 Task: Search for accommodations in Srinagar on Airbnb, select dates from June 15 to June 22, and choose 4 guests.
Action: Mouse moved to (350, 307)
Screenshot: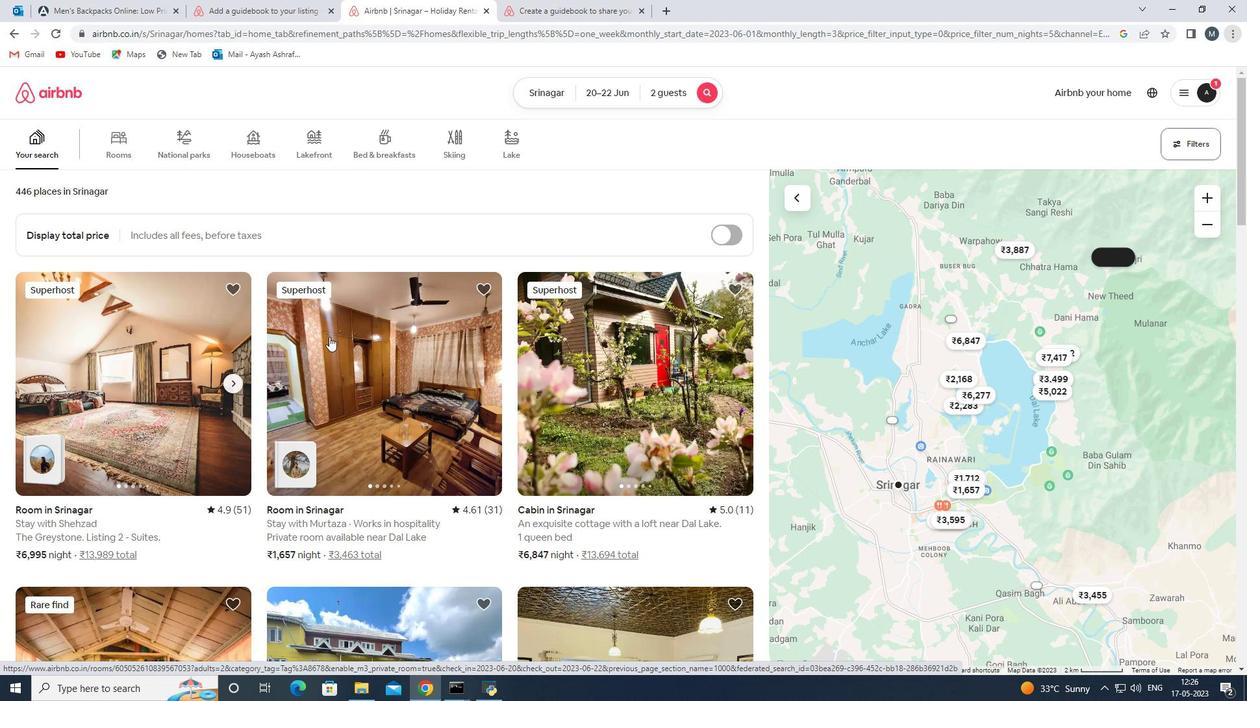 
Action: Mouse scrolled (350, 307) with delta (0, 0)
Screenshot: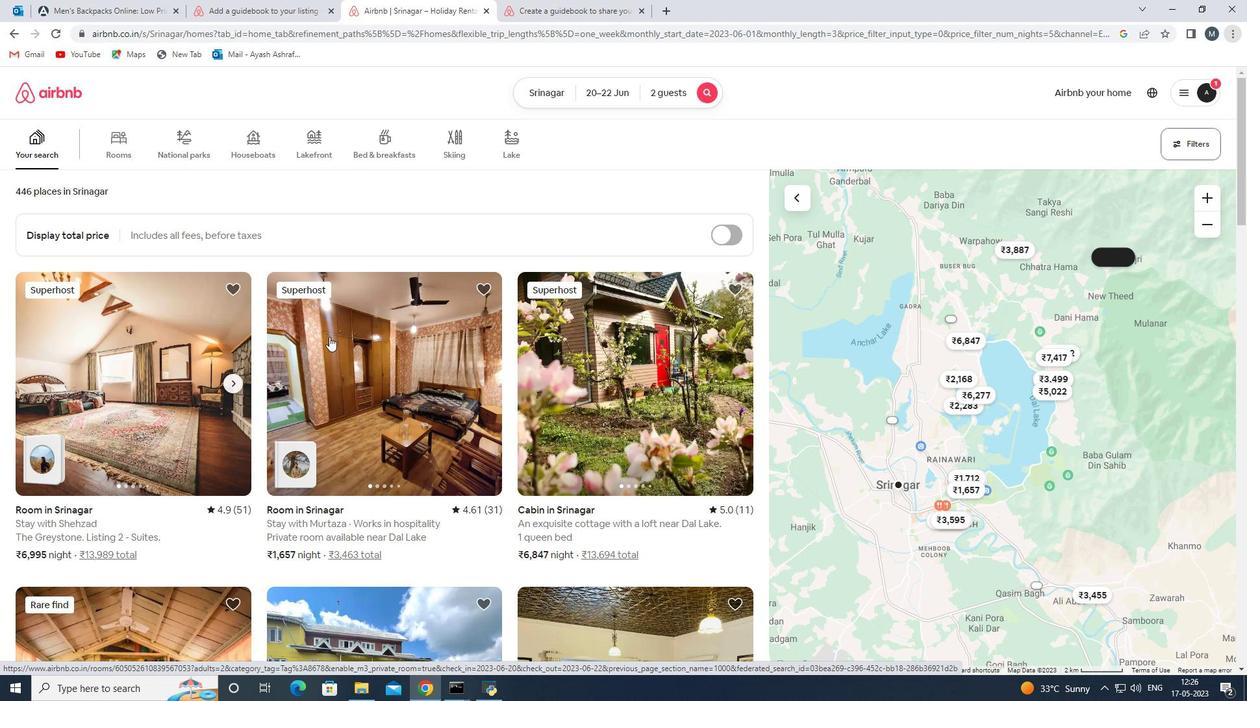 
Action: Mouse moved to (352, 304)
Screenshot: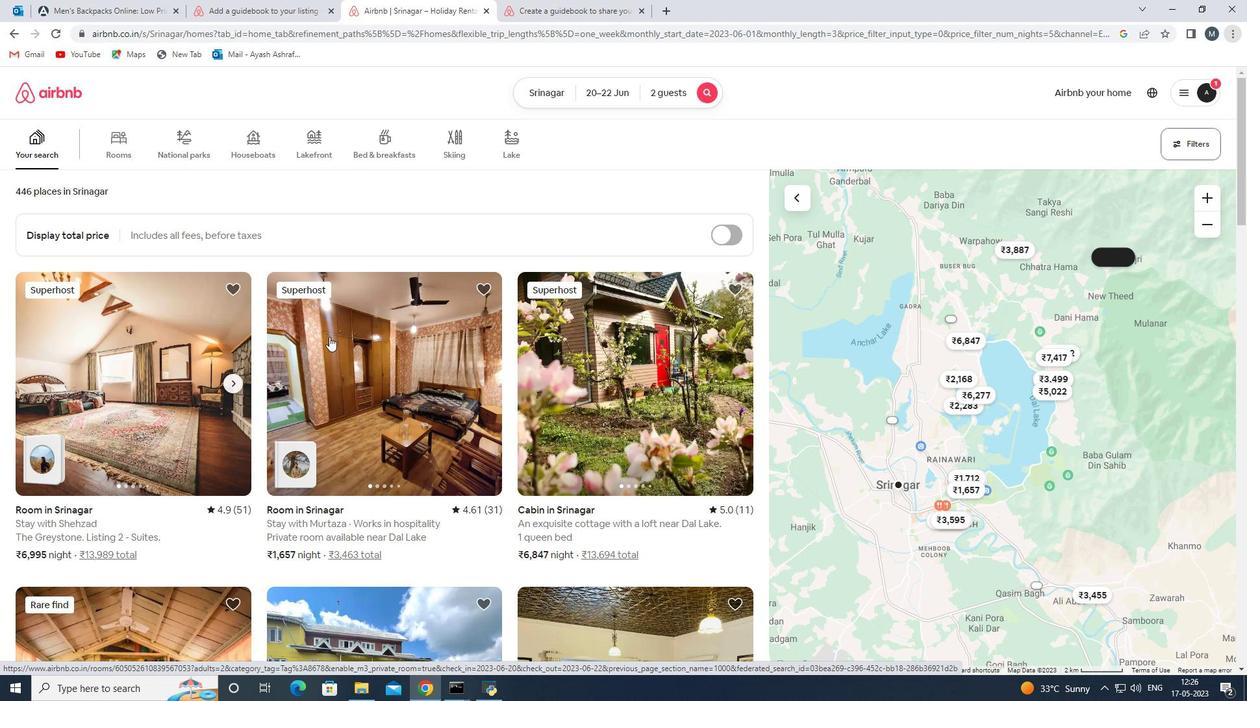 
Action: Mouse scrolled (352, 305) with delta (0, 0)
Screenshot: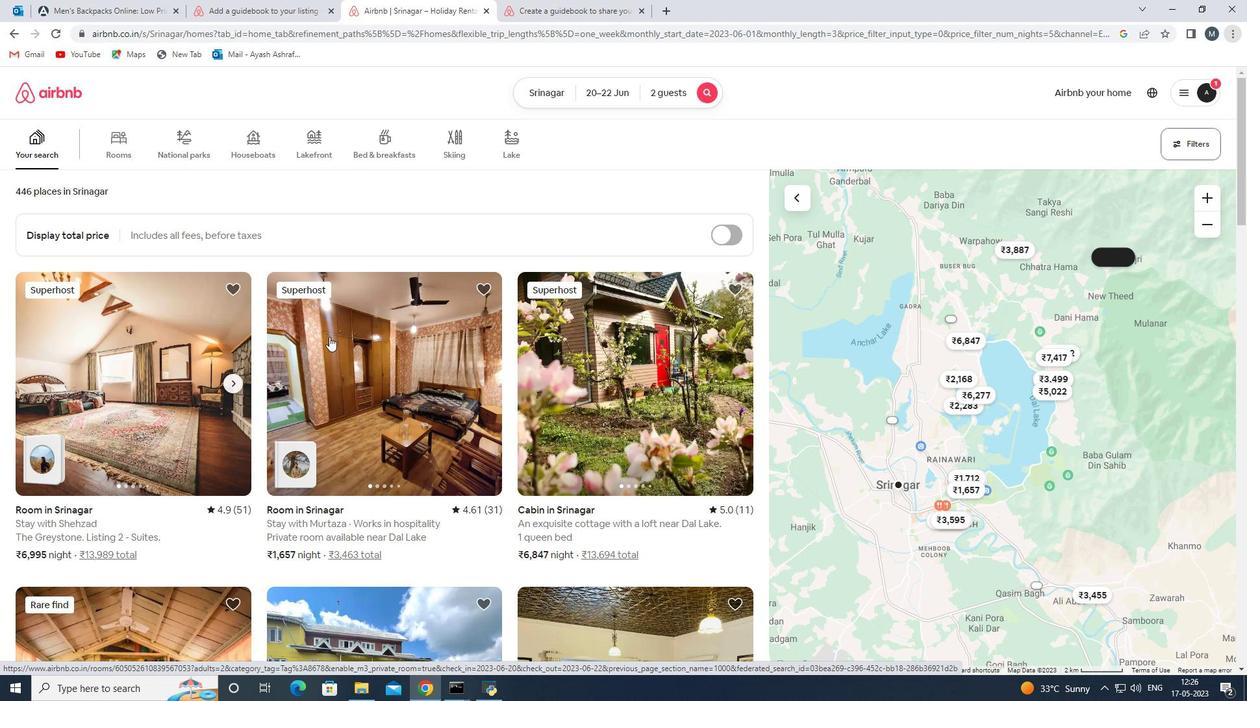 
Action: Mouse moved to (352, 302)
Screenshot: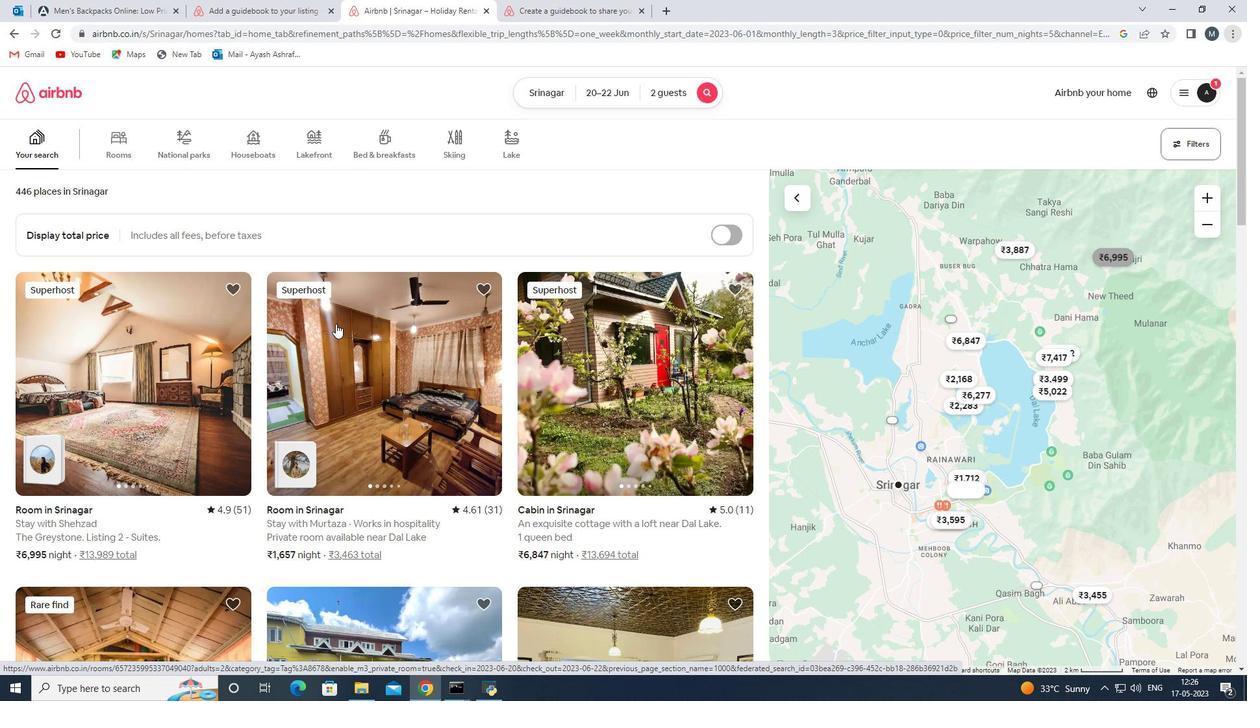
Action: Mouse scrolled (352, 303) with delta (0, 0)
Screenshot: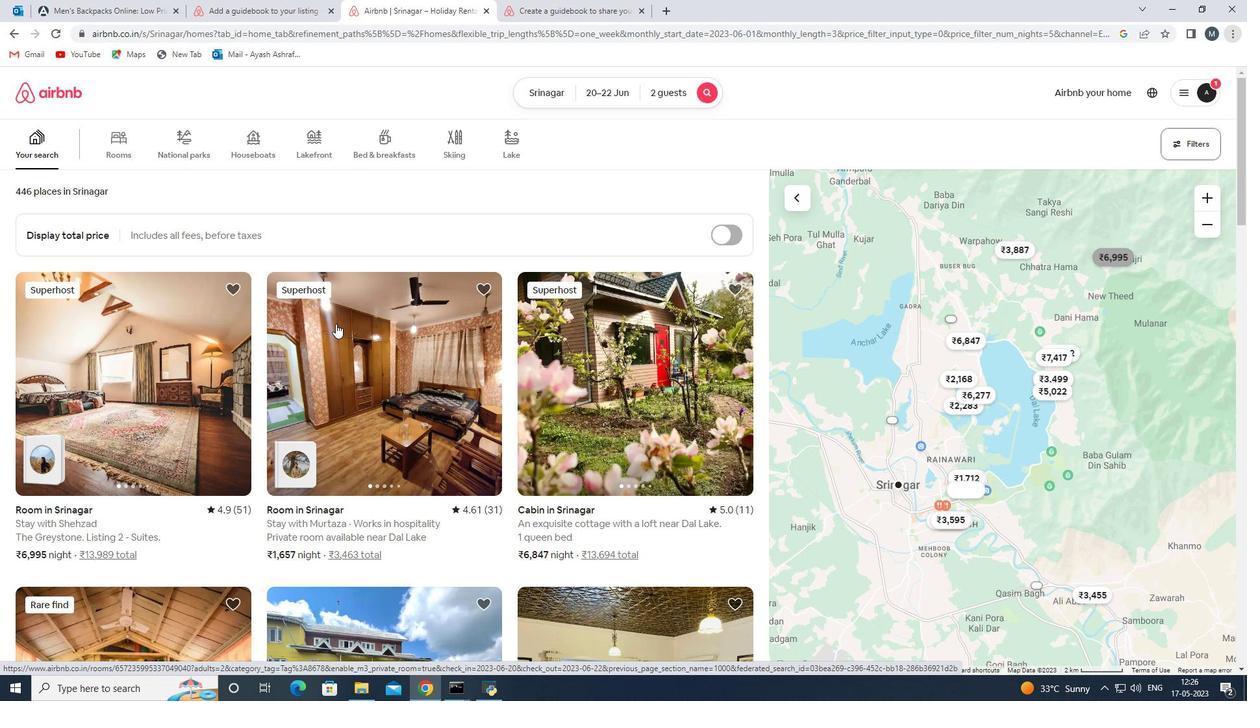 
Action: Mouse moved to (353, 297)
Screenshot: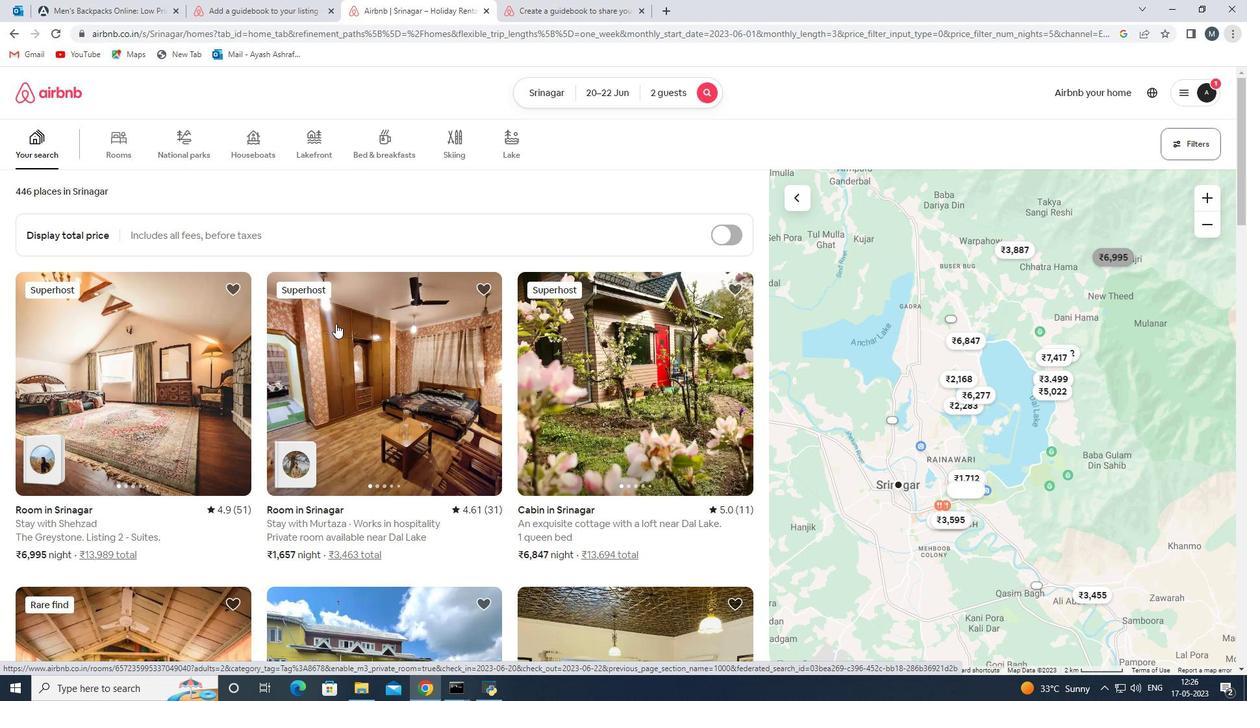 
Action: Mouse scrolled (353, 298) with delta (0, 0)
Screenshot: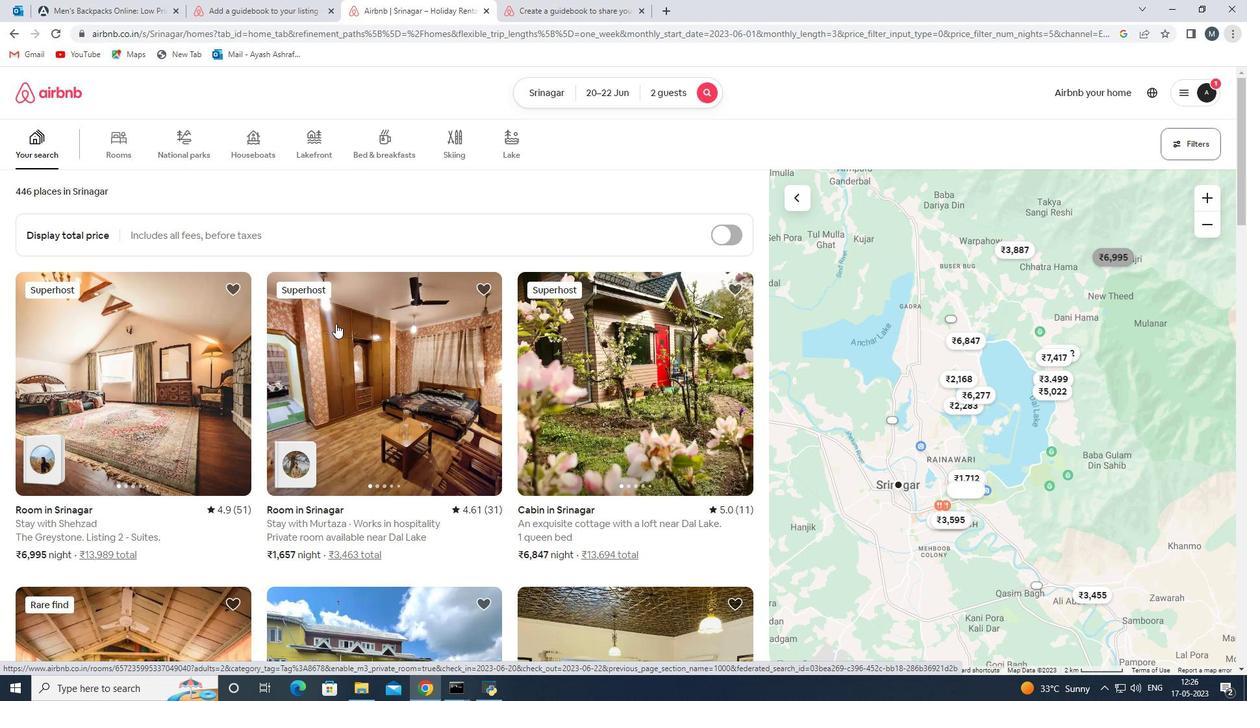 
Action: Mouse moved to (277, 3)
Screenshot: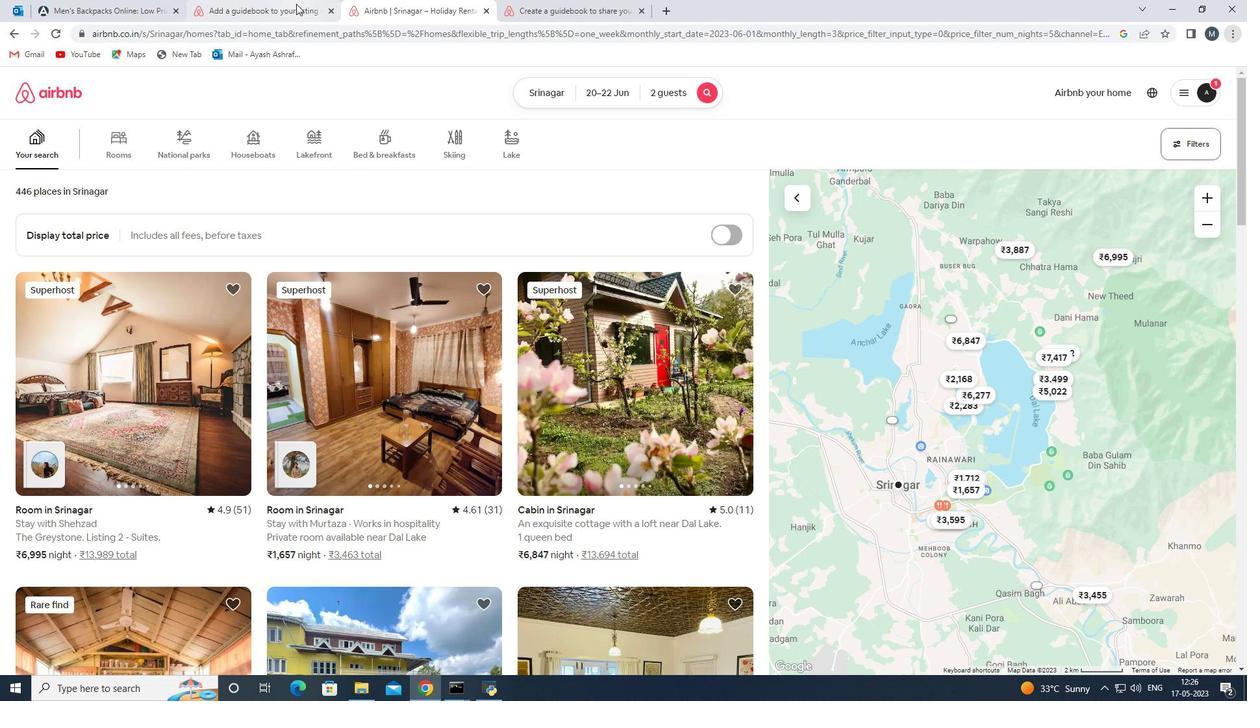 
Action: Mouse pressed left at (277, 3)
Screenshot: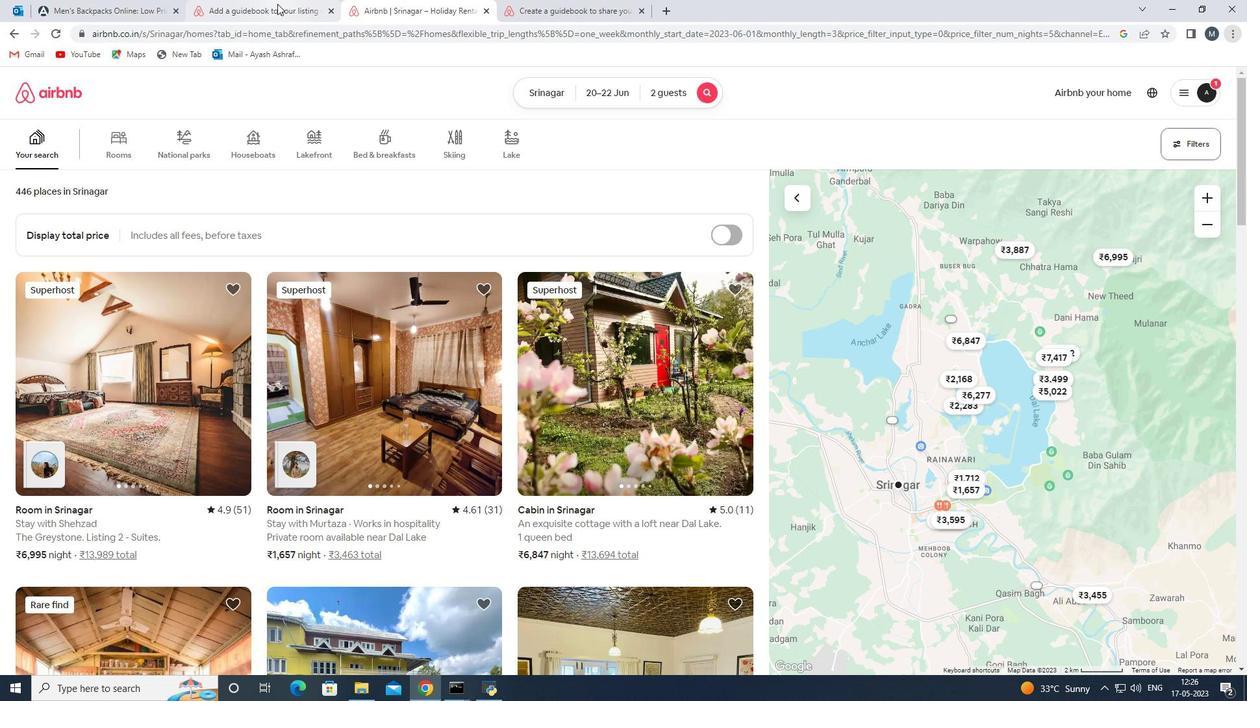 
Action: Mouse moved to (385, 5)
Screenshot: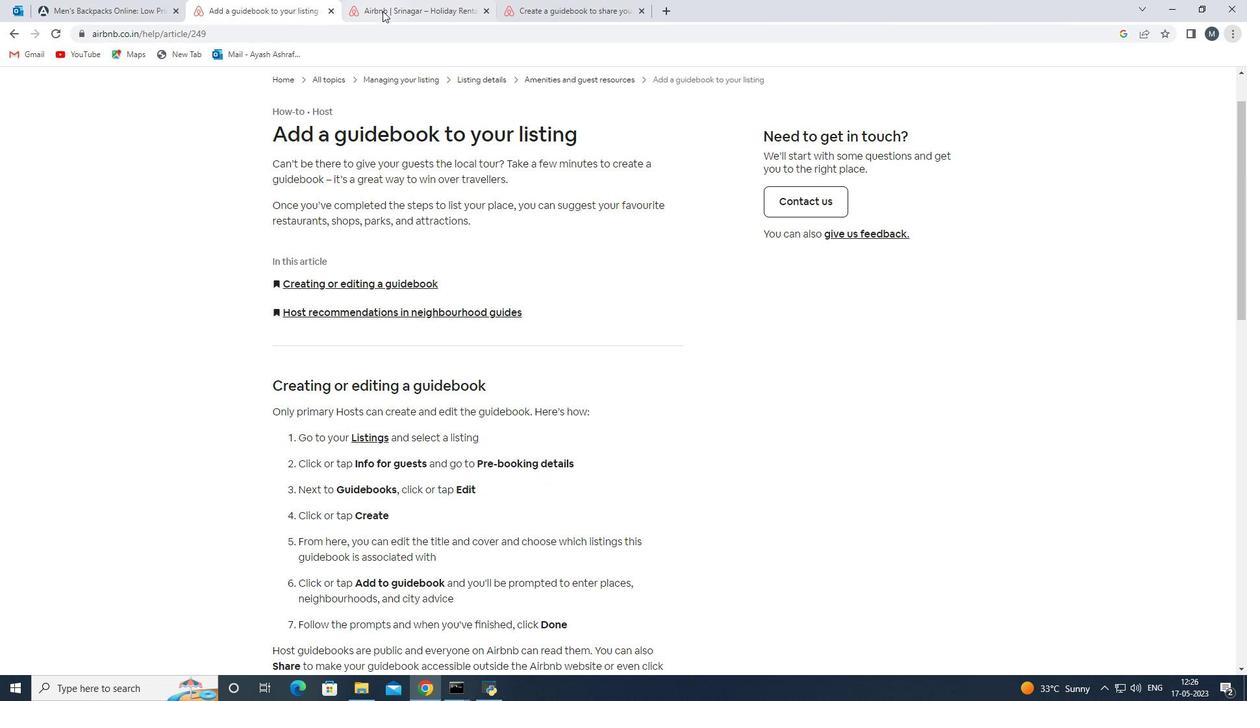 
Action: Mouse pressed left at (385, 5)
Screenshot: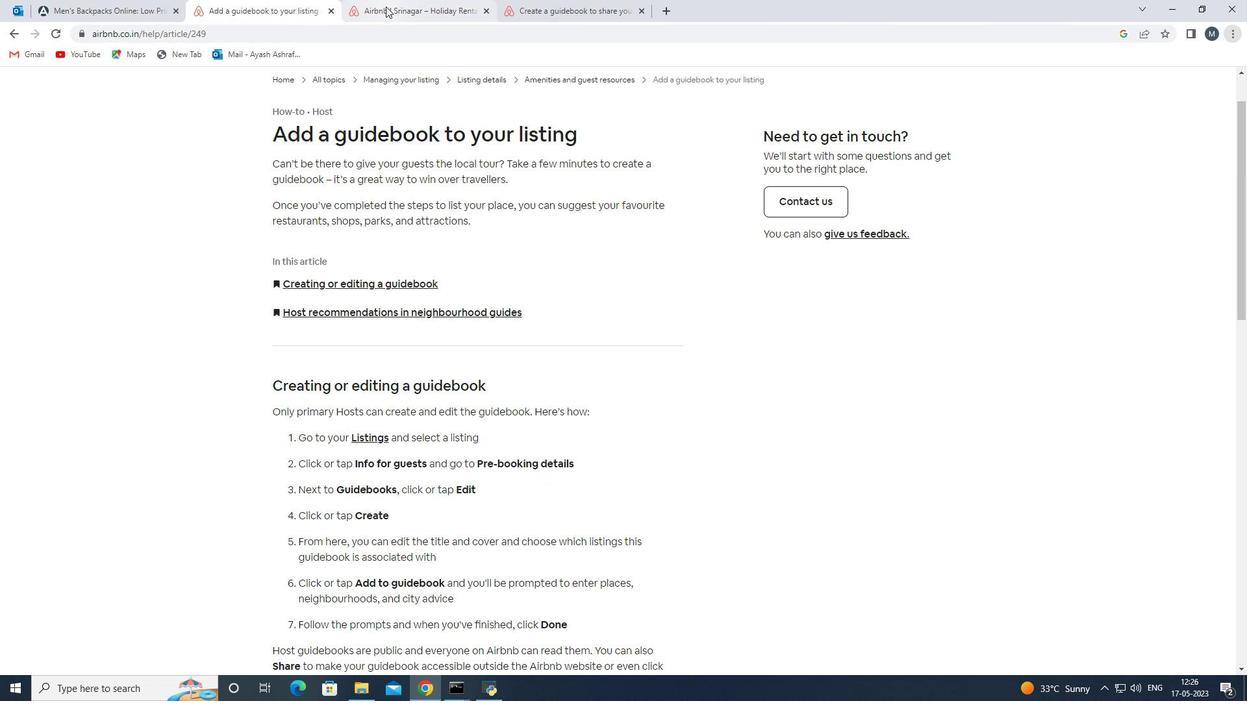 
Action: Mouse moved to (205, 216)
Screenshot: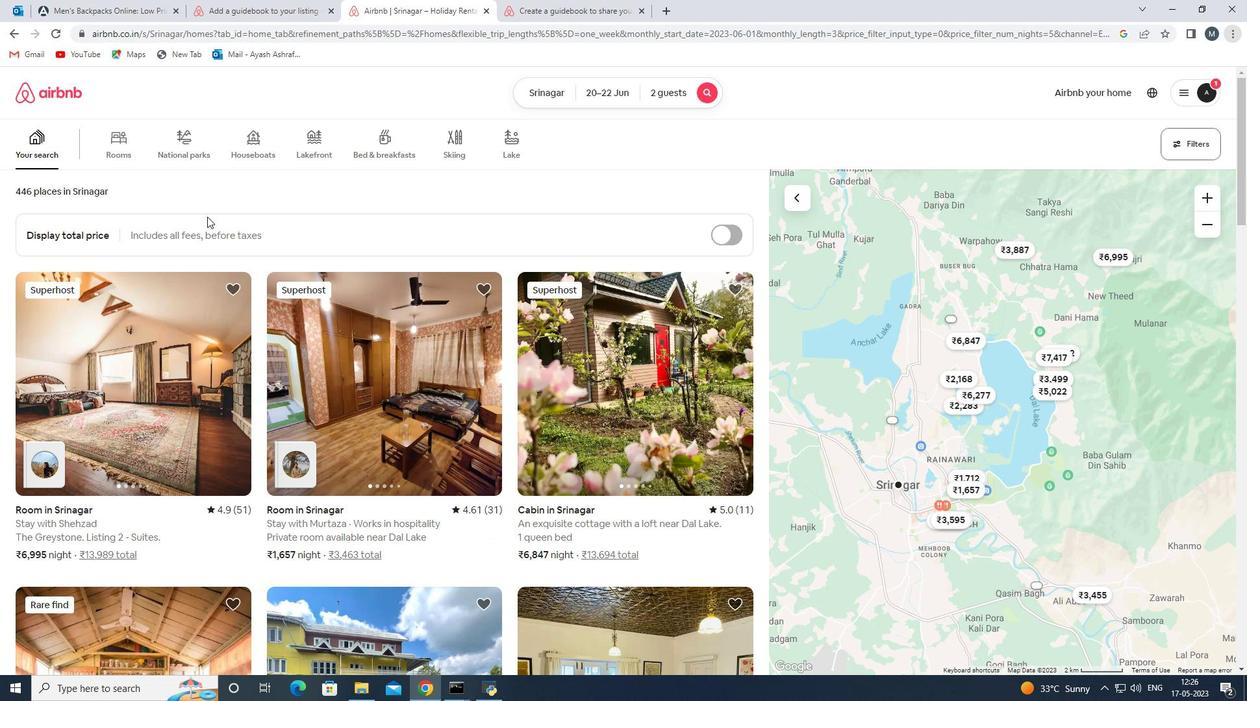 
Action: Mouse scrolled (205, 217) with delta (0, 0)
Screenshot: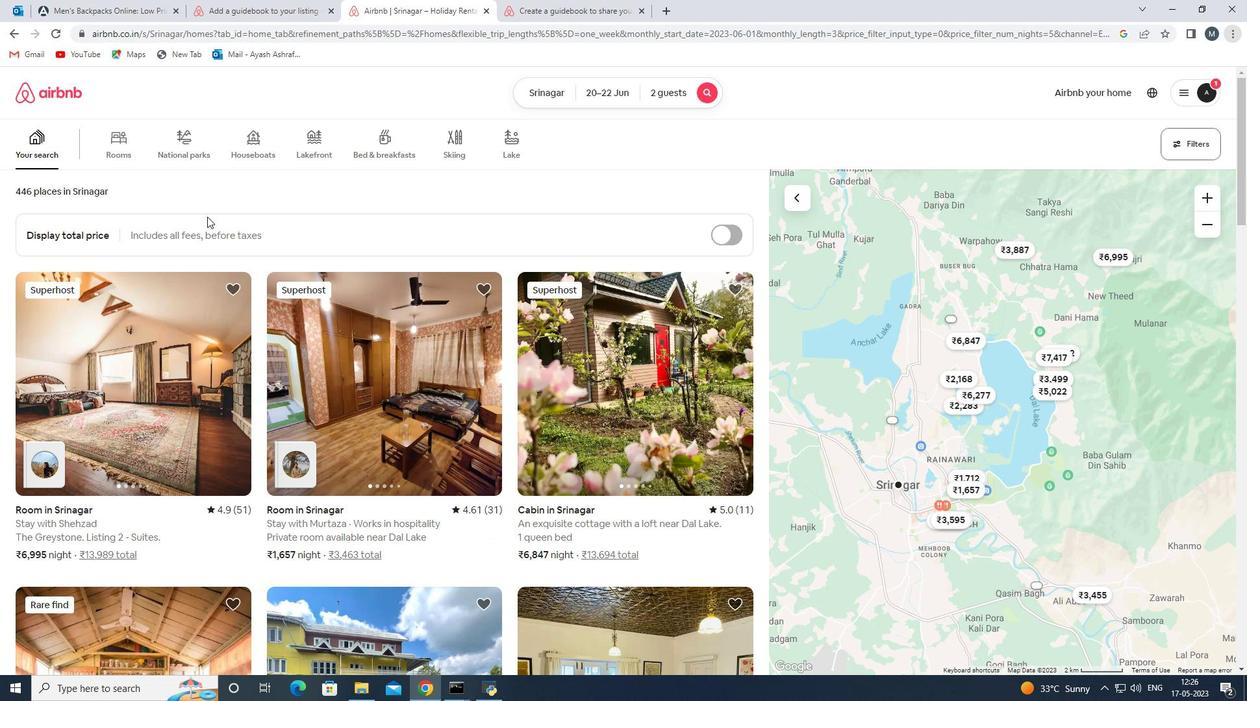 
Action: Mouse scrolled (205, 217) with delta (0, 0)
Screenshot: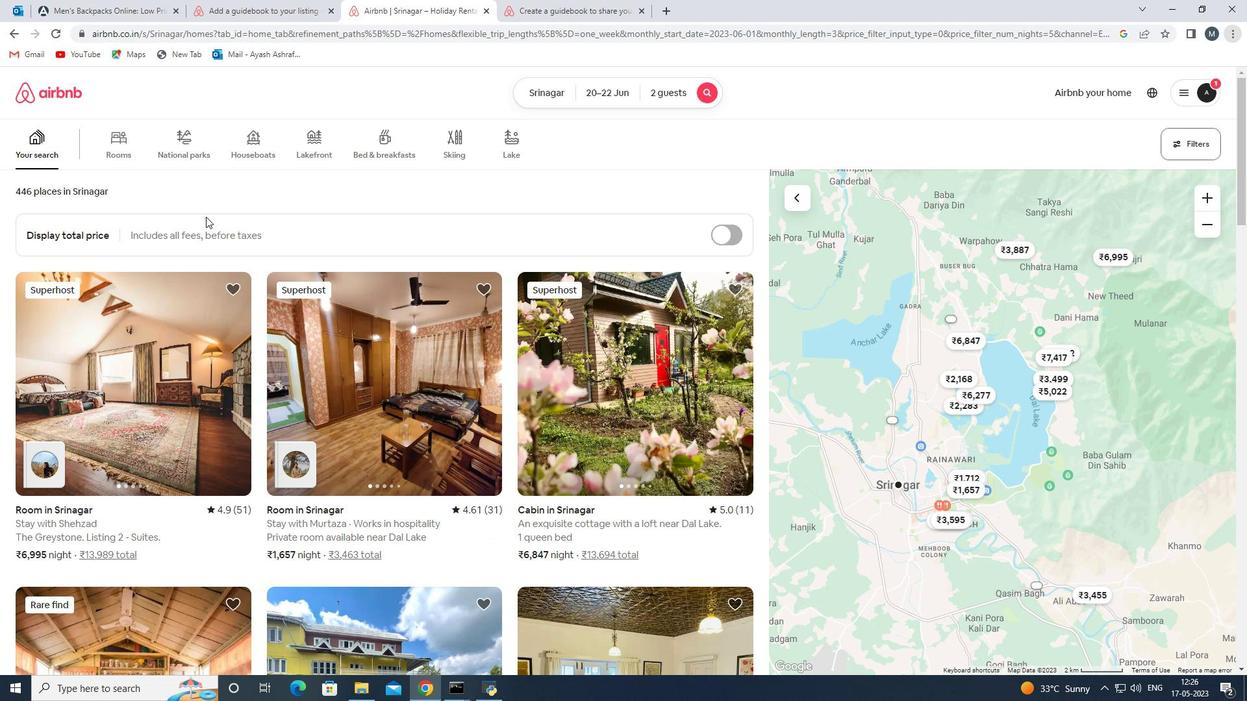 
Action: Mouse scrolled (205, 217) with delta (0, 0)
Screenshot: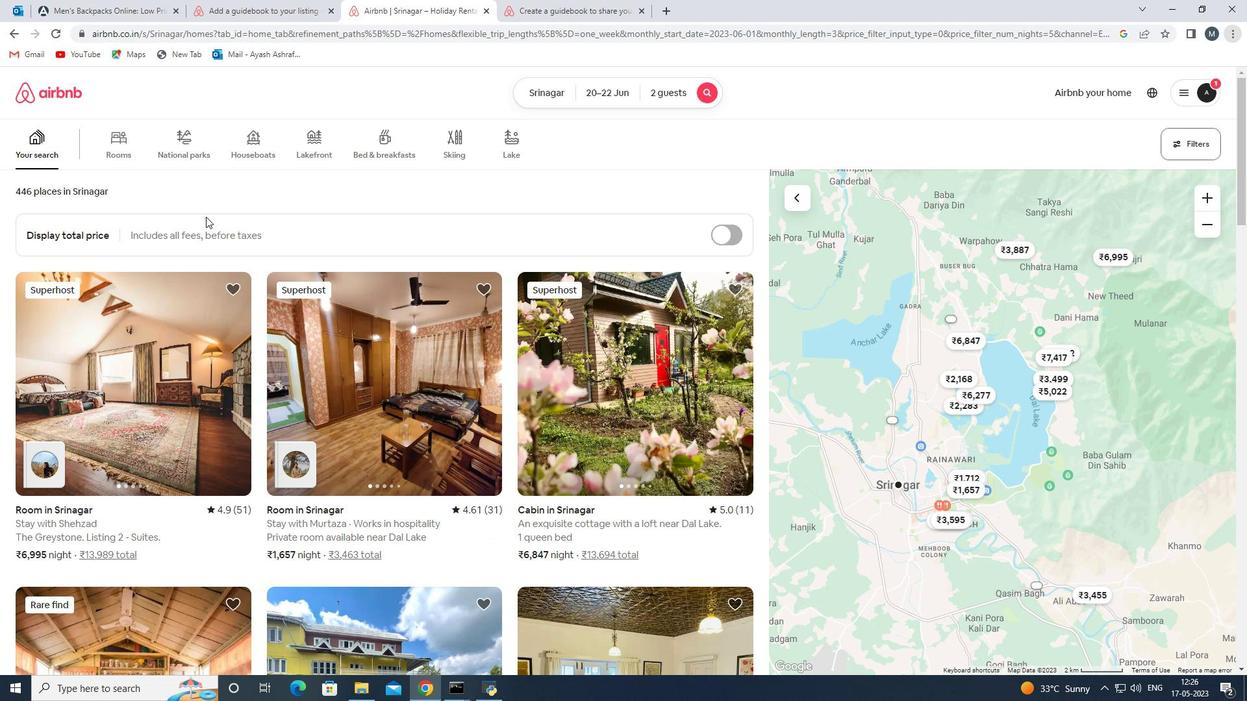 
Action: Mouse scrolled (205, 217) with delta (0, 0)
Screenshot: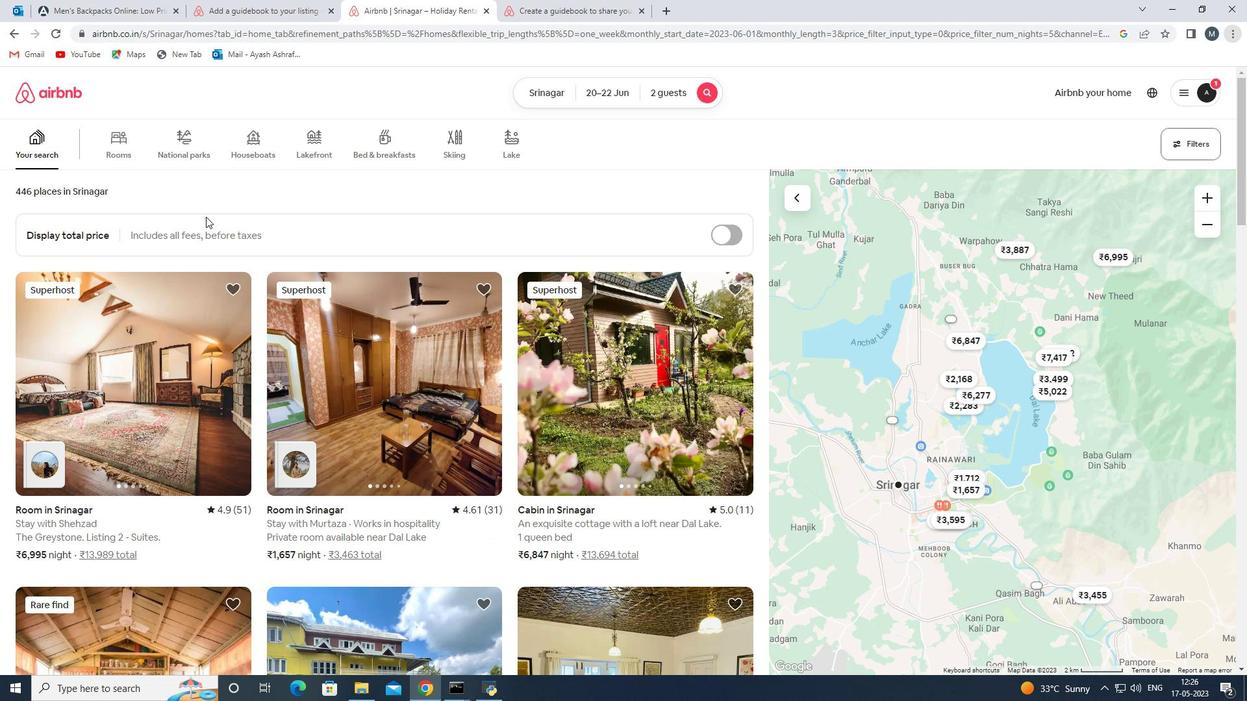 
Action: Mouse moved to (537, 90)
Screenshot: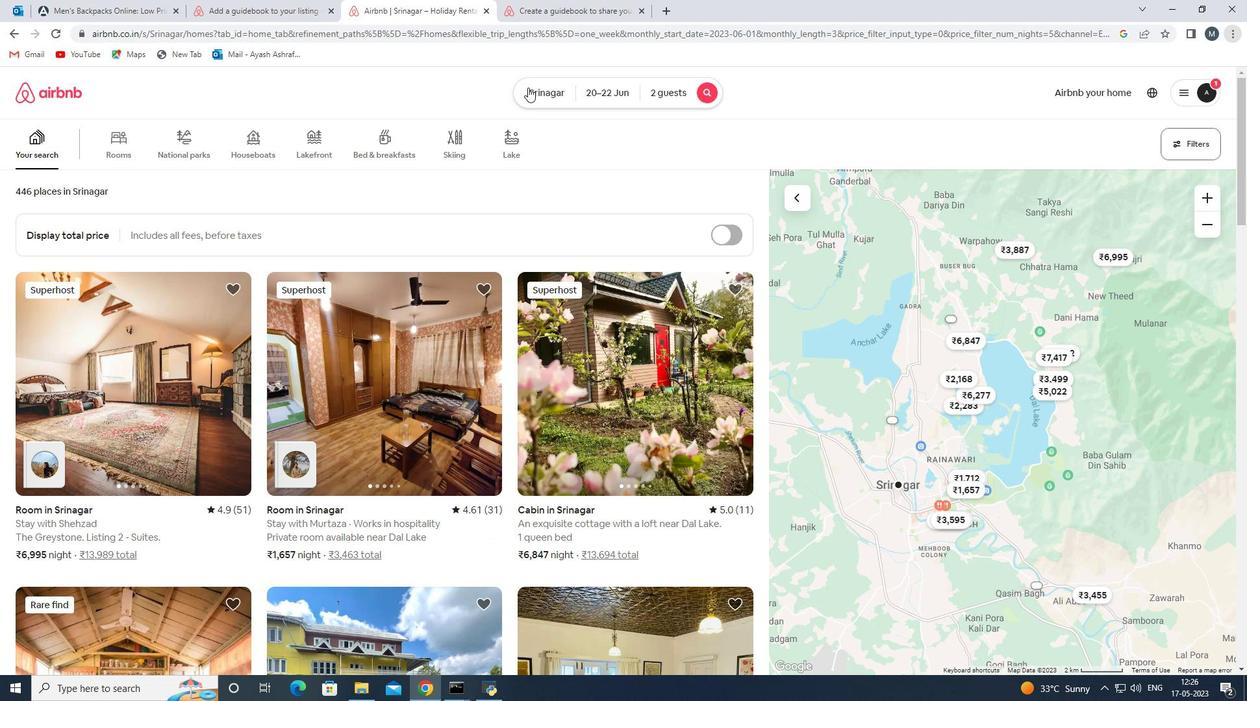 
Action: Mouse pressed left at (537, 90)
Screenshot: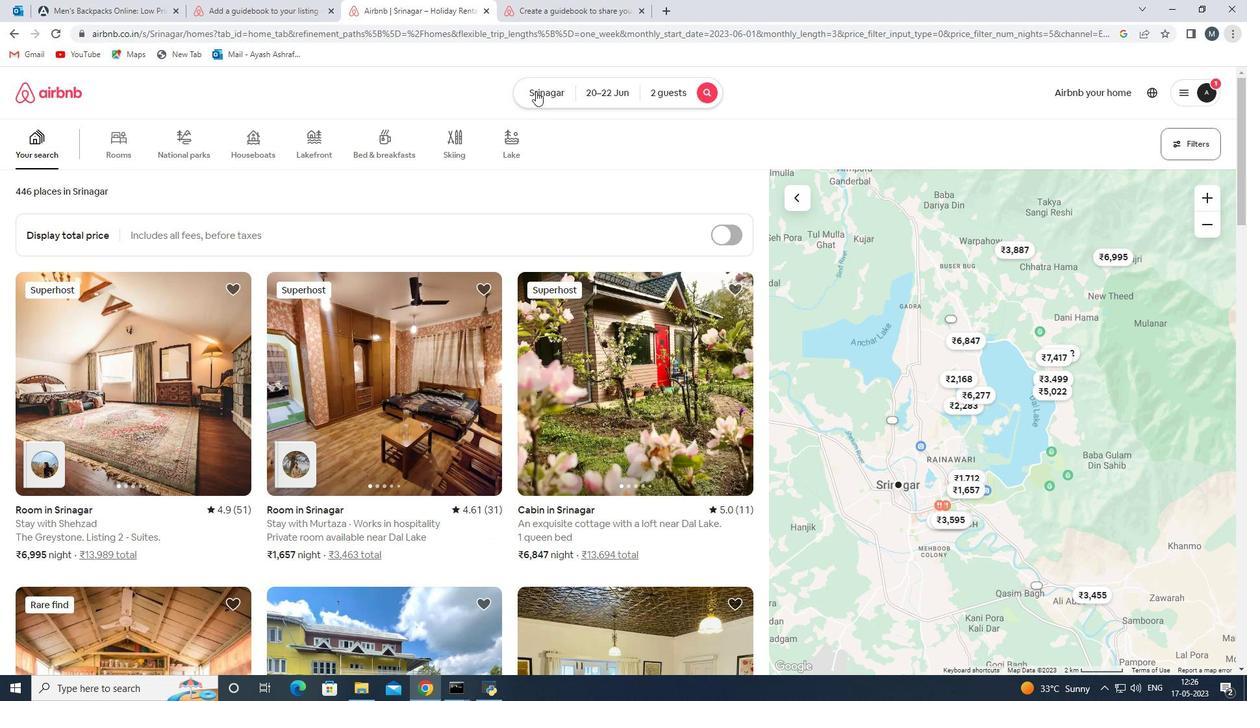 
Action: Mouse moved to (435, 148)
Screenshot: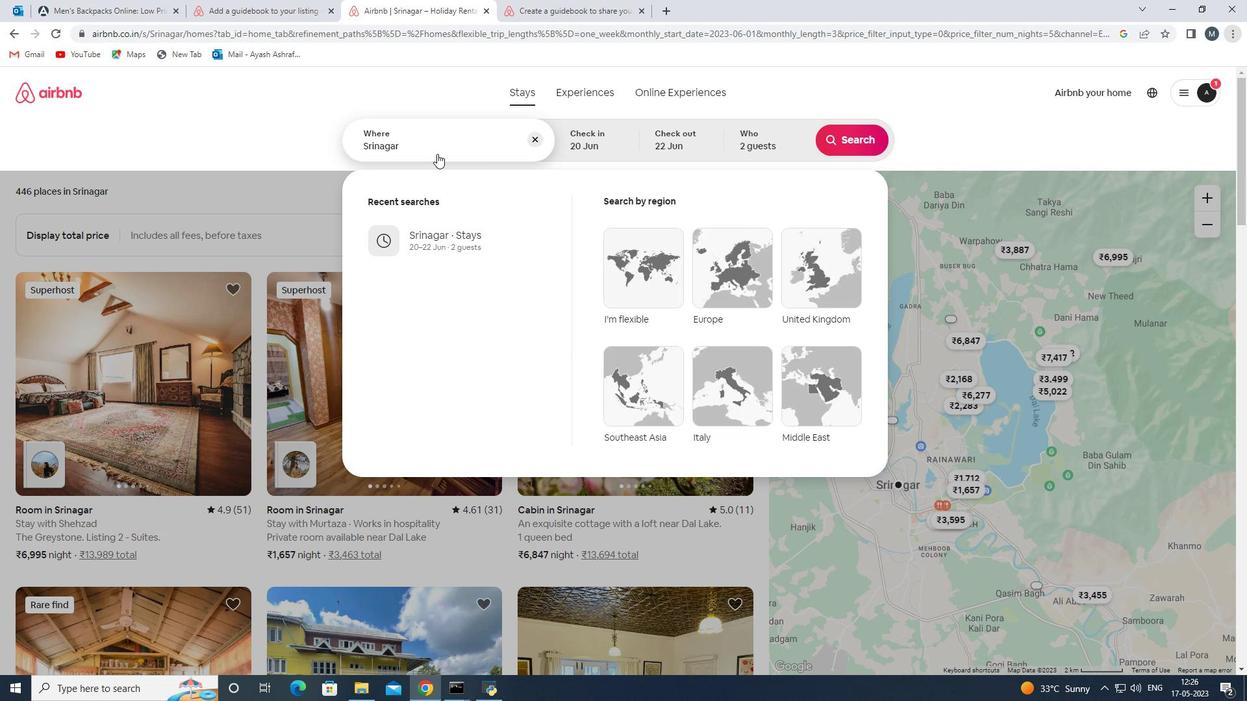 
Action: Mouse pressed left at (435, 148)
Screenshot: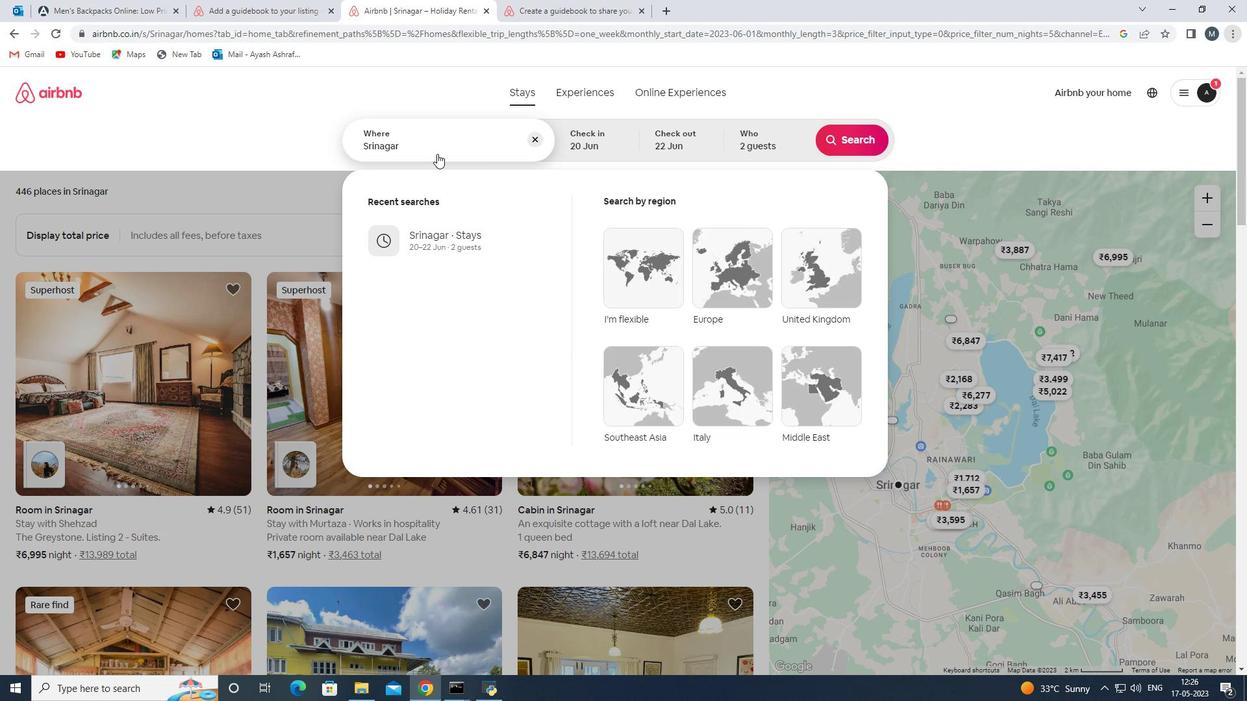 
Action: Key pressed <Key.backspace><Key.backspace><Key.backspace><Key.backspace><Key.backspace><Key.backspace><Key.backspace><Key.backspace><Key.backspace><Key.backspace><Key.backspace><Key.backspace>
Screenshot: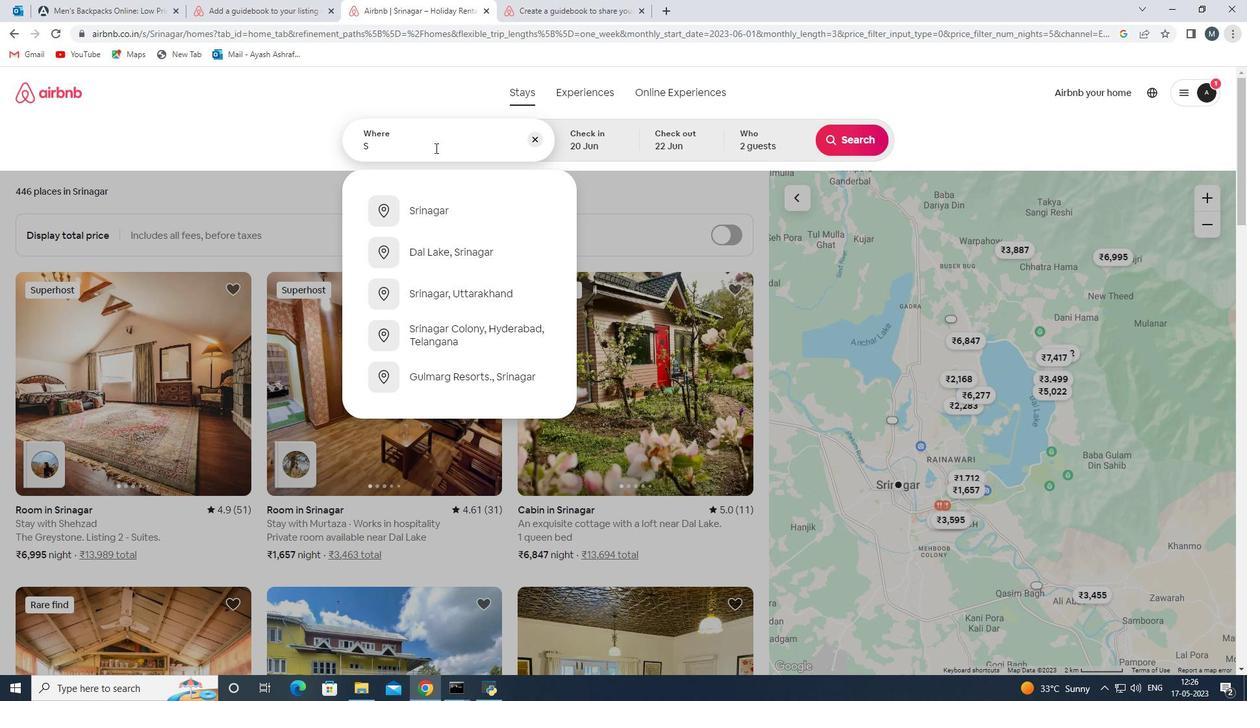 
Action: Mouse moved to (435, 151)
Screenshot: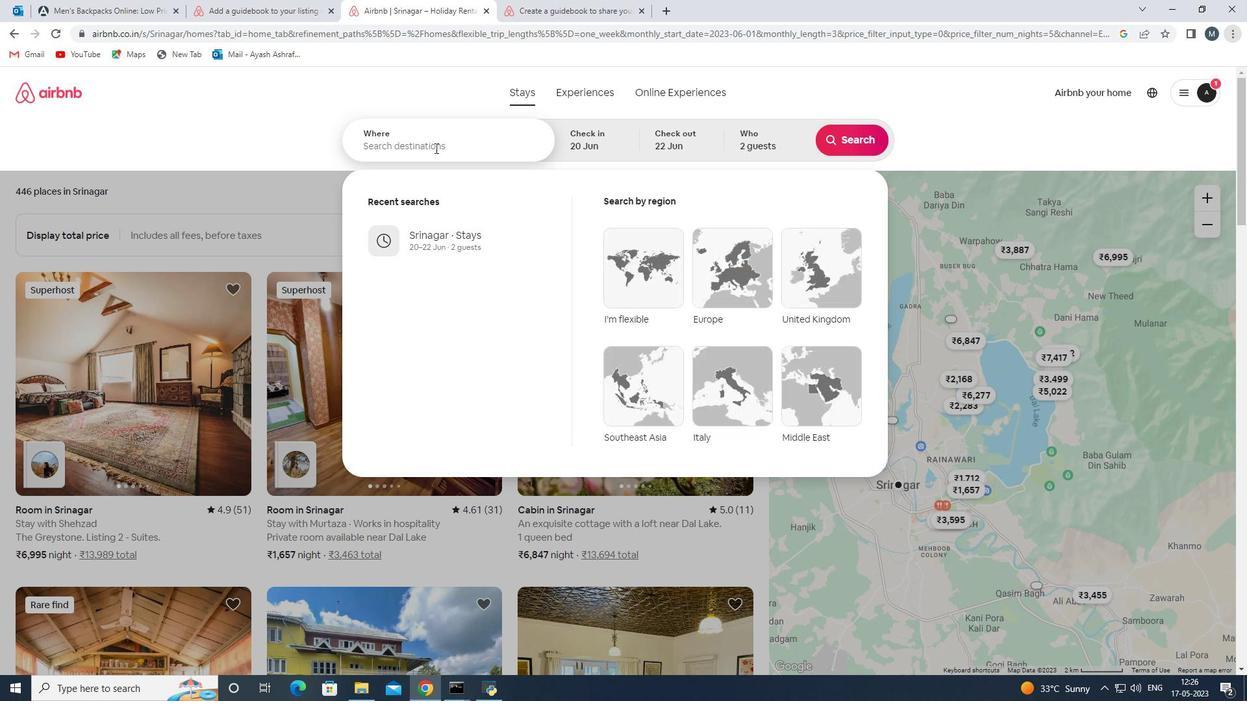 
Action: Key pressed srx
Screenshot: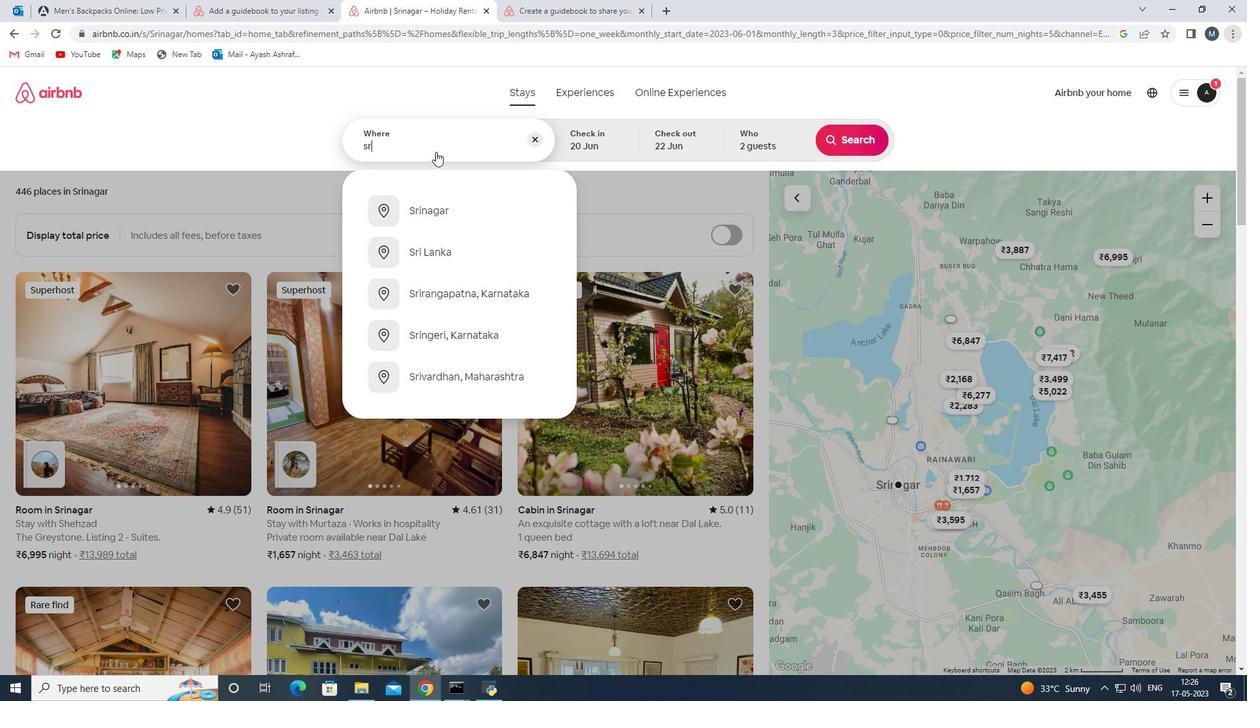 
Action: Mouse moved to (444, 219)
Screenshot: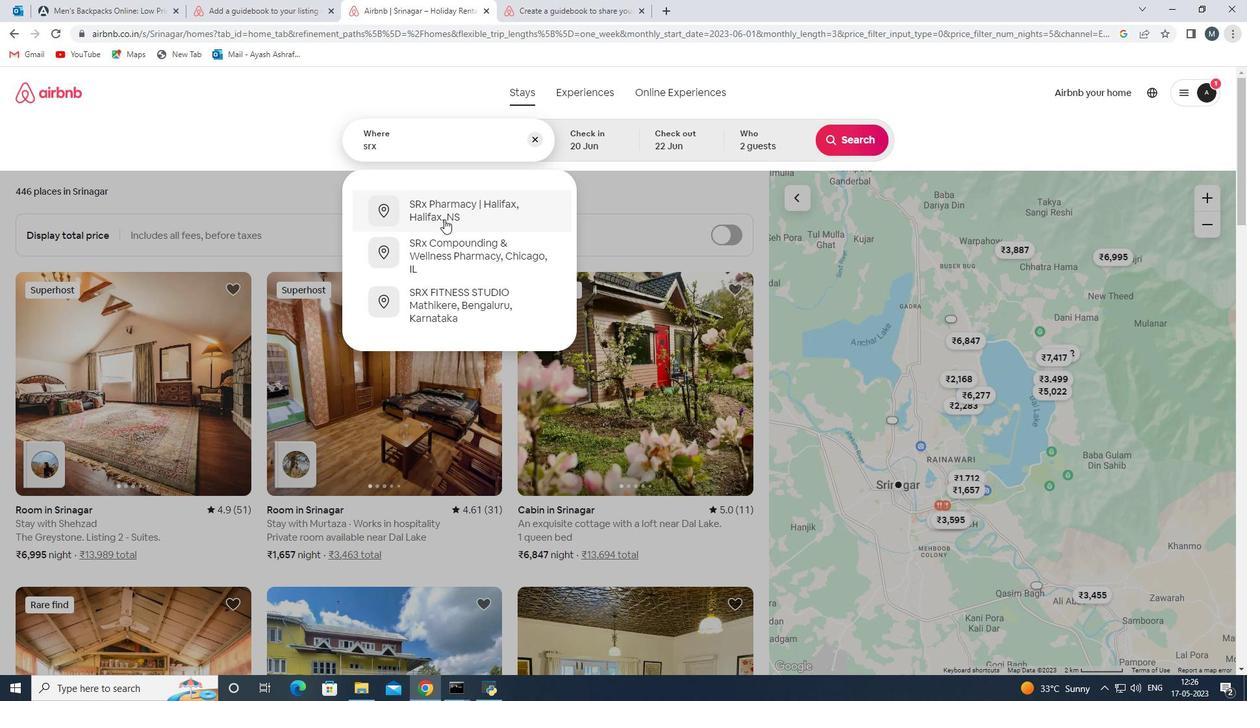 
Action: Key pressed <Key.backspace>
Screenshot: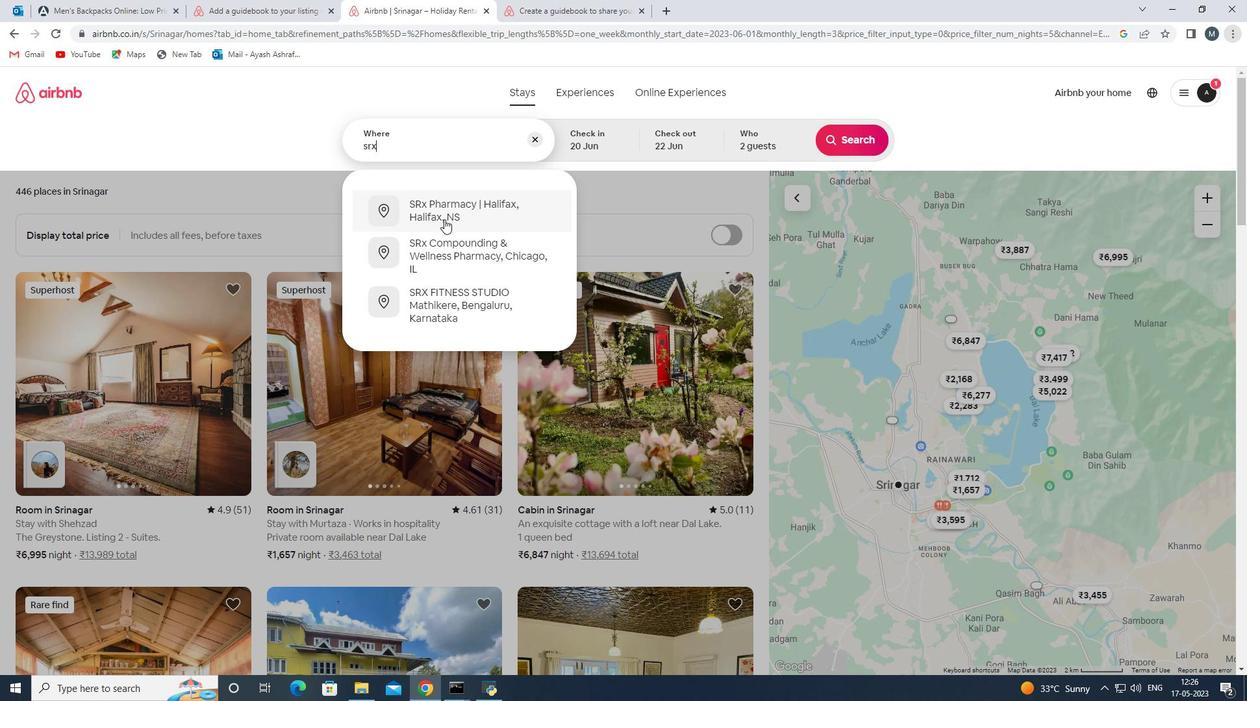 
Action: Mouse pressed left at (444, 219)
Screenshot: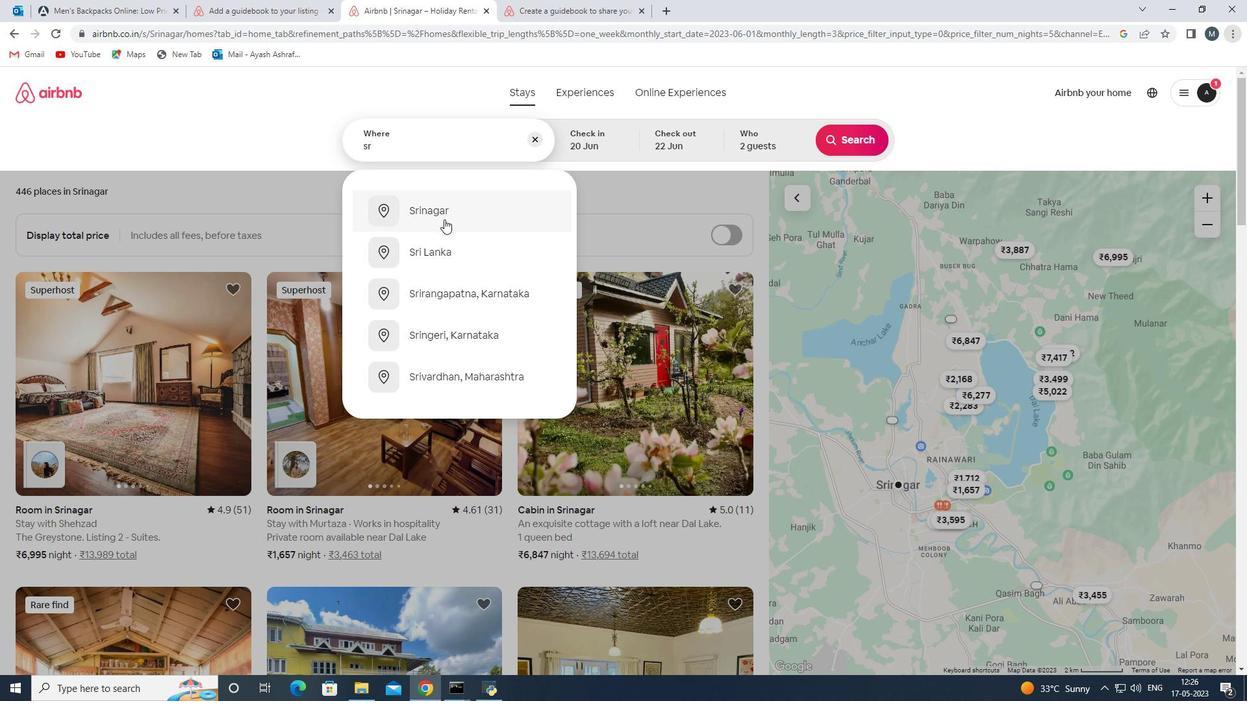 
Action: Mouse moved to (626, 279)
Screenshot: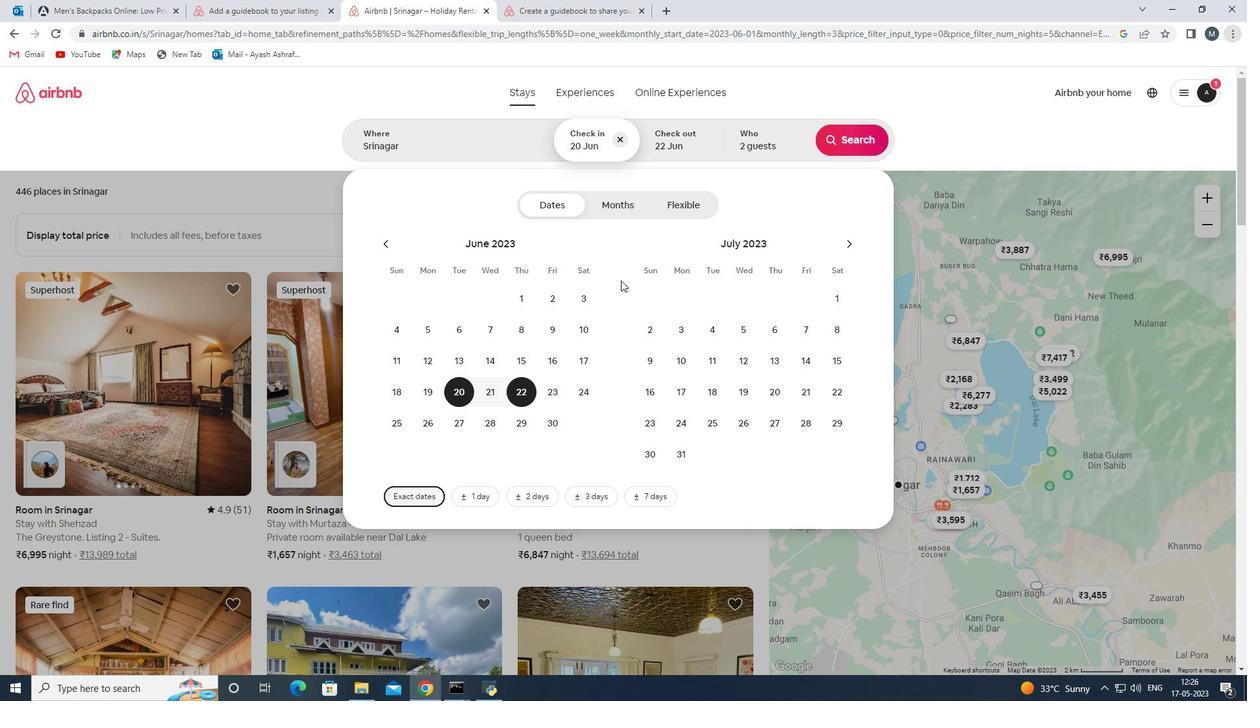 
Action: Mouse scrolled (626, 278) with delta (0, 0)
Screenshot: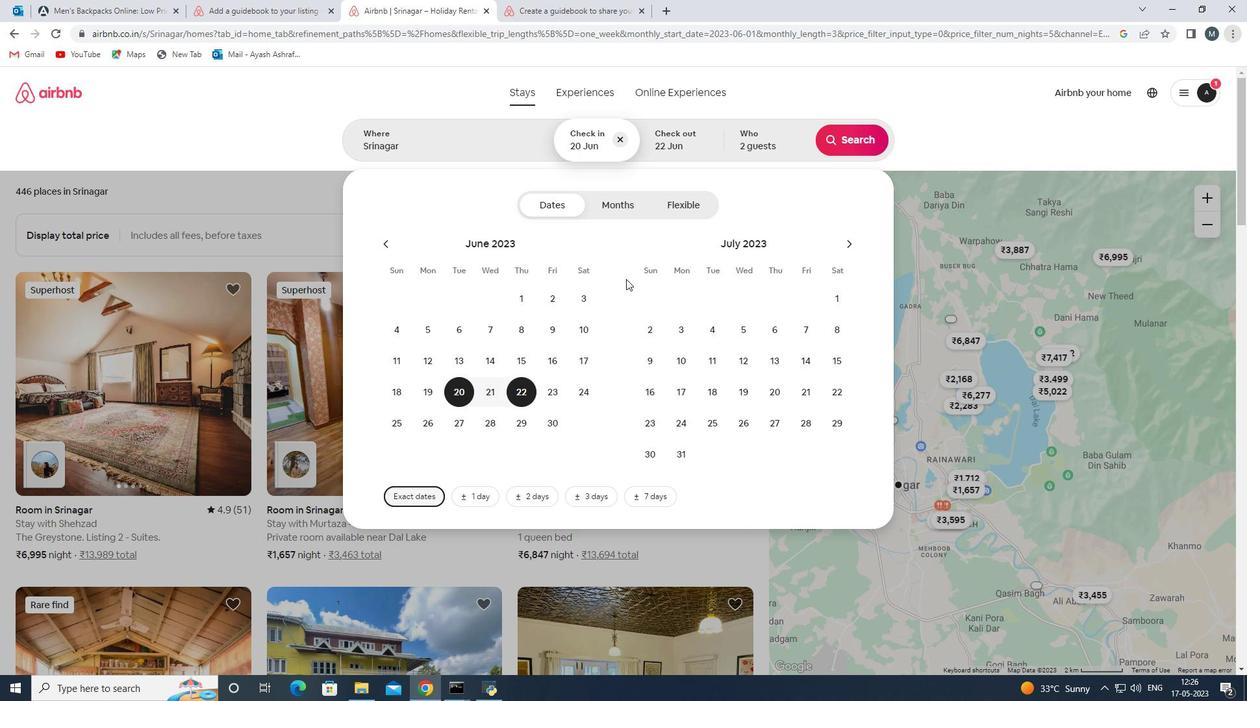 
Action: Mouse moved to (521, 362)
Screenshot: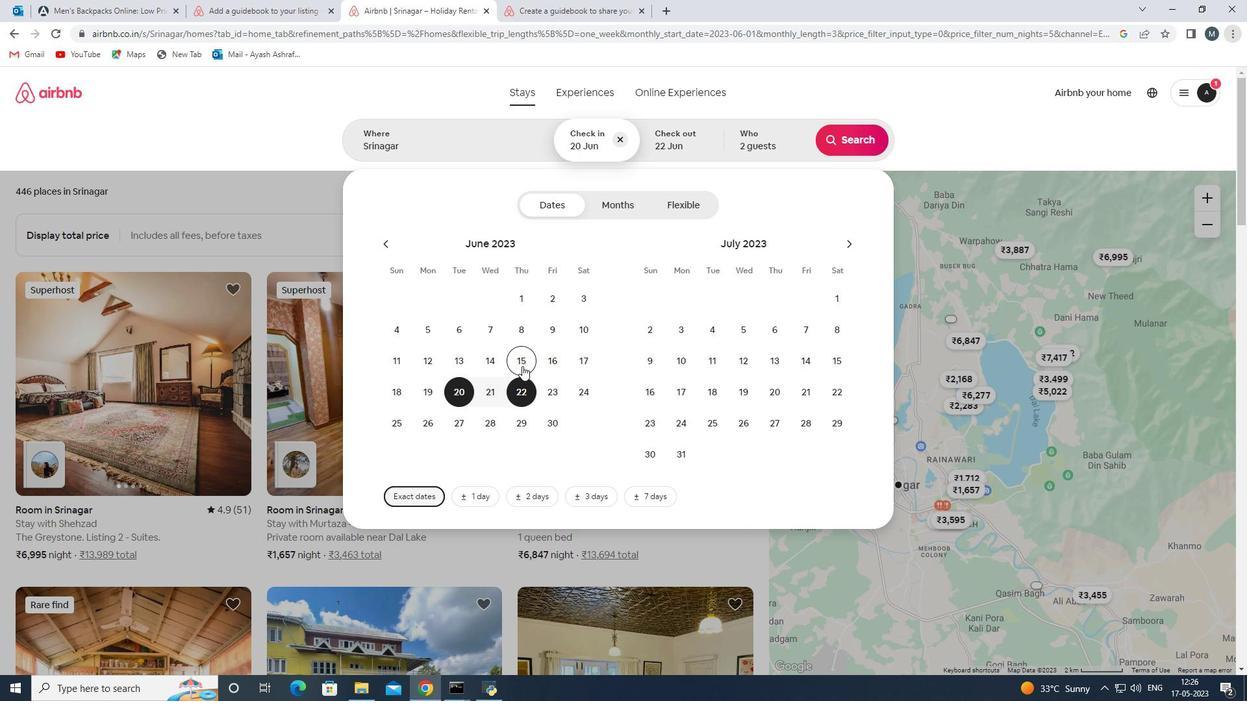 
Action: Mouse pressed left at (521, 362)
Screenshot: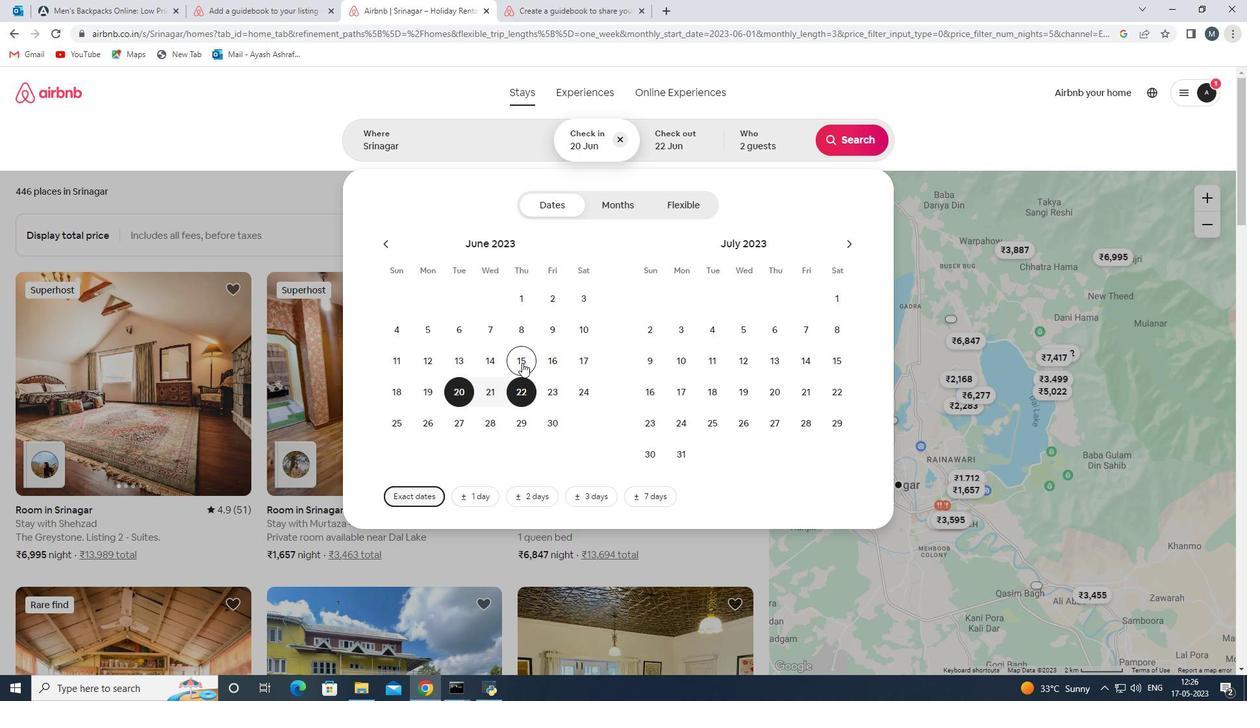
Action: Mouse moved to (516, 396)
Screenshot: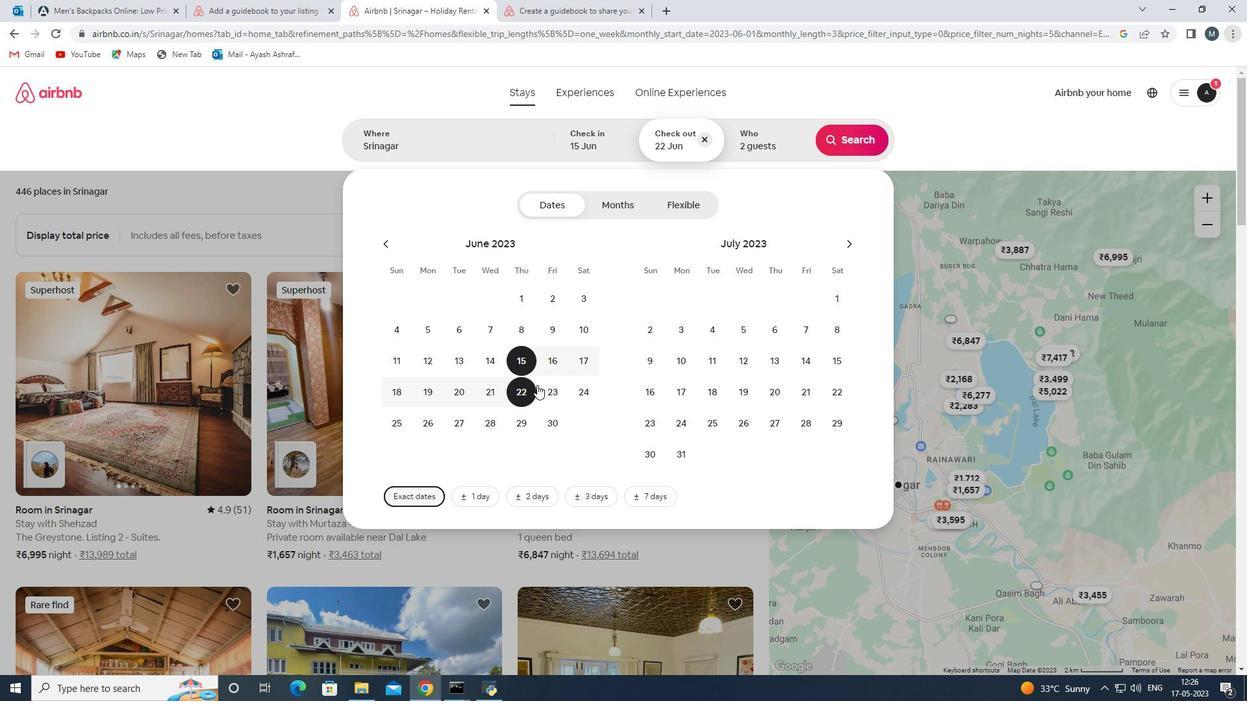 
Action: Mouse pressed left at (516, 396)
Screenshot: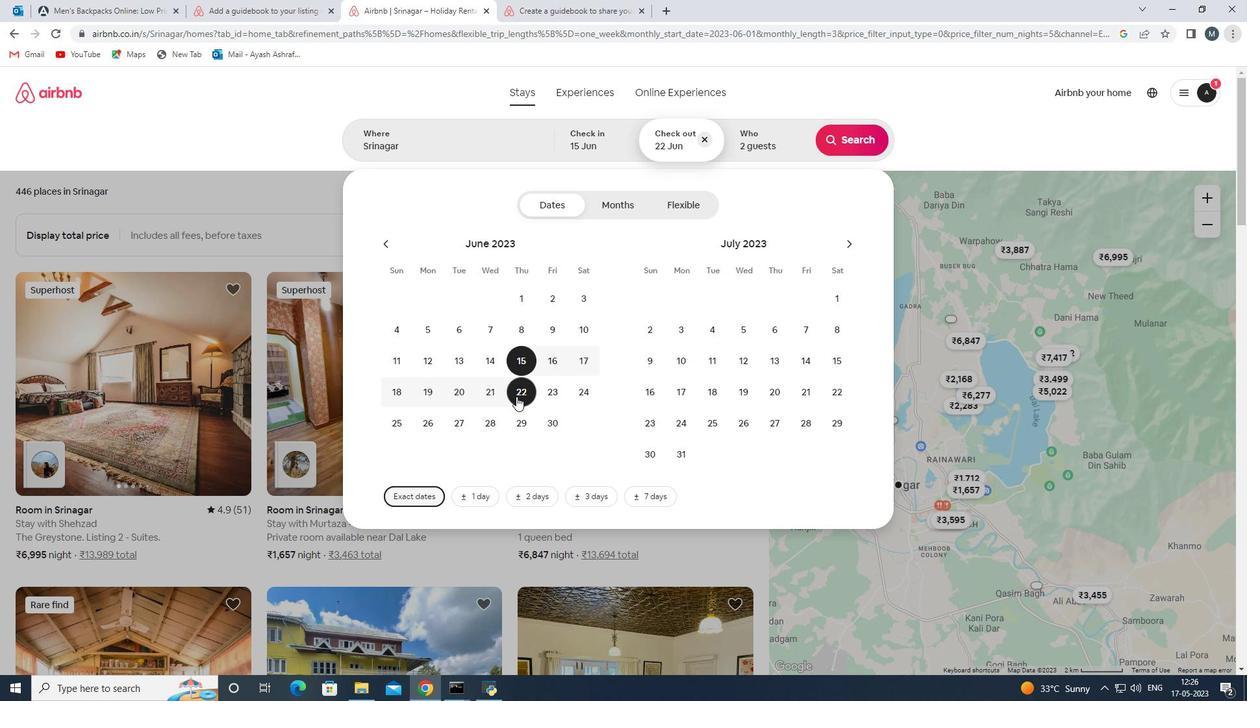 
Action: Mouse moved to (758, 145)
Screenshot: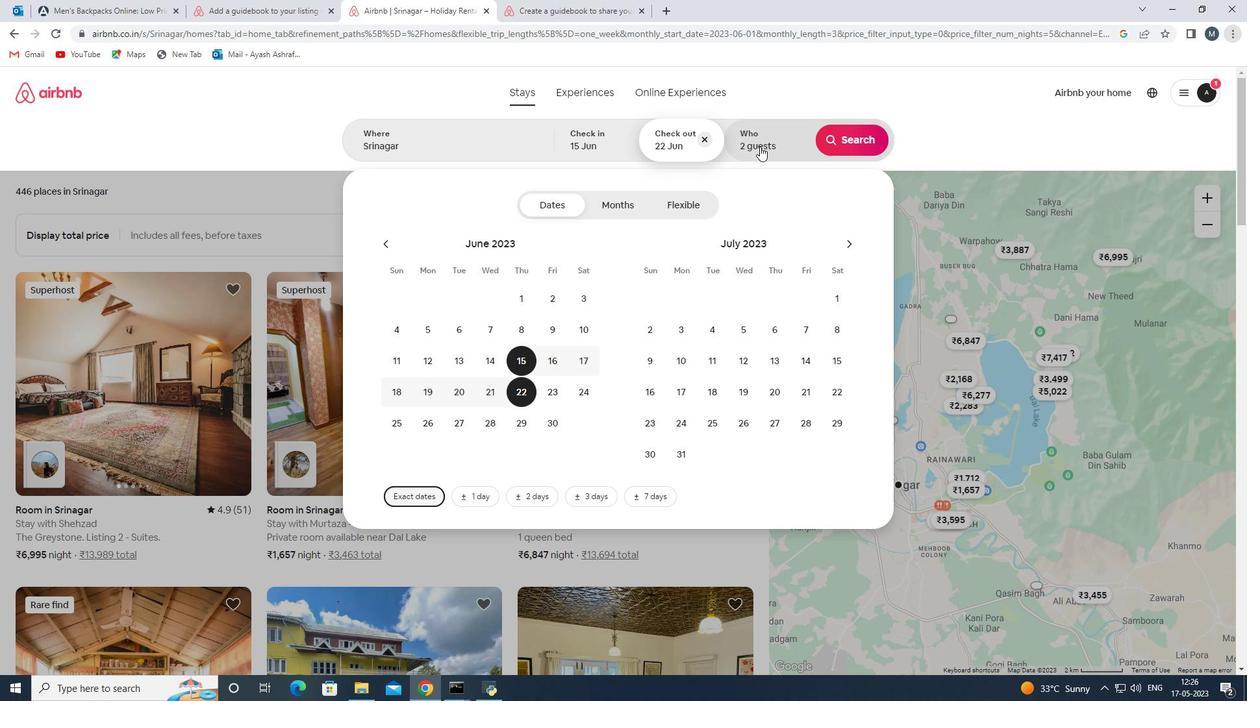 
Action: Mouse pressed left at (758, 145)
Screenshot: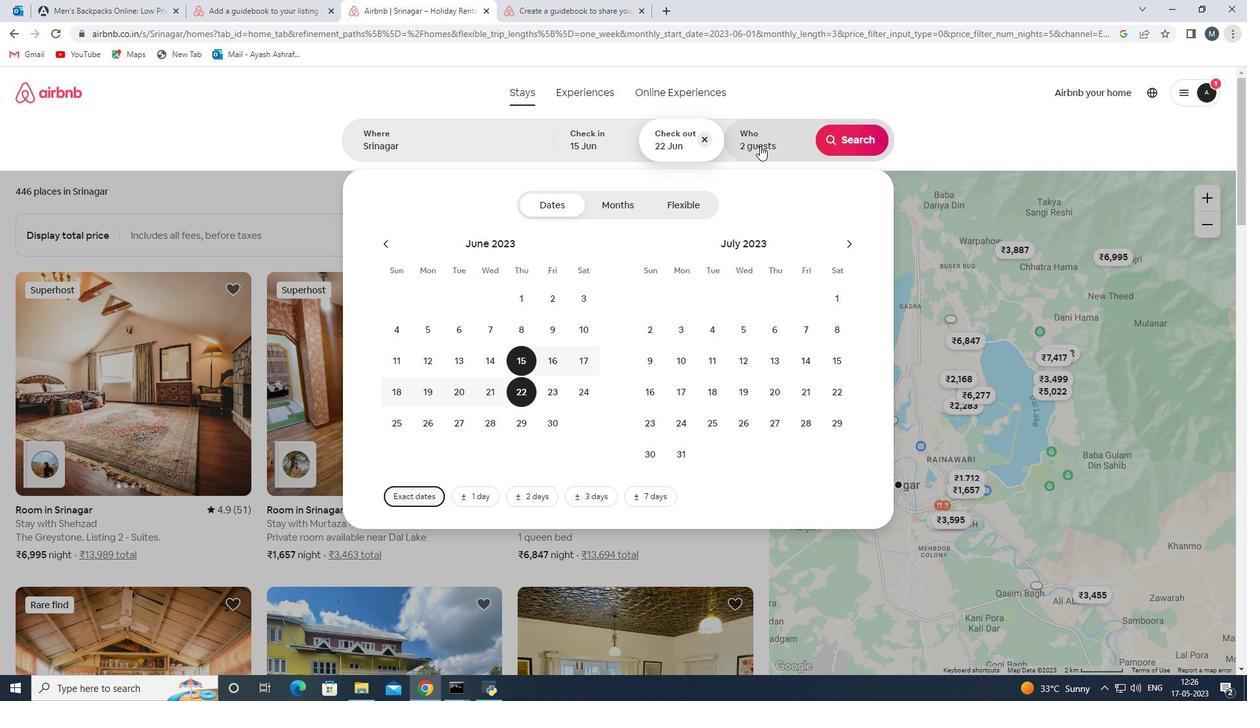 
Action: Mouse moved to (856, 209)
Screenshot: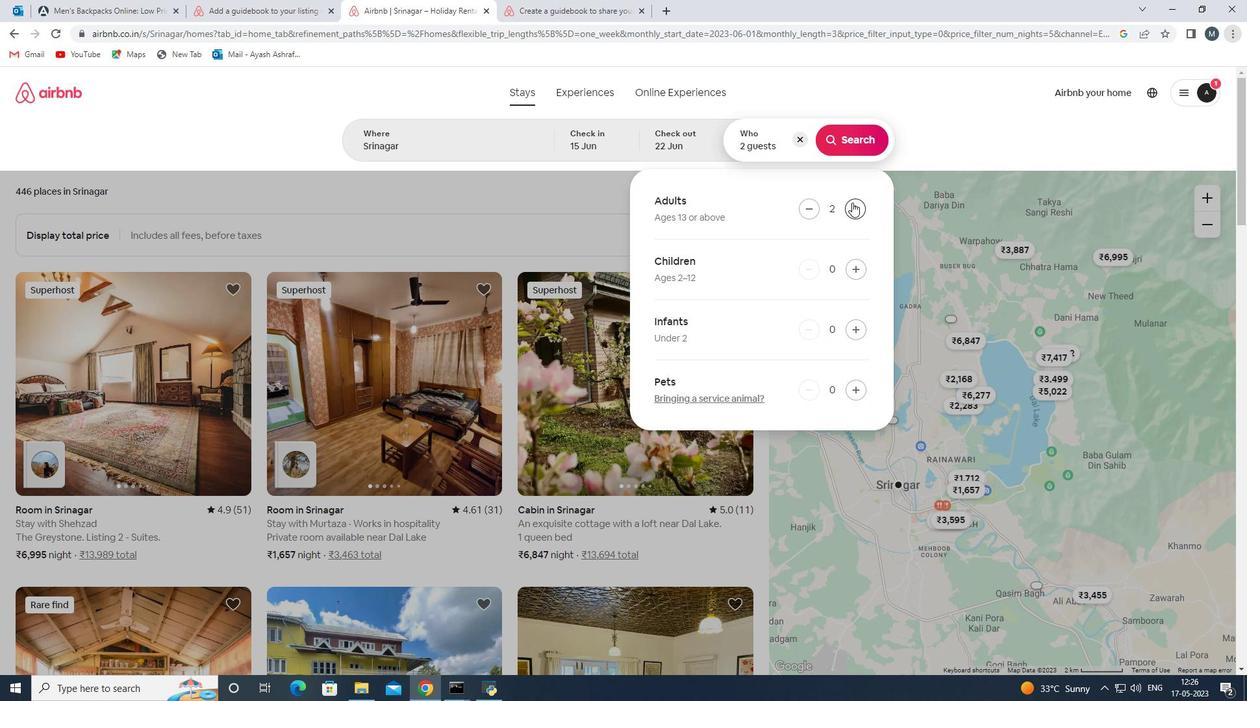 
Action: Mouse pressed left at (856, 209)
Screenshot: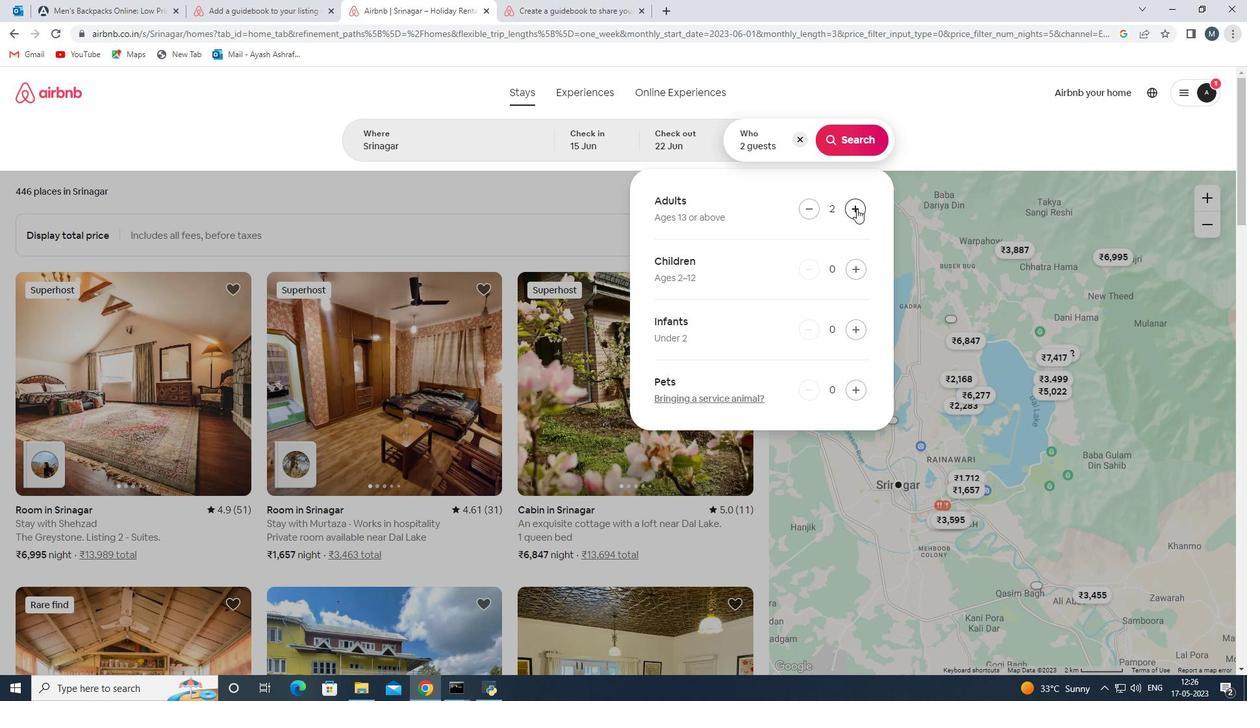
Action: Mouse moved to (850, 269)
Screenshot: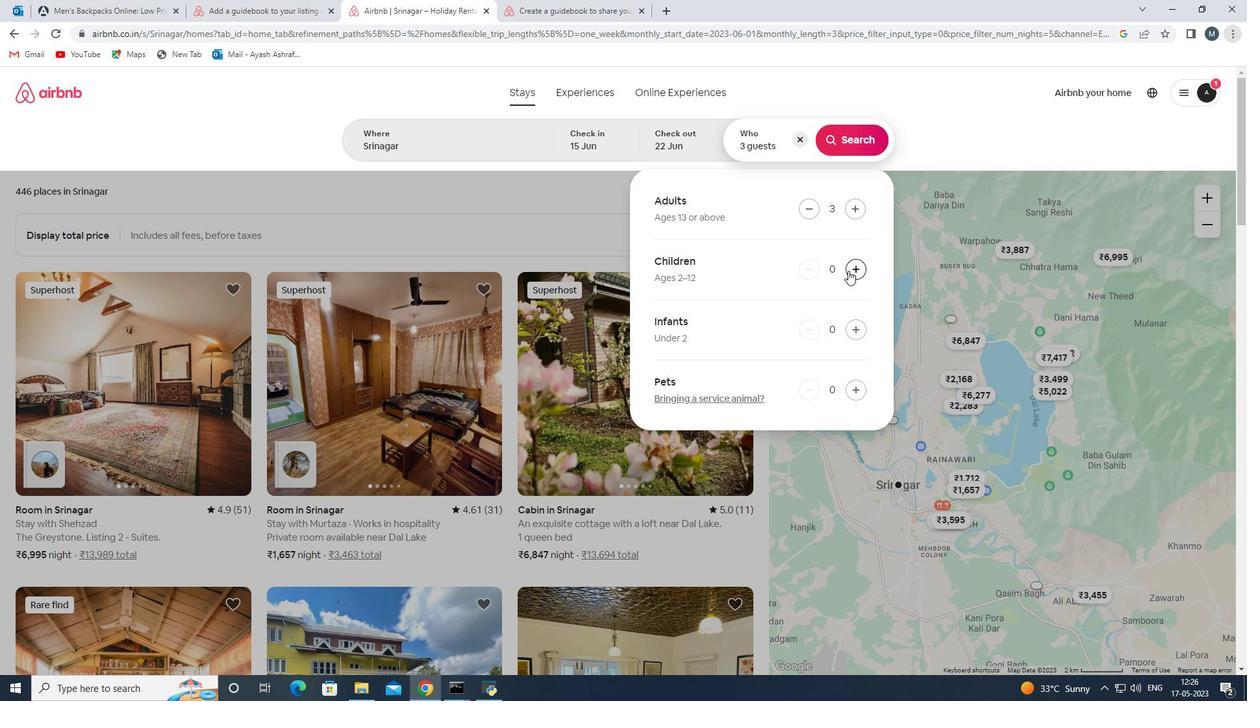 
Action: Mouse pressed left at (850, 269)
Screenshot: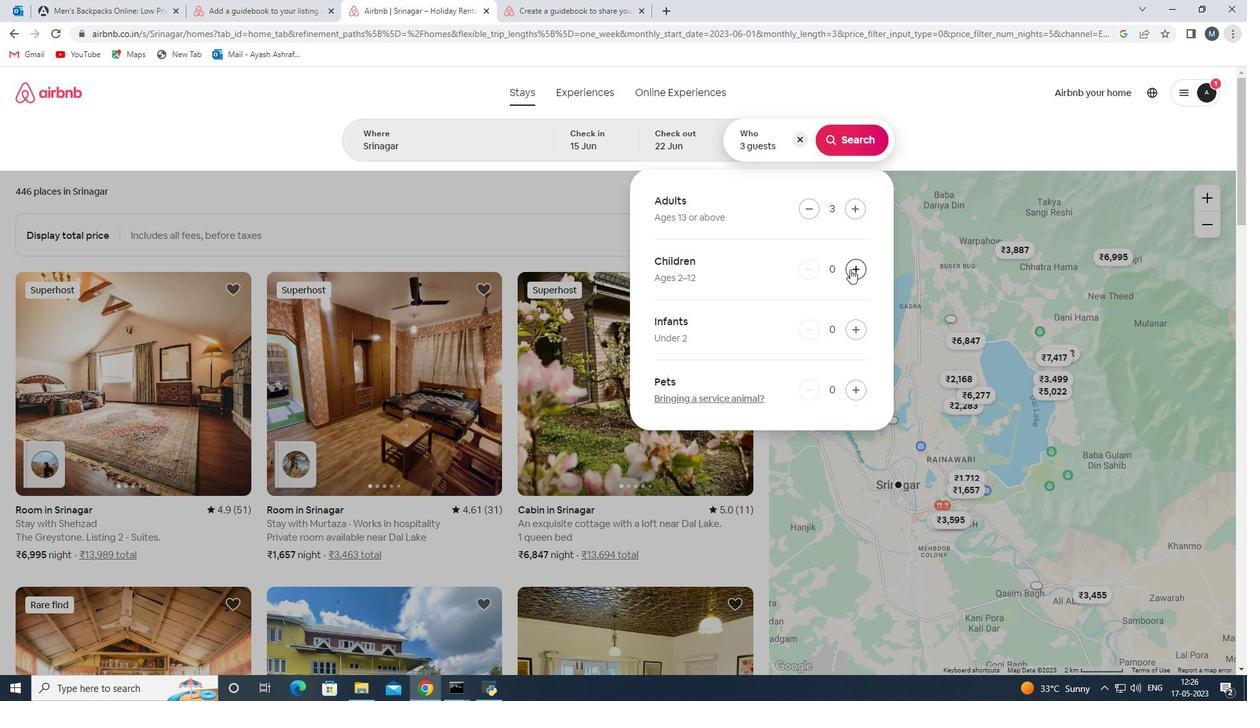 
Action: Mouse moved to (854, 140)
Screenshot: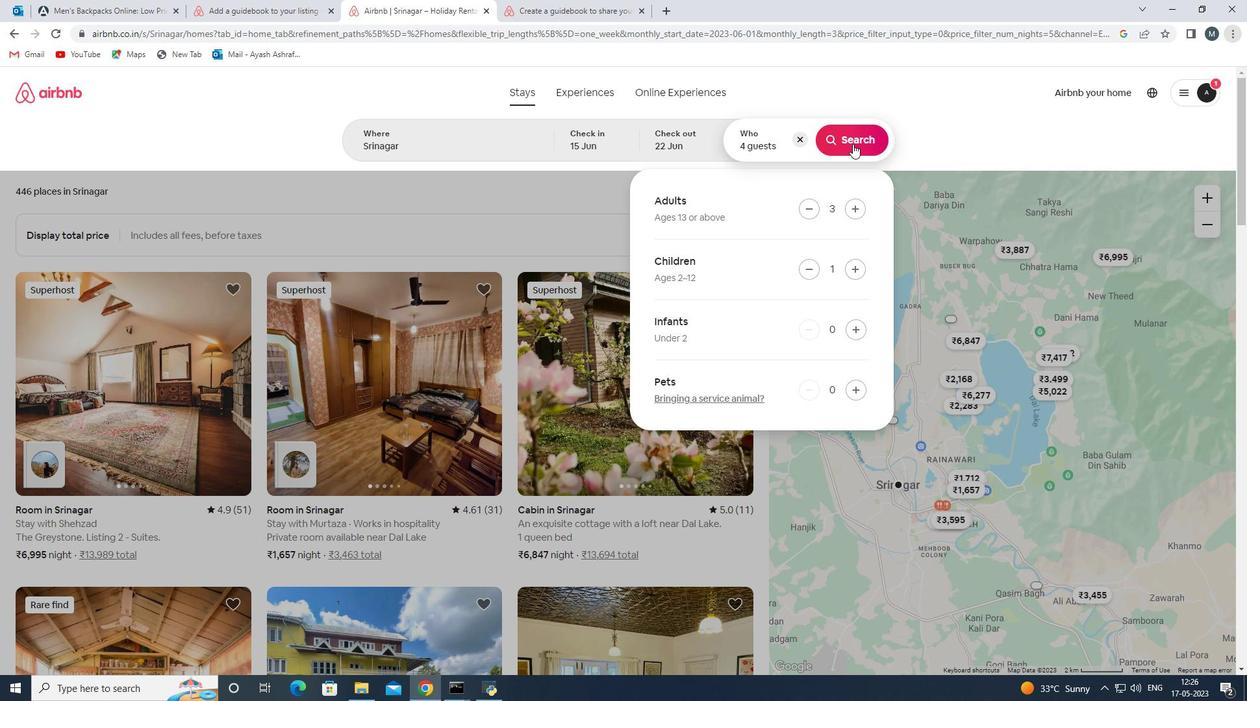 
Action: Mouse pressed left at (854, 140)
Screenshot: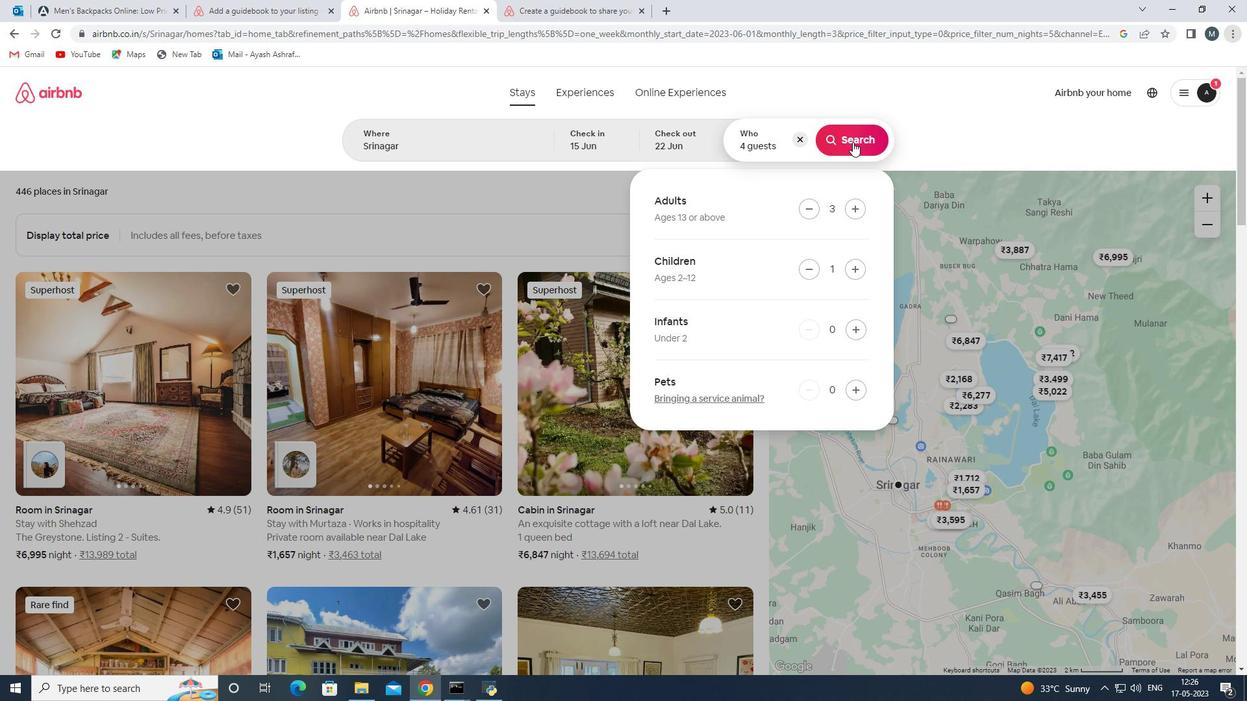 
Action: Mouse moved to (61, 415)
Screenshot: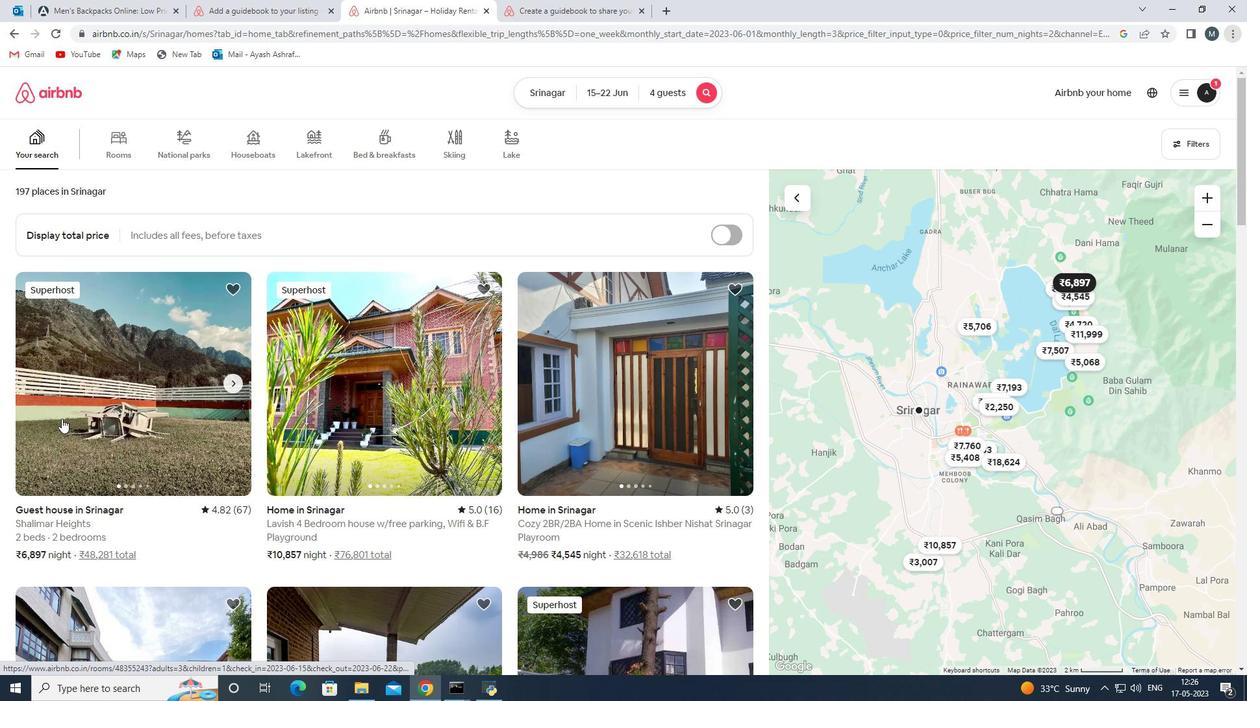 
Action: Mouse pressed left at (61, 415)
Screenshot: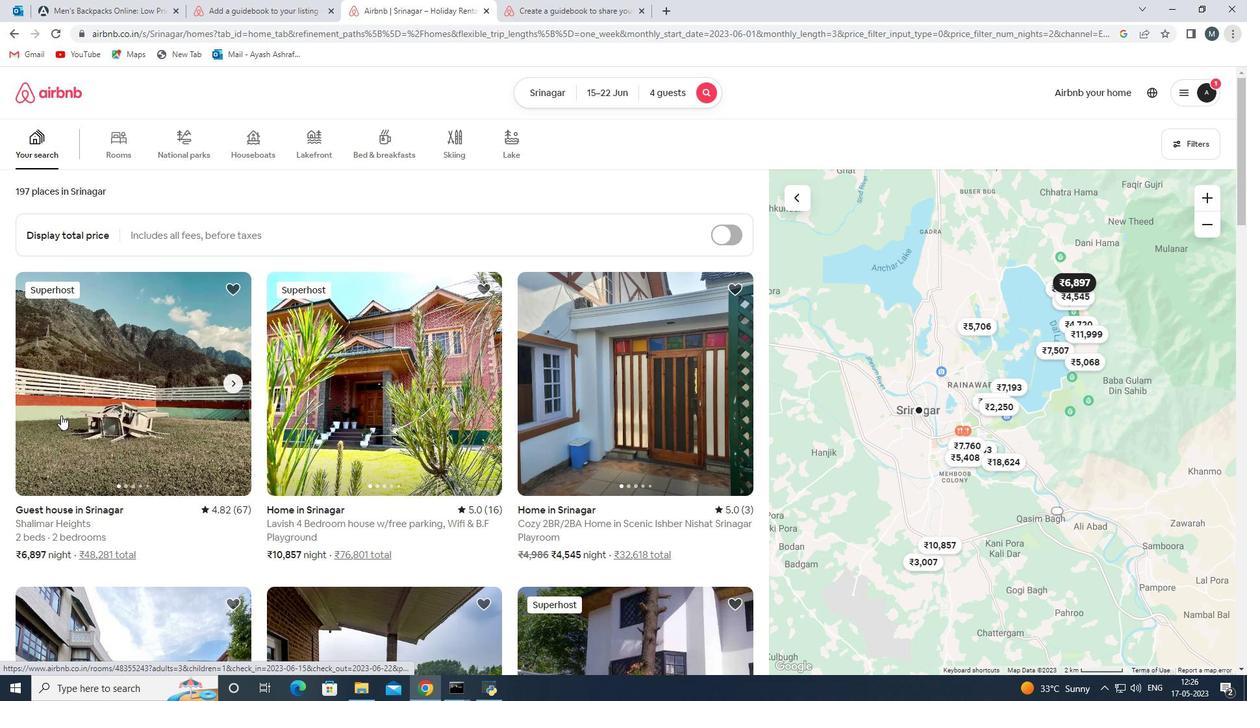 
Action: Mouse moved to (470, 421)
Screenshot: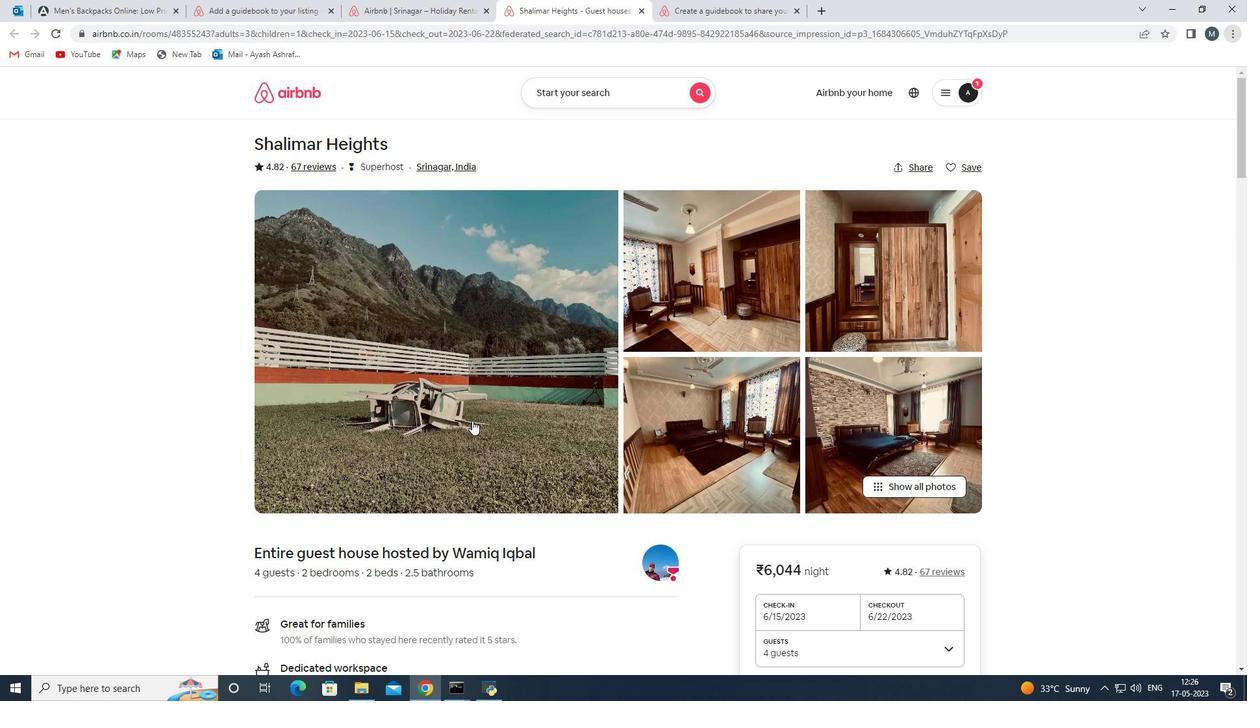 
Action: Mouse scrolled (470, 420) with delta (0, 0)
Screenshot: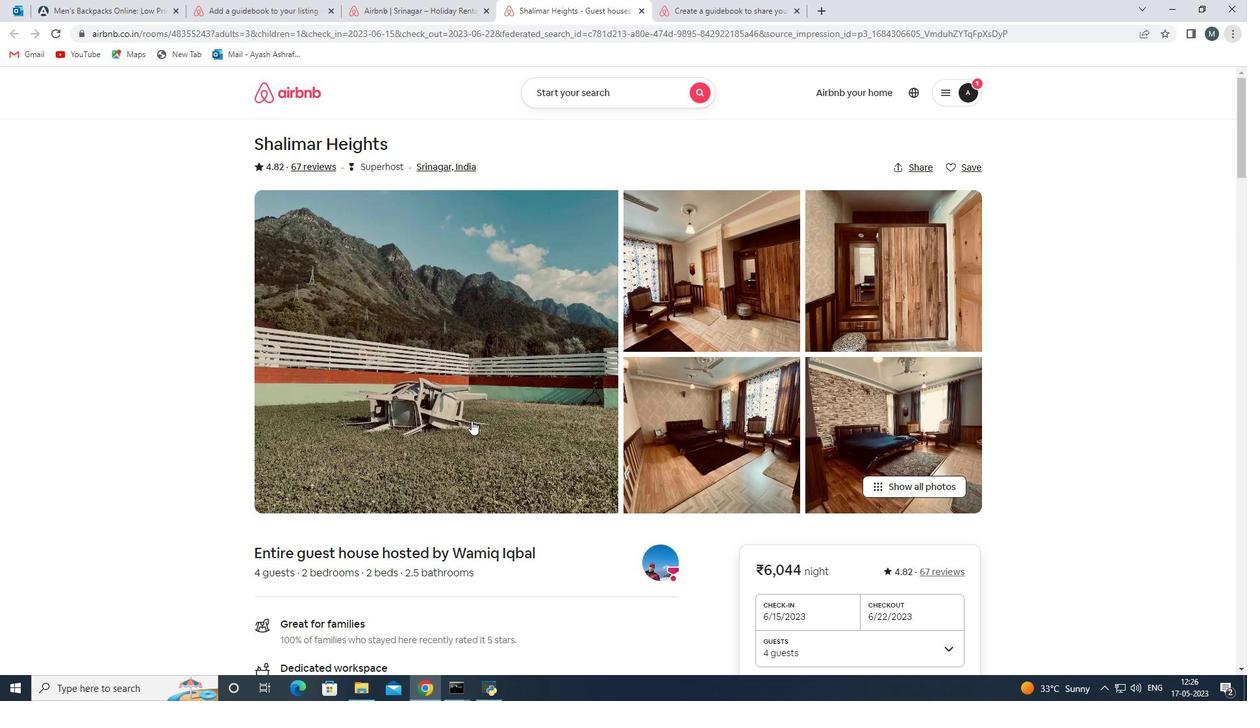 
Action: Mouse moved to (469, 421)
Screenshot: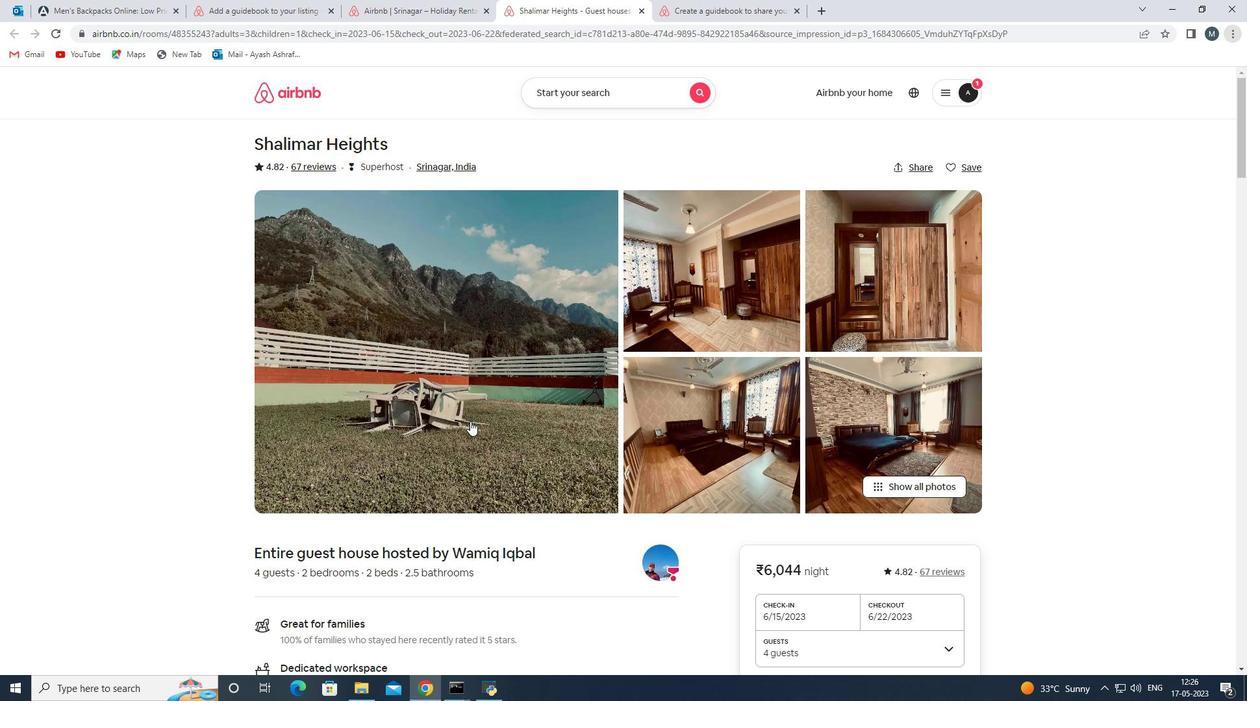 
Action: Mouse scrolled (469, 420) with delta (0, 0)
Screenshot: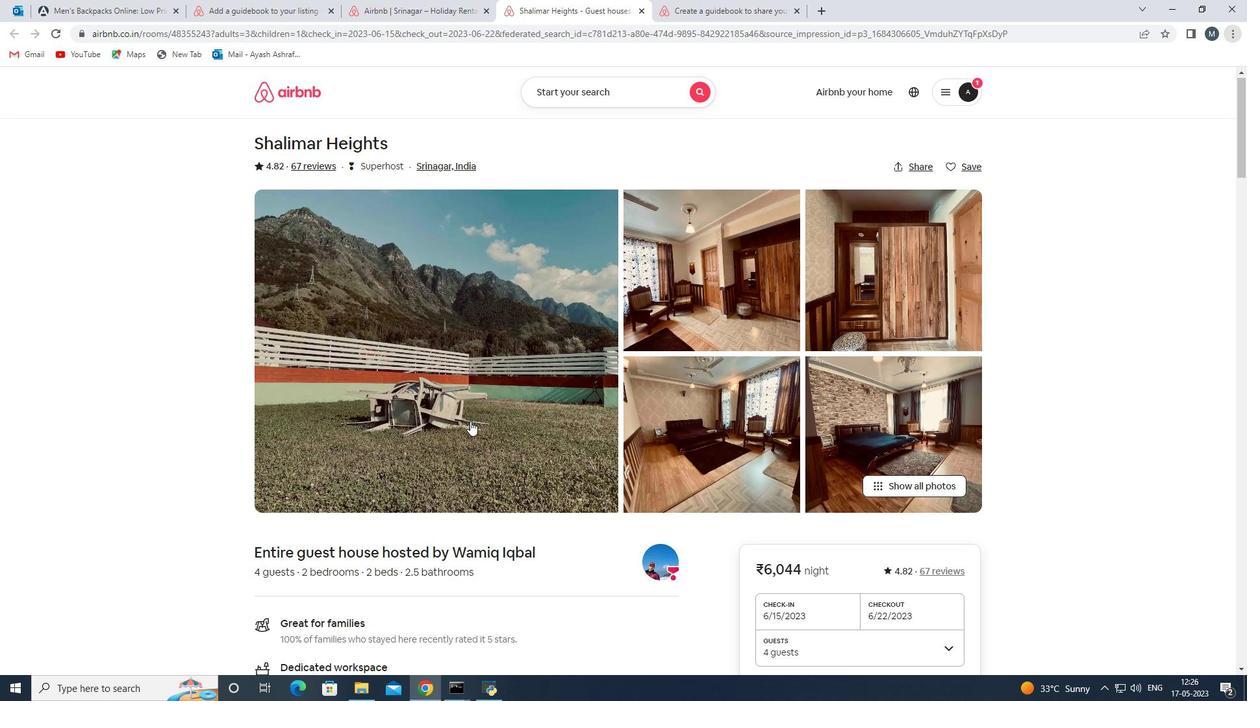 
Action: Mouse moved to (467, 418)
Screenshot: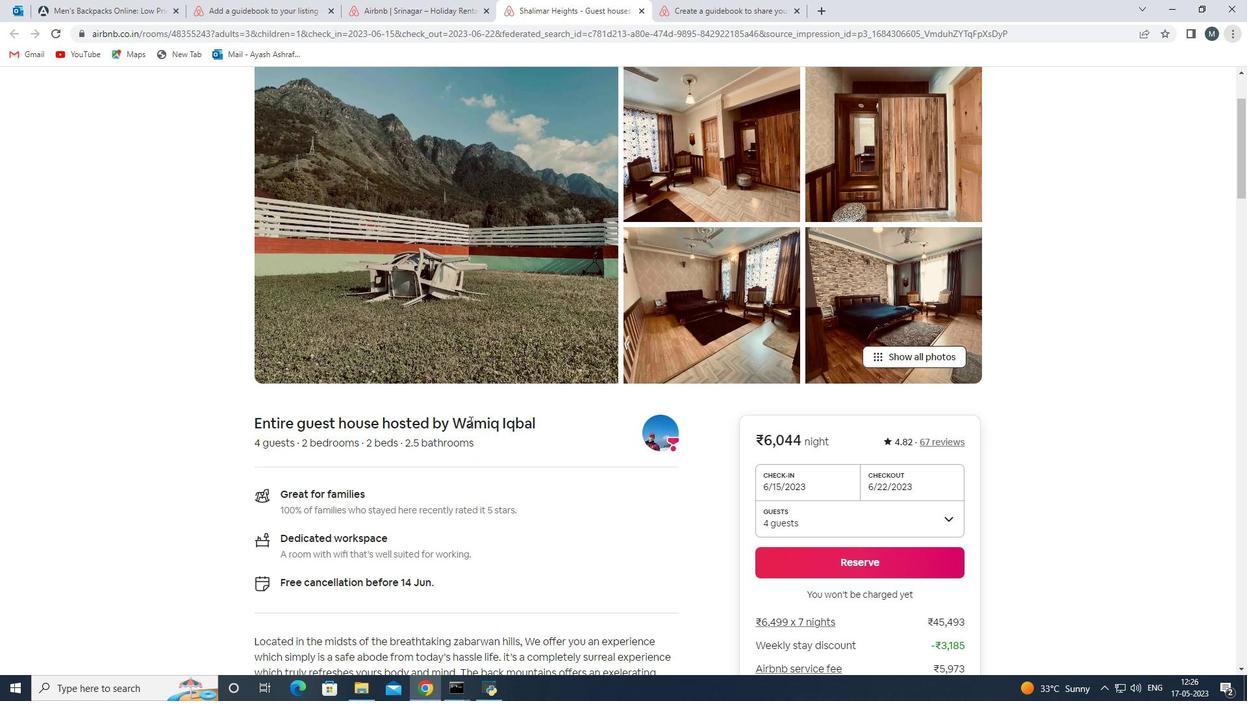 
Action: Mouse scrolled (467, 417) with delta (0, 0)
Screenshot: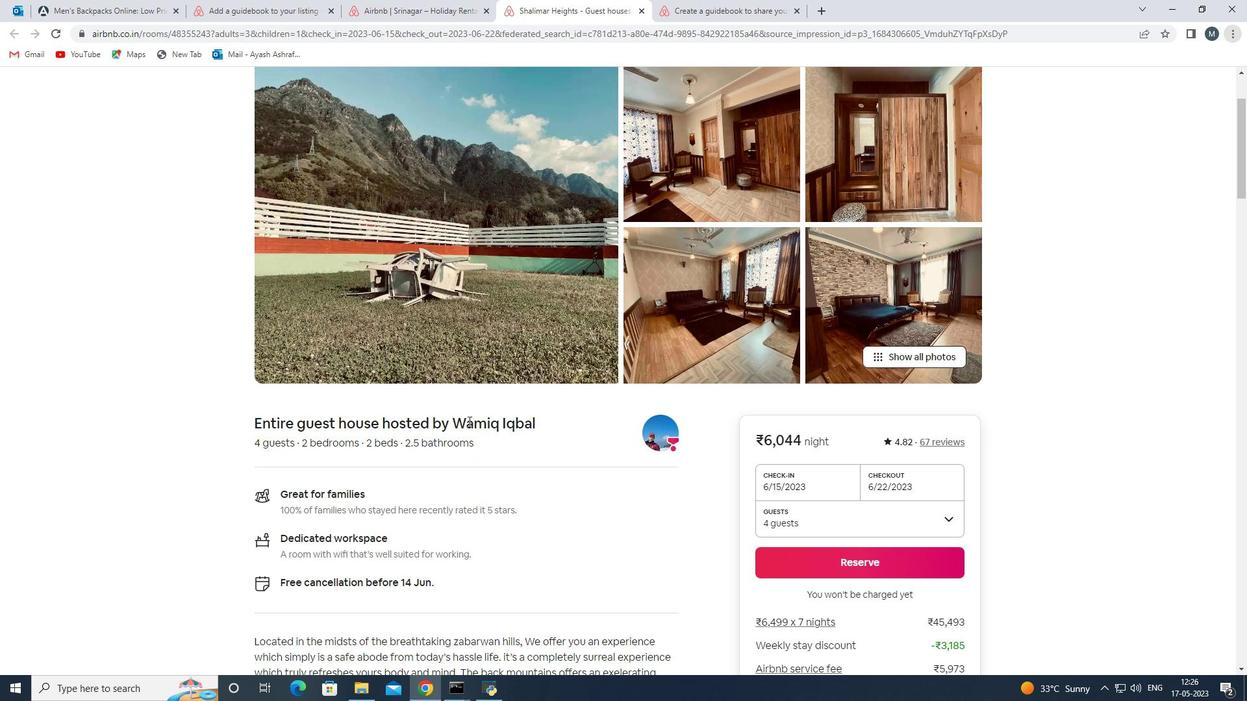 
Action: Mouse moved to (389, 466)
Screenshot: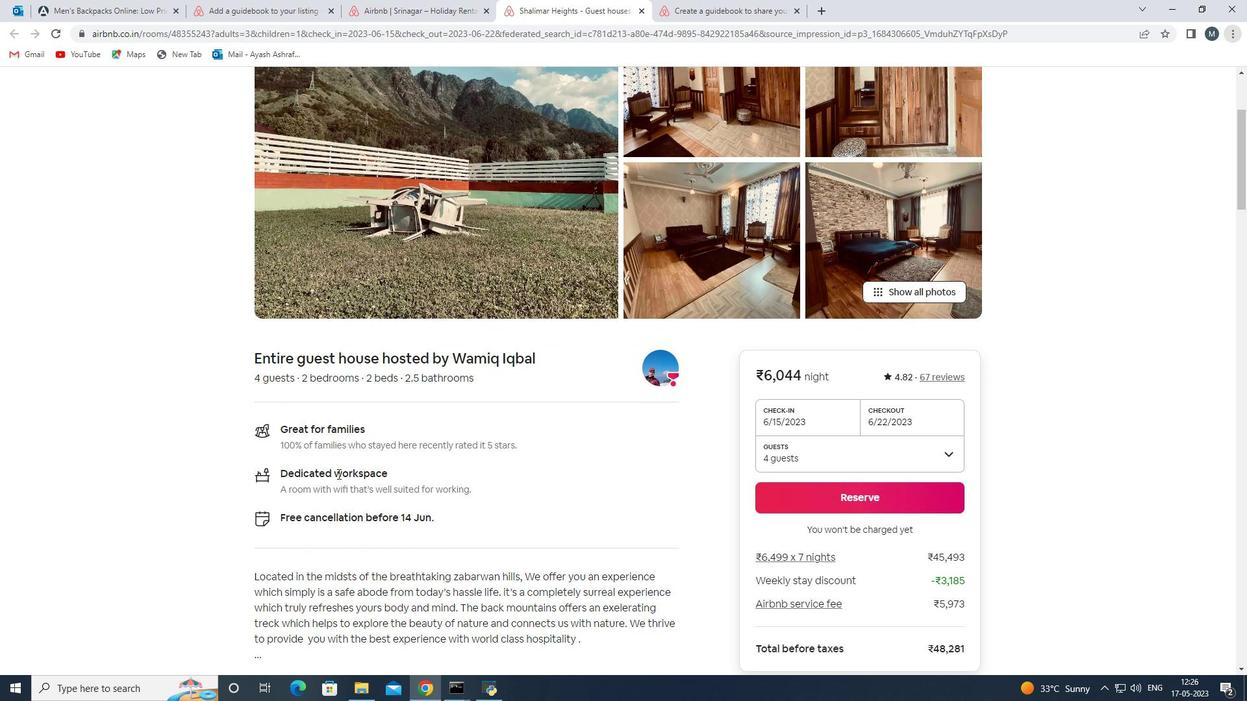 
Action: Mouse scrolled (389, 465) with delta (0, 0)
Screenshot: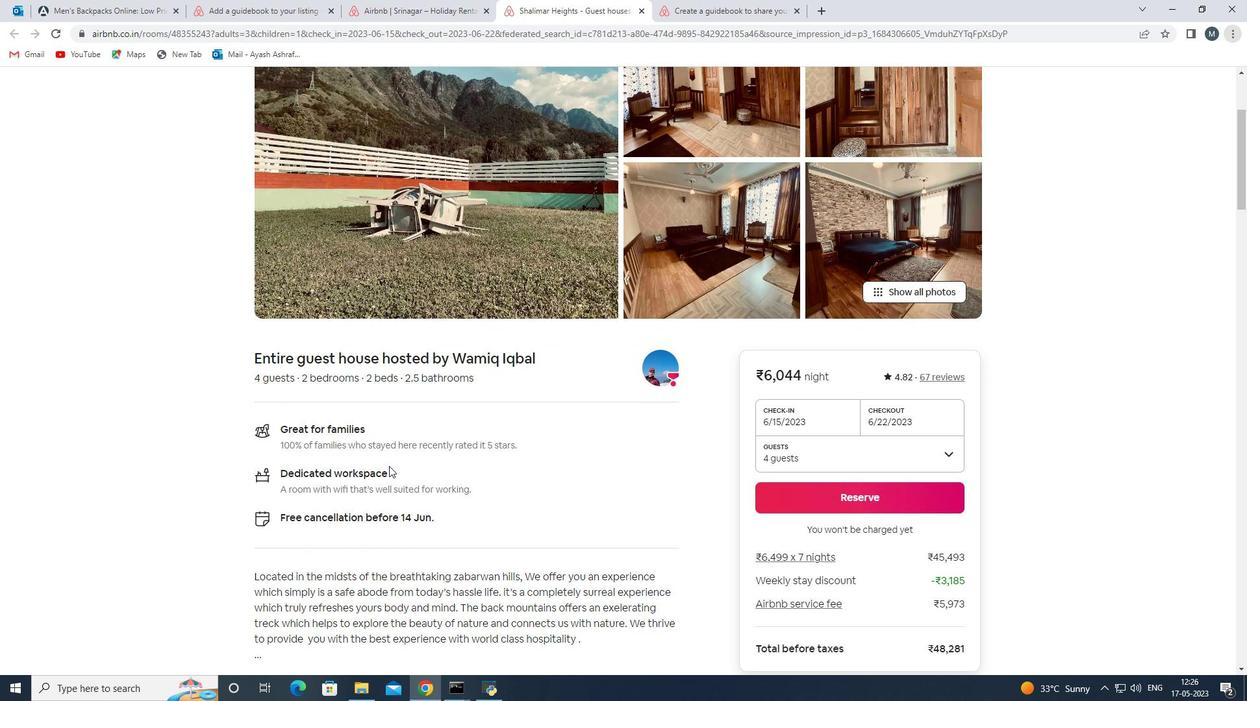 
Action: Mouse moved to (320, 476)
Screenshot: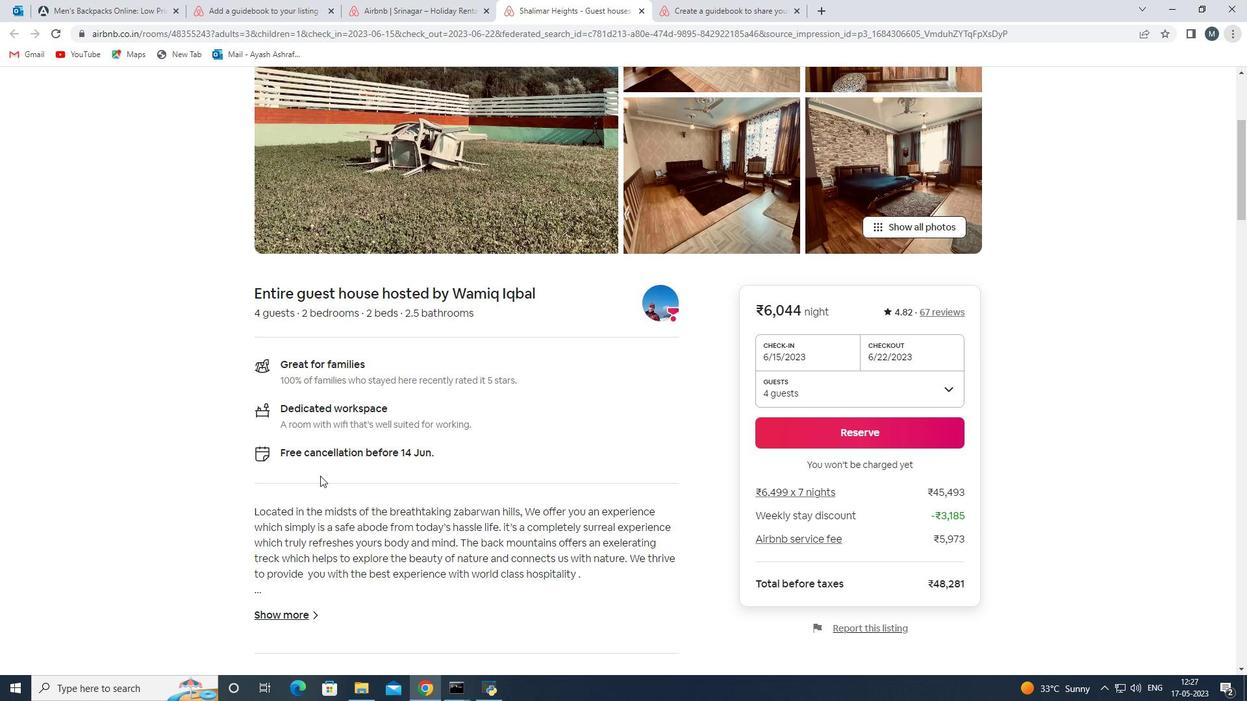 
Action: Mouse scrolled (320, 475) with delta (0, 0)
Screenshot: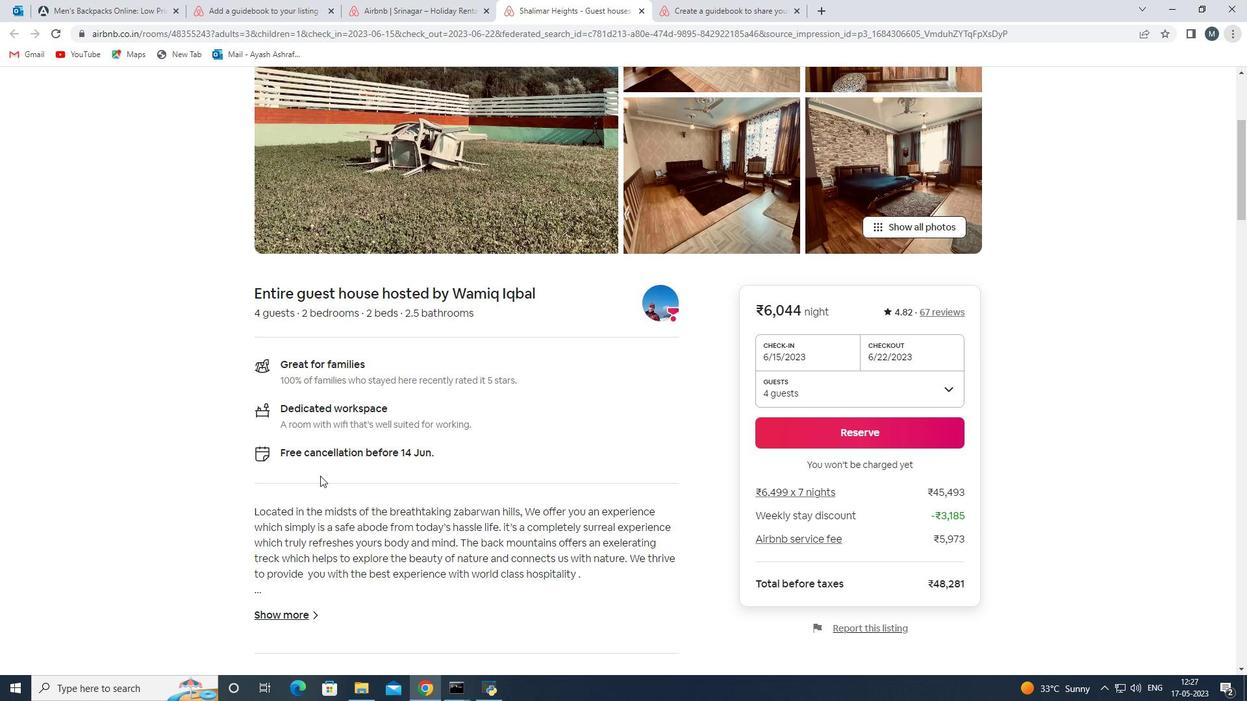 
Action: Mouse moved to (371, 496)
Screenshot: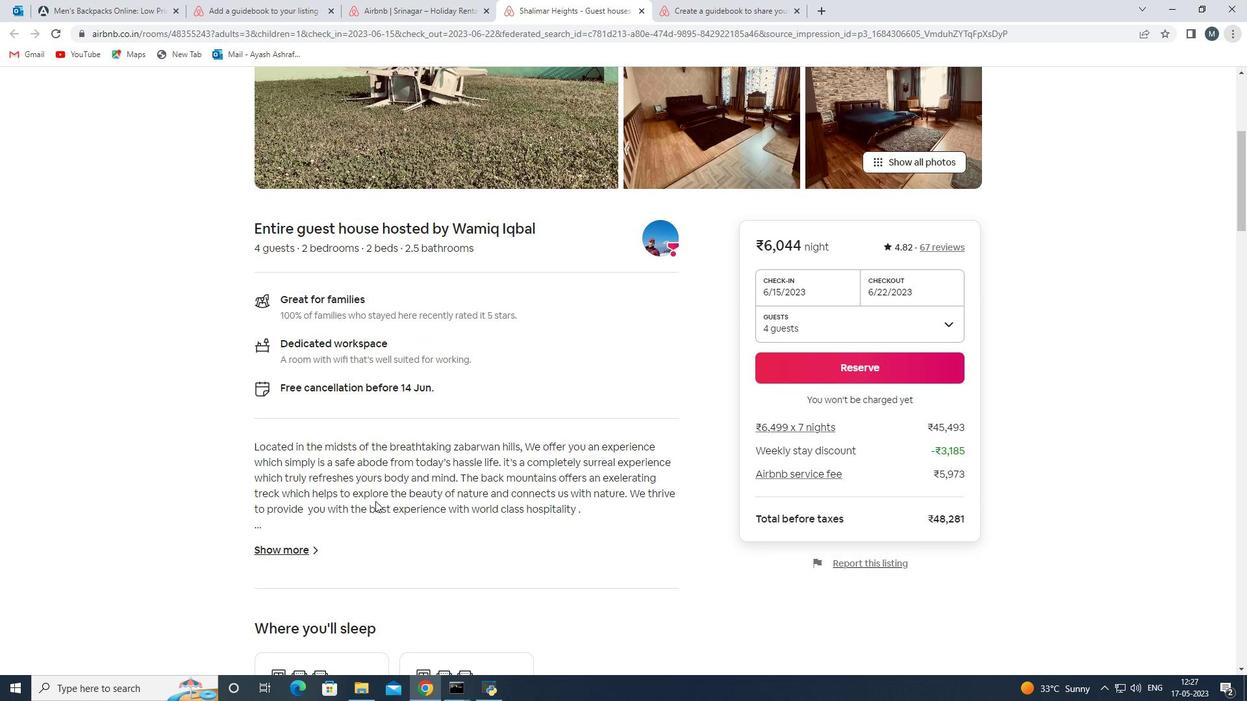 
Action: Mouse scrolled (371, 495) with delta (0, 0)
Screenshot: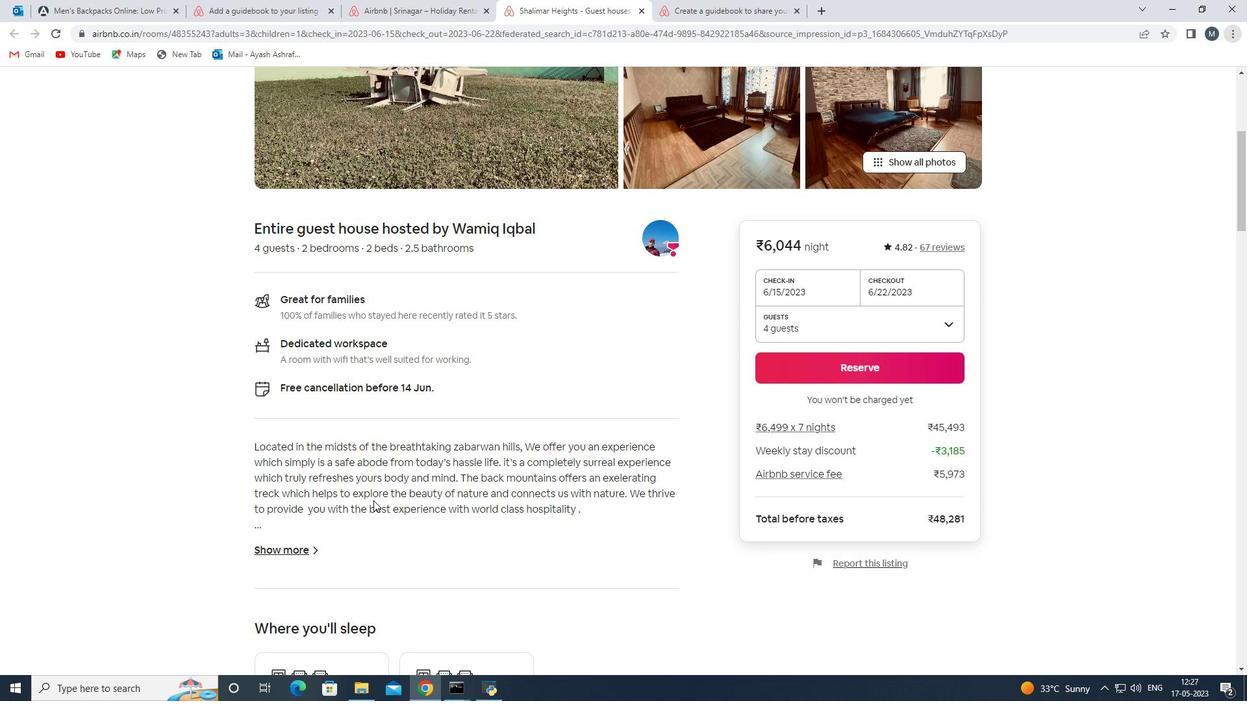 
Action: Mouse moved to (370, 492)
Screenshot: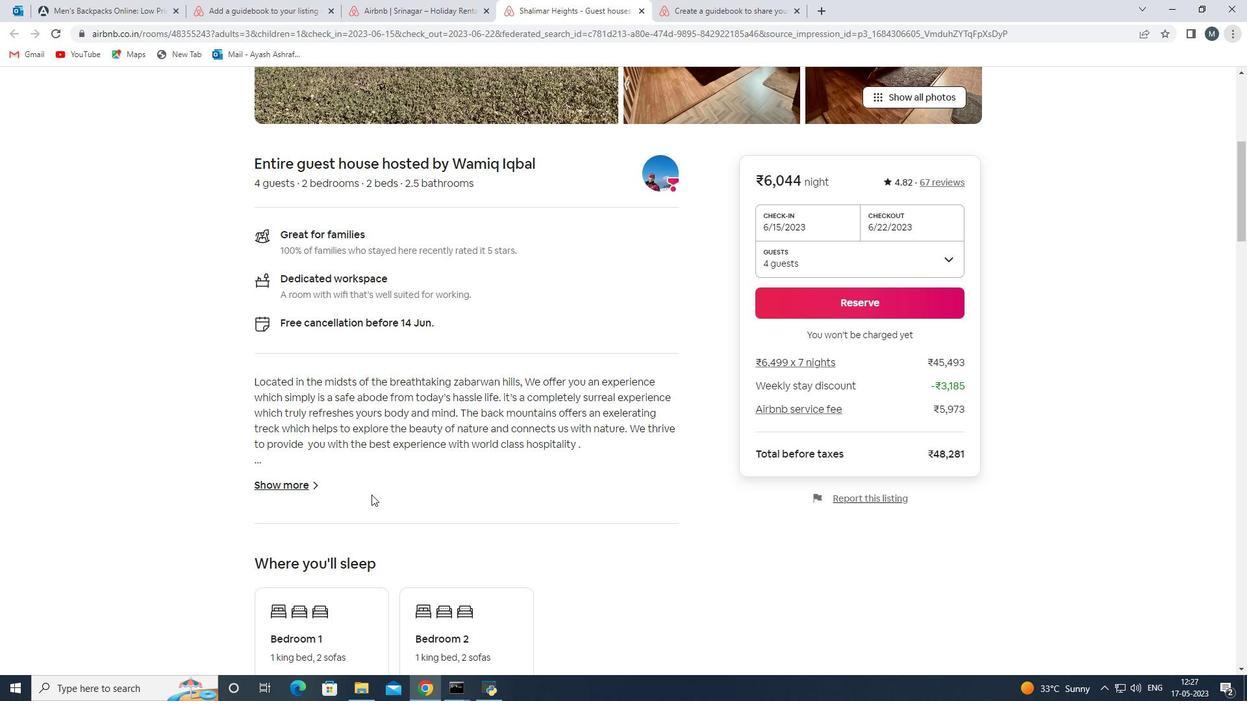 
Action: Mouse scrolled (370, 492) with delta (0, 0)
Screenshot: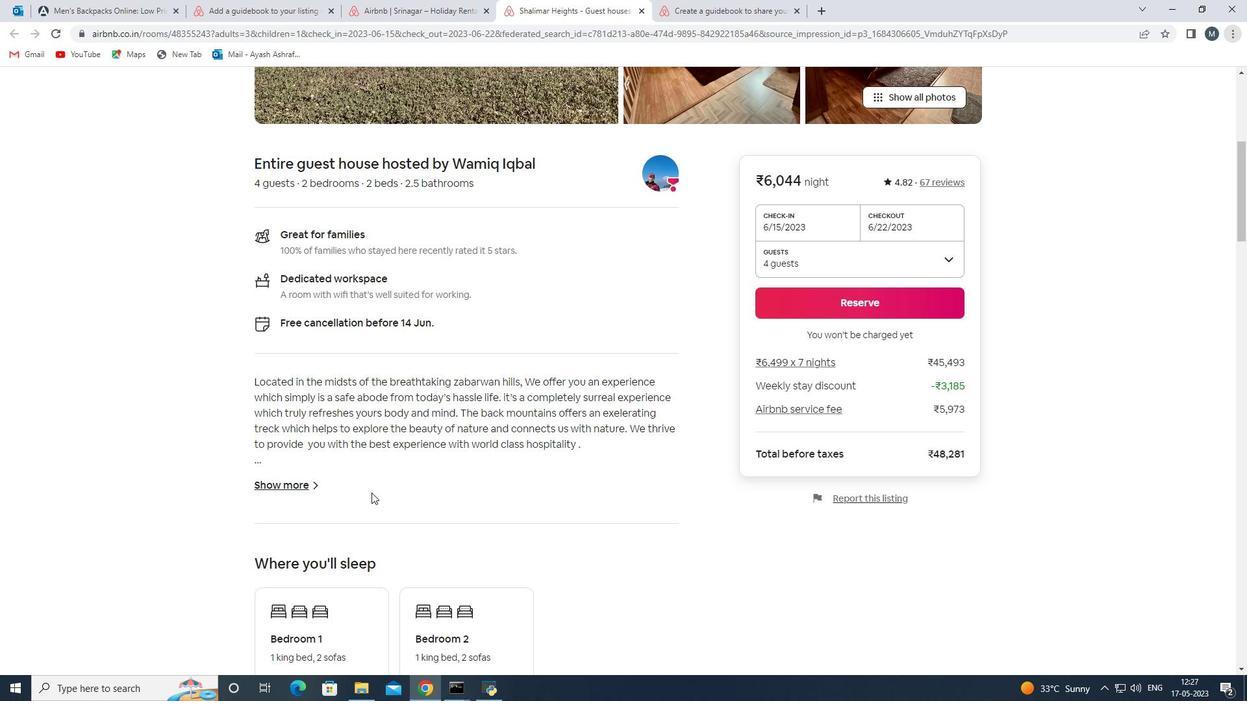 
Action: Mouse moved to (365, 492)
Screenshot: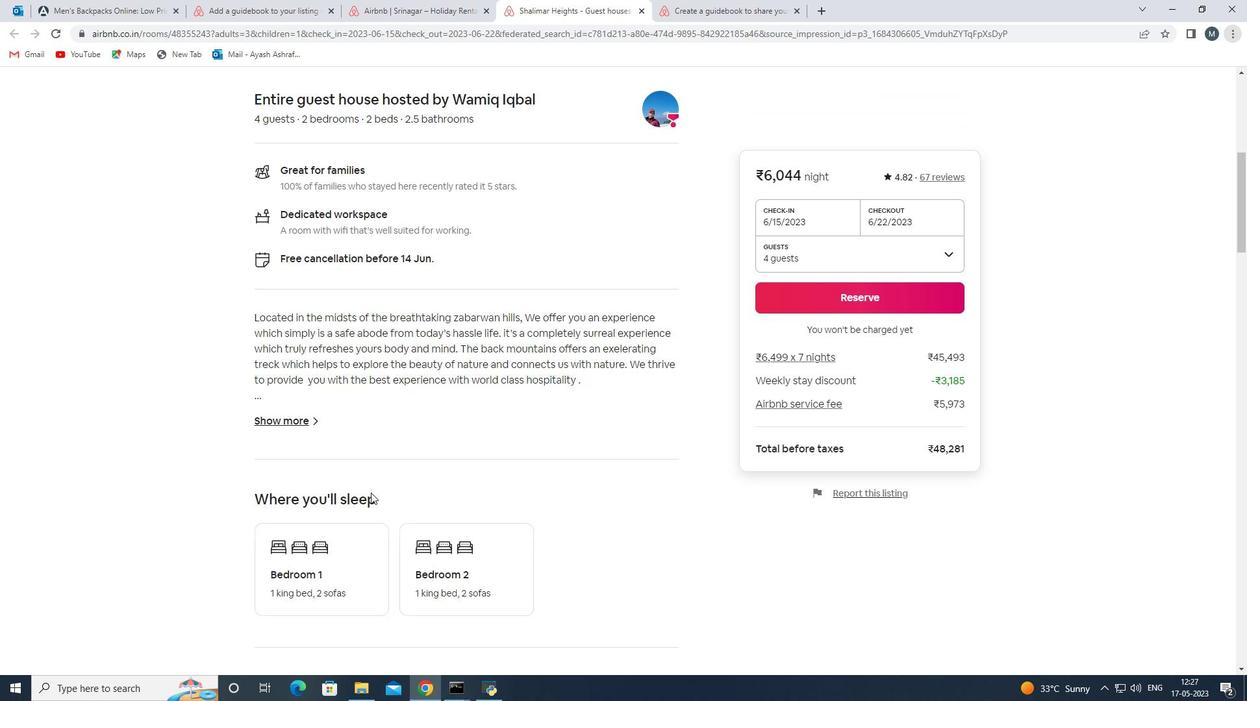 
Action: Mouse scrolled (365, 492) with delta (0, 0)
Screenshot: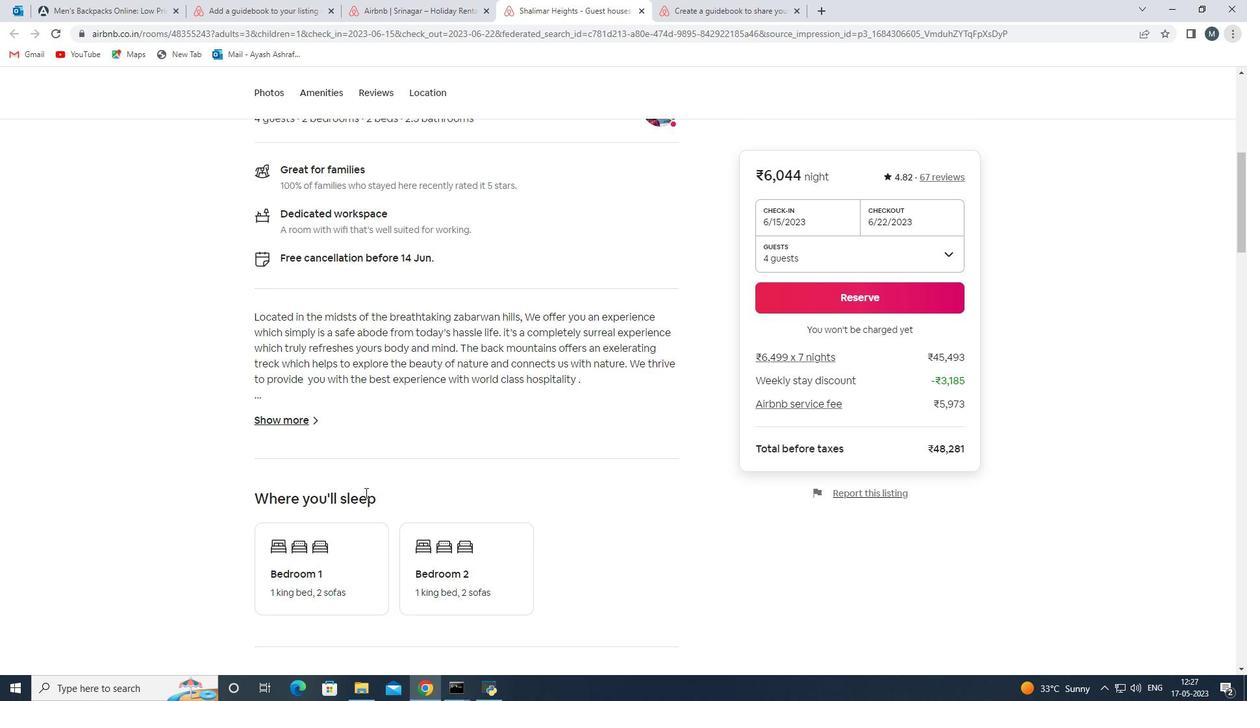 
Action: Mouse moved to (428, 523)
Screenshot: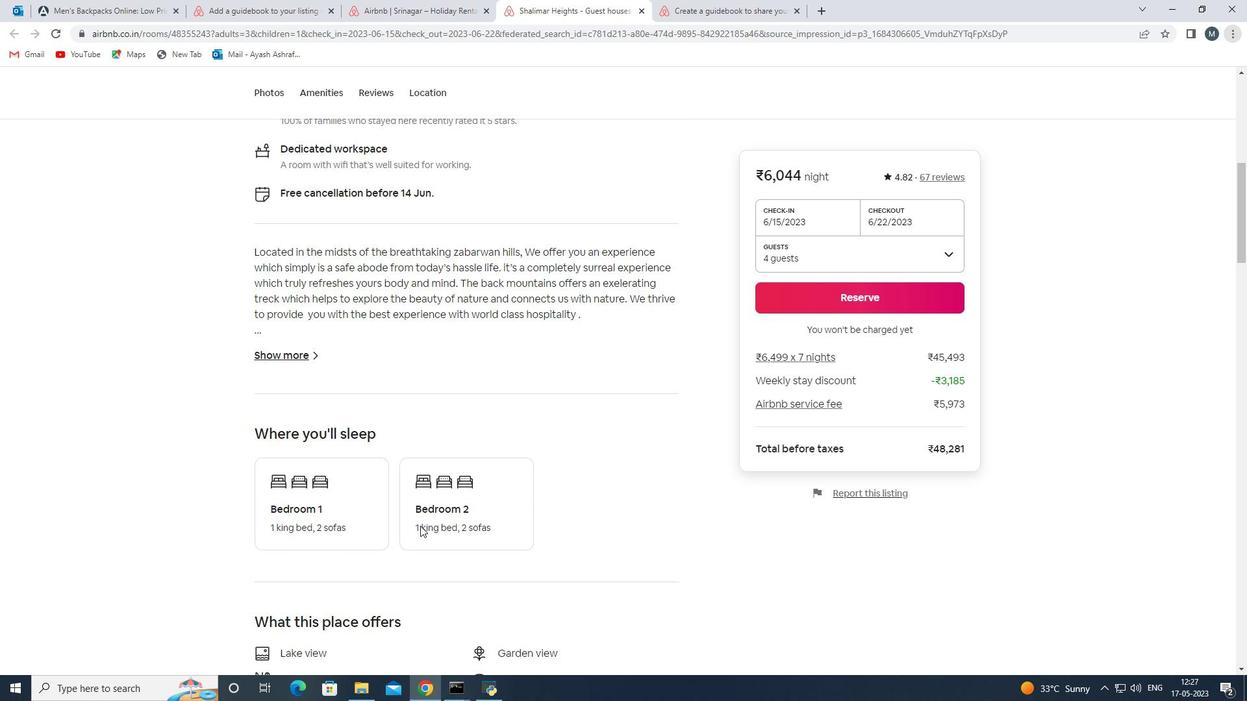 
Action: Mouse scrolled (428, 522) with delta (0, 0)
Screenshot: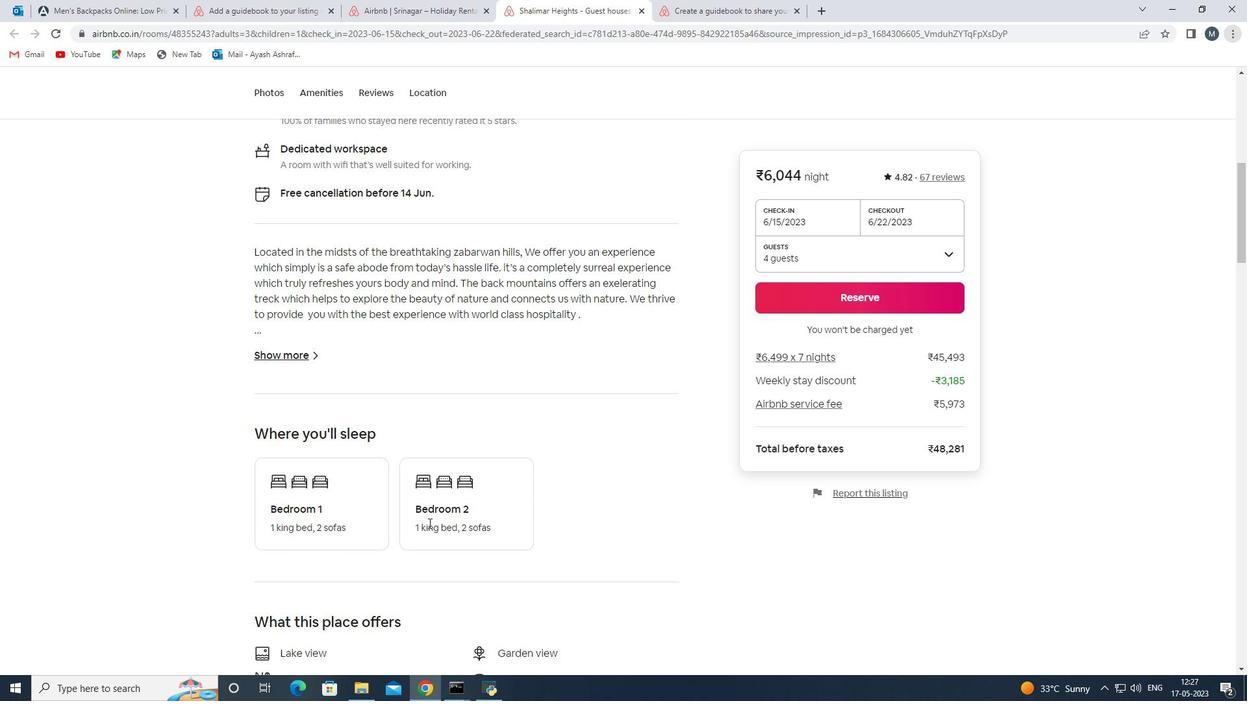 
Action: Mouse moved to (426, 523)
Screenshot: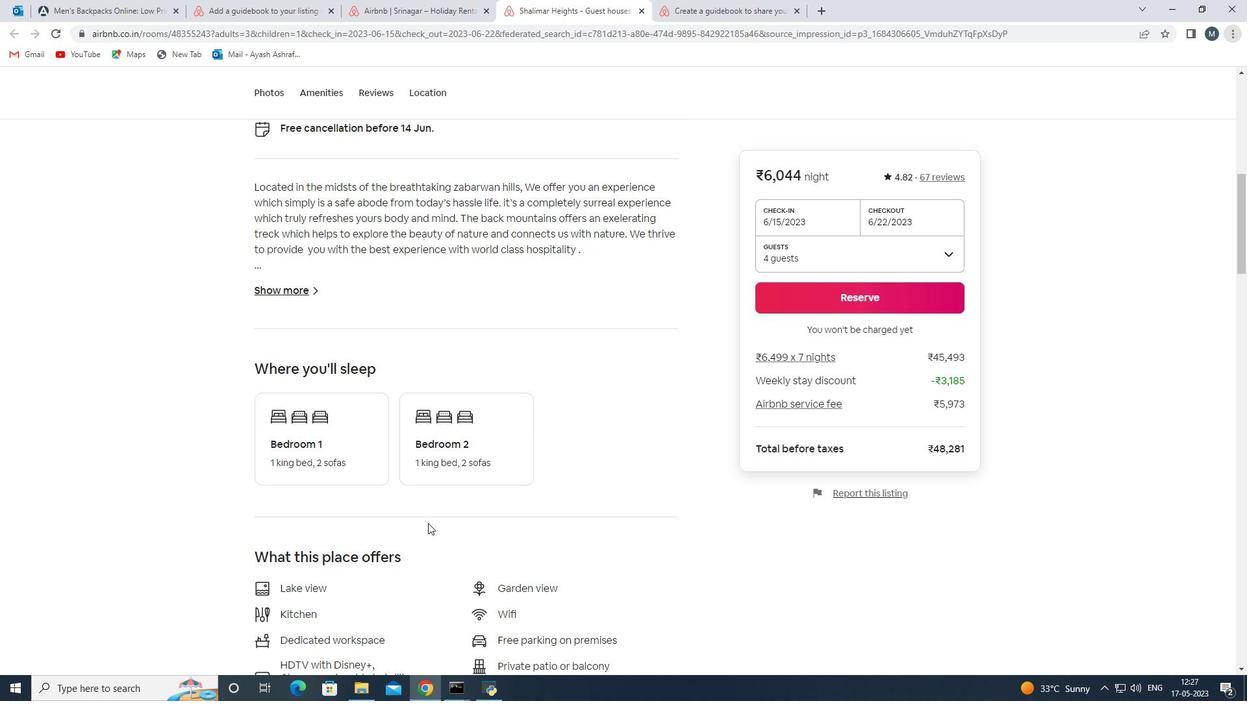
Action: Mouse scrolled (426, 522) with delta (0, 0)
Screenshot: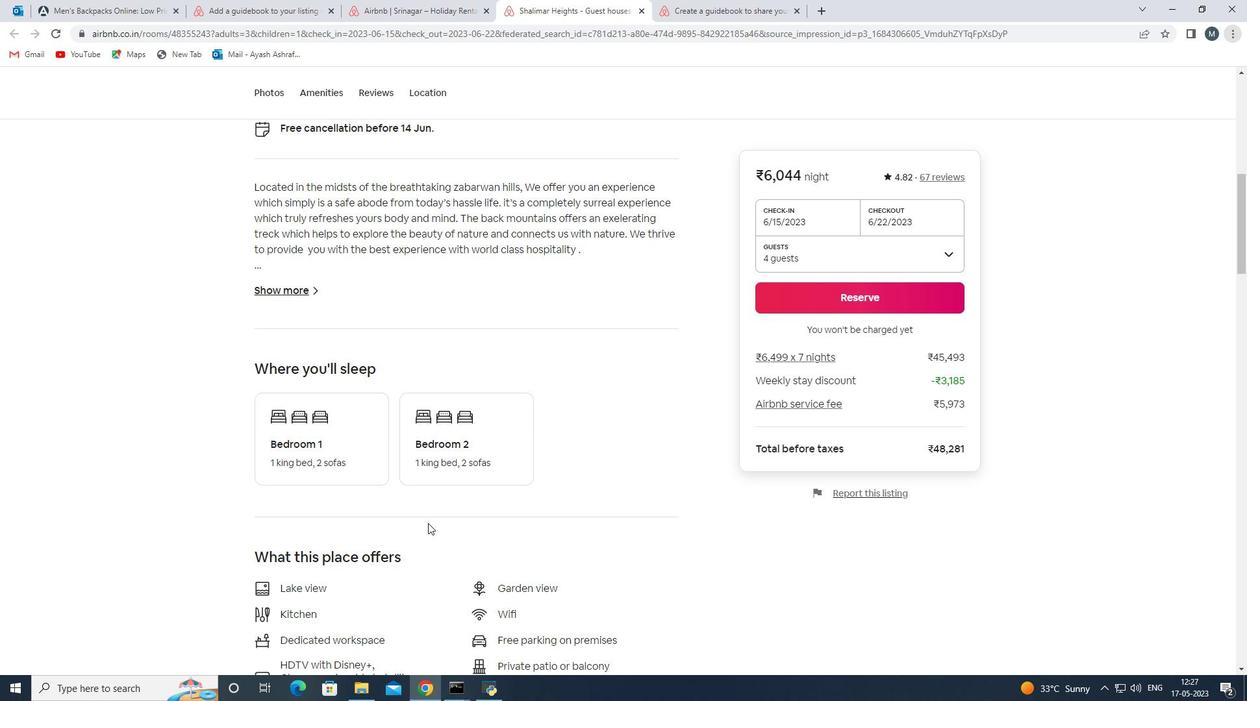 
Action: Mouse moved to (290, 495)
Screenshot: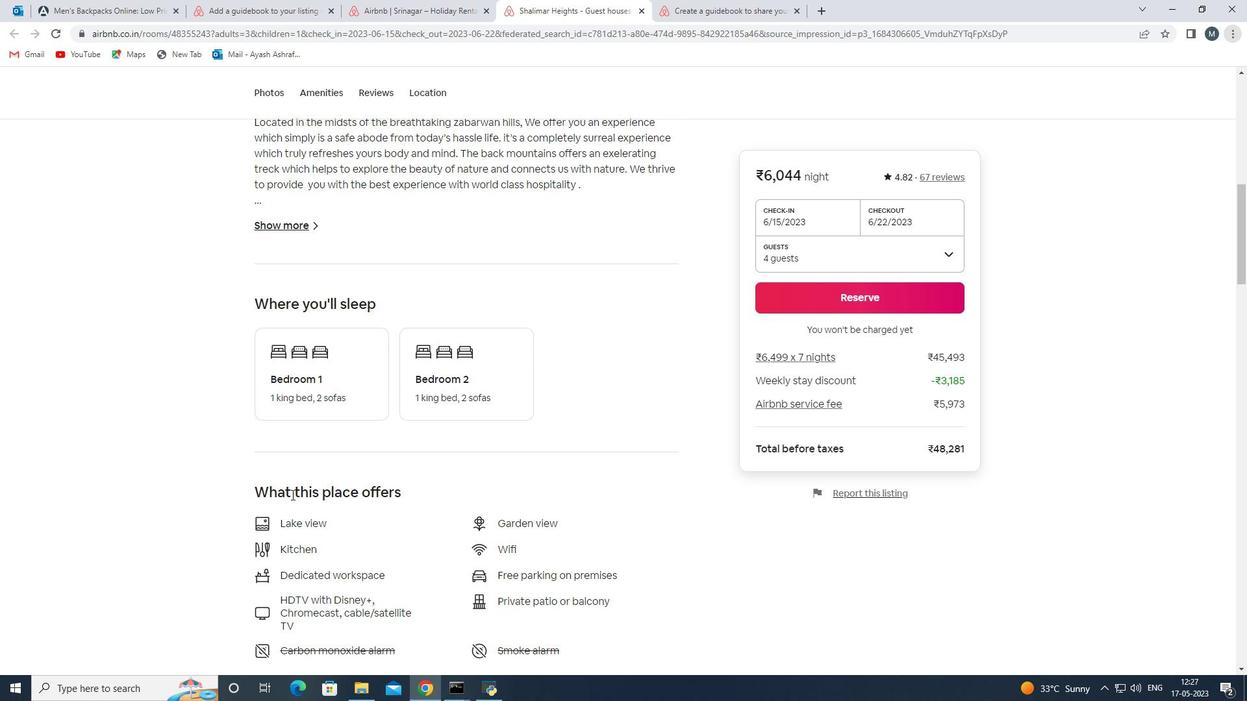 
Action: Mouse scrolled (290, 494) with delta (0, 0)
Screenshot: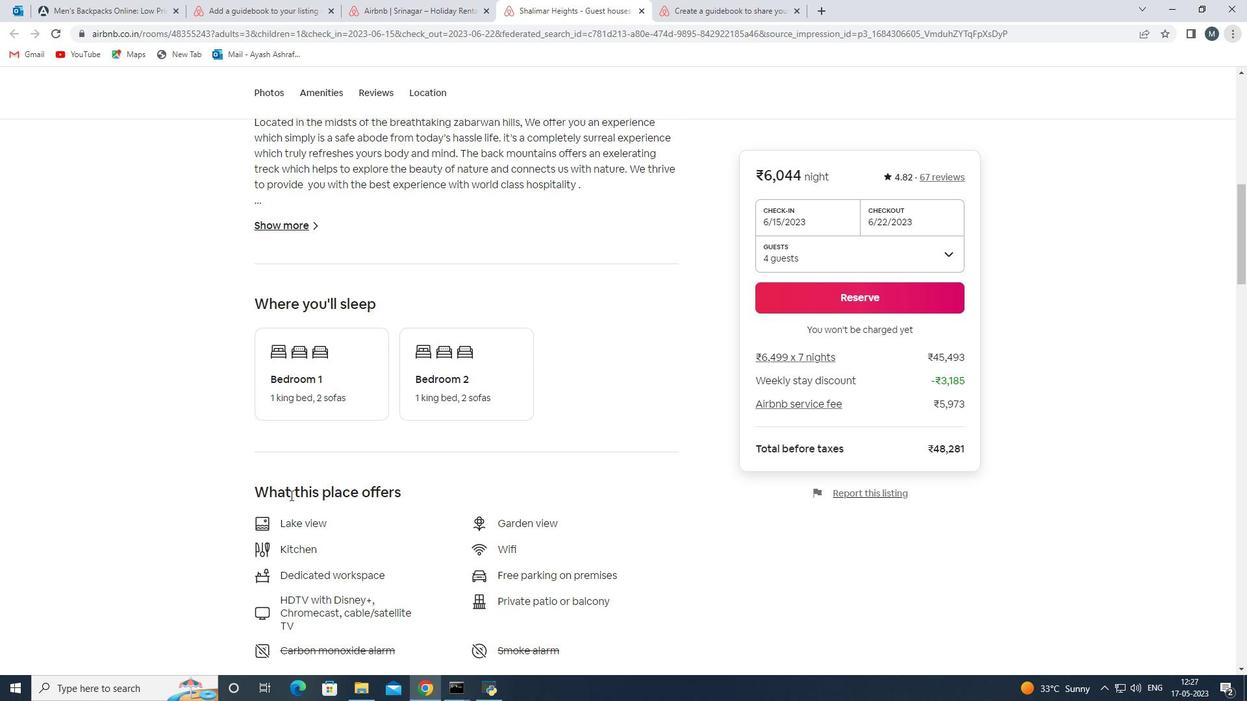 
Action: Mouse scrolled (290, 494) with delta (0, 0)
Screenshot: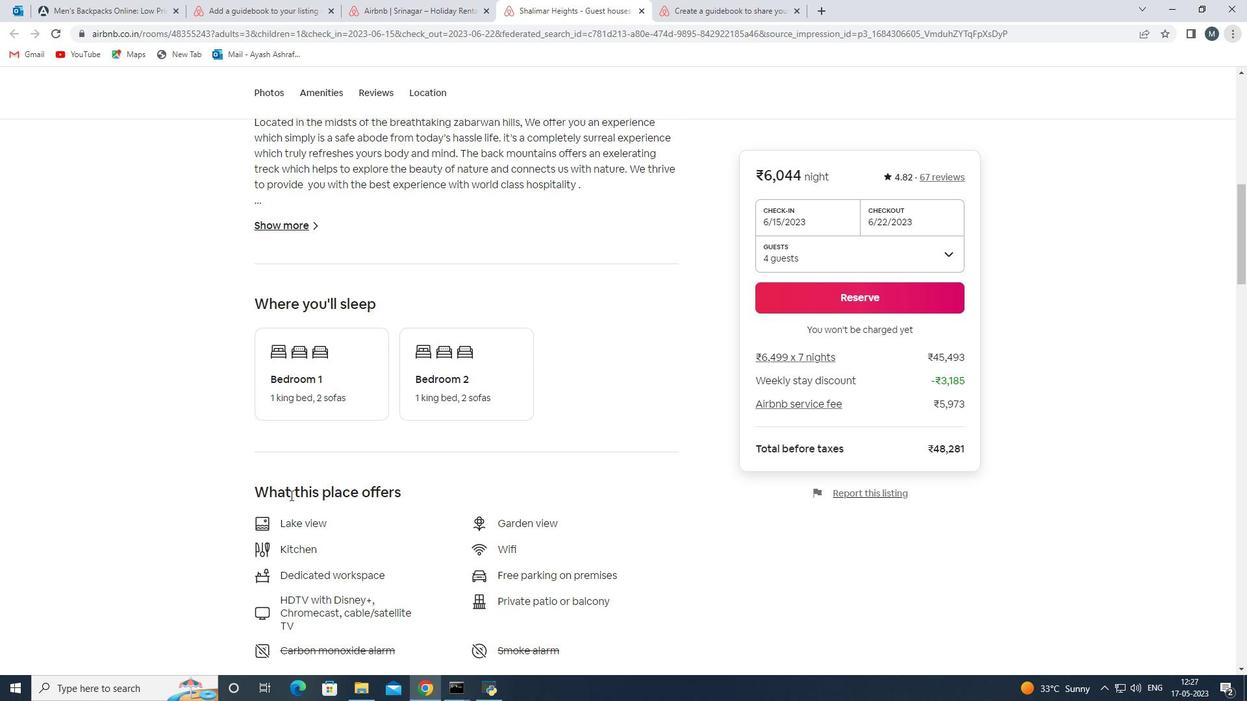 
Action: Mouse moved to (309, 577)
Screenshot: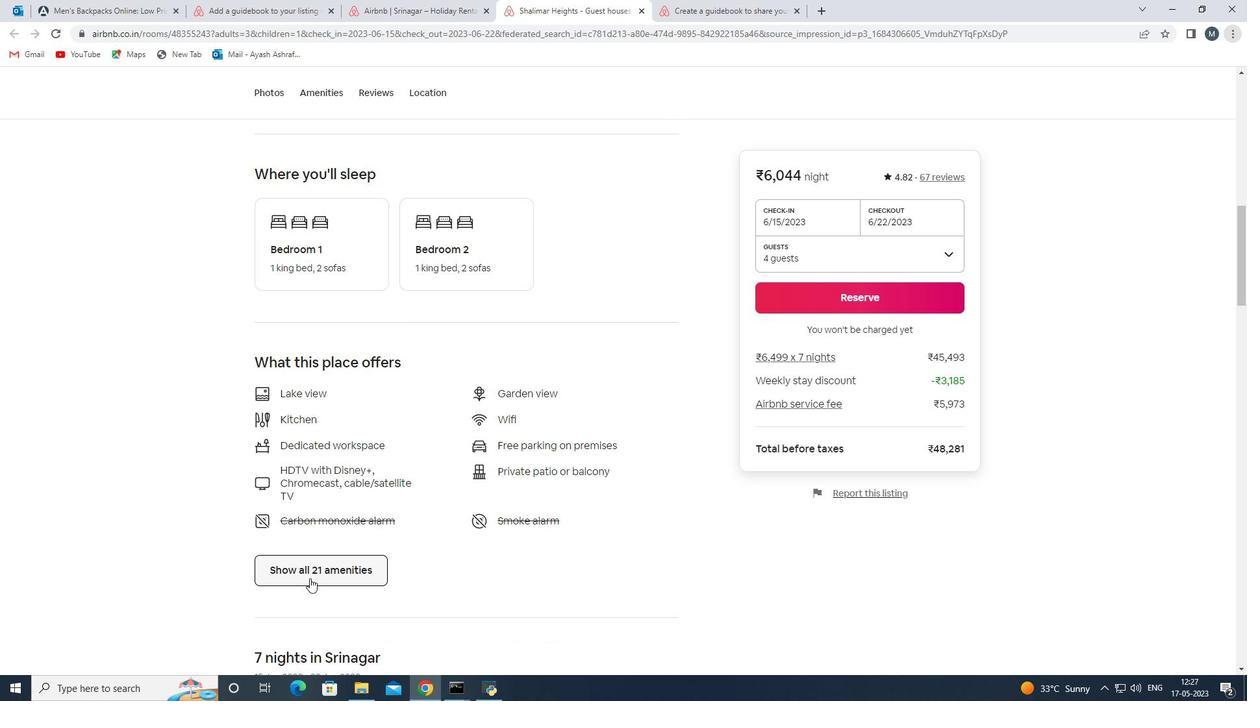 
Action: Mouse pressed left at (309, 577)
Screenshot: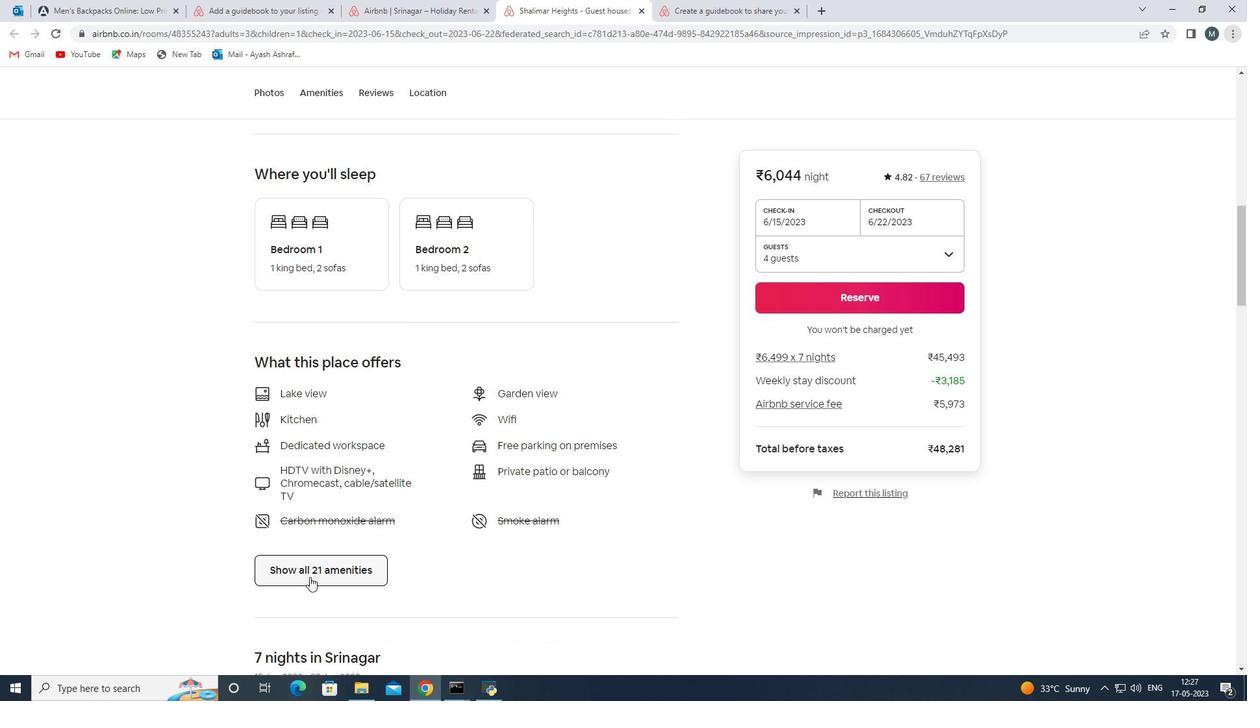 
Action: Mouse moved to (459, 244)
Screenshot: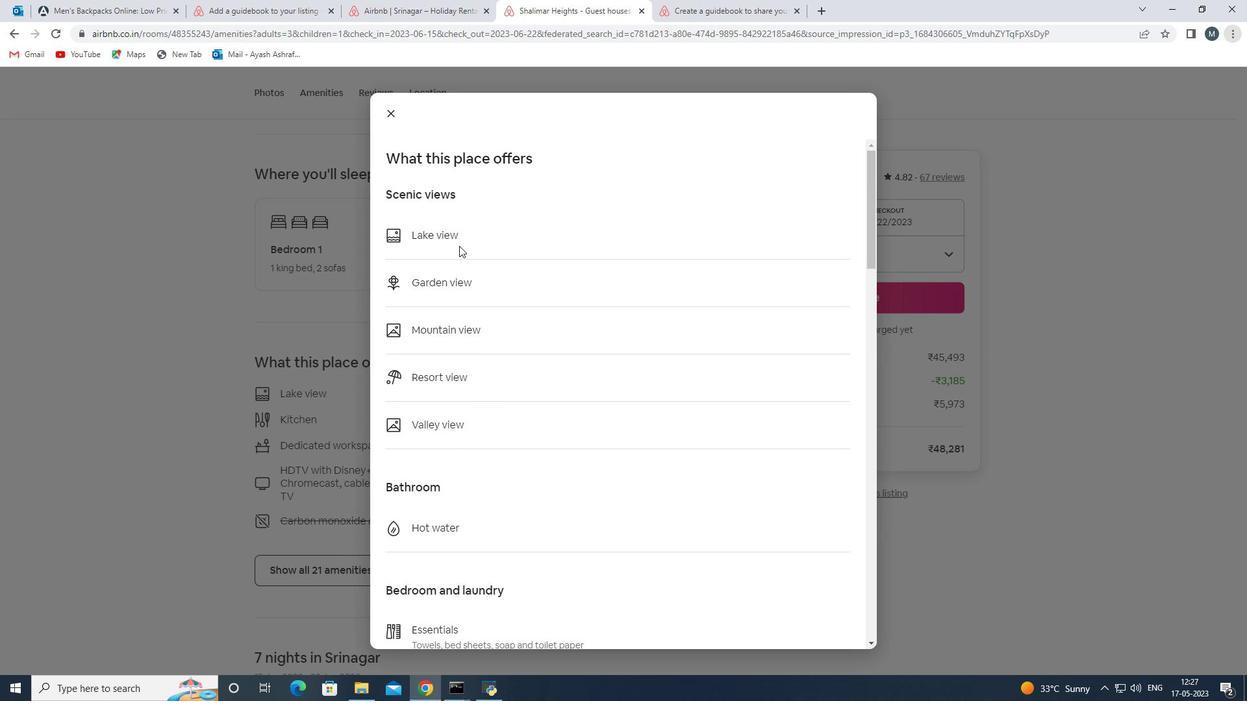 
Action: Mouse pressed left at (459, 244)
Screenshot: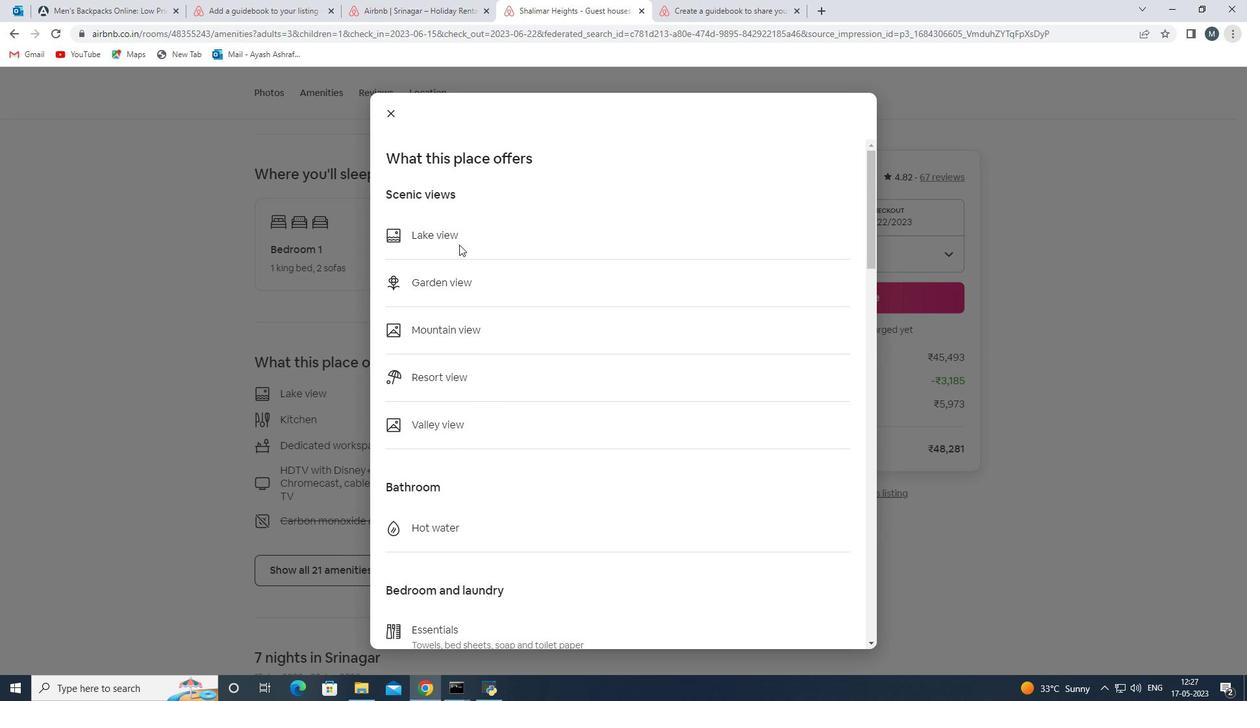 
Action: Mouse moved to (433, 233)
Screenshot: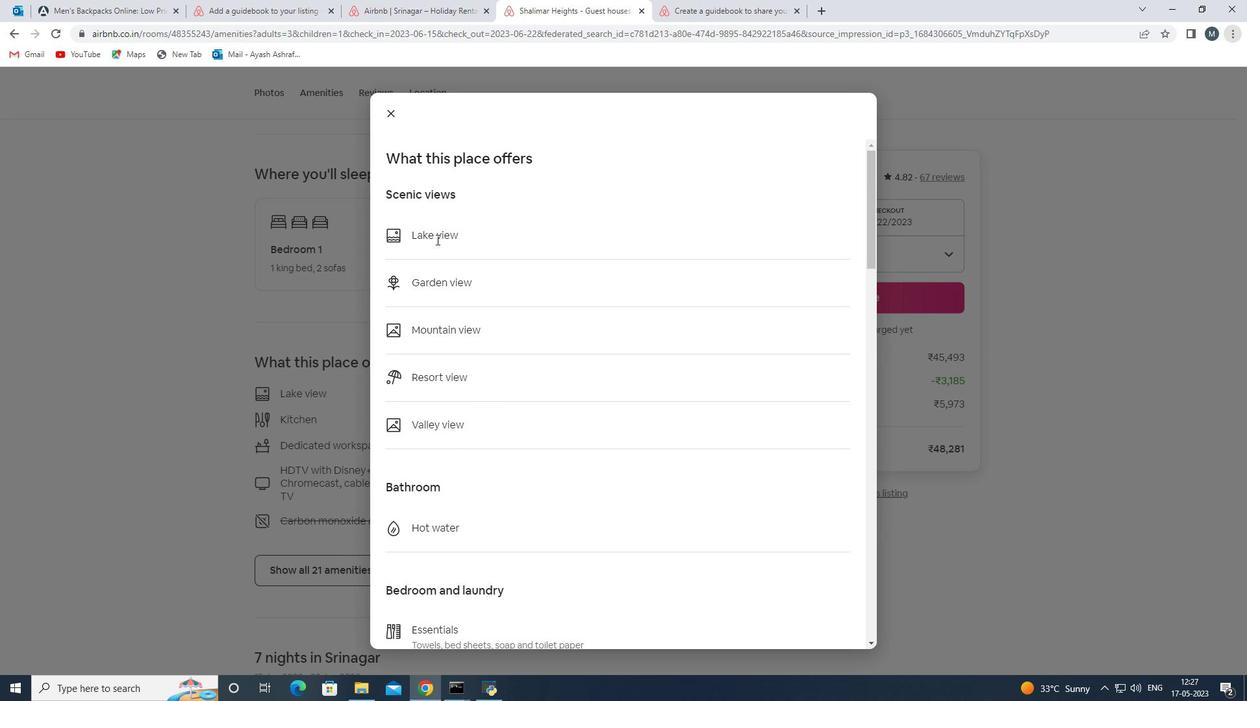 
Action: Mouse pressed left at (433, 233)
Screenshot: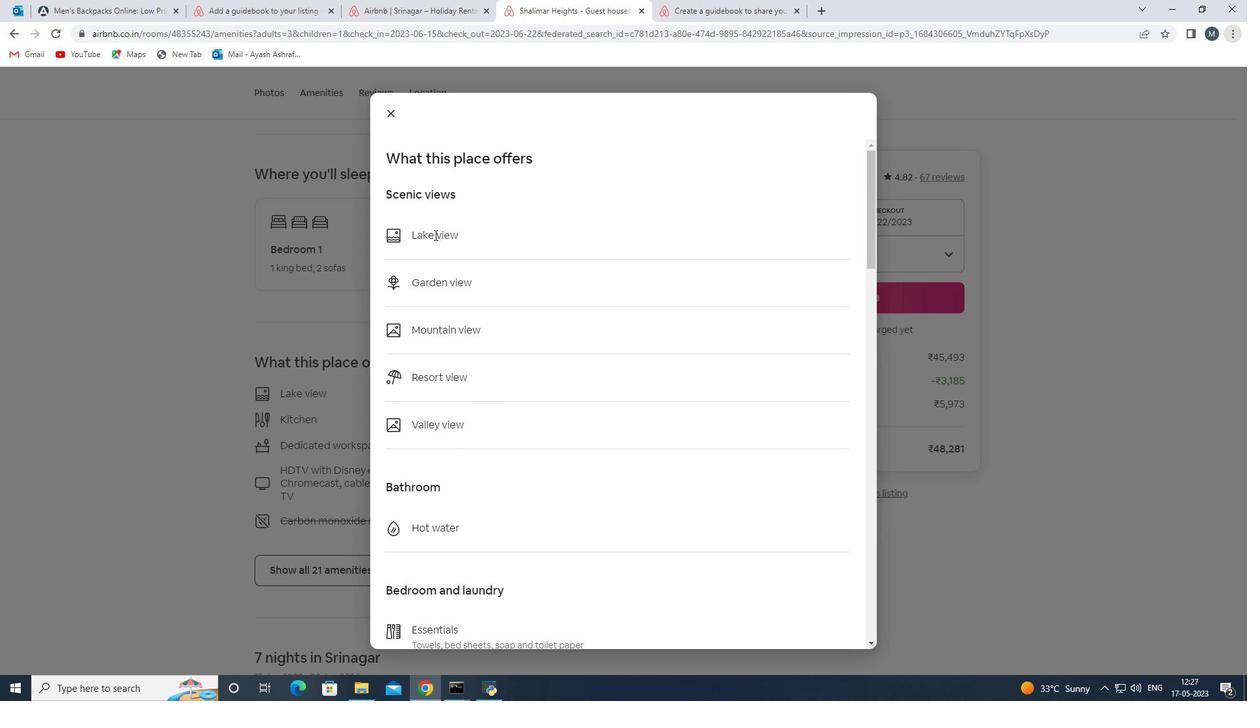 
Action: Mouse moved to (423, 428)
Screenshot: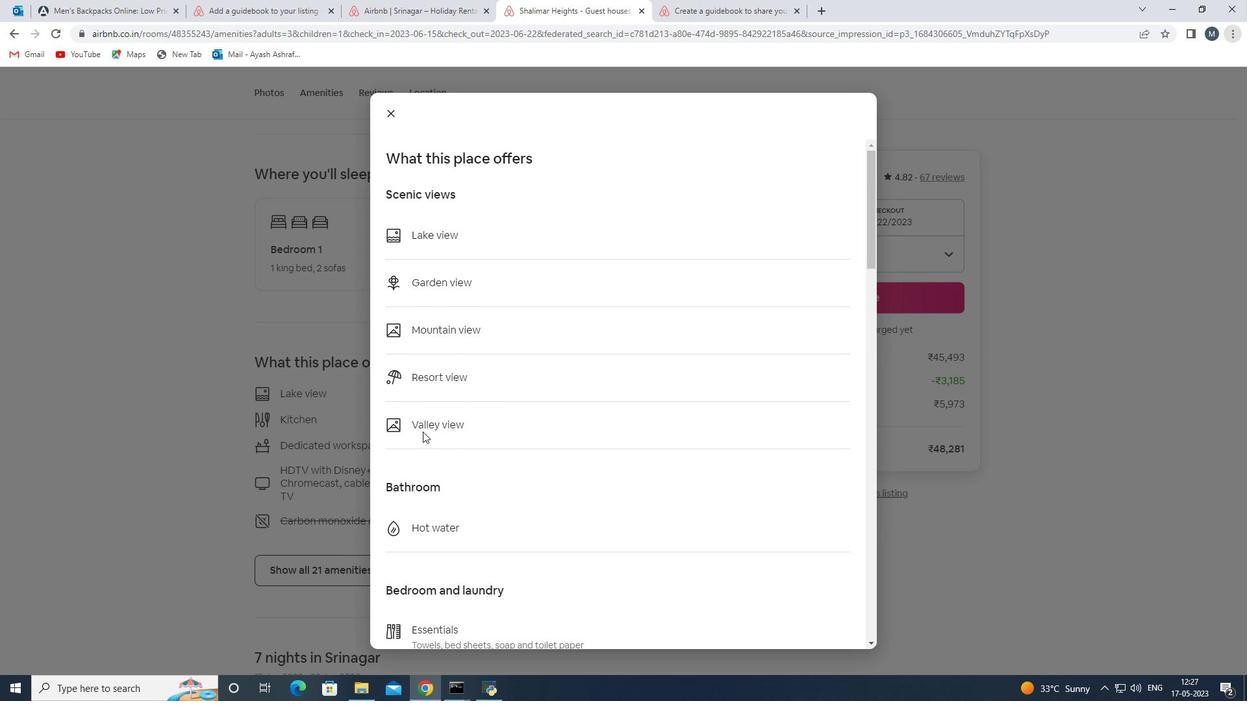 
Action: Mouse pressed left at (423, 428)
Screenshot: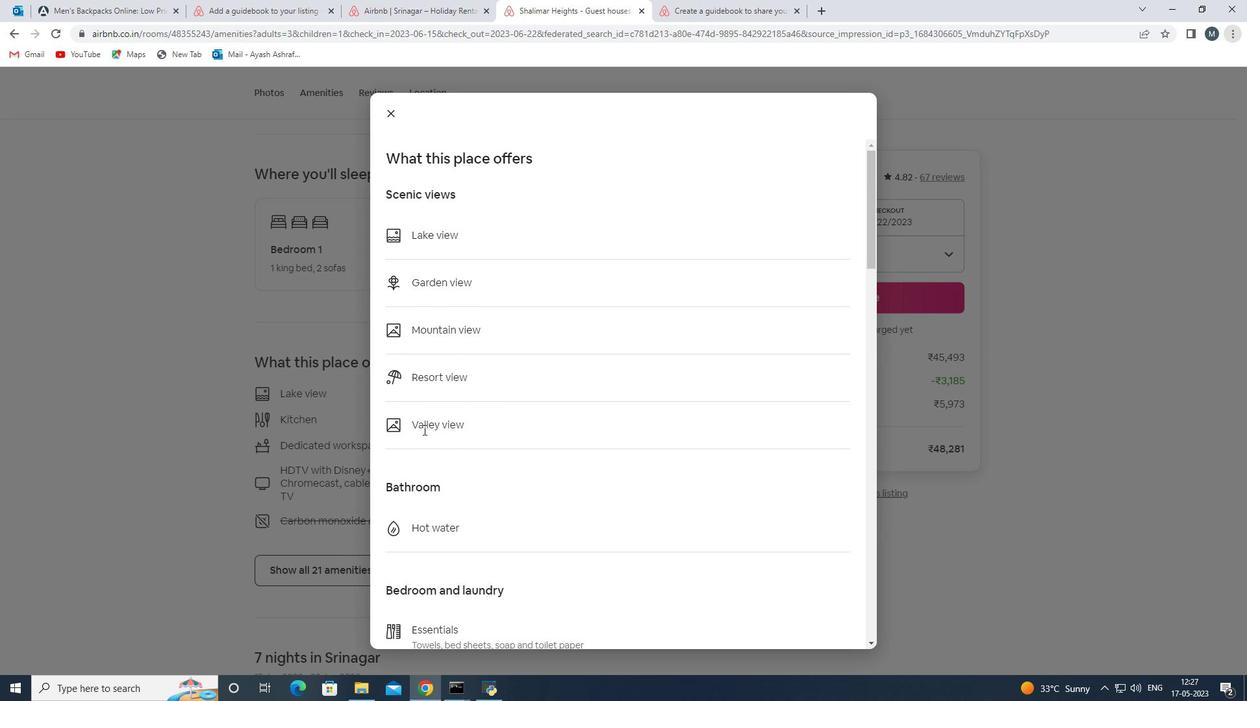 
Action: Mouse moved to (416, 540)
Screenshot: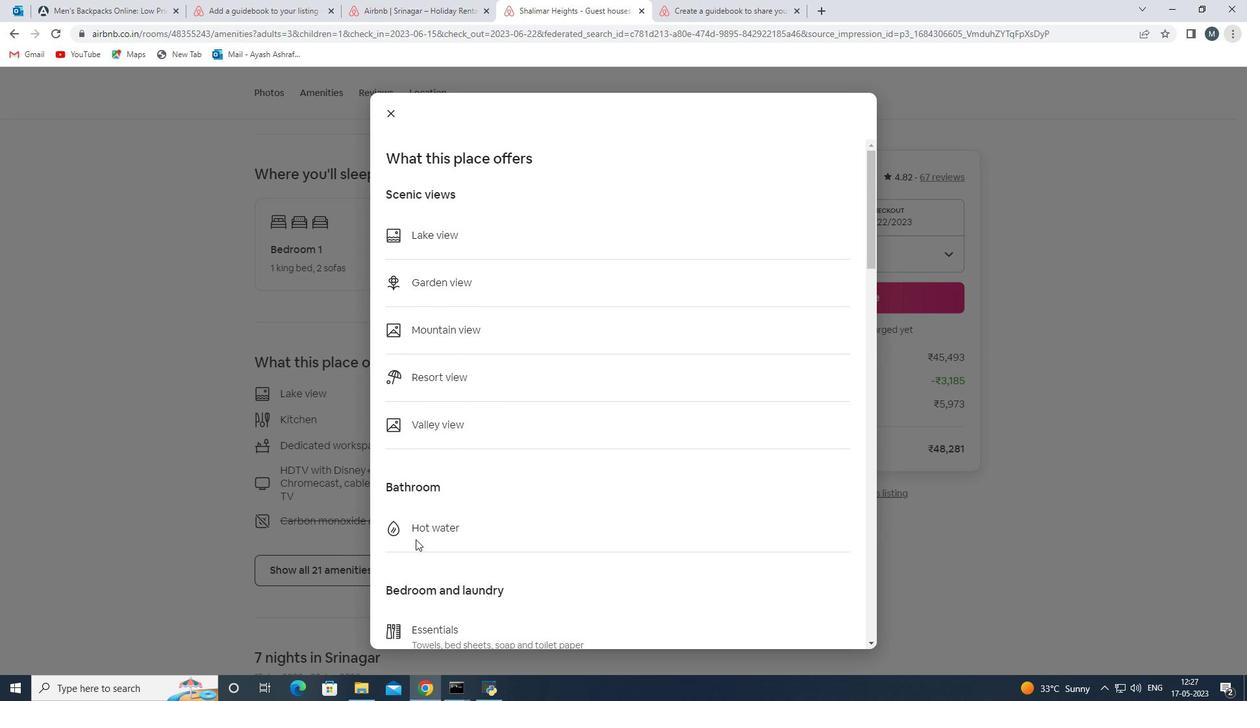 
Action: Mouse pressed left at (416, 540)
Screenshot: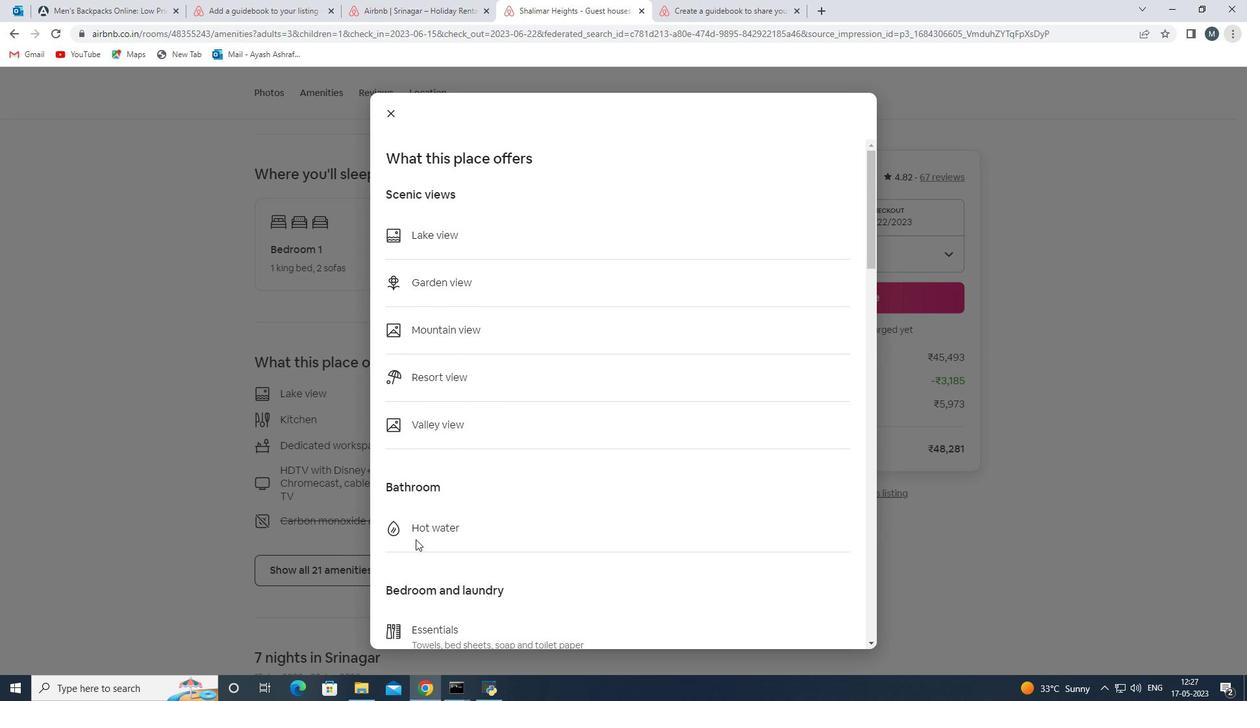 
Action: Mouse moved to (481, 492)
Screenshot: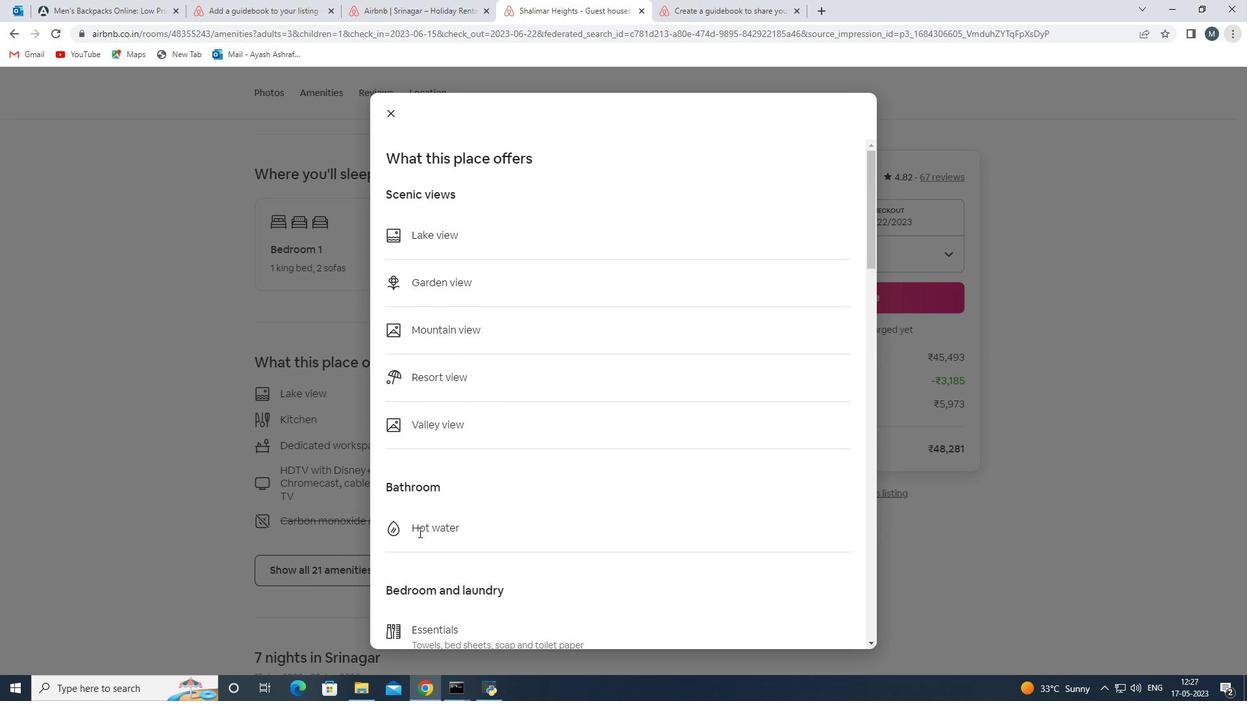 
Action: Mouse scrolled (481, 491) with delta (0, 0)
Screenshot: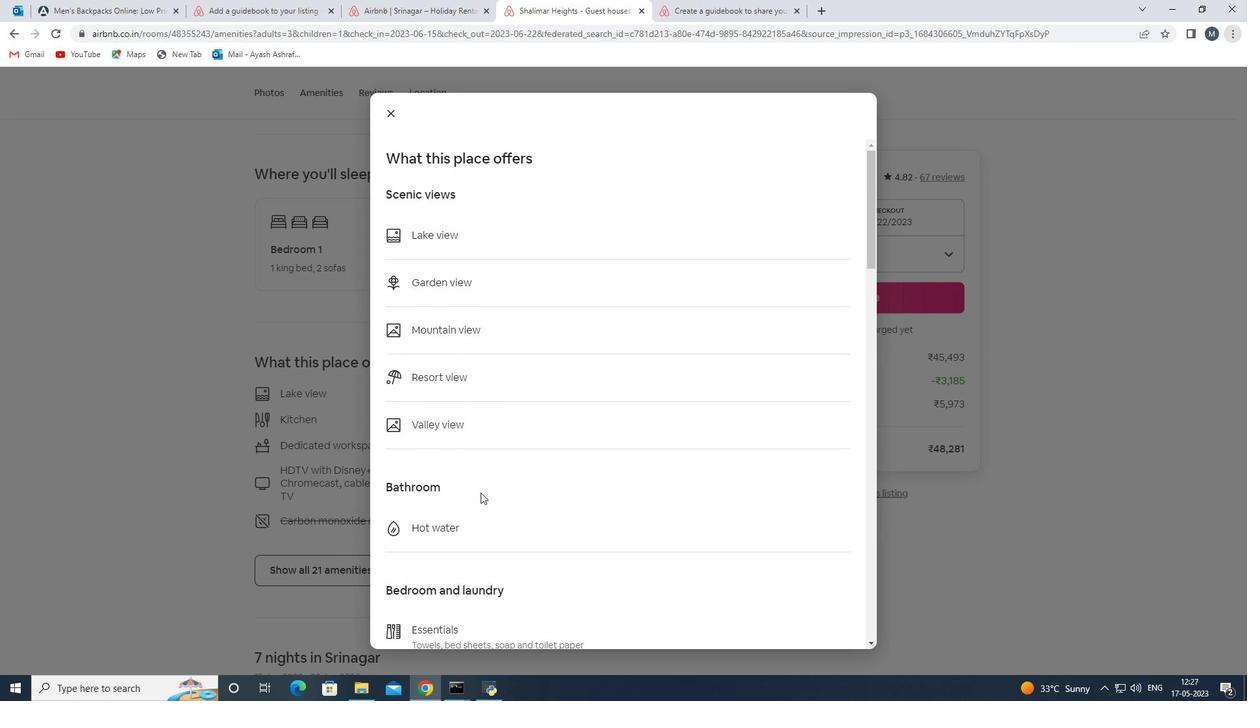 
Action: Mouse scrolled (481, 491) with delta (0, 0)
Screenshot: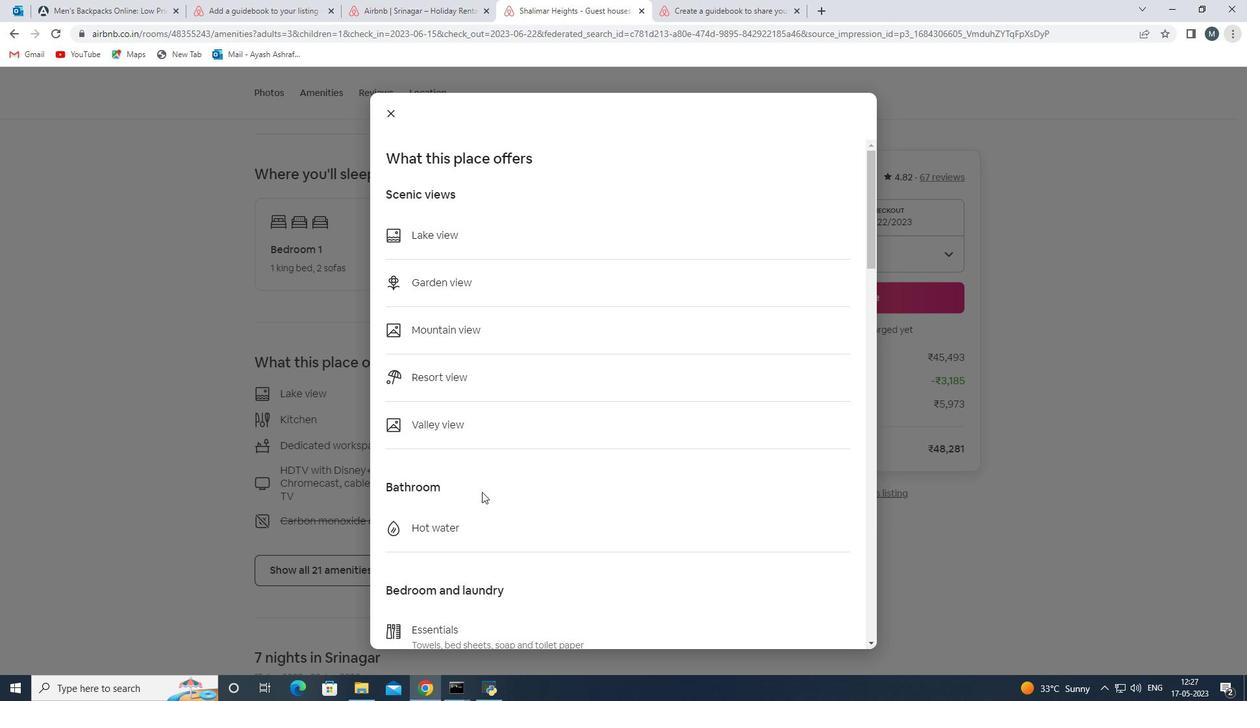 
Action: Mouse moved to (463, 496)
Screenshot: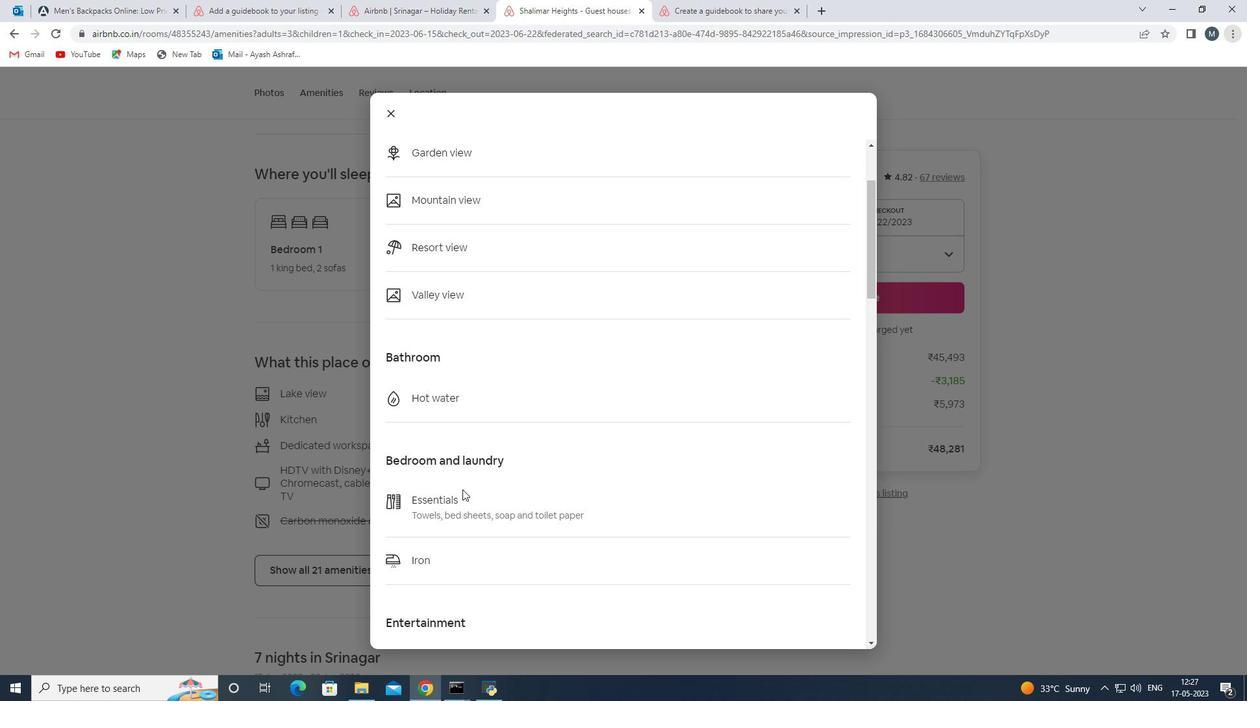 
Action: Mouse scrolled (463, 495) with delta (0, 0)
Screenshot: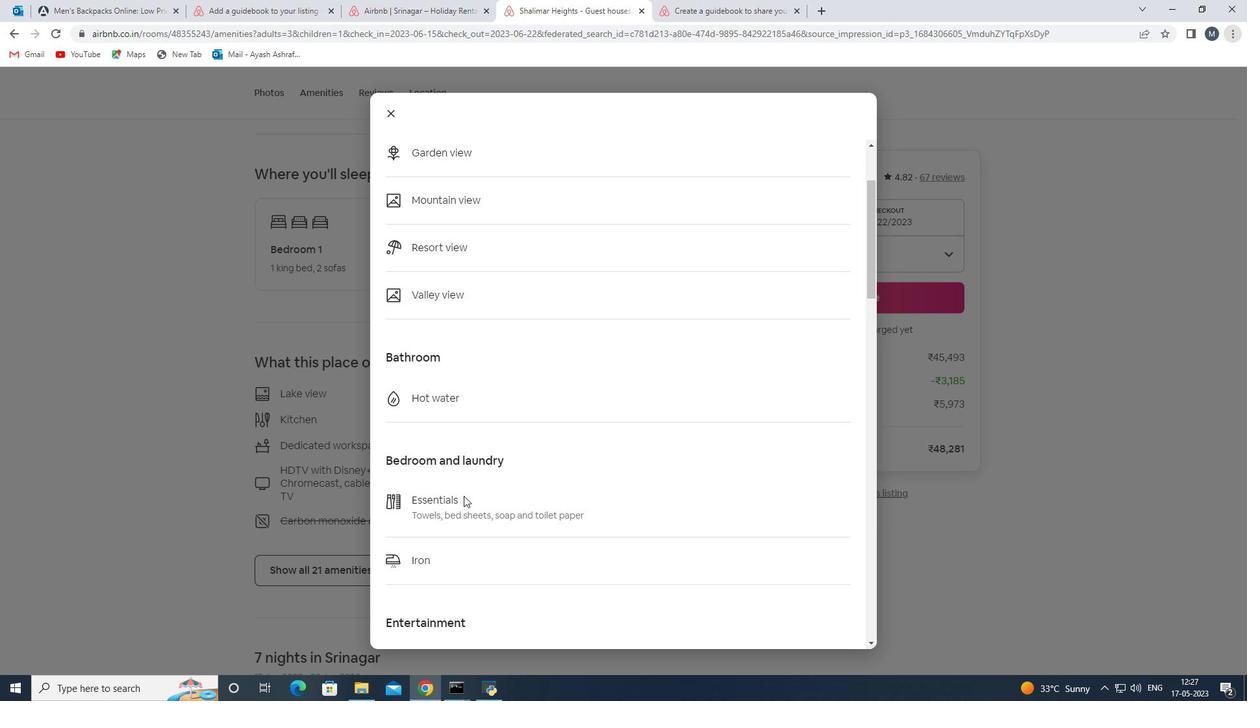 
Action: Mouse moved to (463, 496)
Screenshot: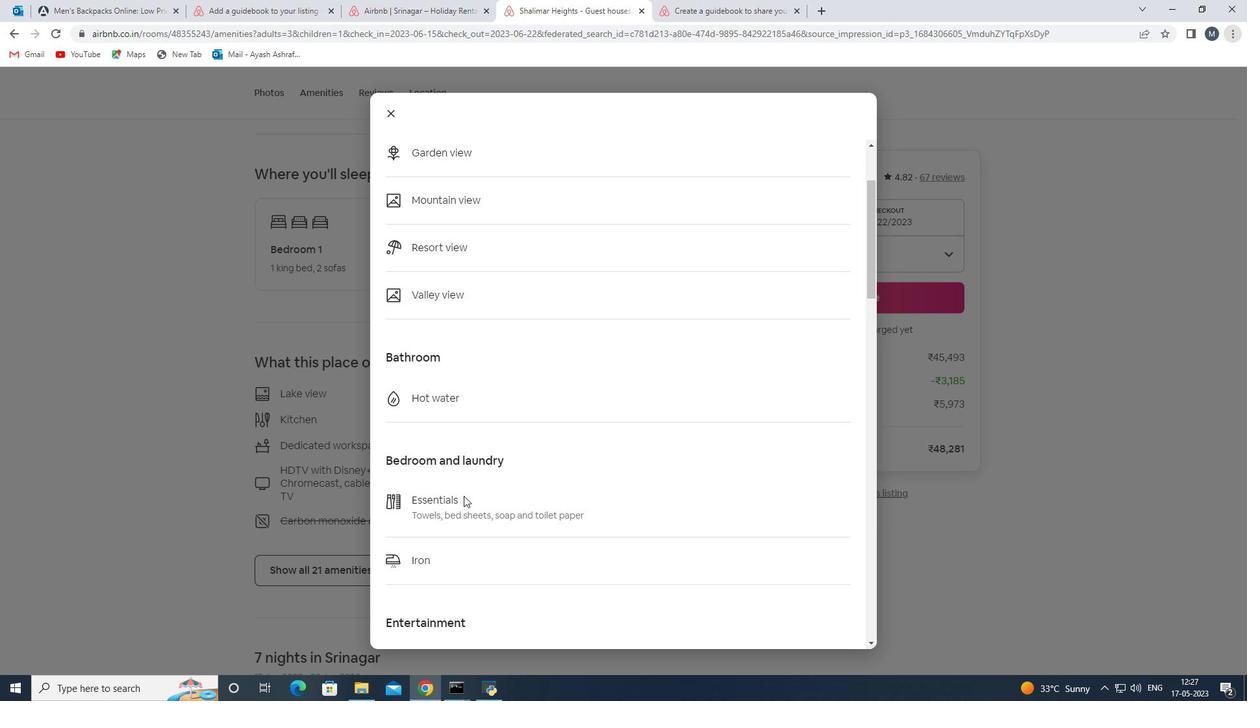 
Action: Mouse scrolled (463, 496) with delta (0, 0)
Screenshot: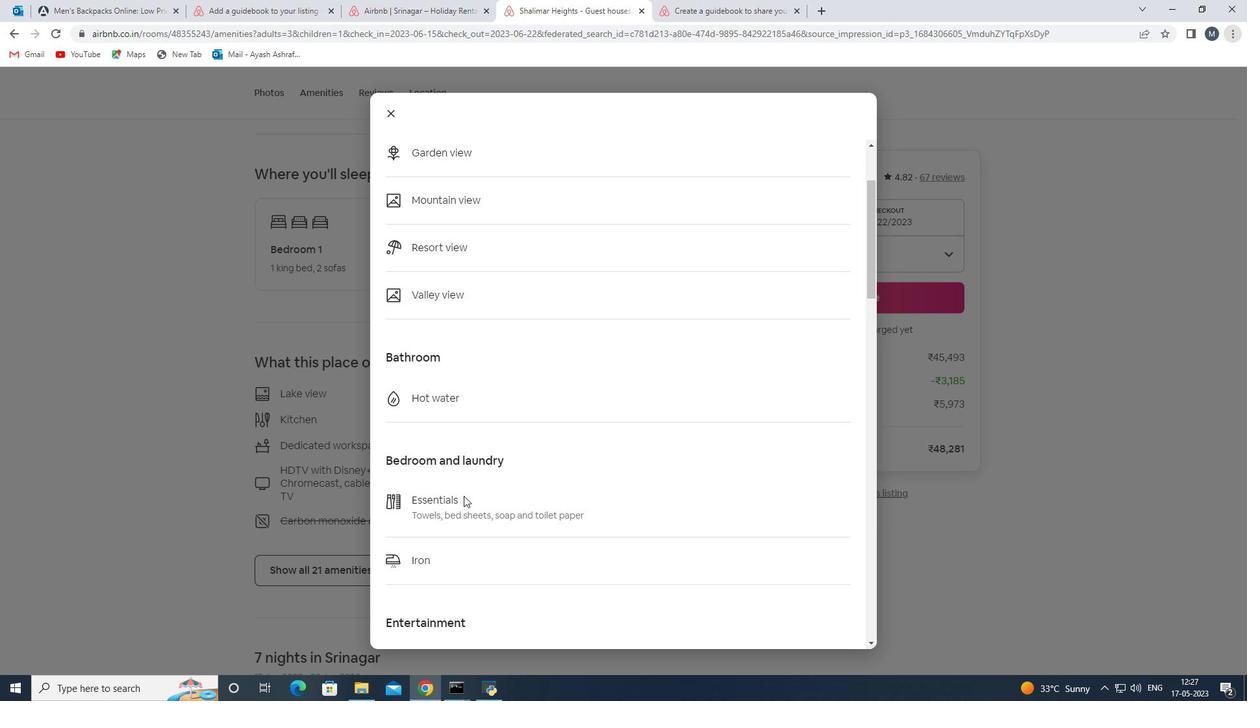 
Action: Mouse moved to (444, 503)
Screenshot: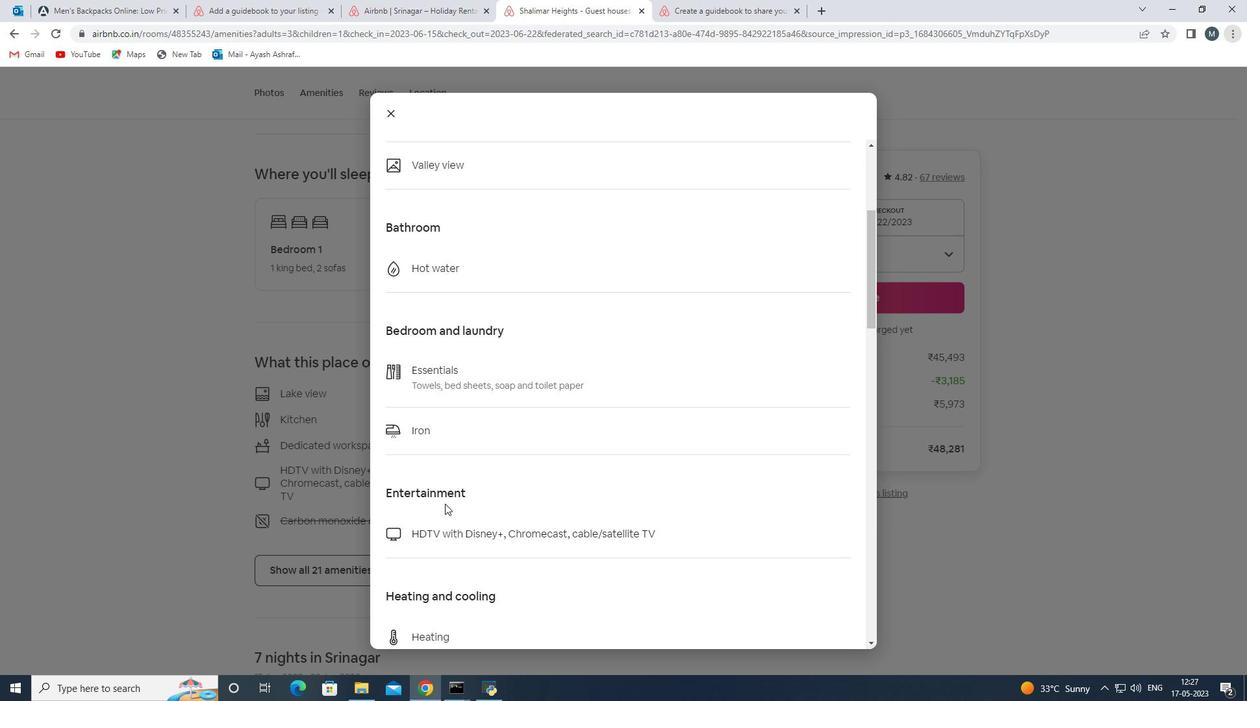 
Action: Mouse scrolled (444, 502) with delta (0, 0)
Screenshot: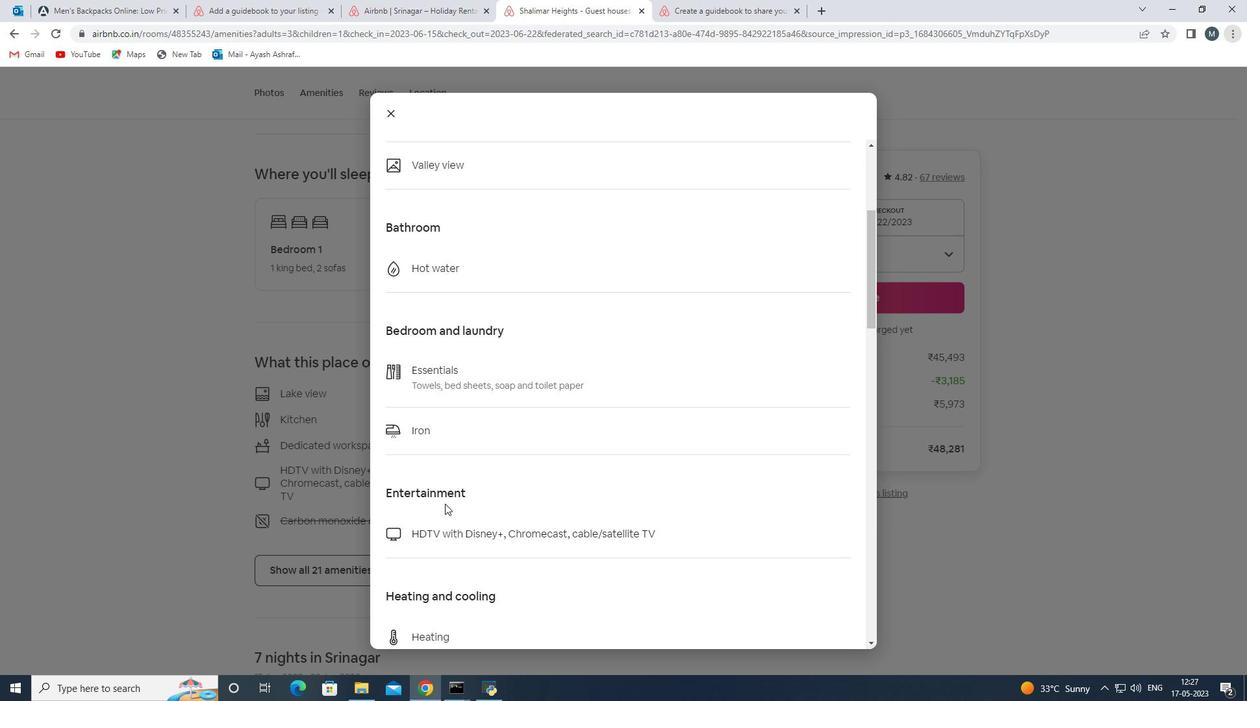 
Action: Mouse scrolled (444, 502) with delta (0, 0)
Screenshot: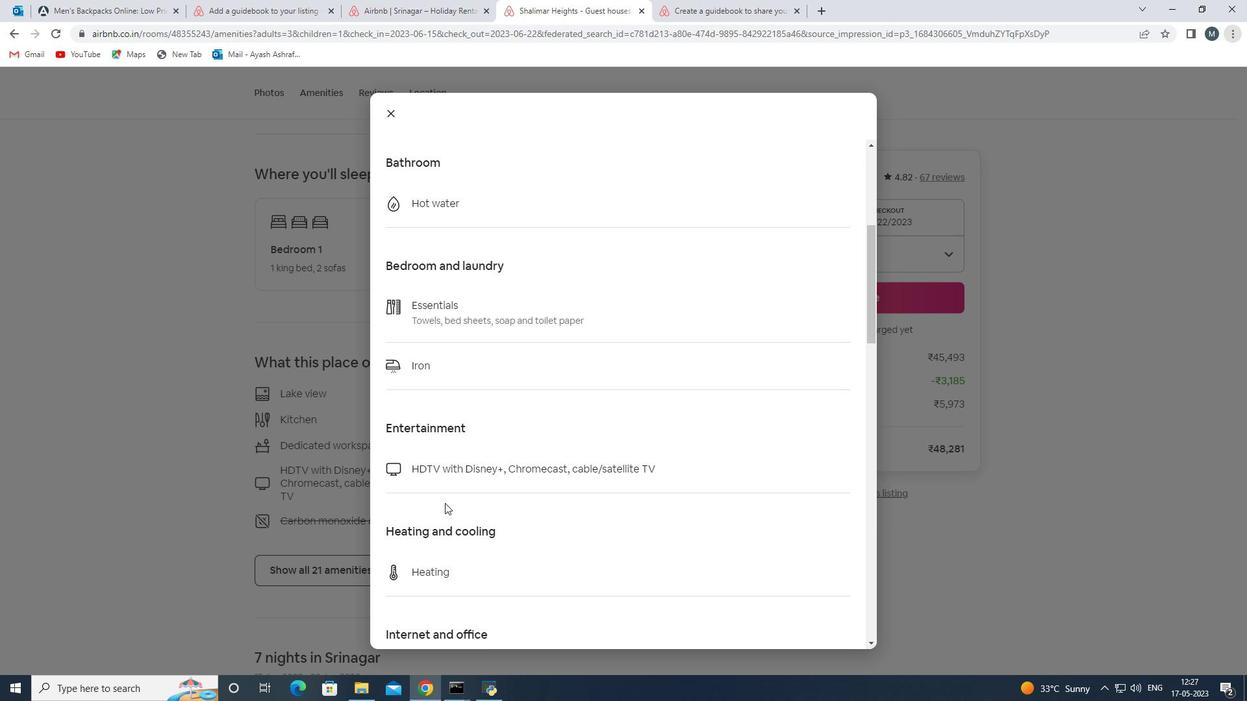
Action: Mouse scrolled (444, 502) with delta (0, 0)
Screenshot: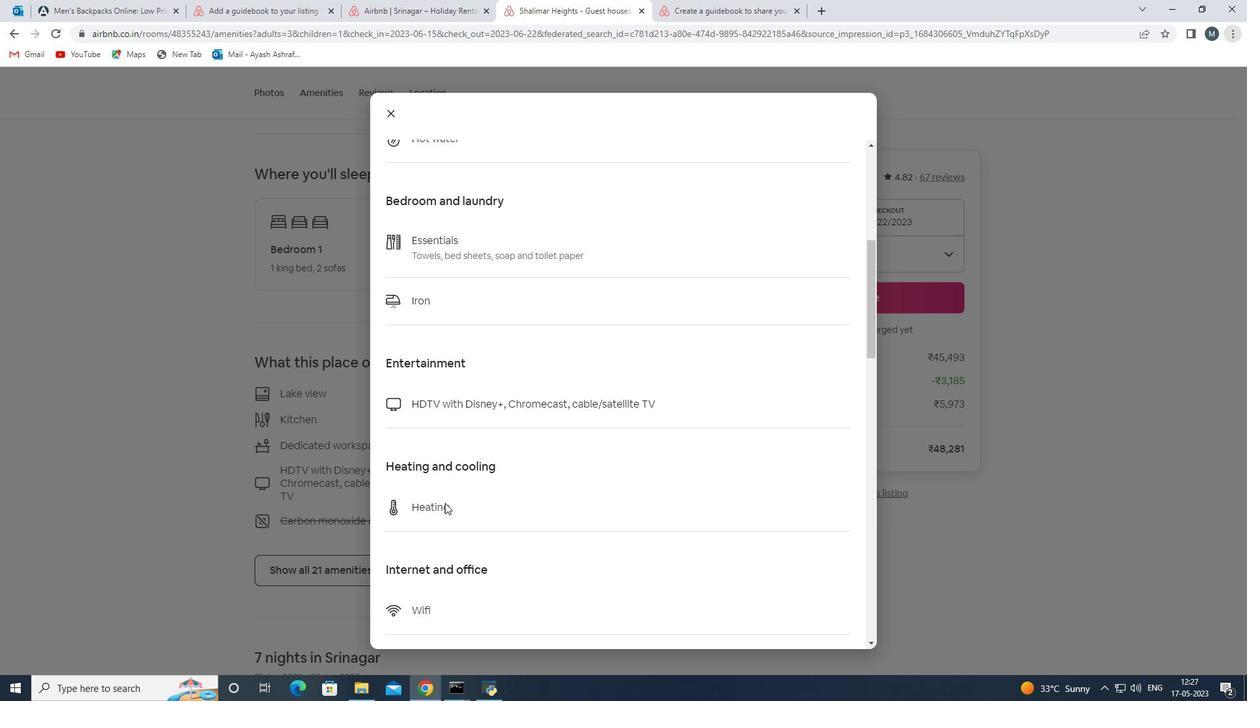 
Action: Mouse moved to (442, 504)
Screenshot: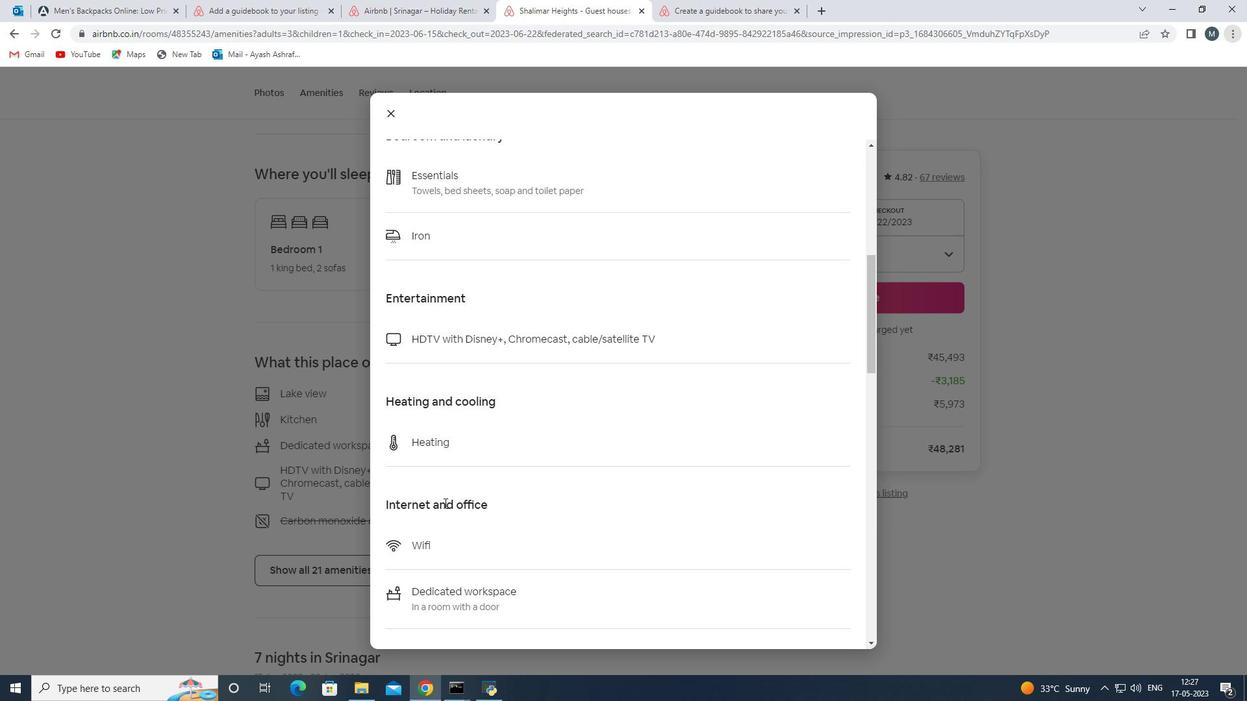 
Action: Mouse scrolled (442, 503) with delta (0, 0)
Screenshot: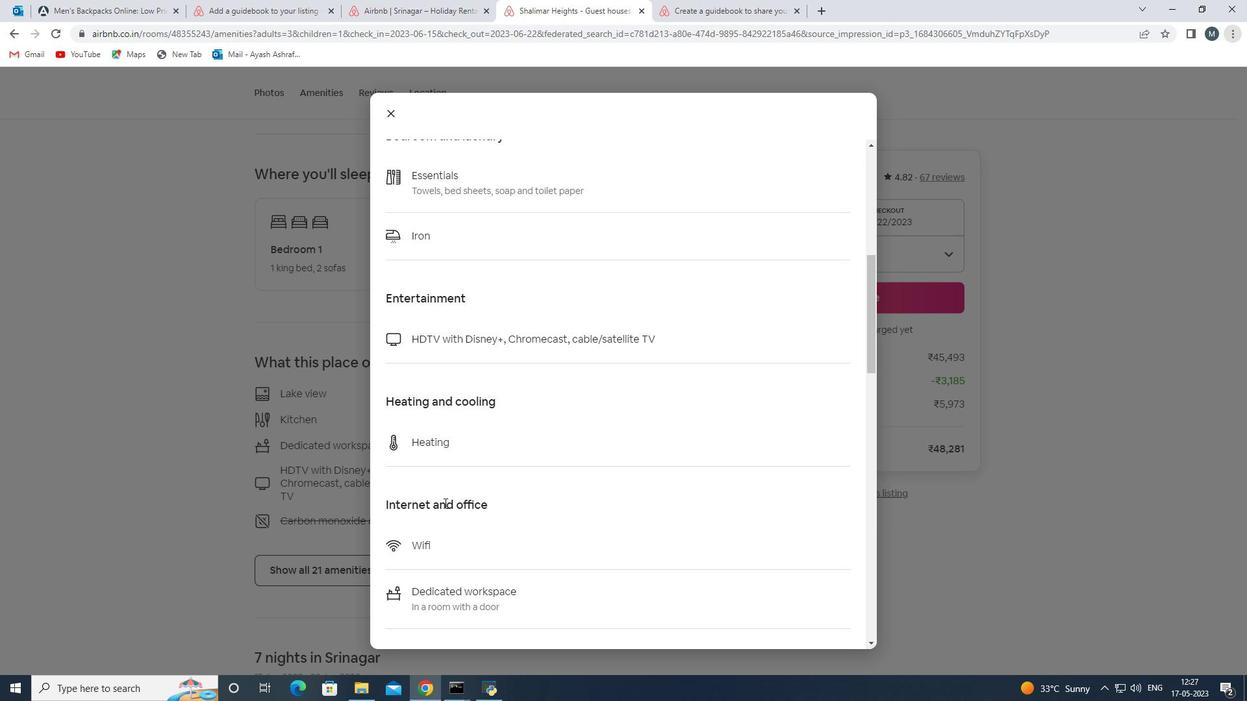 
Action: Mouse moved to (442, 511)
Screenshot: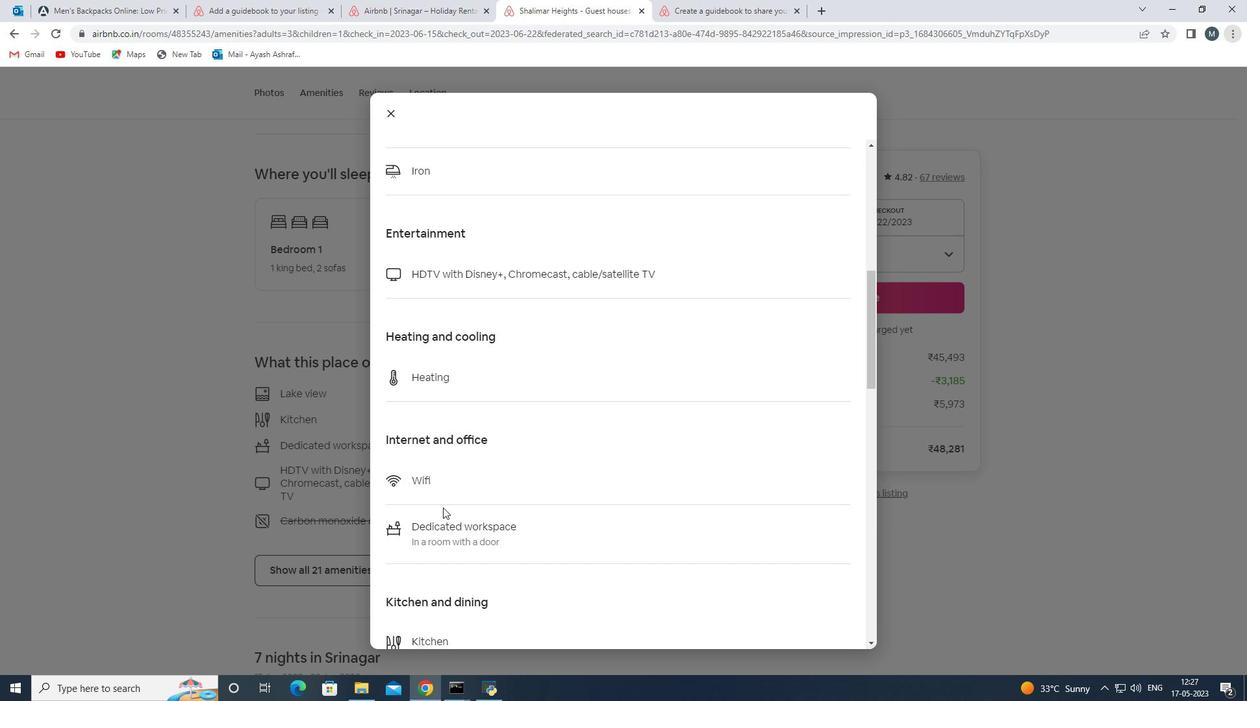 
Action: Mouse scrolled (442, 510) with delta (0, 0)
Screenshot: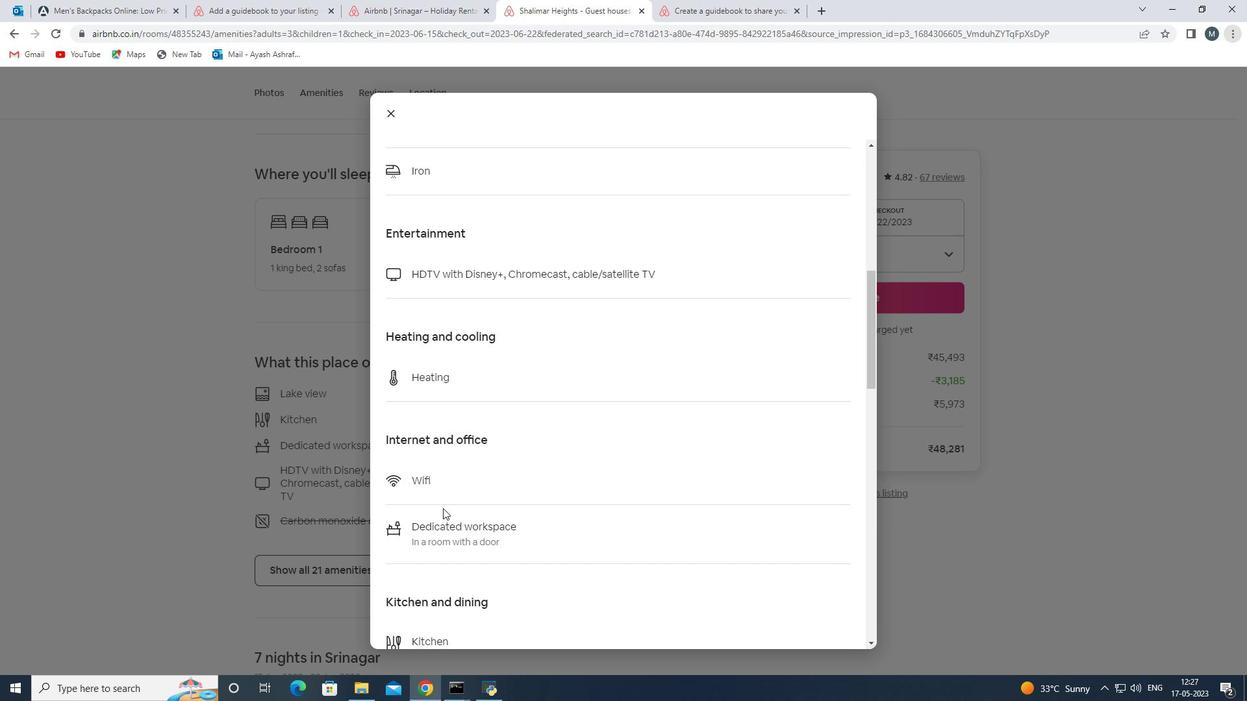 
Action: Mouse moved to (442, 512)
Screenshot: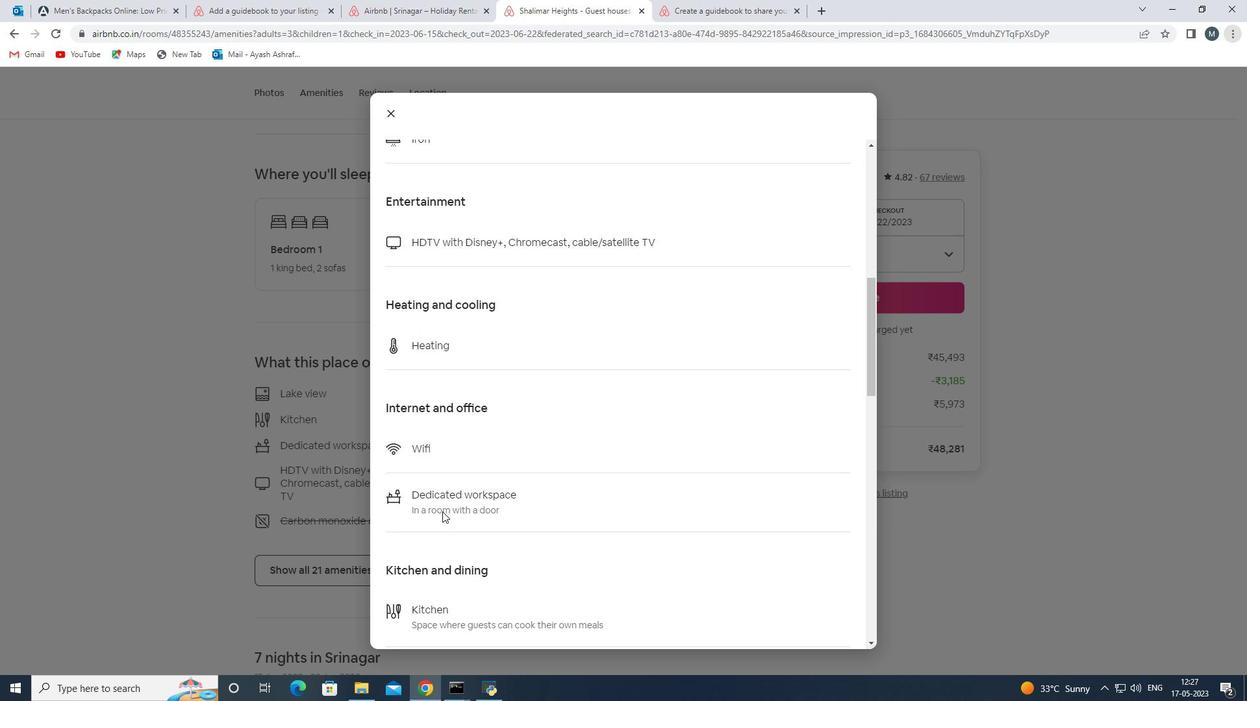 
Action: Mouse scrolled (442, 511) with delta (0, 0)
Screenshot: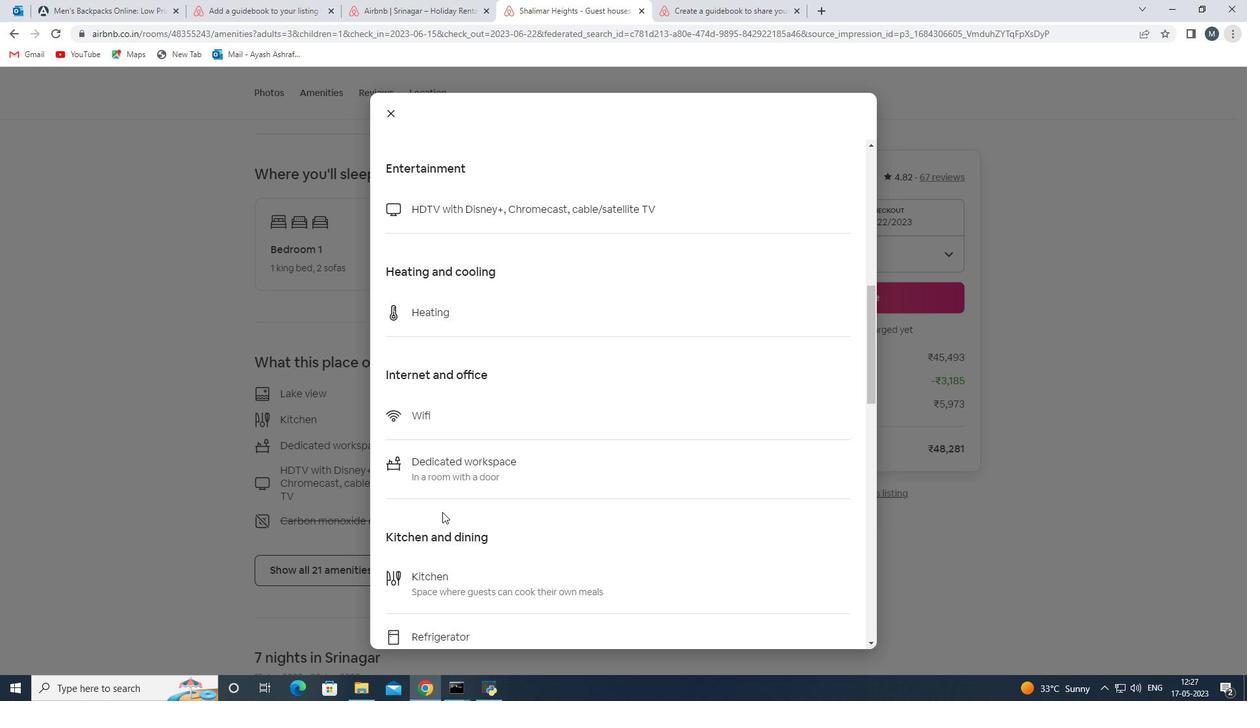 
Action: Mouse scrolled (442, 511) with delta (0, 0)
Screenshot: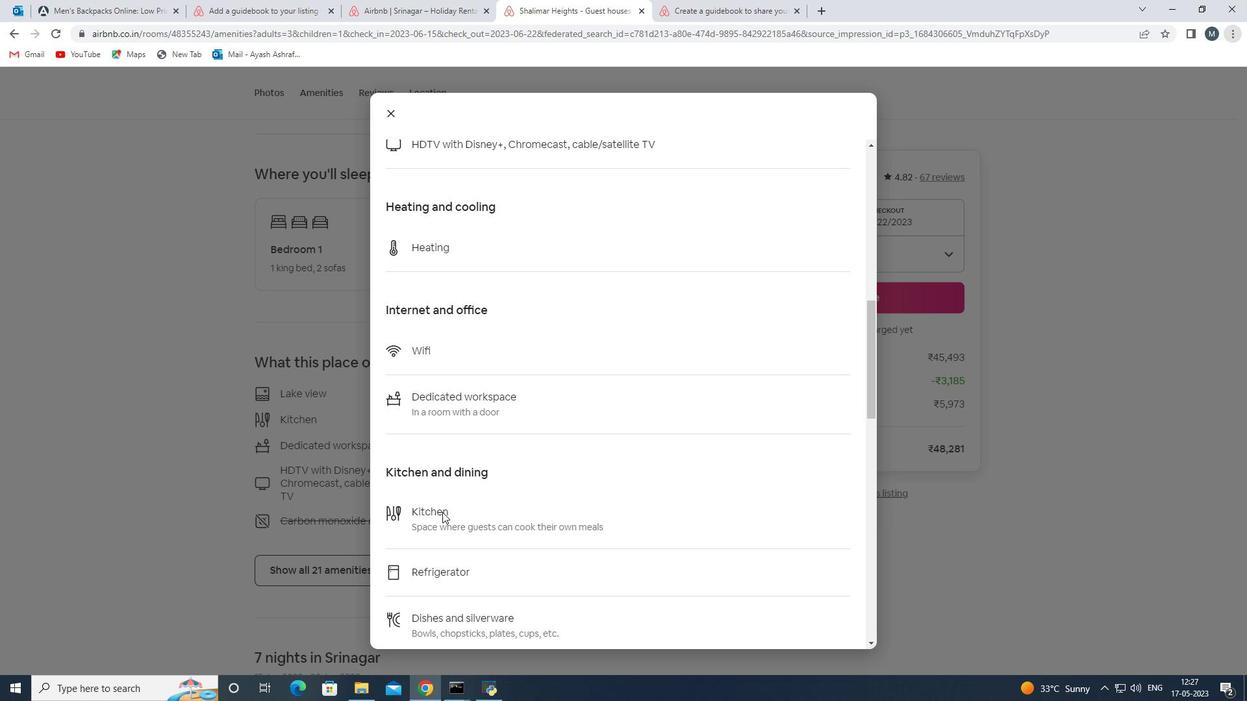 
Action: Mouse scrolled (442, 511) with delta (0, 0)
Screenshot: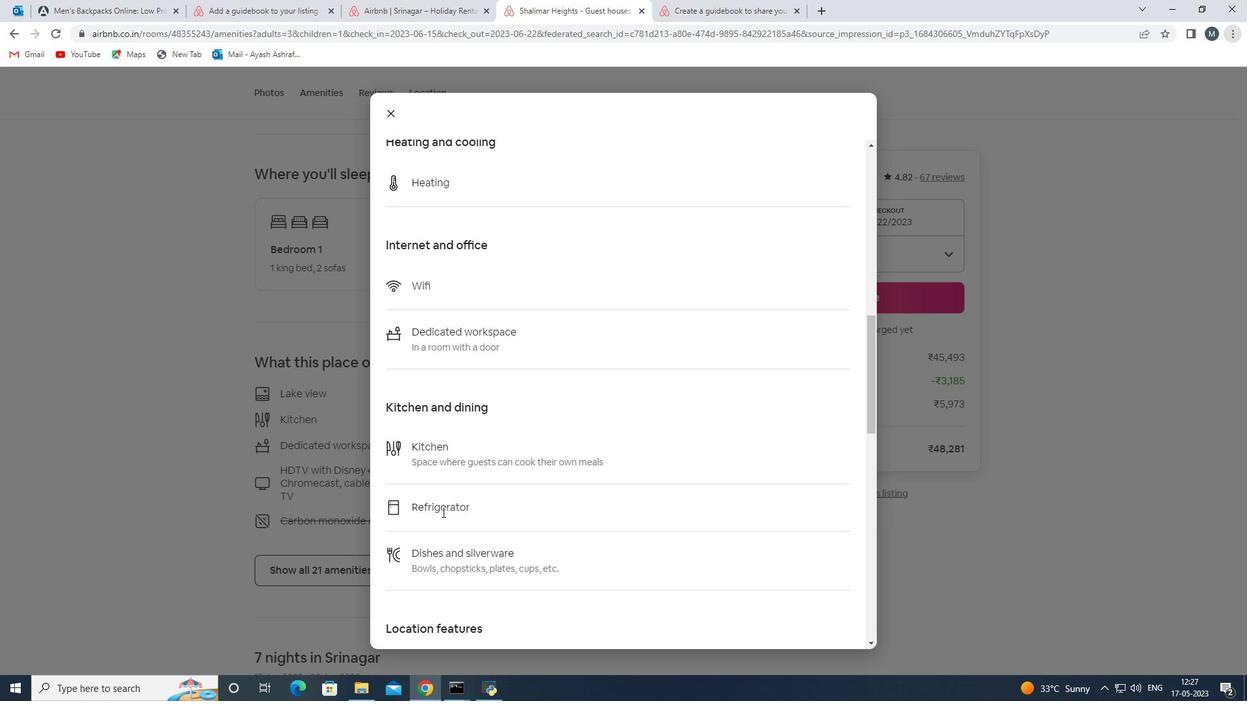 
Action: Mouse moved to (441, 513)
Screenshot: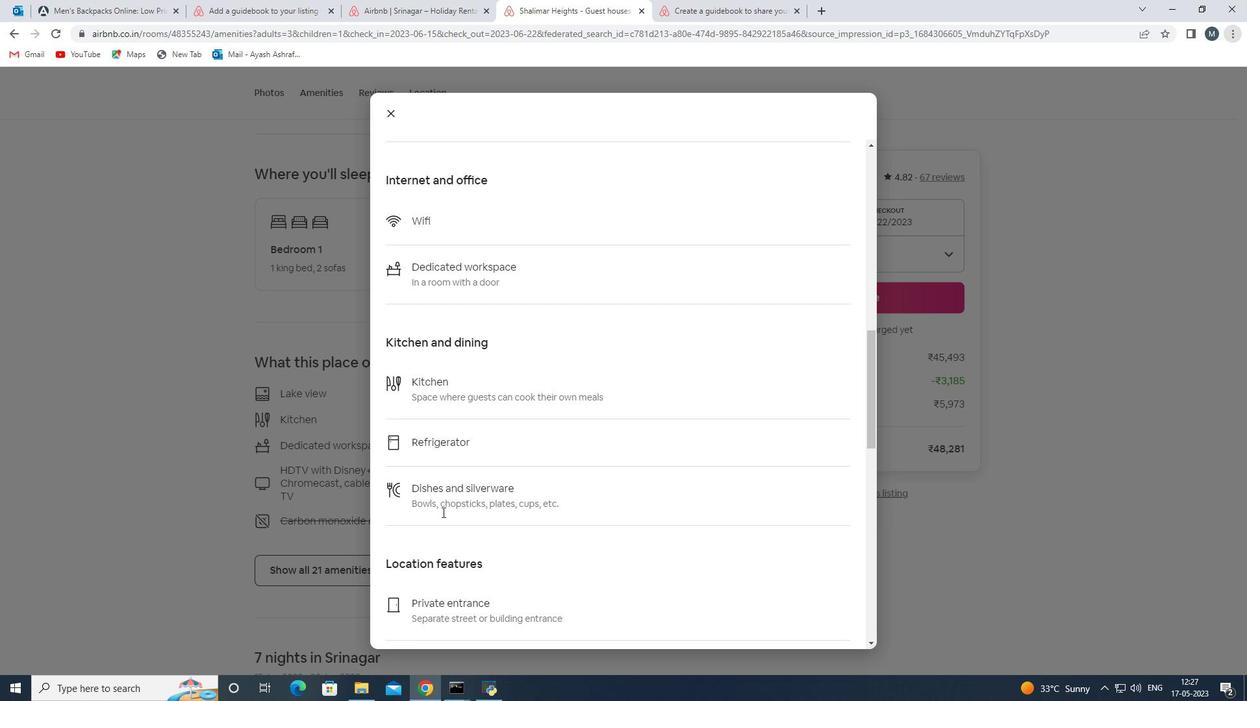 
Action: Mouse scrolled (441, 512) with delta (0, 0)
Screenshot: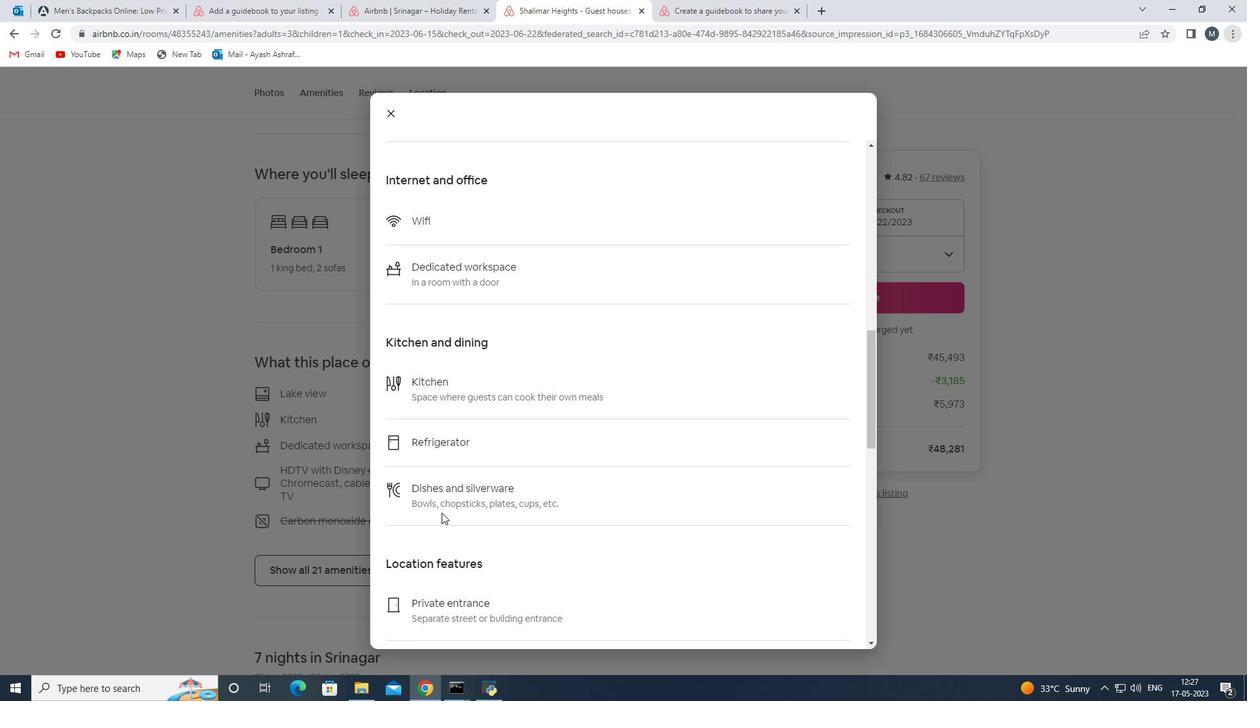 
Action: Mouse moved to (487, 483)
Screenshot: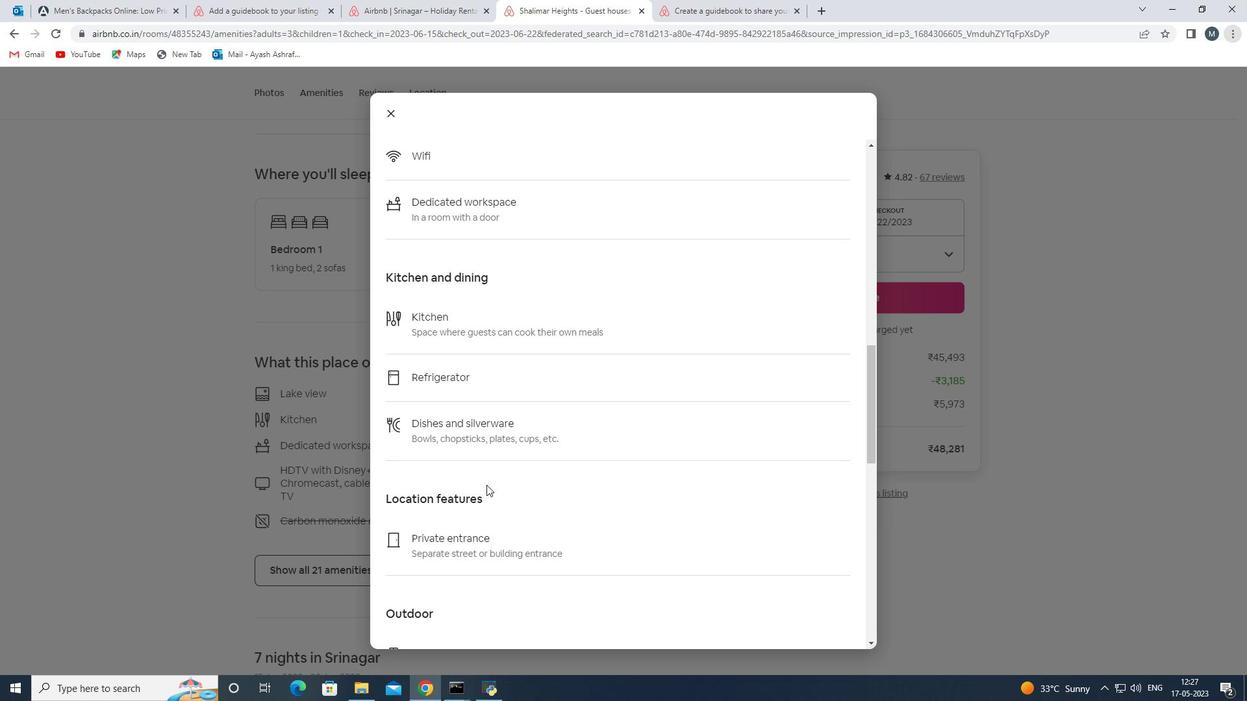 
Action: Mouse scrolled (487, 483) with delta (0, 0)
Screenshot: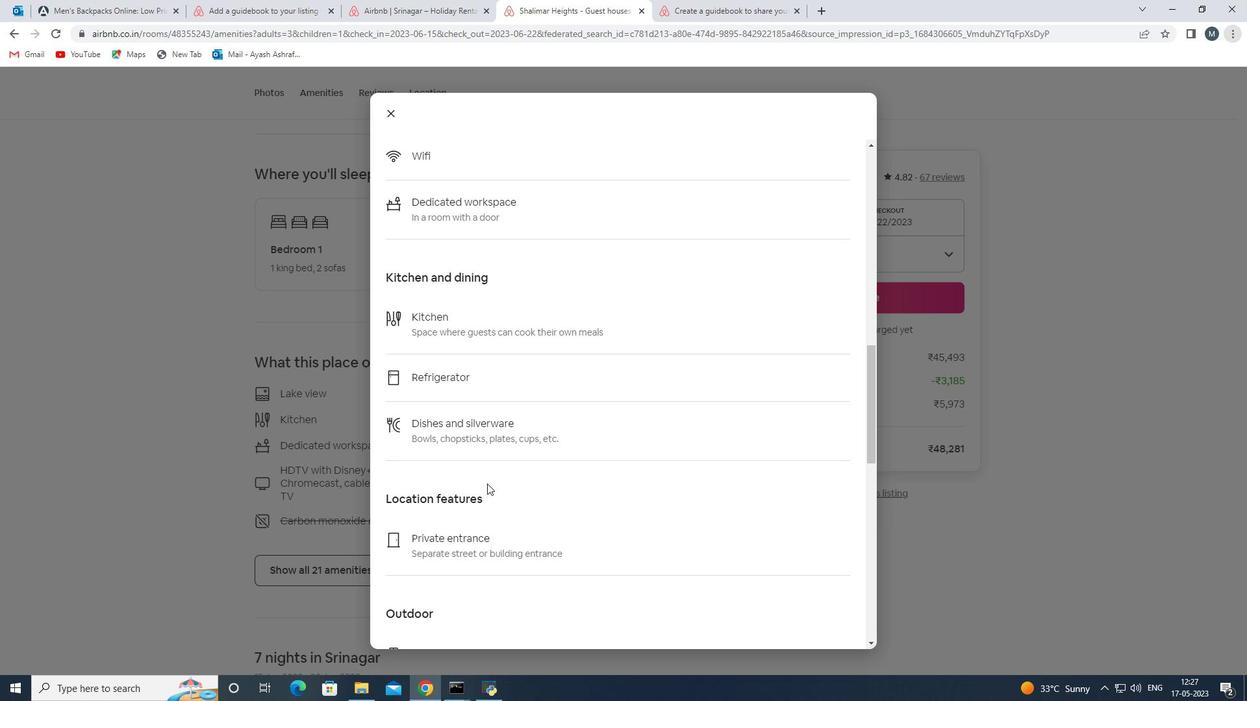 
Action: Mouse moved to (485, 483)
Screenshot: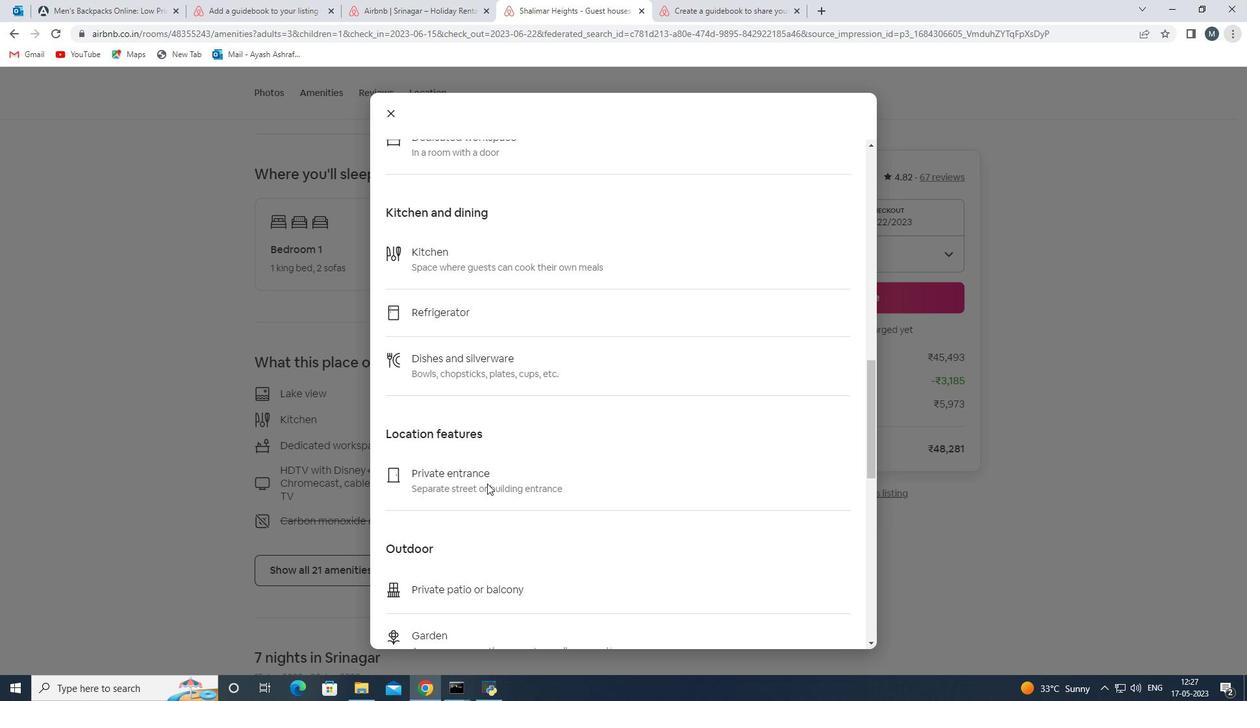
Action: Mouse scrolled (485, 483) with delta (0, 0)
Screenshot: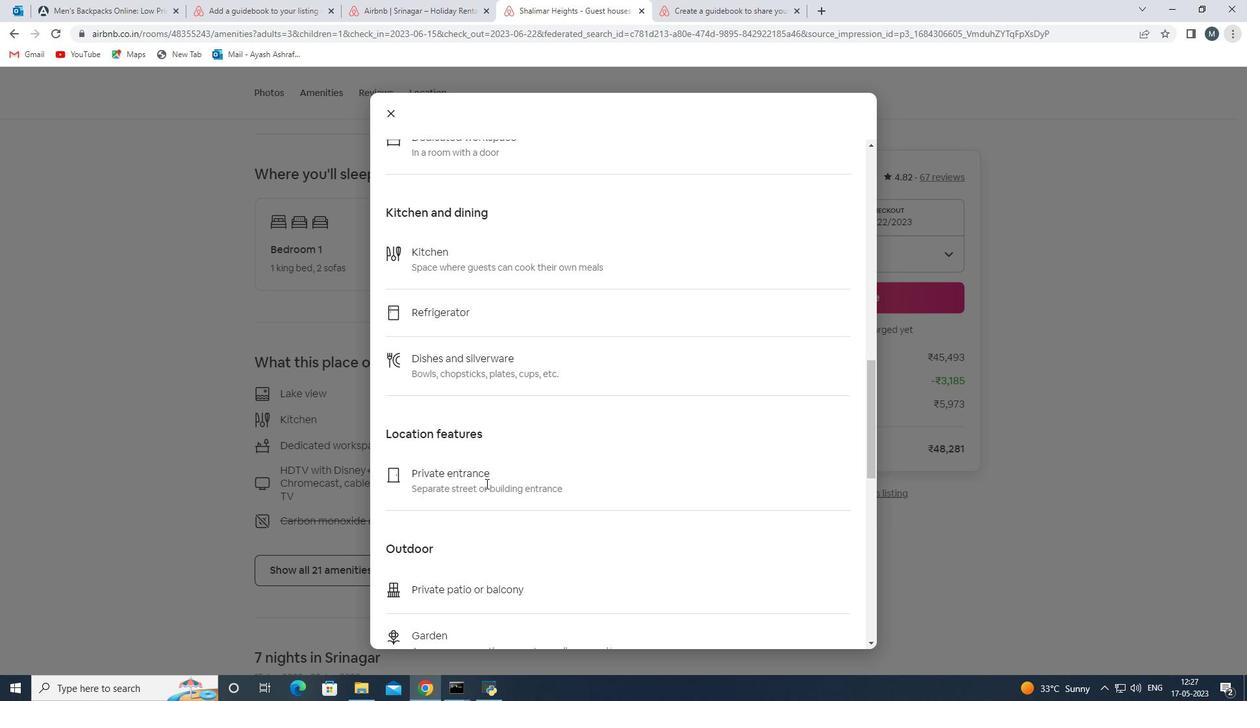 
Action: Mouse moved to (484, 483)
Screenshot: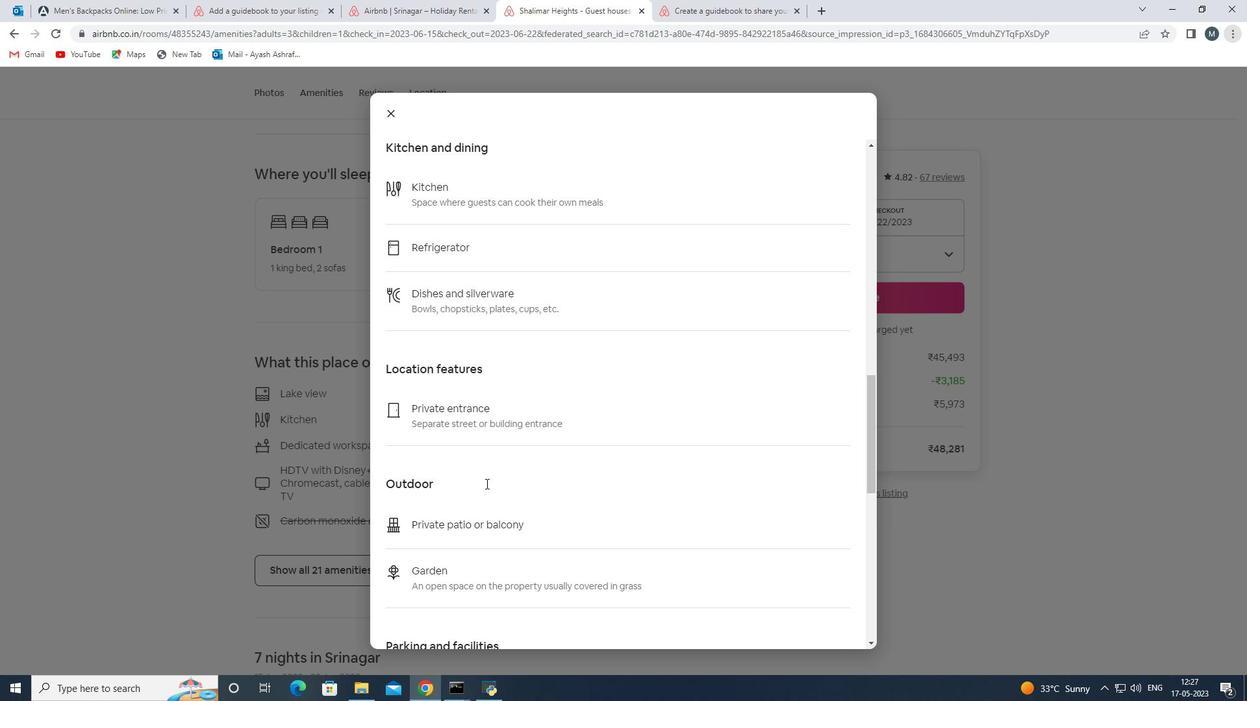 
Action: Mouse scrolled (484, 483) with delta (0, 0)
Screenshot: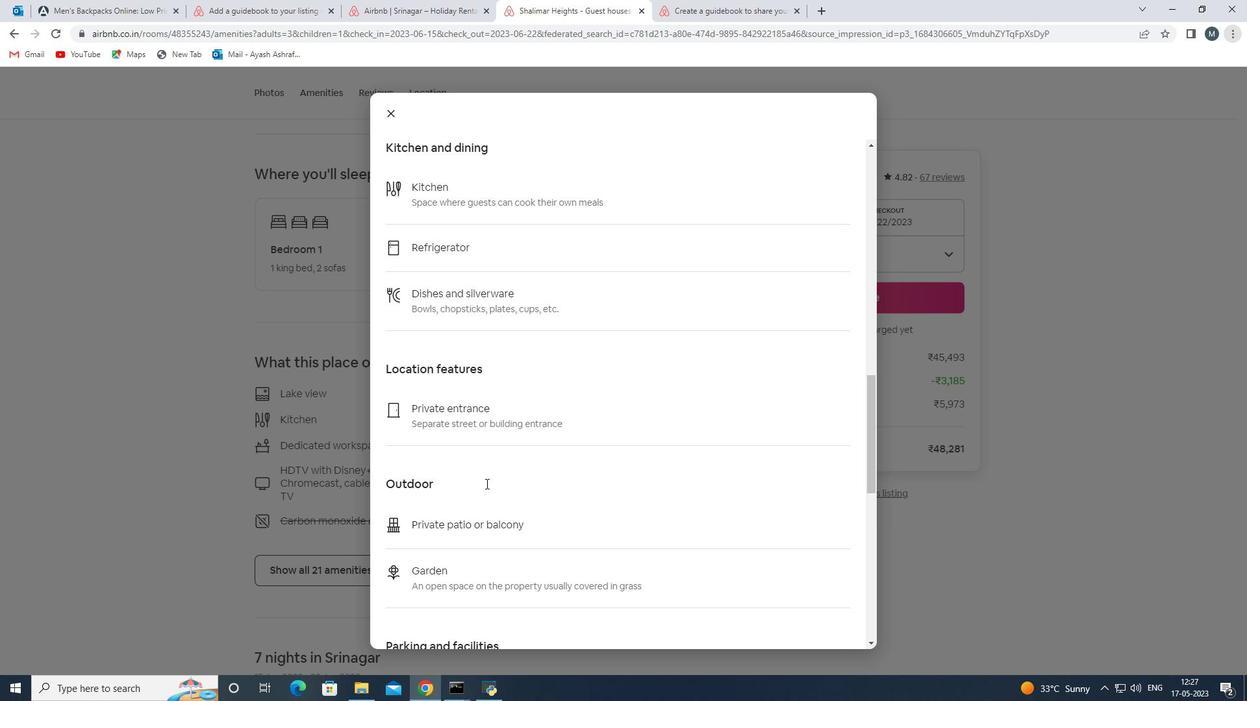 
Action: Mouse moved to (483, 485)
Screenshot: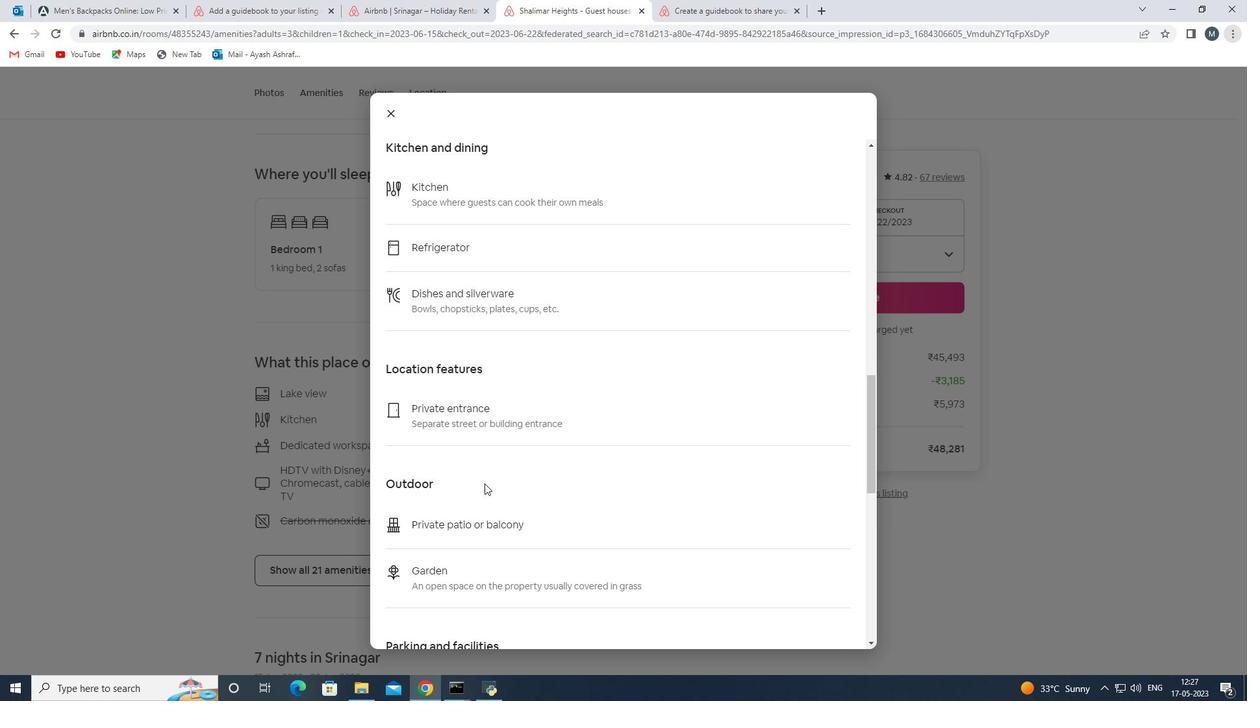 
Action: Mouse scrolled (483, 484) with delta (0, 0)
Screenshot: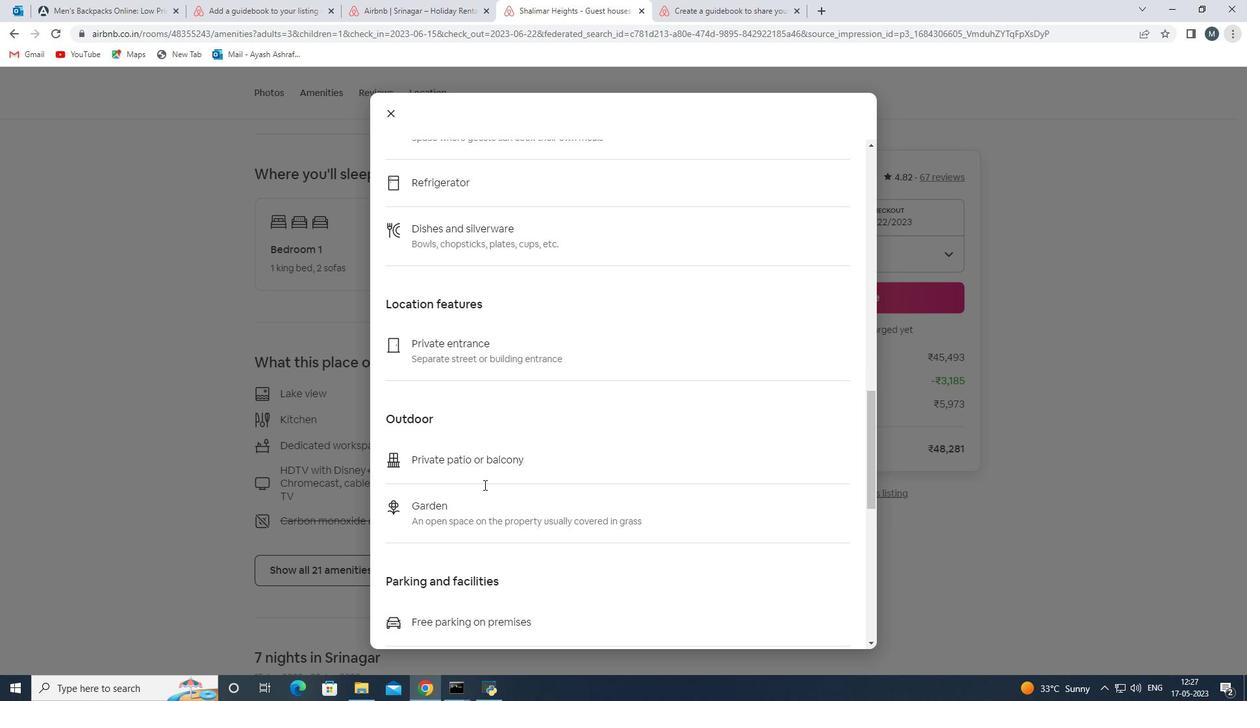 
Action: Mouse scrolled (483, 484) with delta (0, 0)
Screenshot: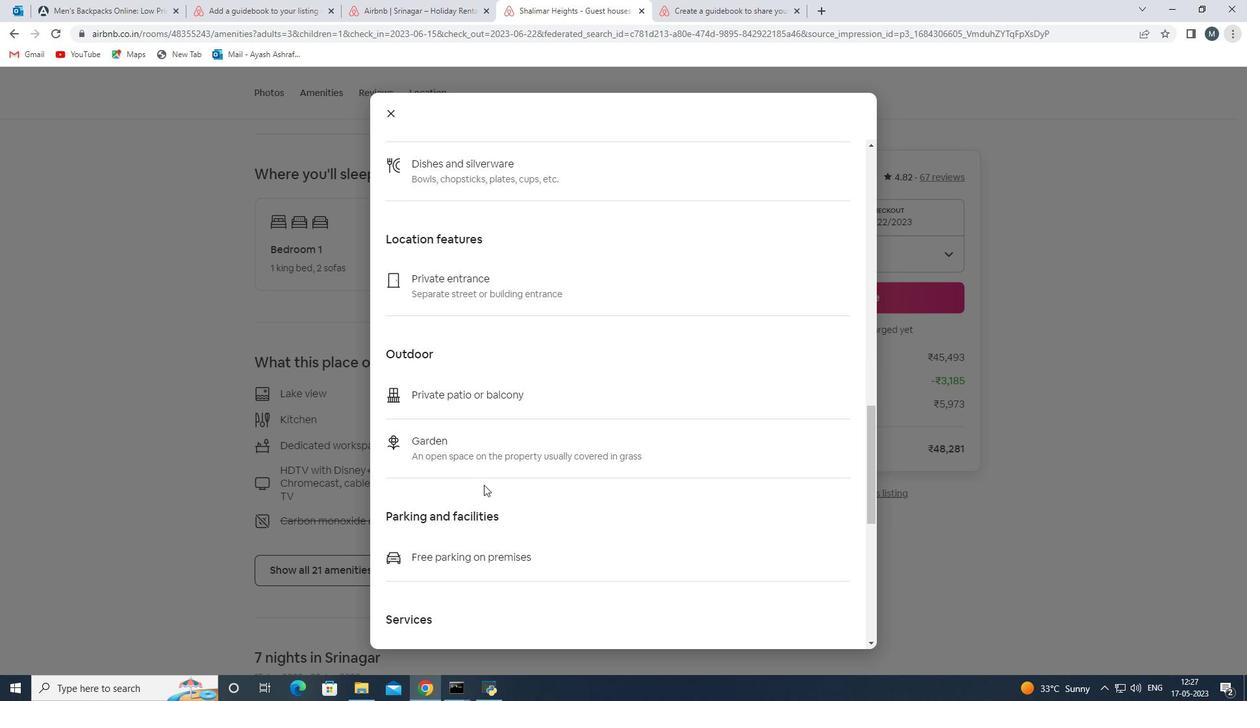 
Action: Mouse scrolled (483, 484) with delta (0, 0)
Screenshot: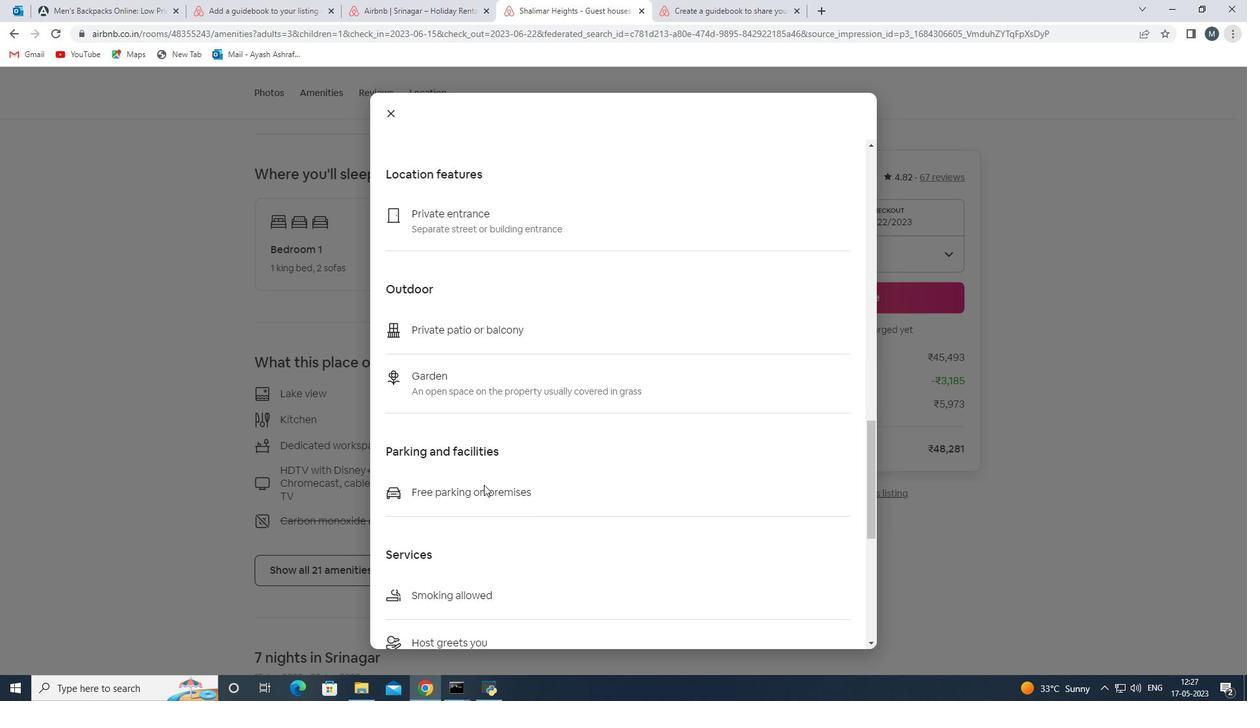 
Action: Mouse scrolled (483, 484) with delta (0, 0)
Screenshot: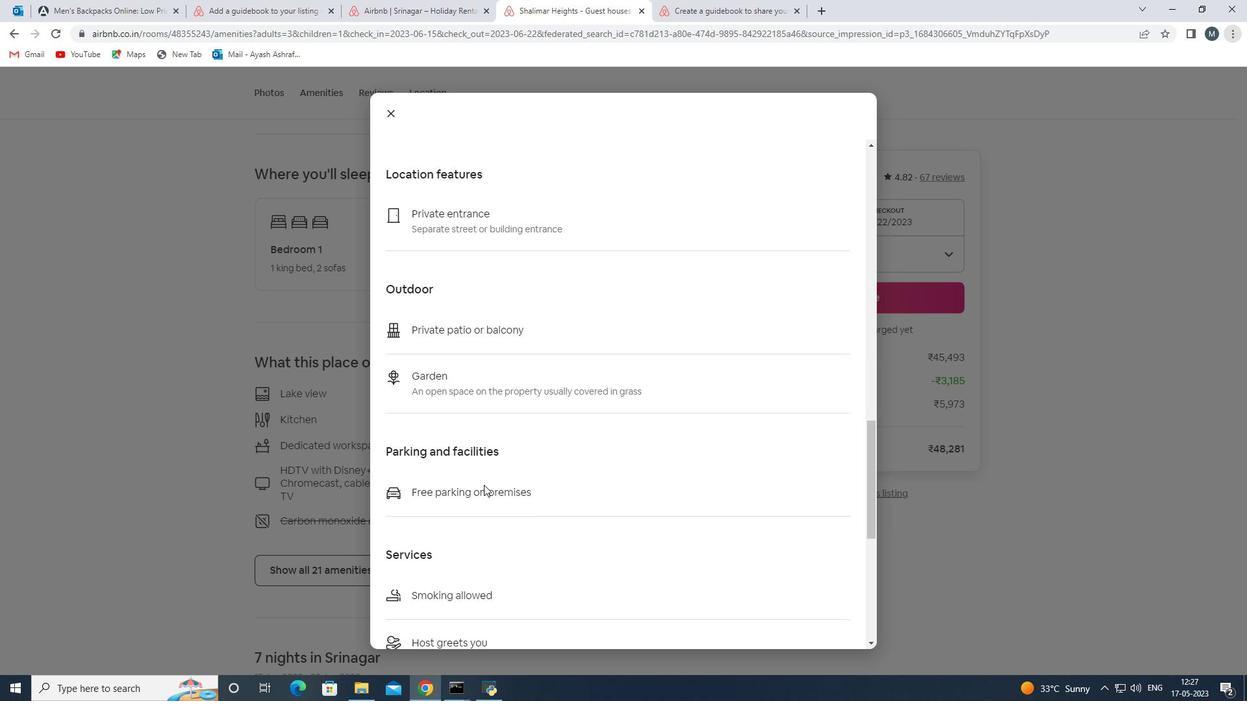 
Action: Mouse scrolled (483, 484) with delta (0, 0)
Screenshot: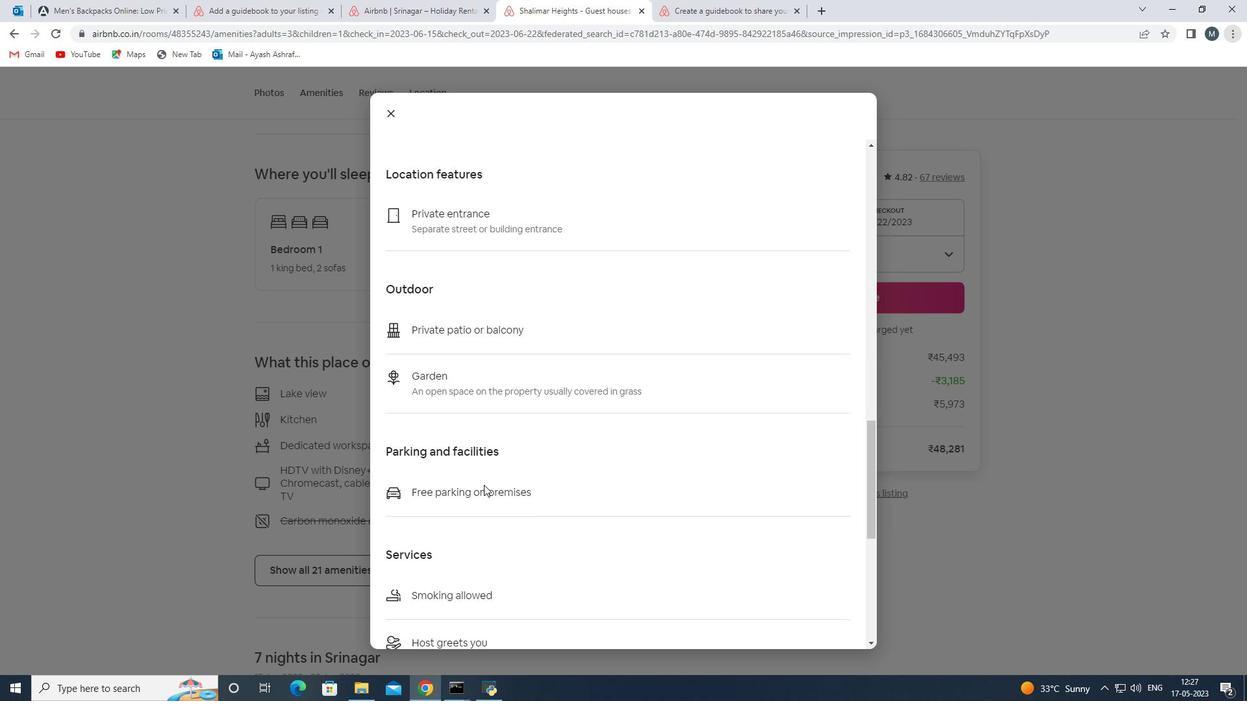 
Action: Mouse moved to (483, 485)
Screenshot: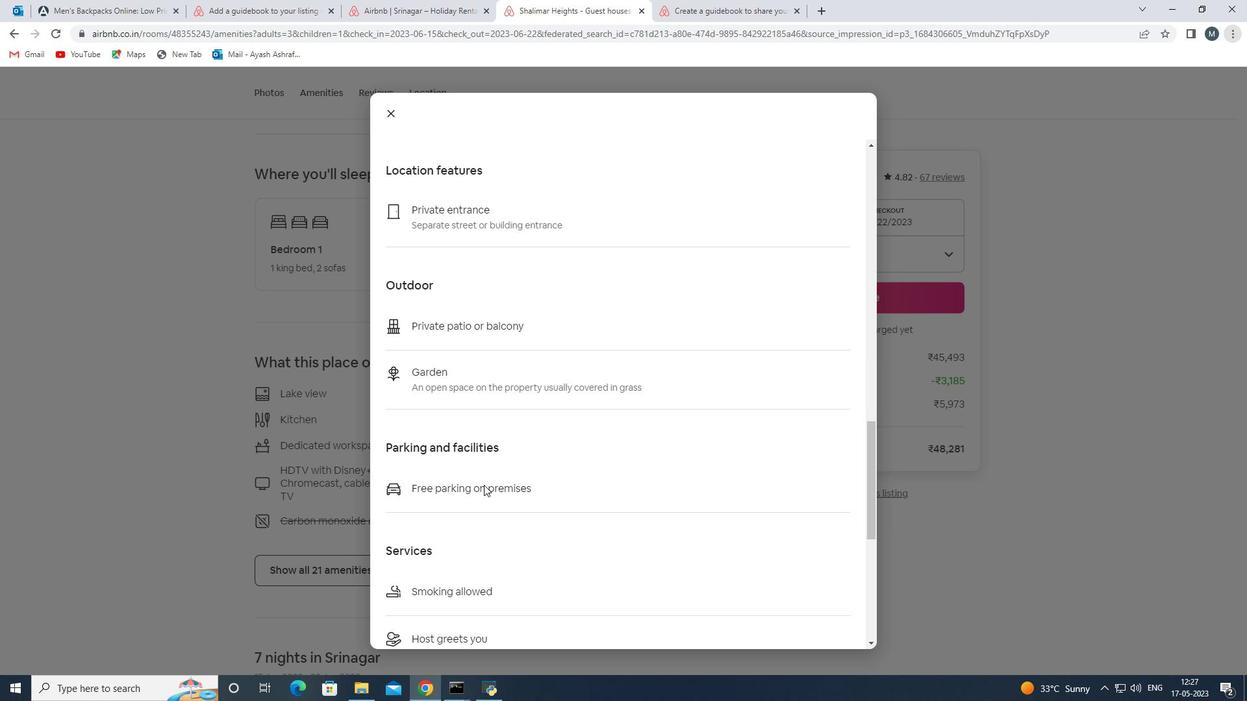 
Action: Mouse scrolled (483, 485) with delta (0, 0)
Screenshot: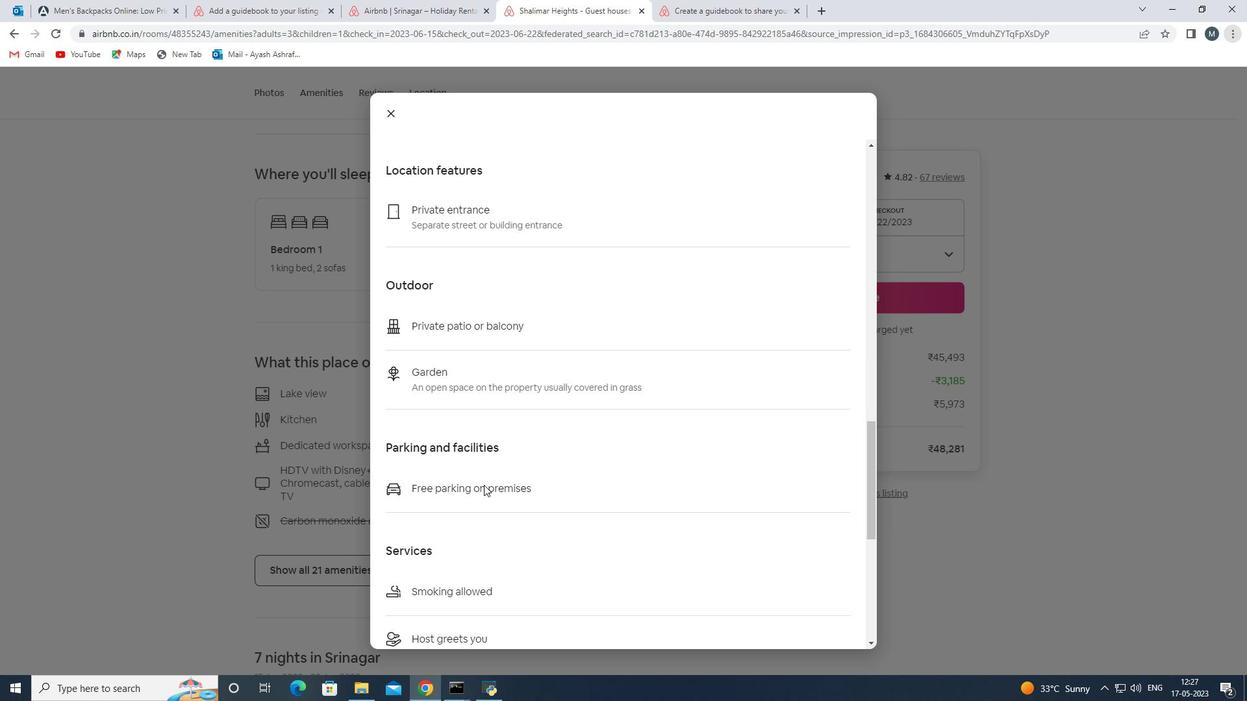 
Action: Mouse moved to (393, 118)
Screenshot: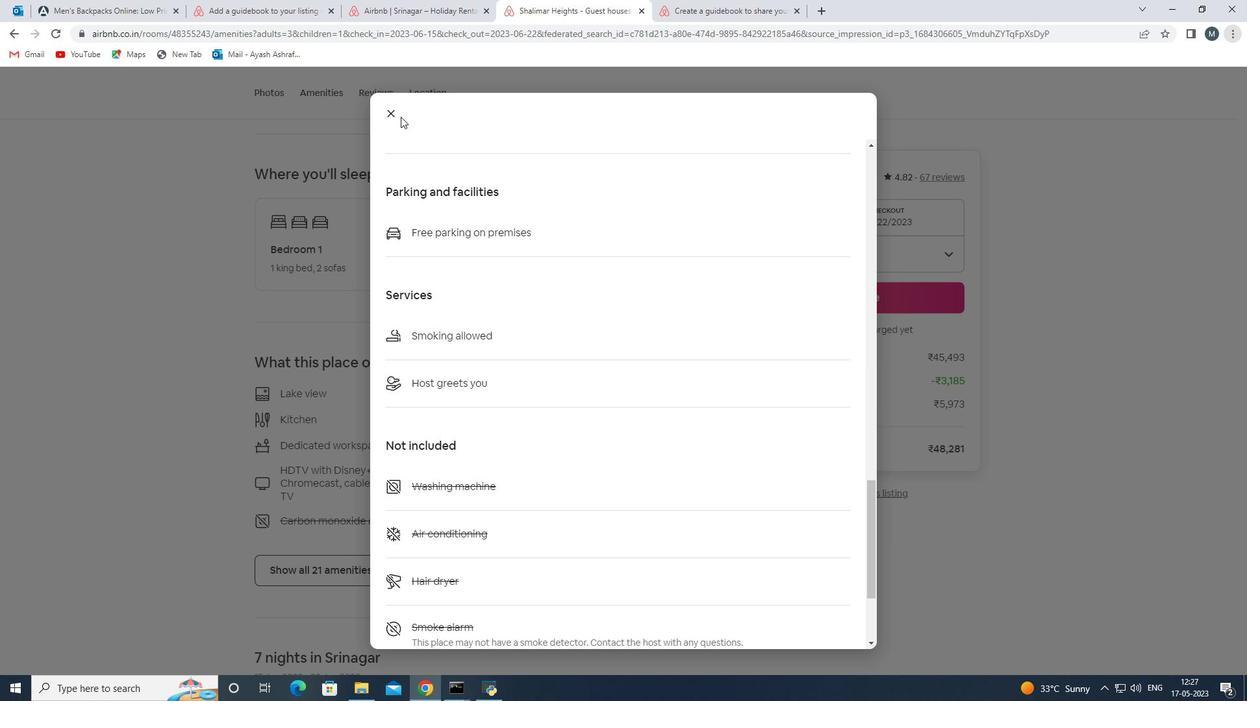 
Action: Mouse pressed left at (393, 118)
Screenshot: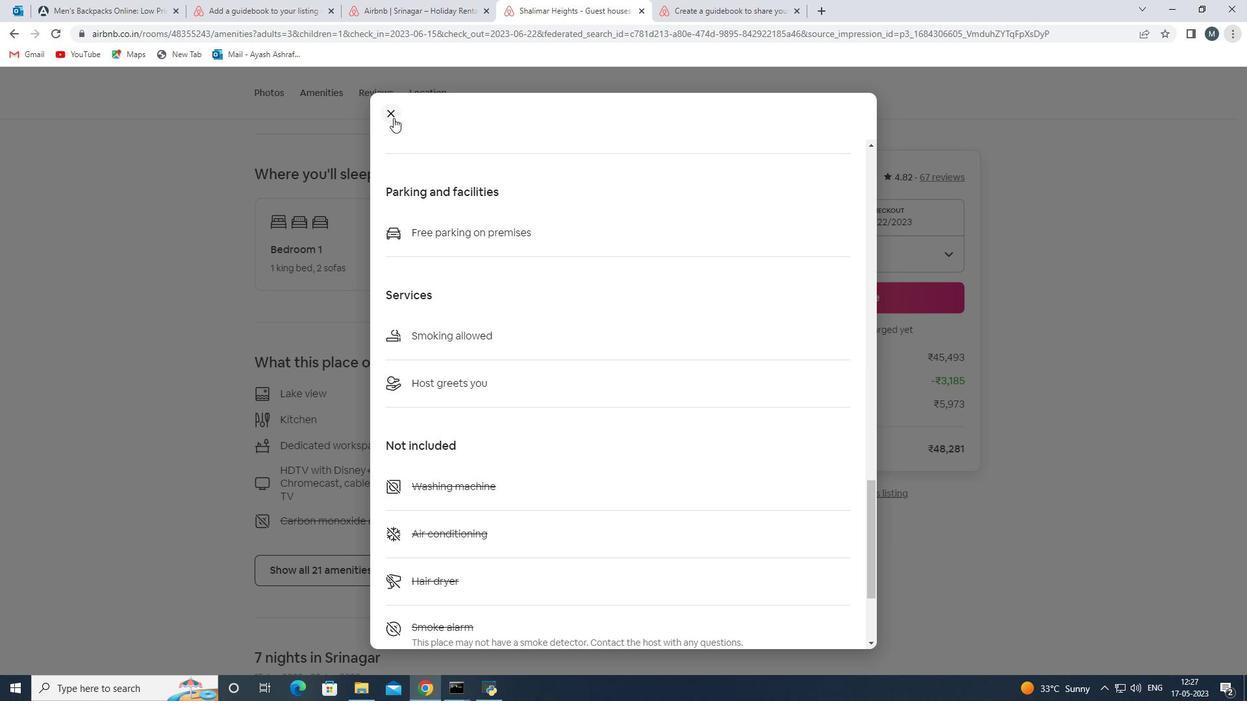 
Action: Mouse moved to (346, 515)
Screenshot: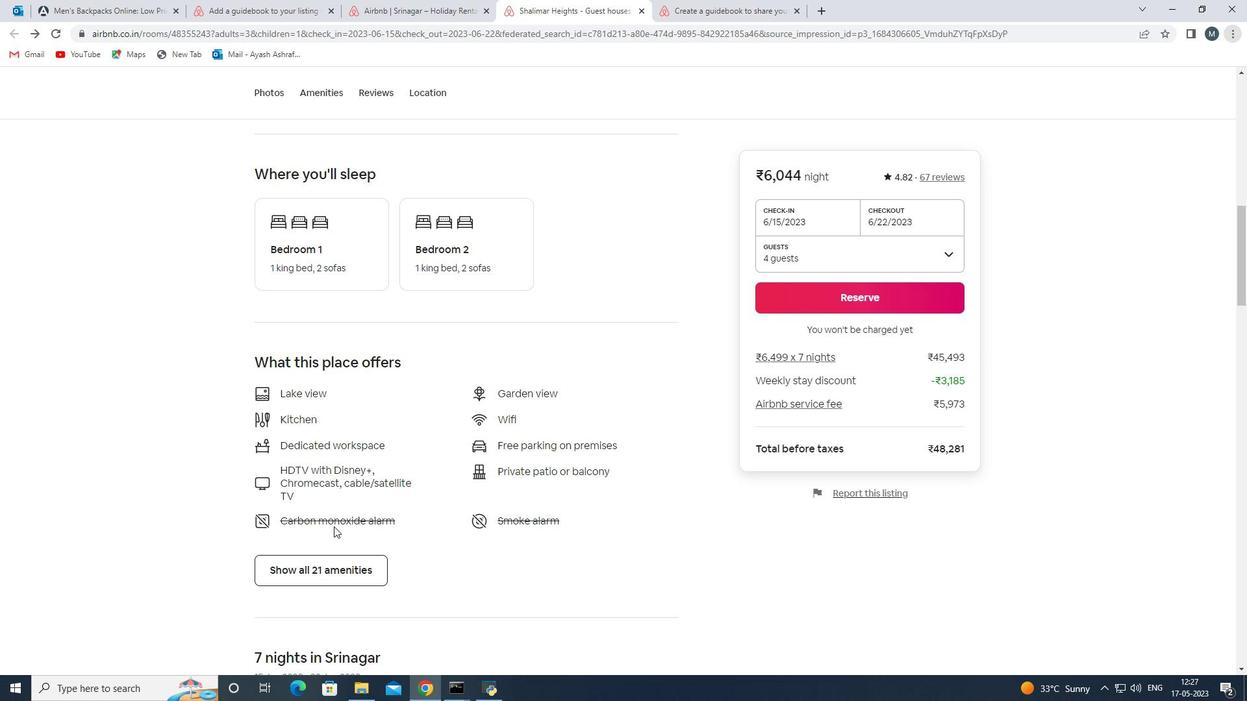 
Action: Mouse scrolled (346, 514) with delta (0, 0)
Screenshot: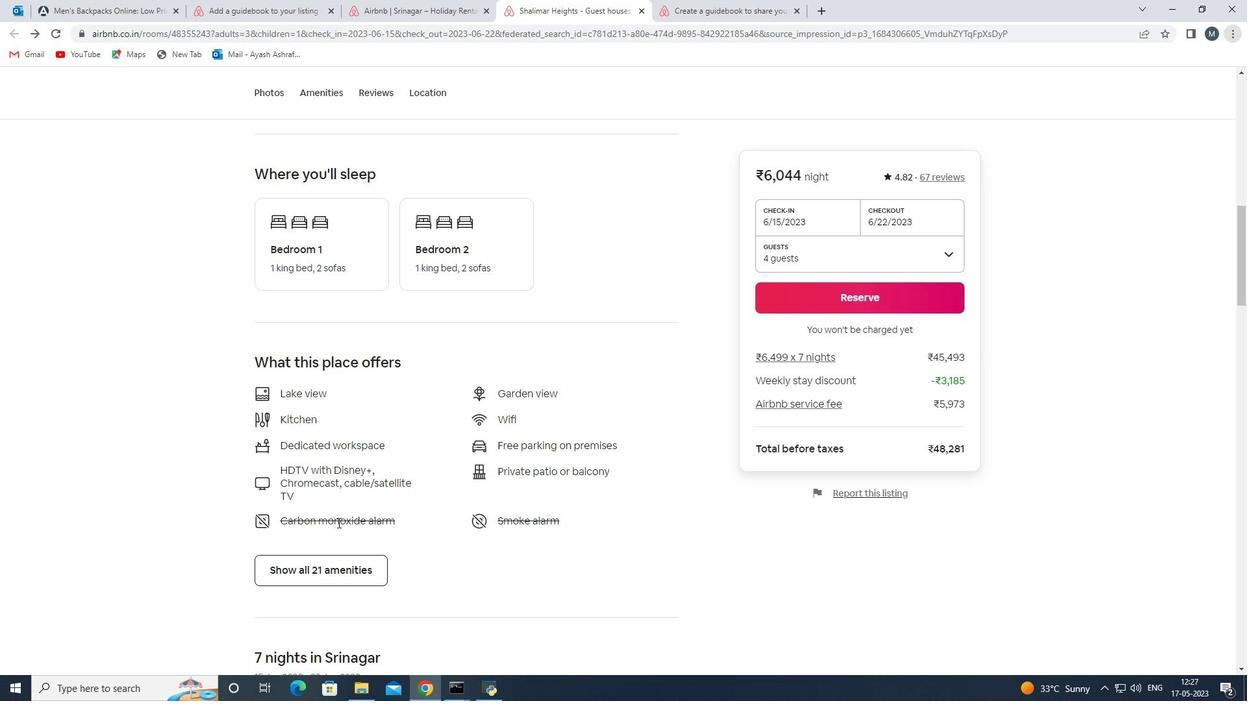 
Action: Mouse scrolled (346, 514) with delta (0, 0)
Screenshot: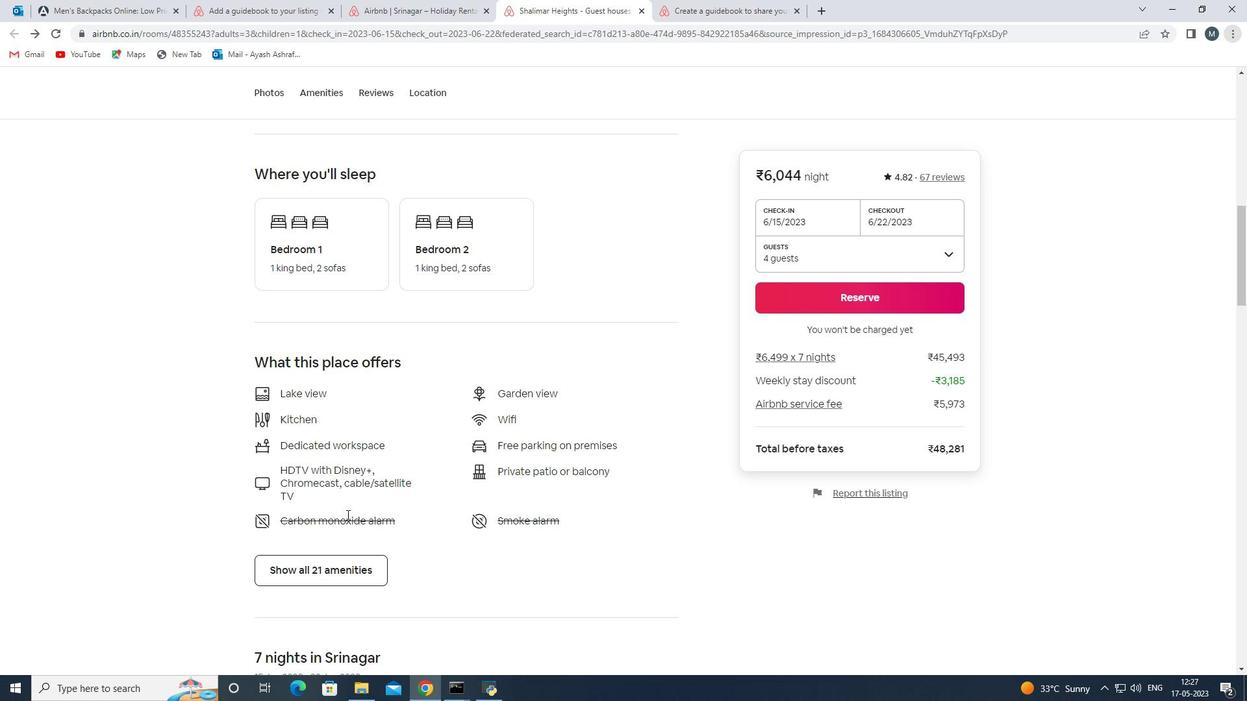 
Action: Mouse scrolled (346, 515) with delta (0, 0)
Screenshot: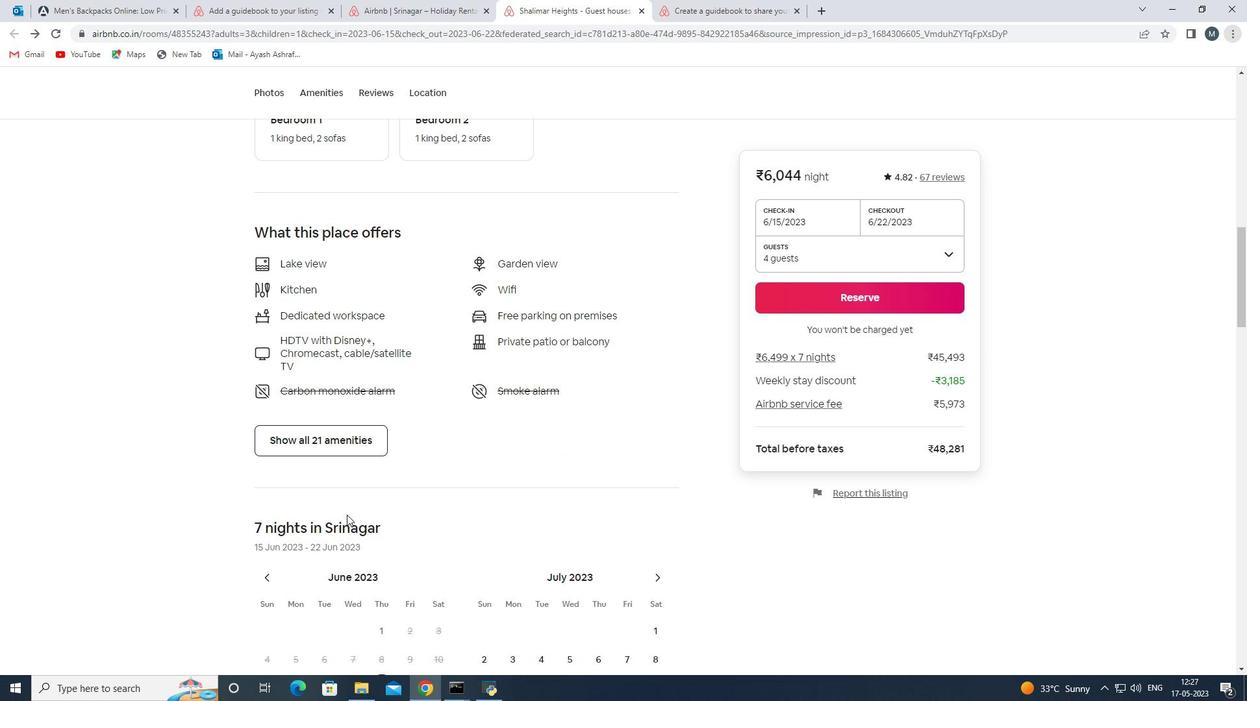 
Action: Mouse moved to (366, 493)
Screenshot: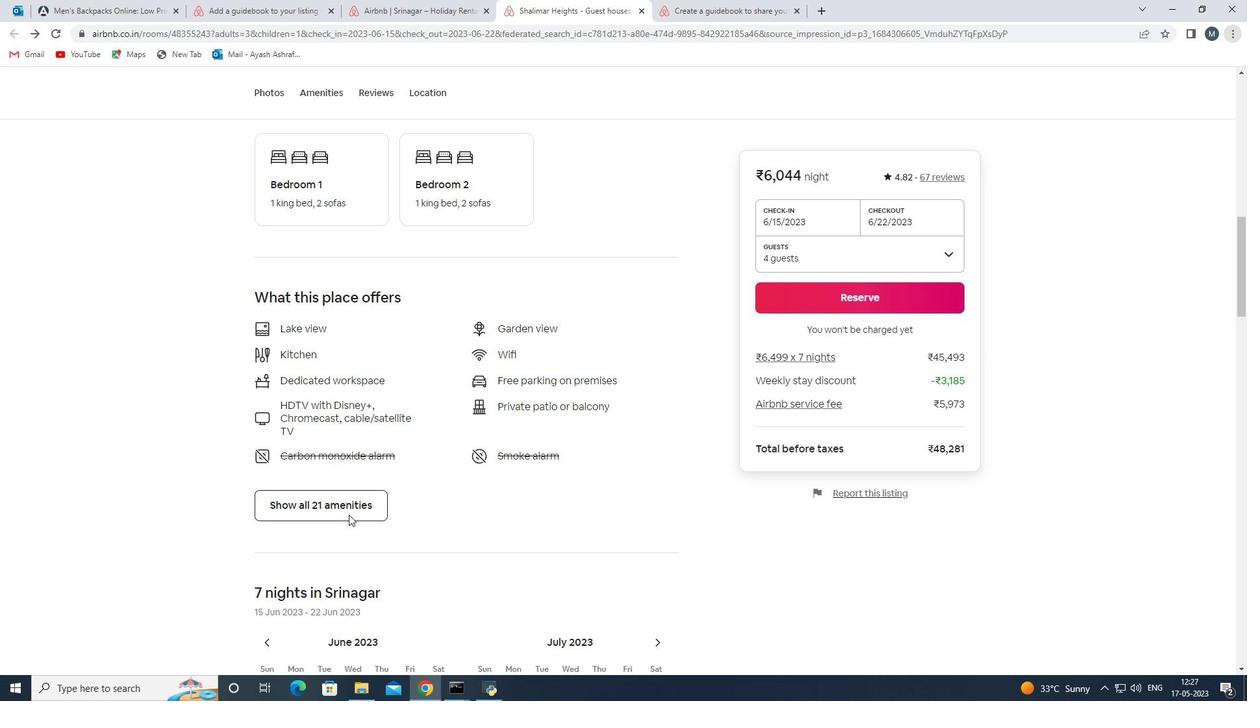 
Action: Mouse scrolled (366, 494) with delta (0, 0)
Screenshot: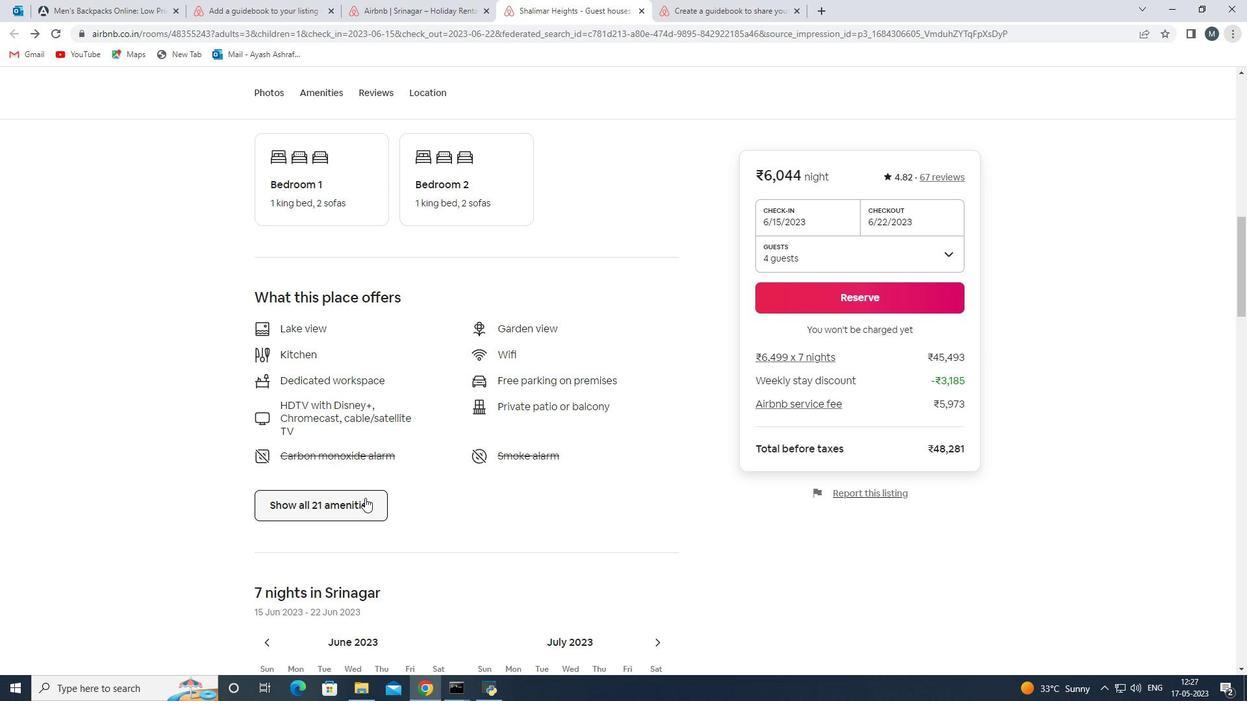 
Action: Mouse scrolled (366, 494) with delta (0, 0)
Screenshot: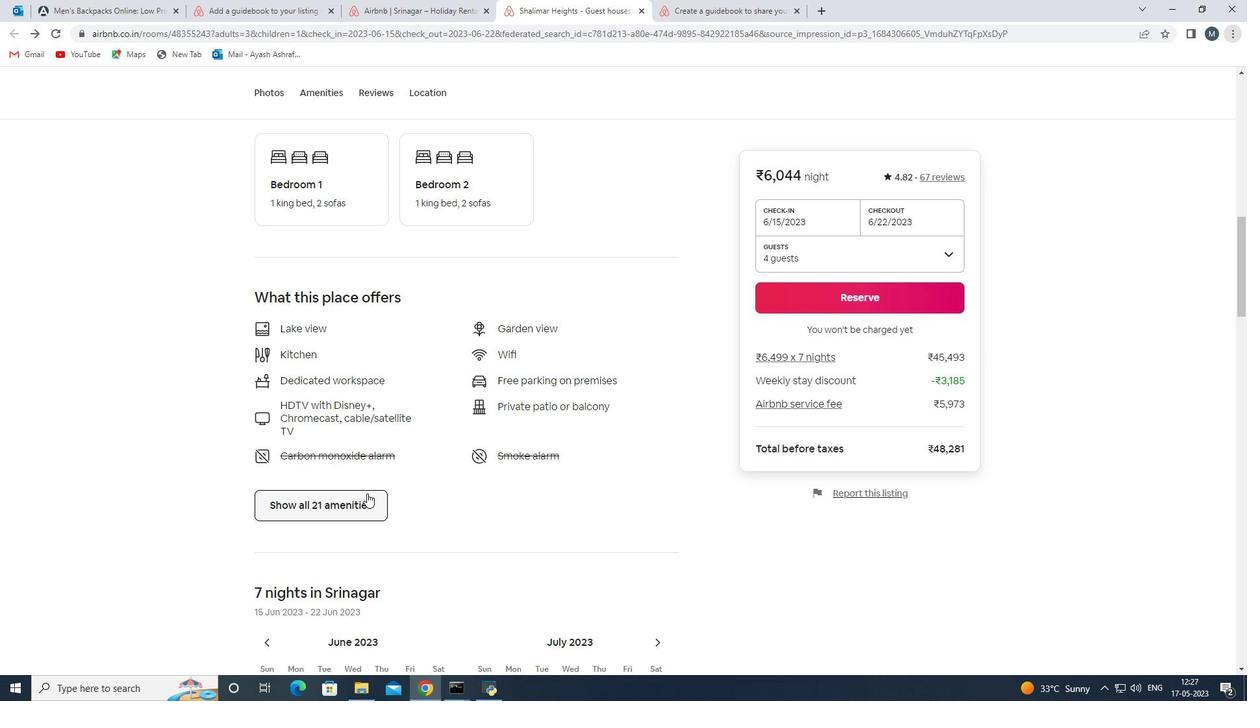 
Action: Mouse scrolled (366, 494) with delta (0, 0)
Screenshot: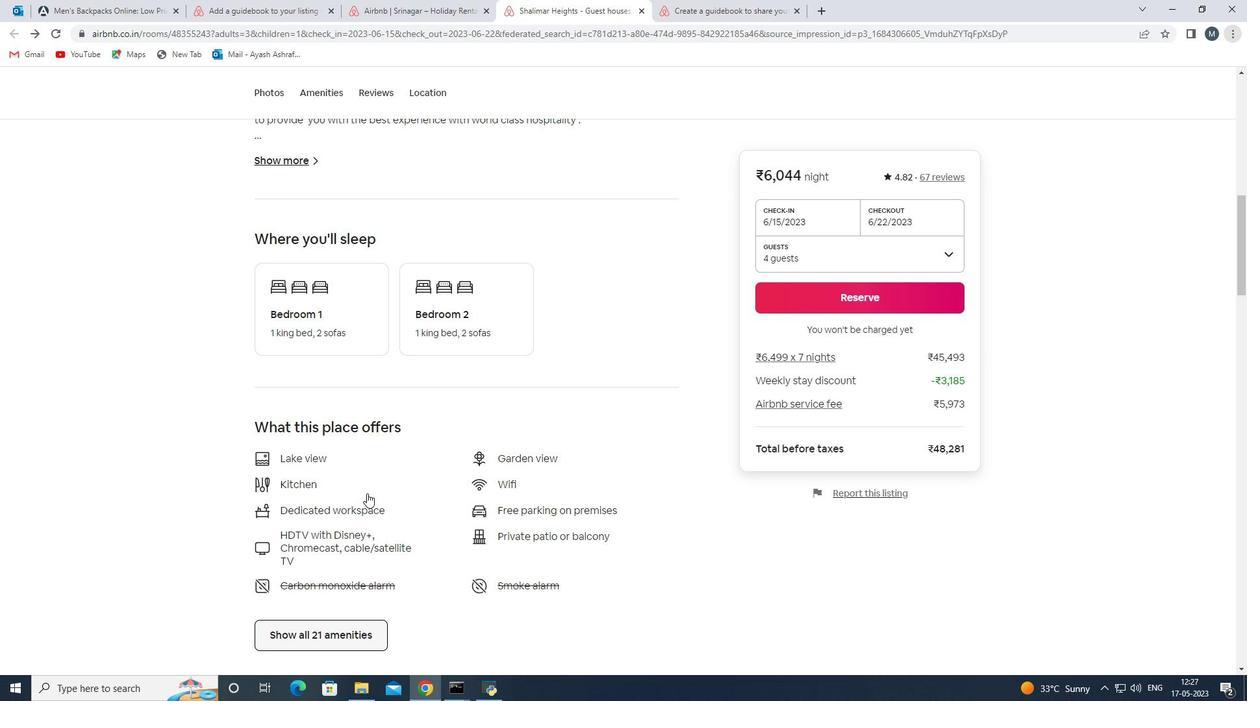 
Action: Mouse scrolled (366, 494) with delta (0, 0)
Screenshot: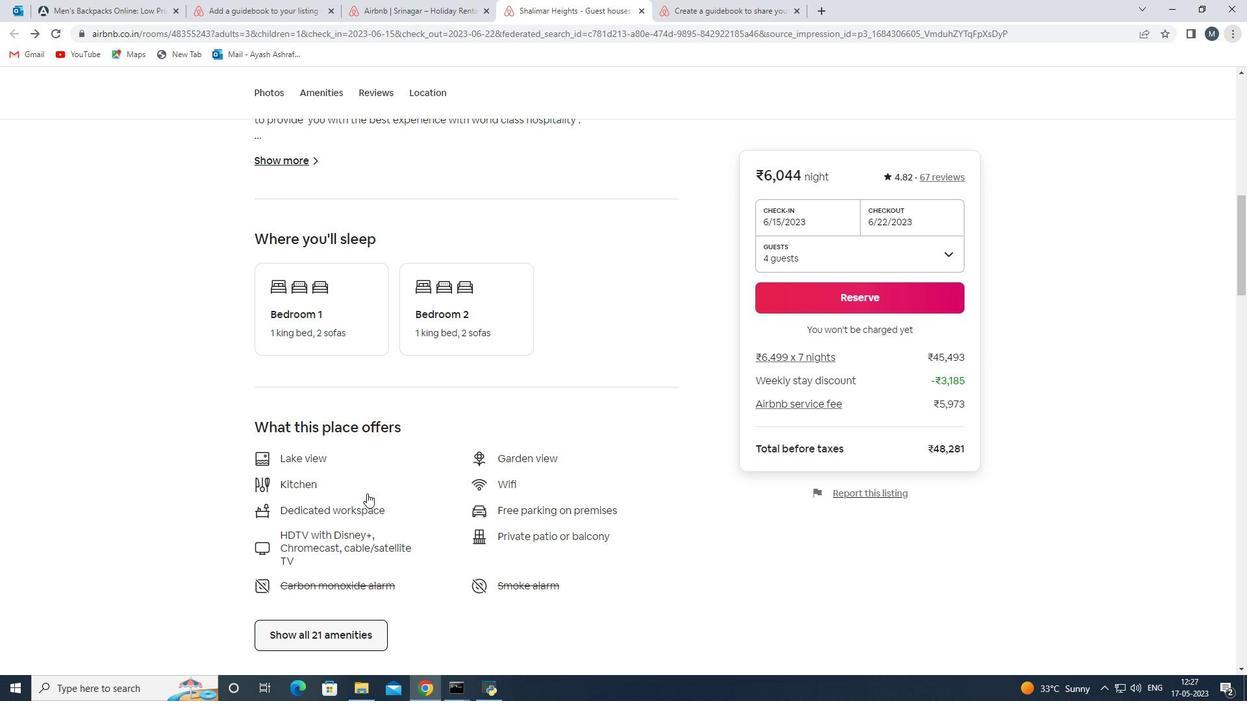 
Action: Mouse moved to (366, 492)
Screenshot: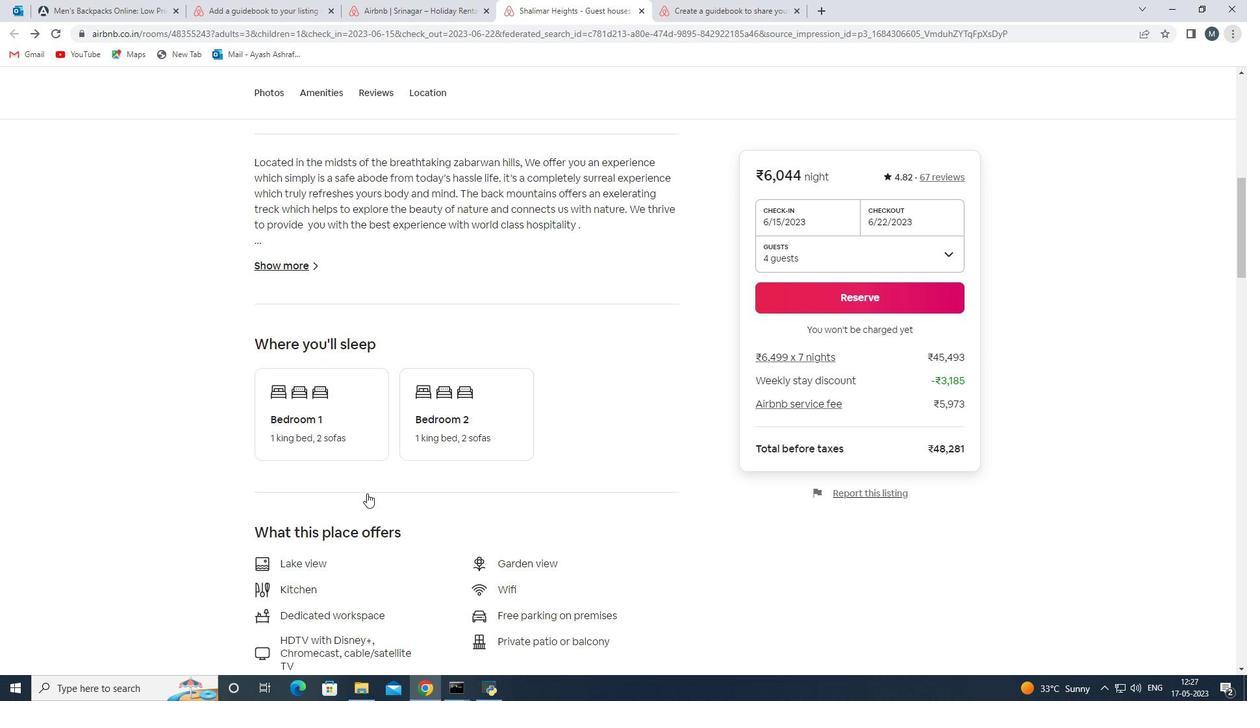 
Action: Mouse scrolled (366, 492) with delta (0, 0)
Screenshot: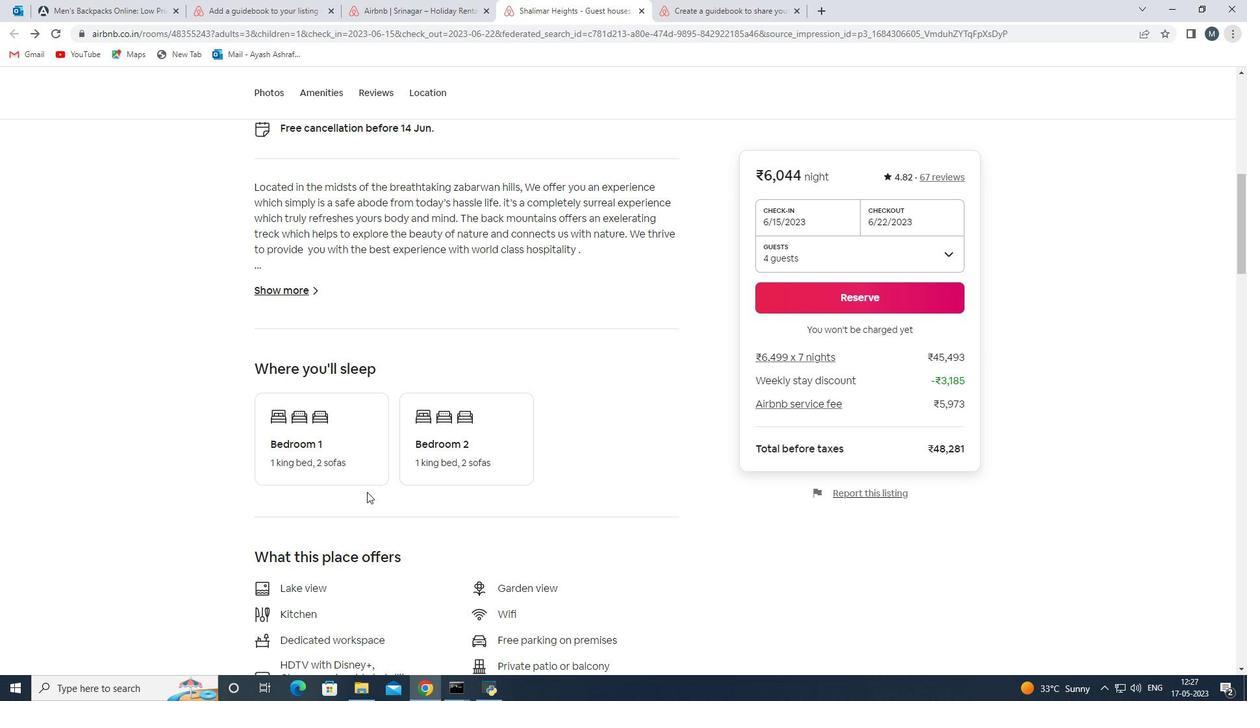 
Action: Mouse scrolled (366, 492) with delta (0, 0)
Screenshot: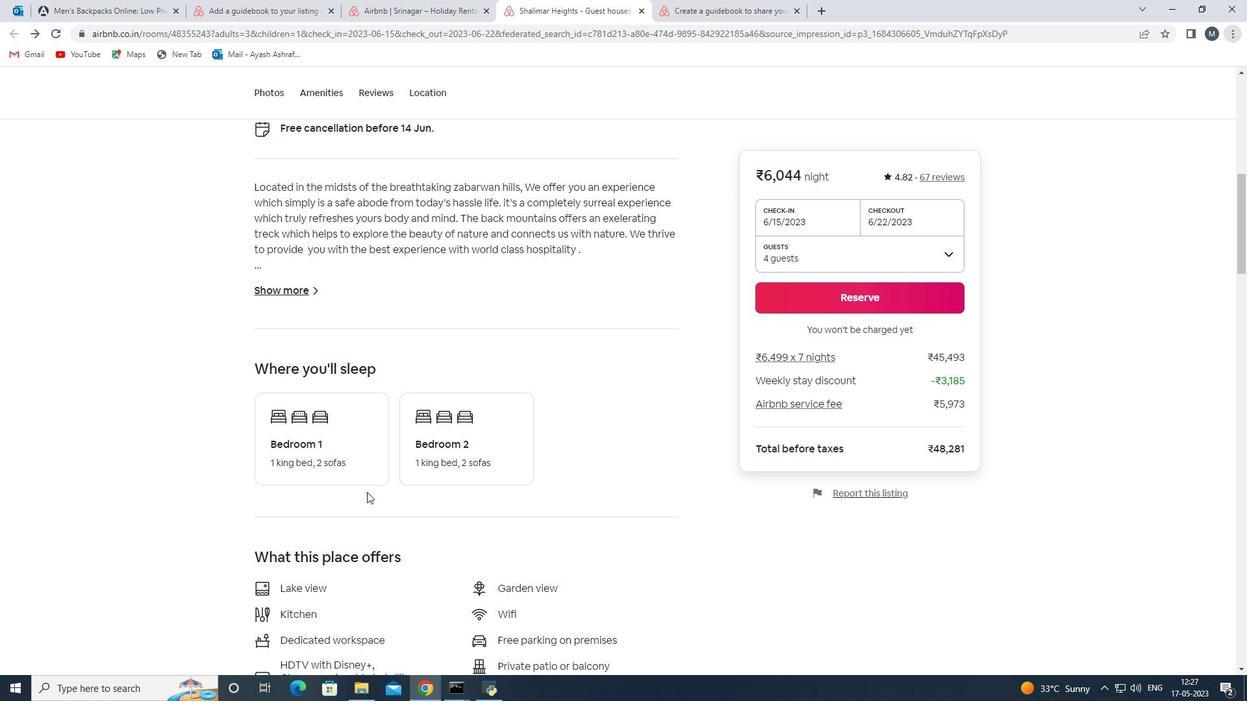 
Action: Mouse moved to (791, 385)
Screenshot: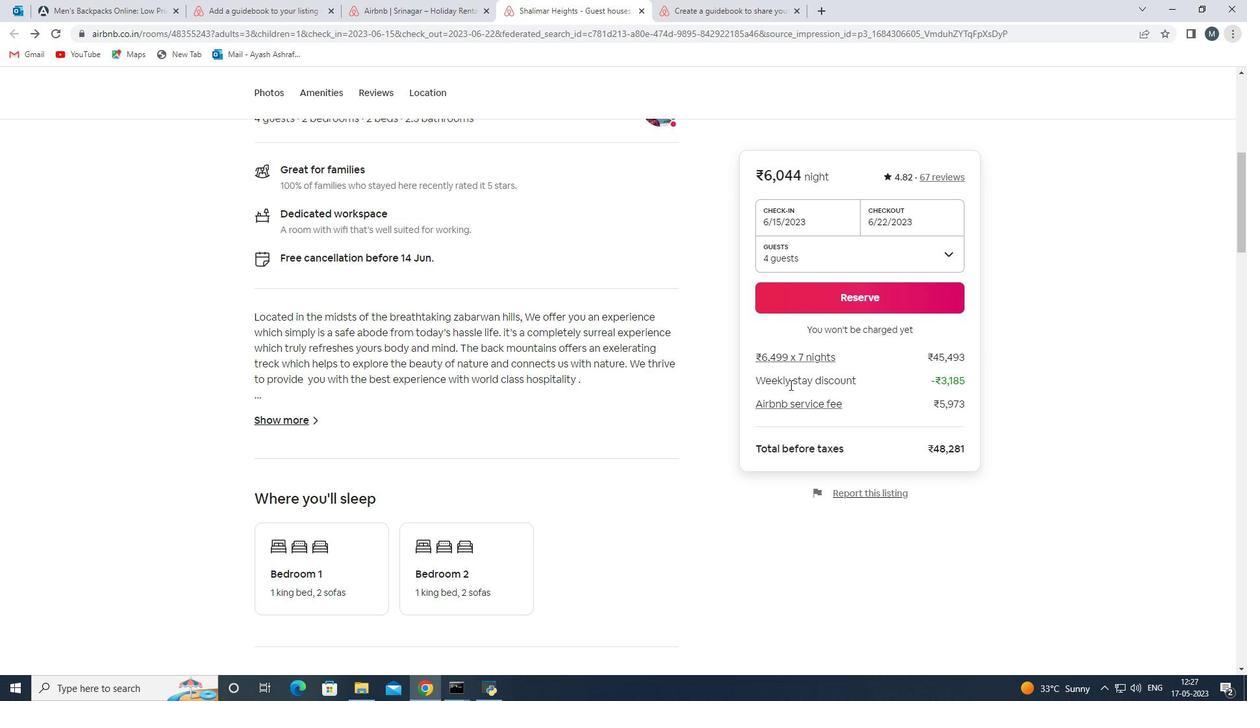 
Action: Mouse scrolled (791, 385) with delta (0, 0)
Screenshot: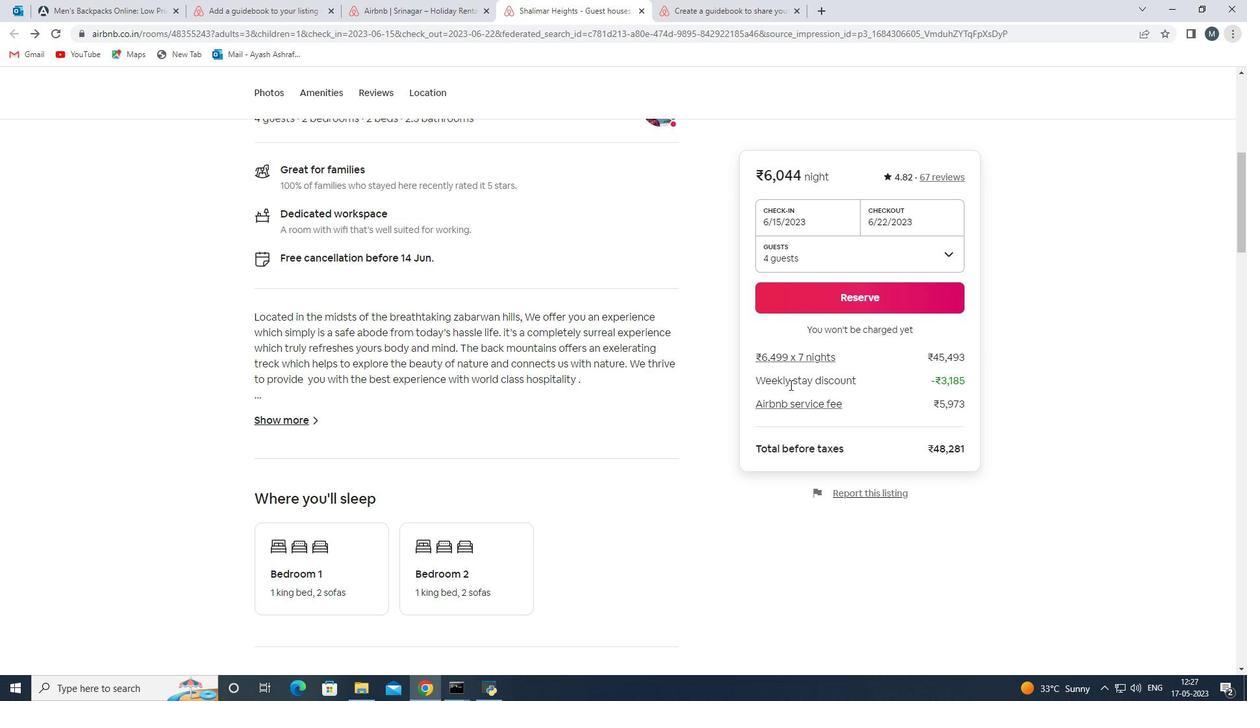 
Action: Mouse scrolled (791, 385) with delta (0, 0)
Screenshot: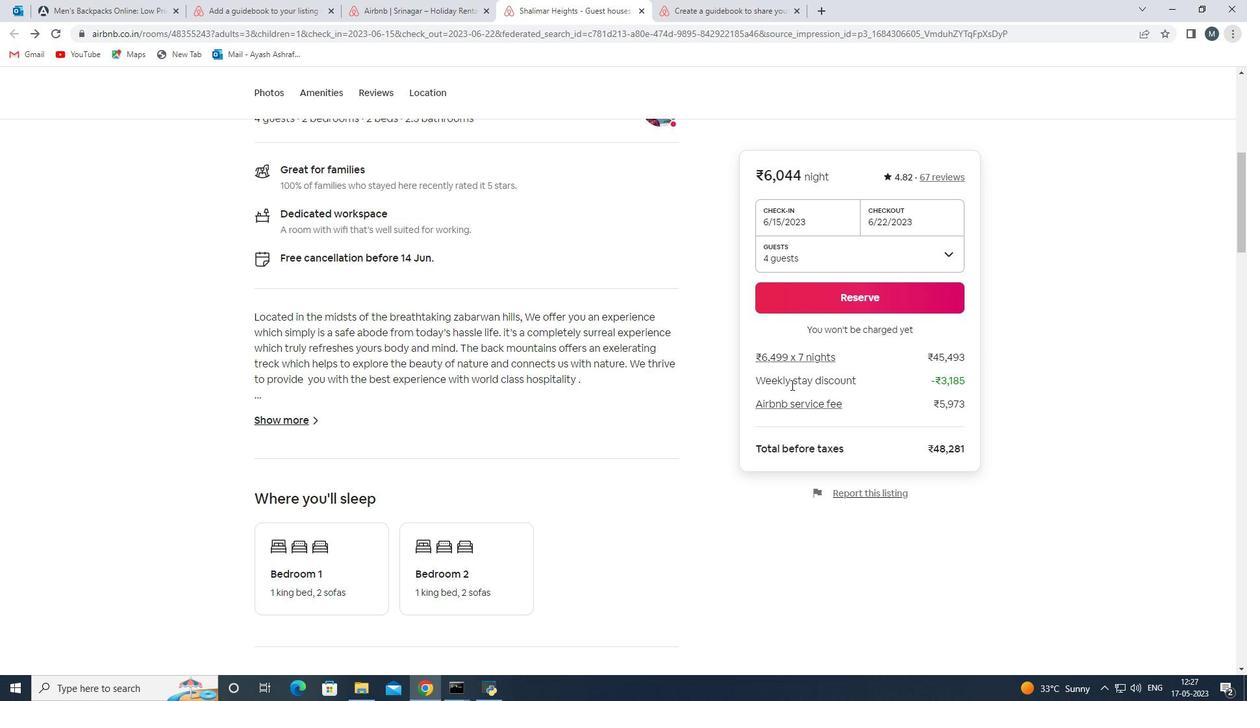 
Action: Mouse moved to (729, 481)
Screenshot: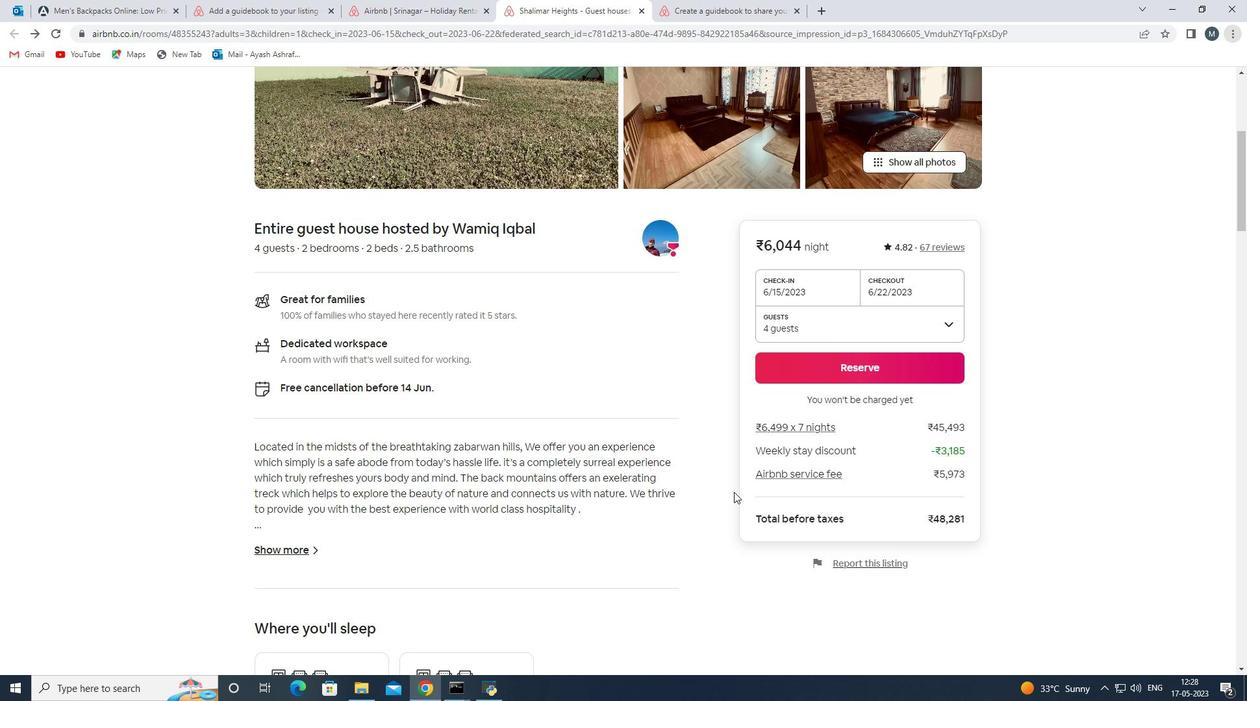 
Action: Mouse scrolled (729, 482) with delta (0, 0)
Screenshot: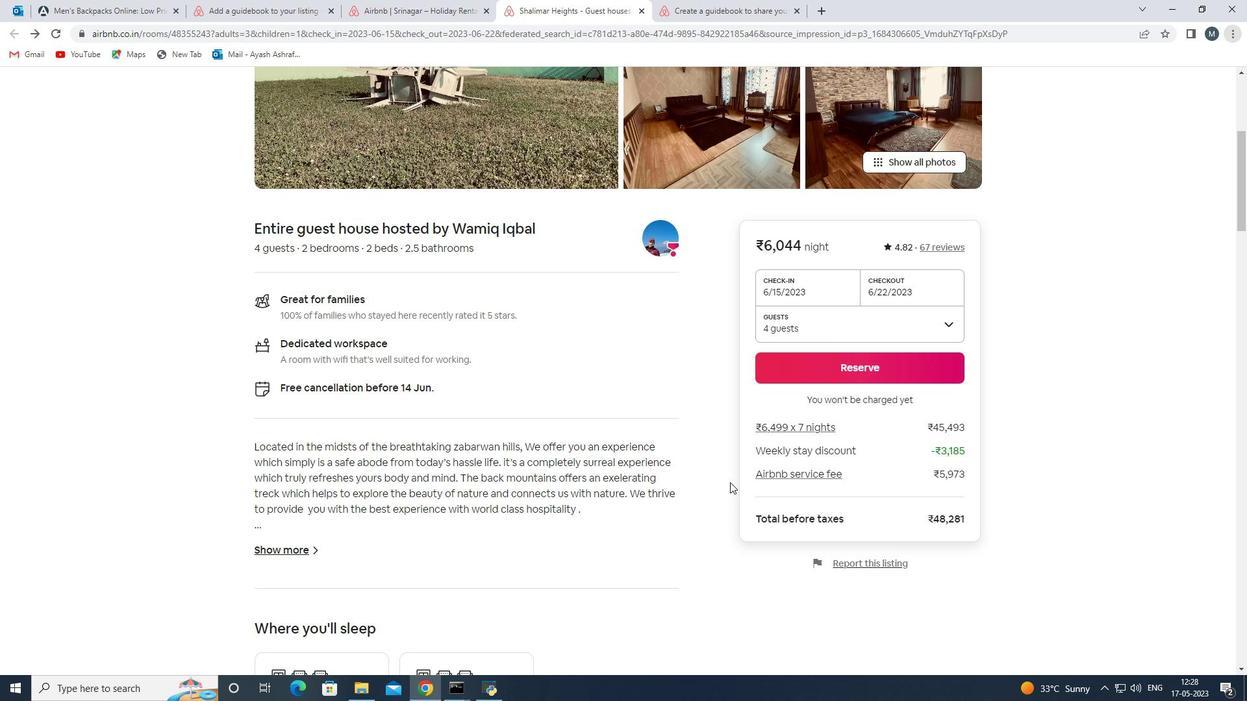 
Action: Mouse scrolled (729, 482) with delta (0, 0)
Screenshot: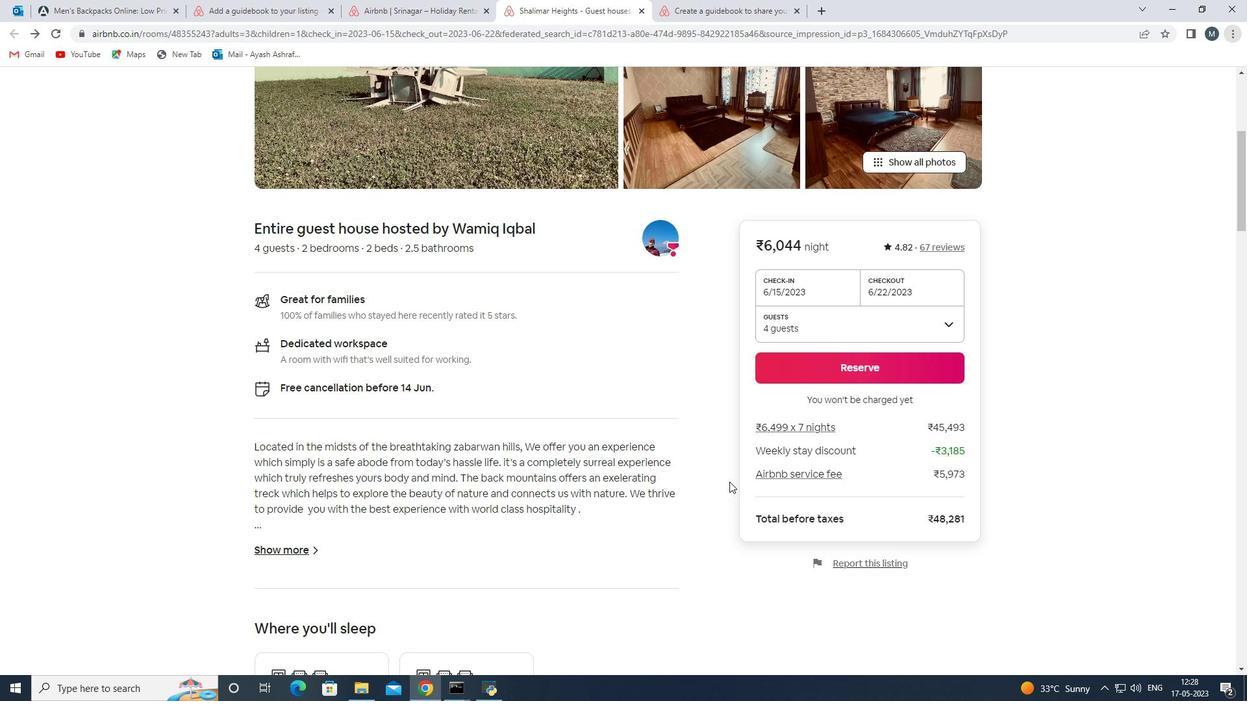 
Action: Mouse scrolled (729, 482) with delta (0, 0)
Screenshot: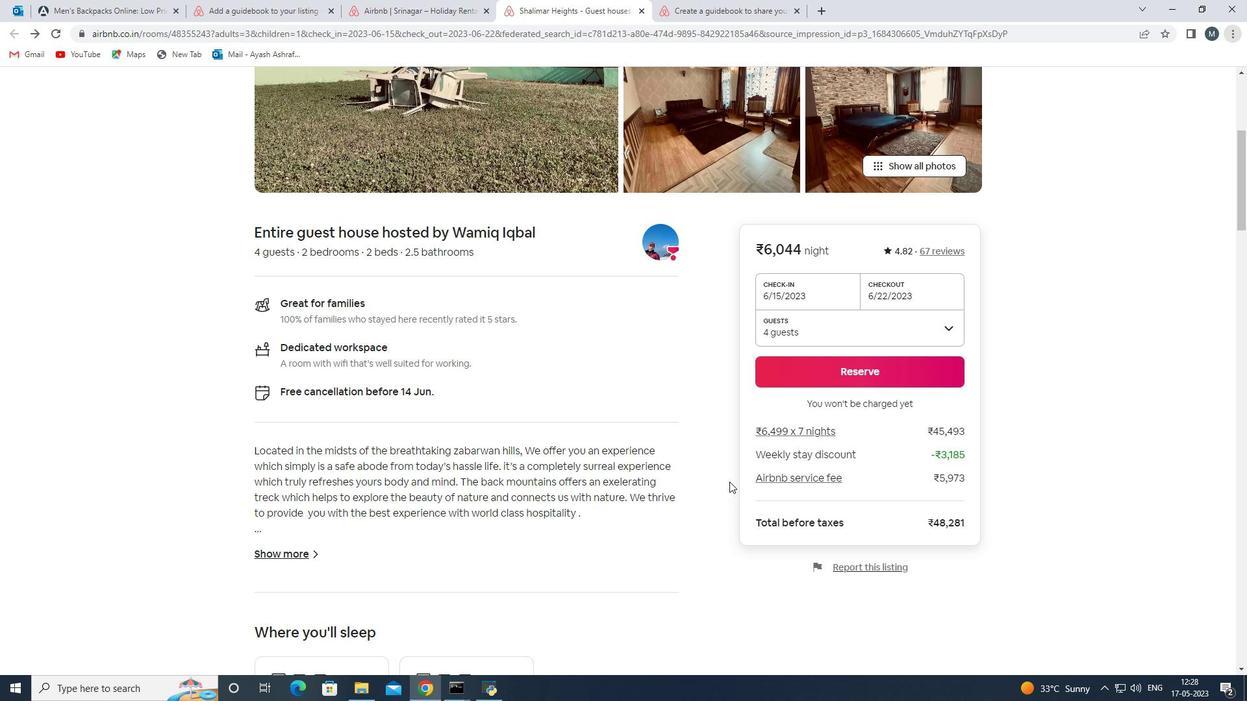
Action: Mouse scrolled (729, 482) with delta (0, 0)
Screenshot: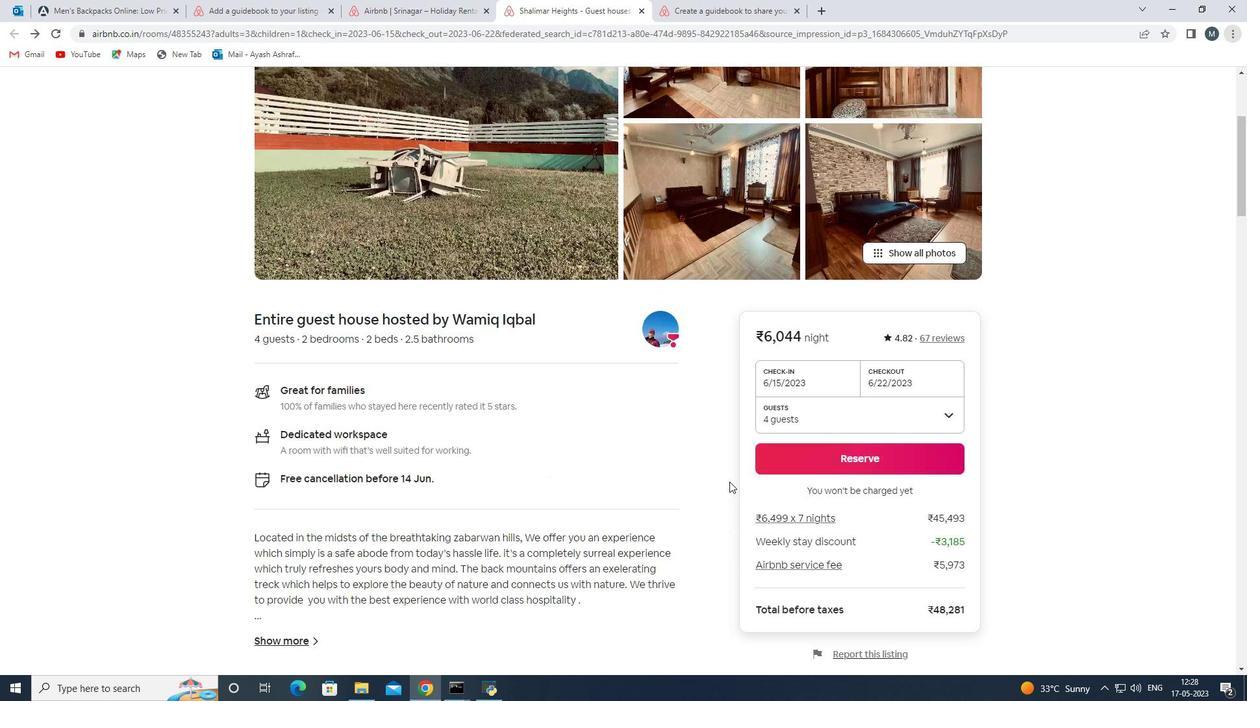 
Action: Mouse moved to (920, 419)
Screenshot: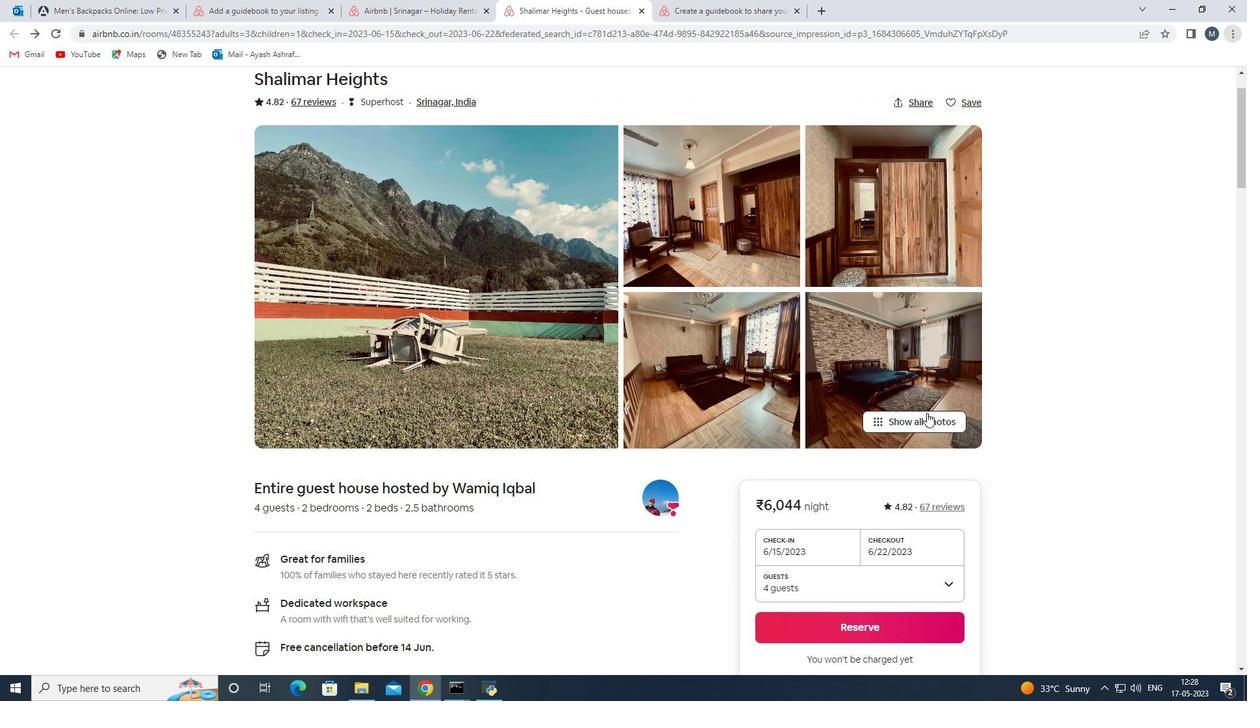 
Action: Mouse pressed left at (920, 419)
Screenshot: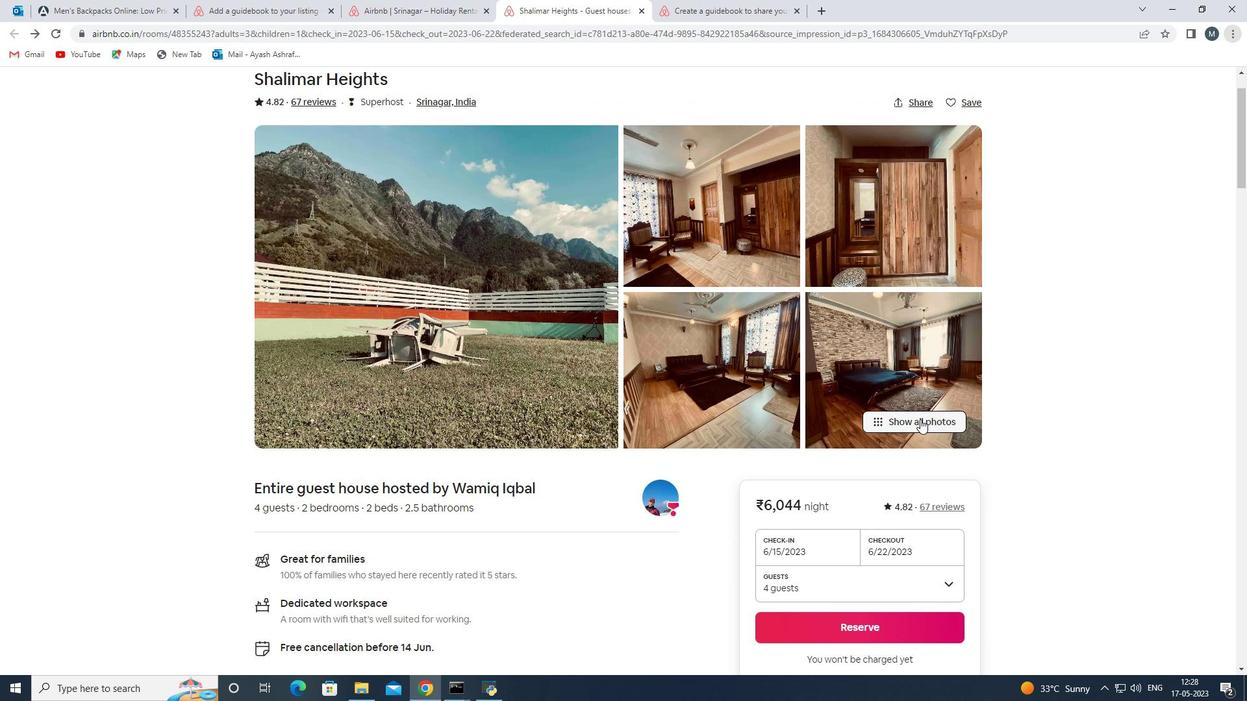 
Action: Mouse moved to (593, 304)
Screenshot: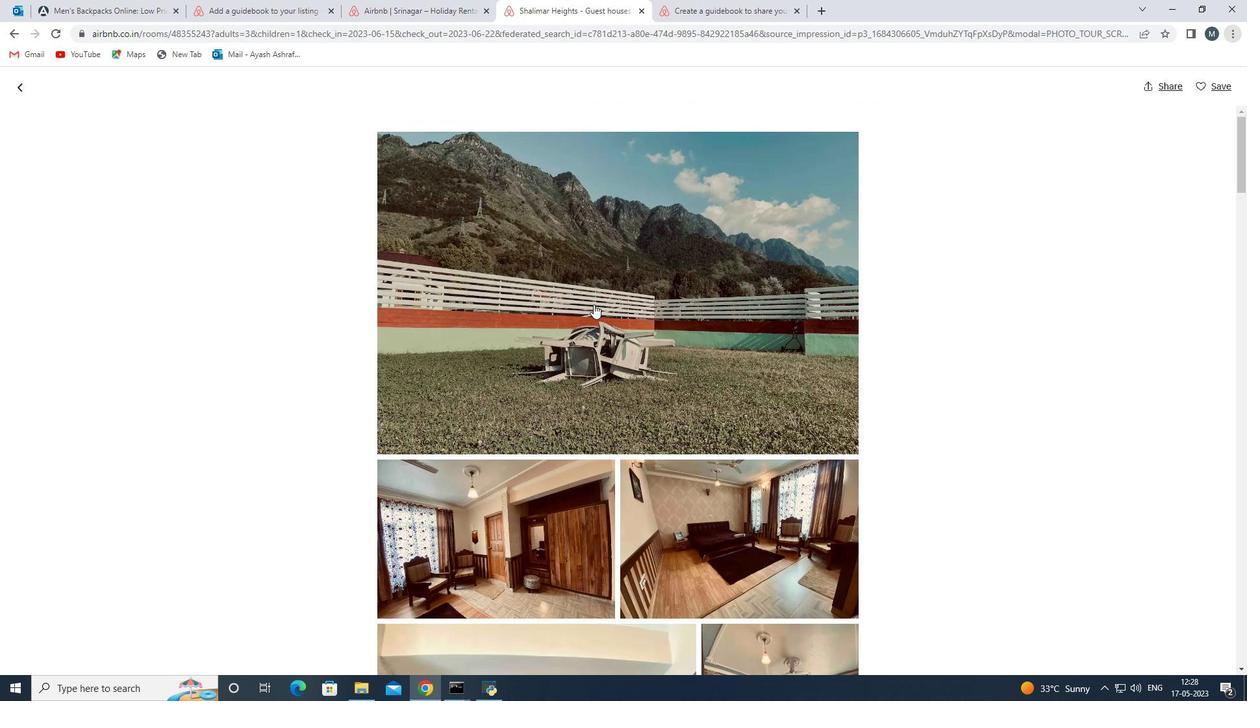 
Action: Mouse scrolled (593, 303) with delta (0, 0)
Screenshot: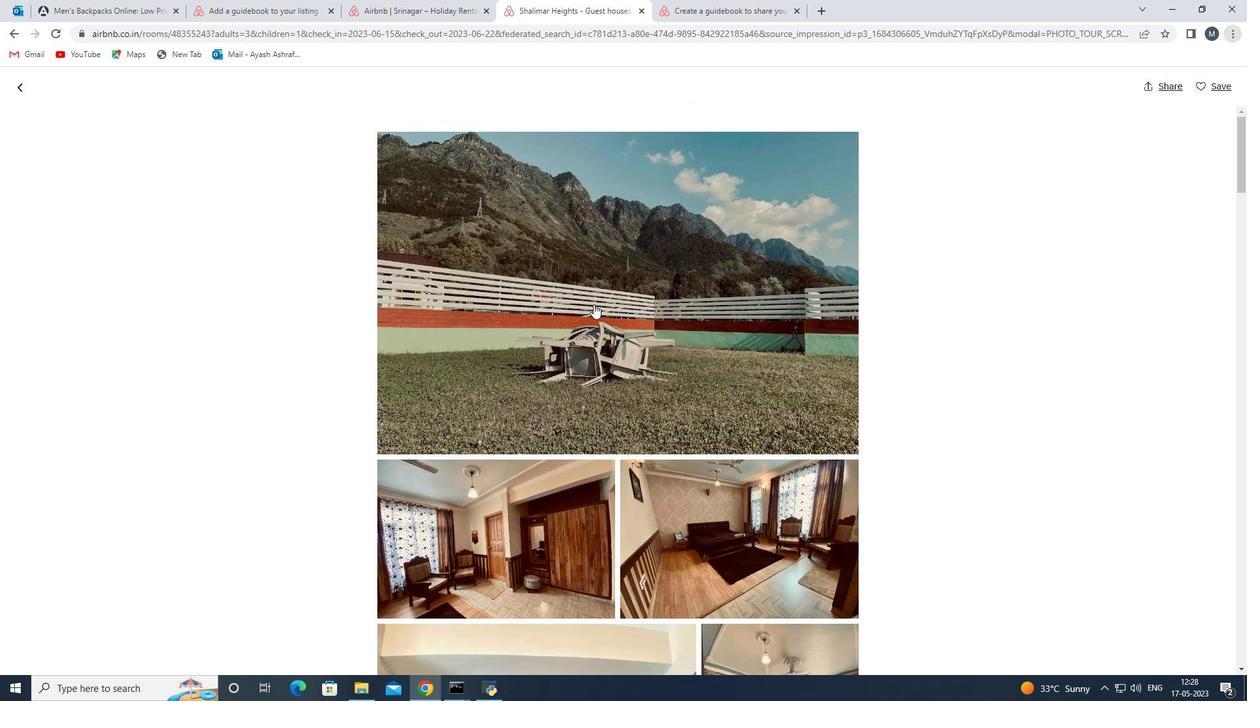 
Action: Mouse moved to (594, 311)
Screenshot: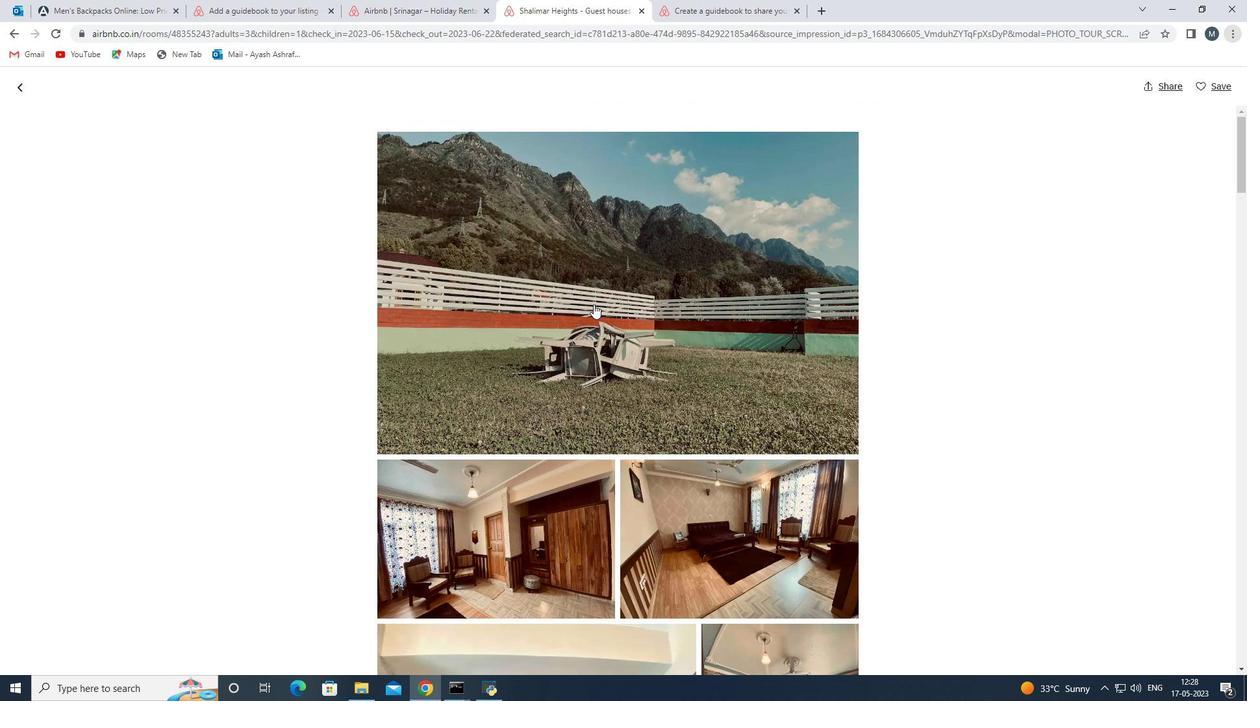 
Action: Mouse scrolled (594, 310) with delta (0, 0)
Screenshot: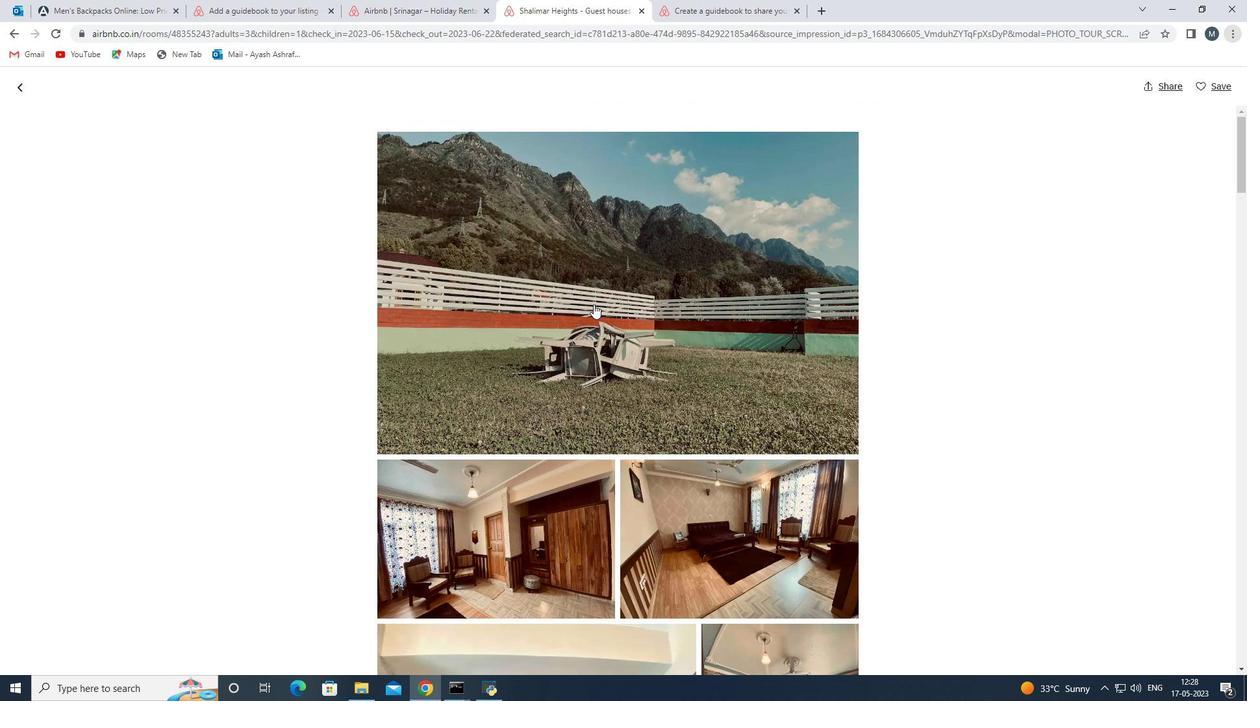 
Action: Mouse moved to (509, 439)
Screenshot: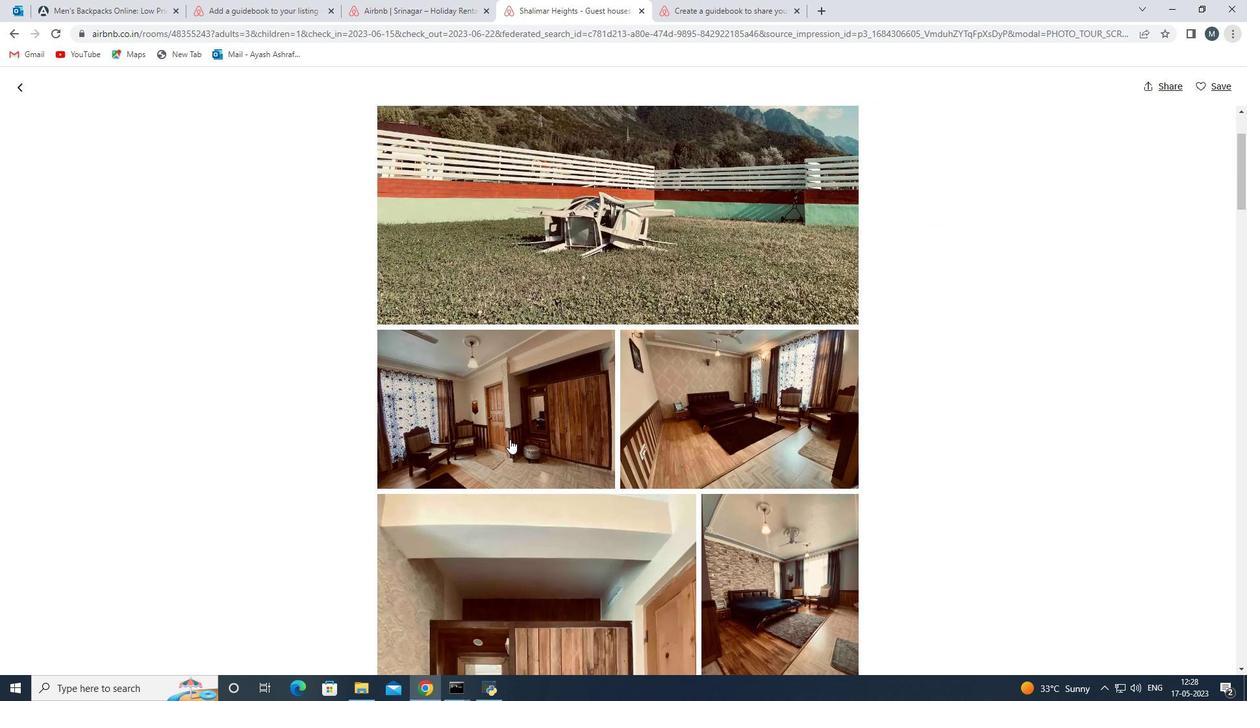 
Action: Mouse pressed left at (509, 439)
Screenshot: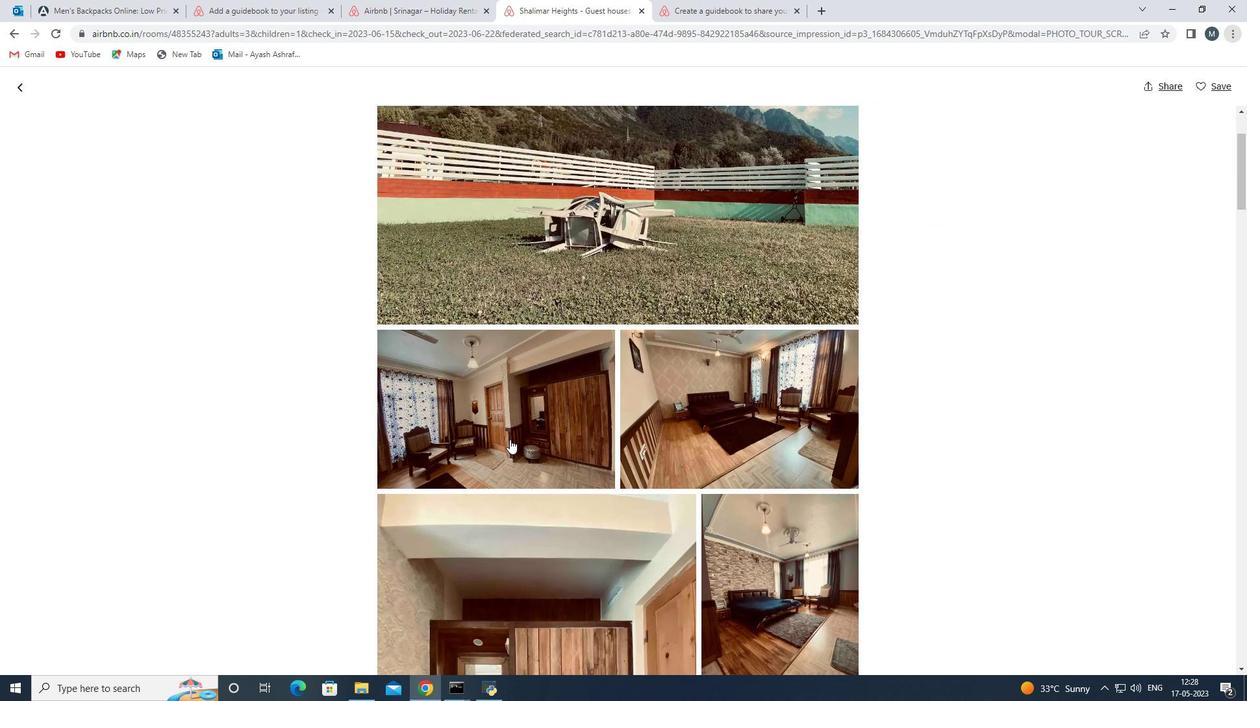 
Action: Mouse moved to (1206, 366)
Screenshot: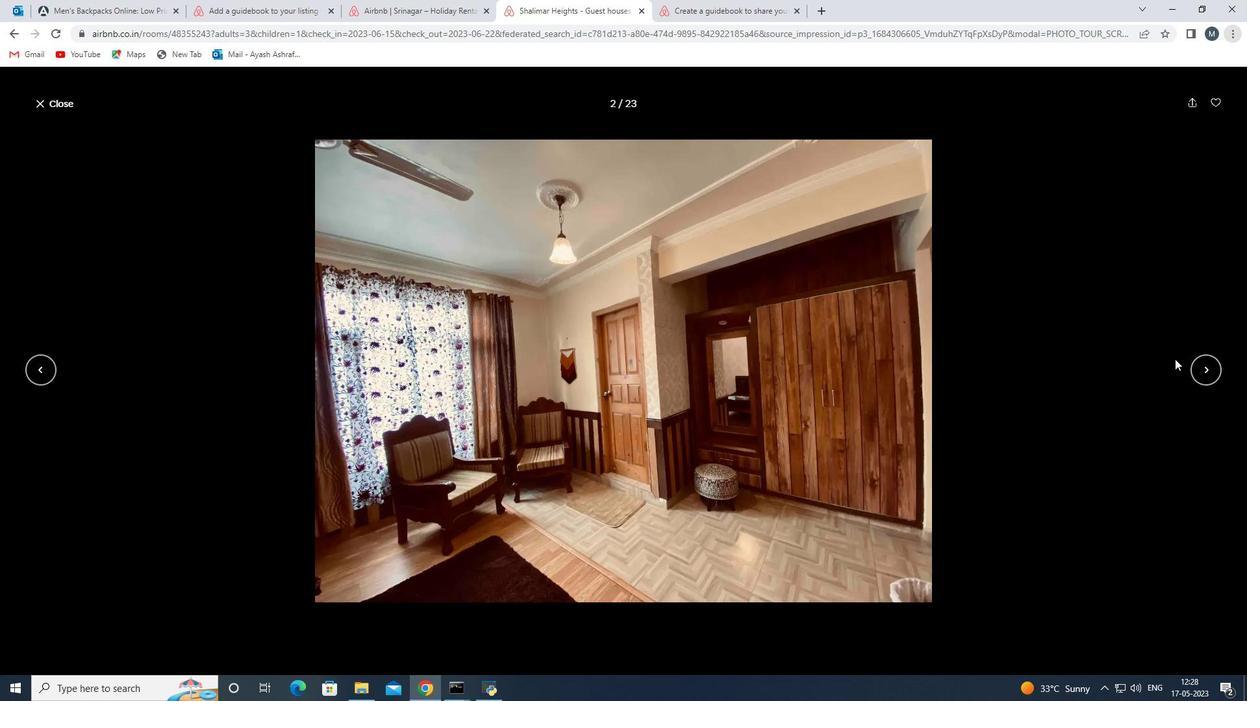 
Action: Mouse pressed left at (1206, 366)
Screenshot: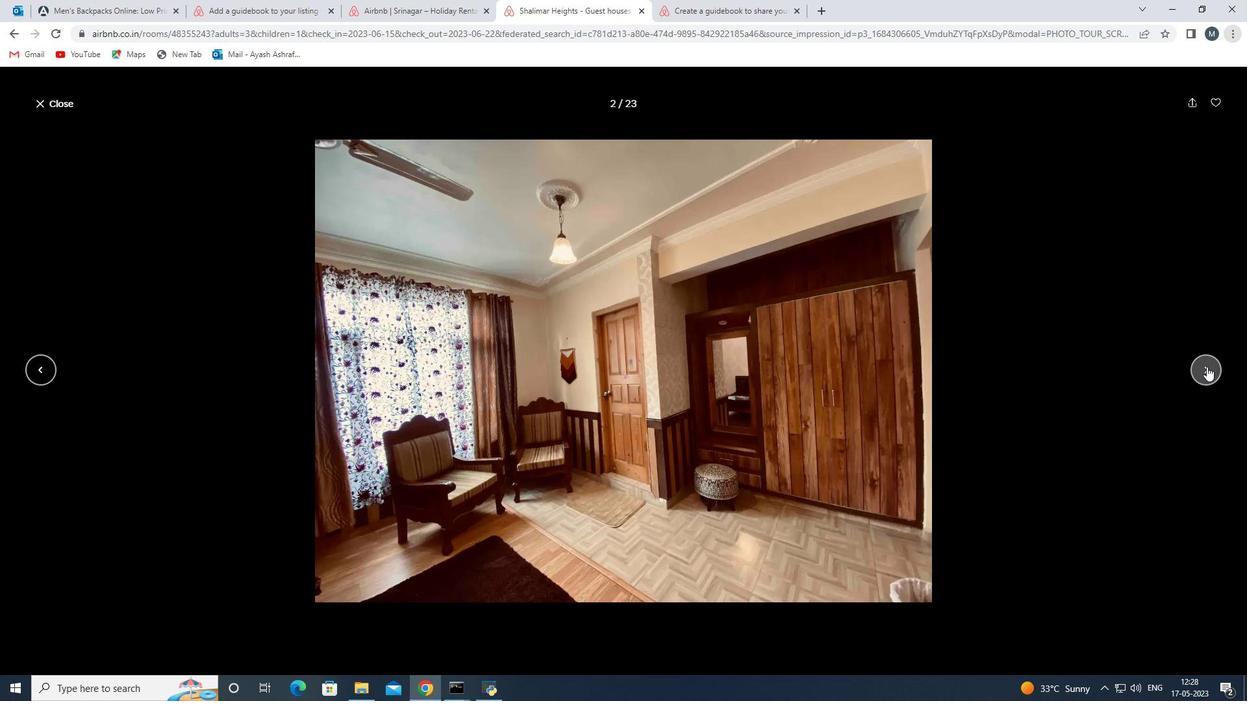 
Action: Mouse moved to (1204, 372)
Screenshot: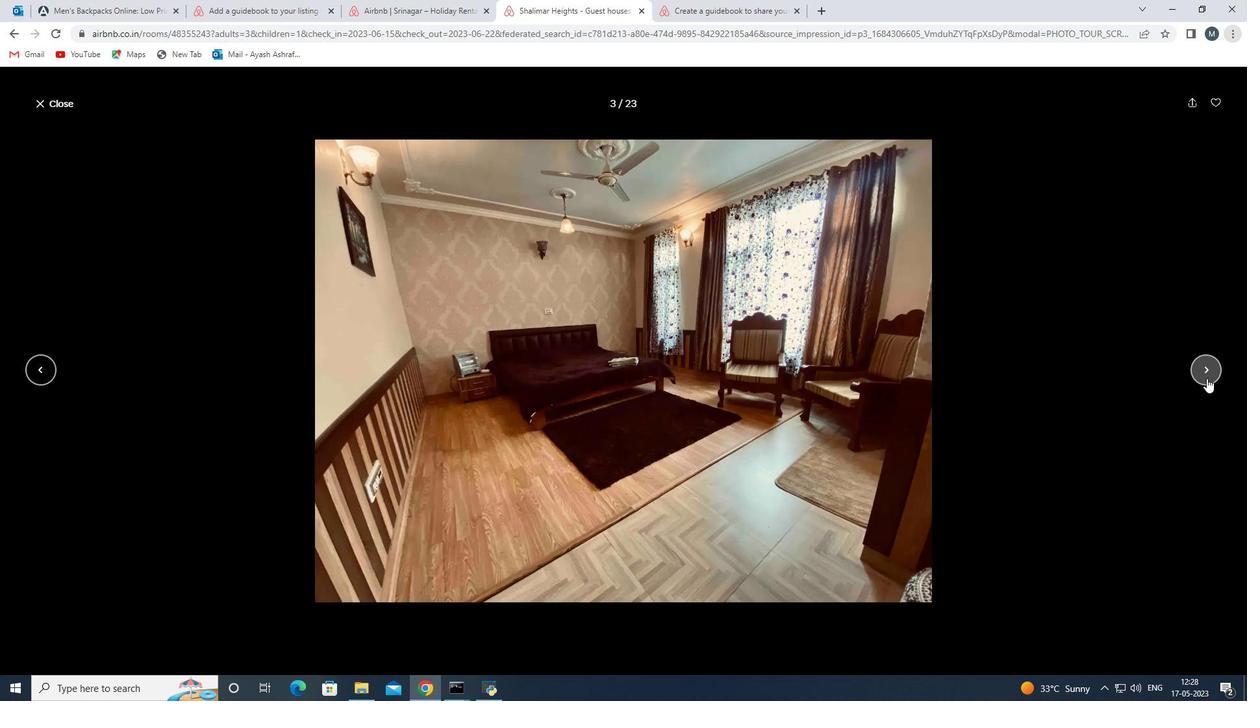 
Action: Mouse pressed left at (1204, 372)
Screenshot: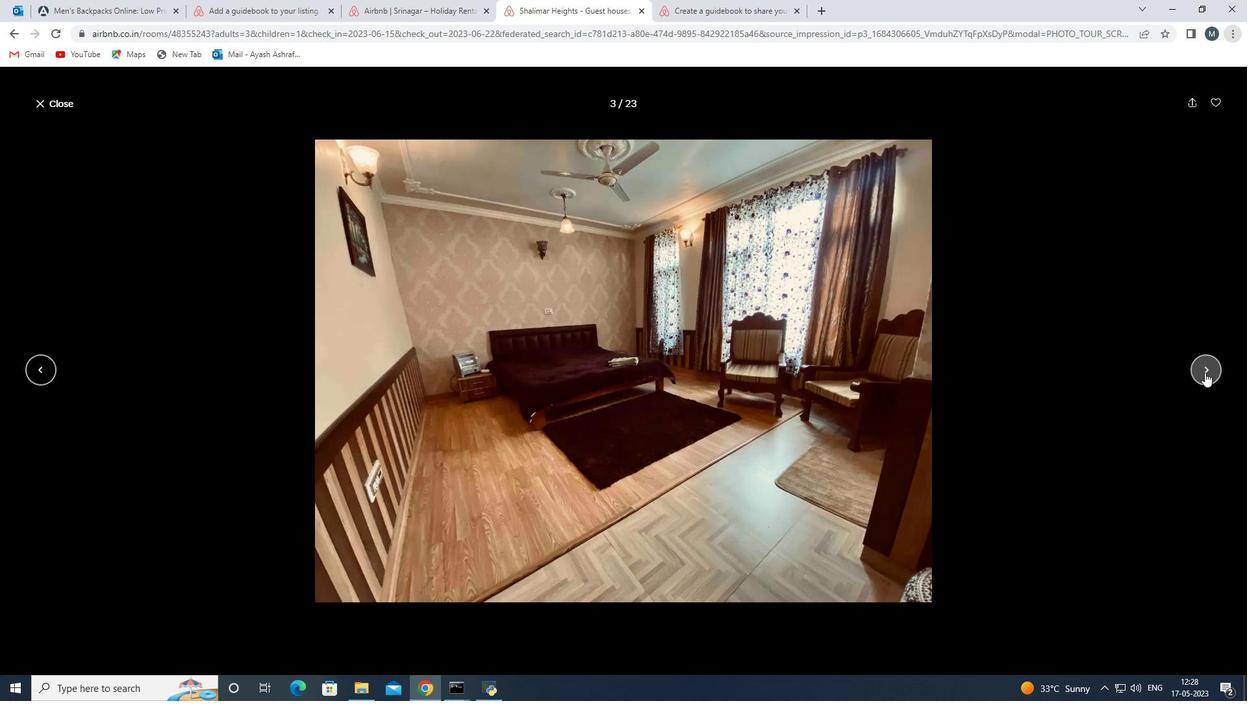 
Action: Mouse pressed left at (1204, 372)
Screenshot: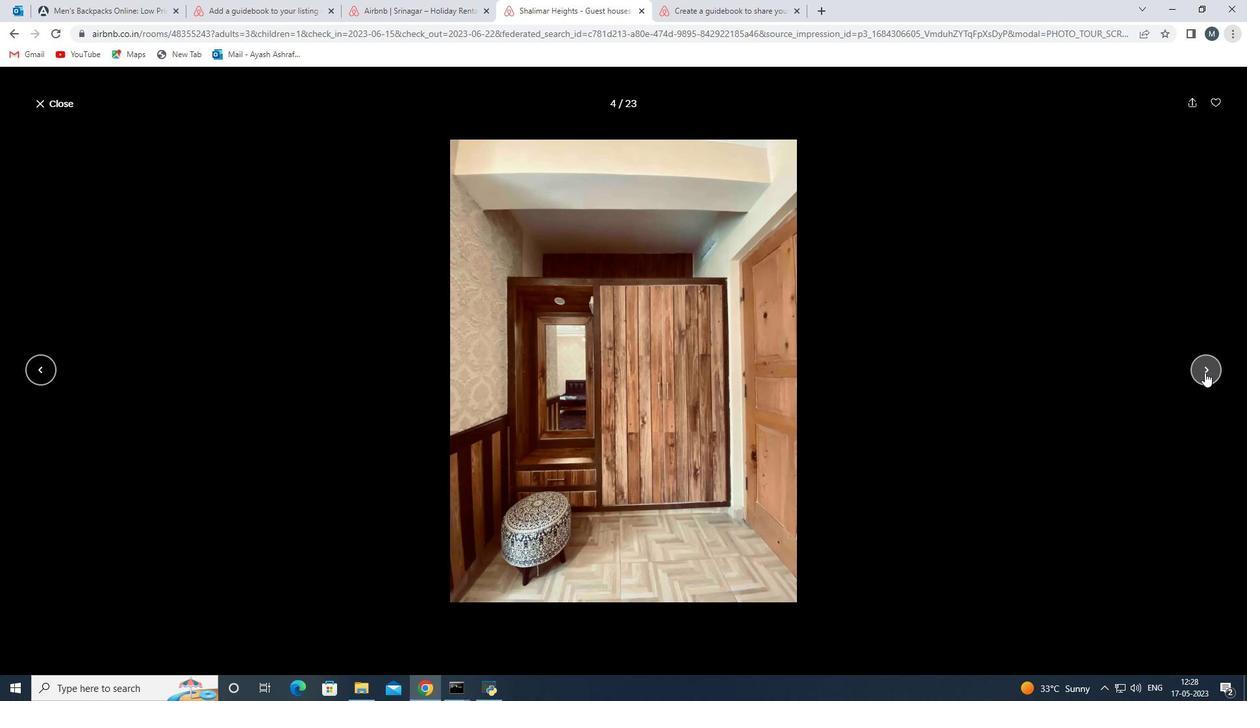
Action: Mouse pressed left at (1204, 372)
Screenshot: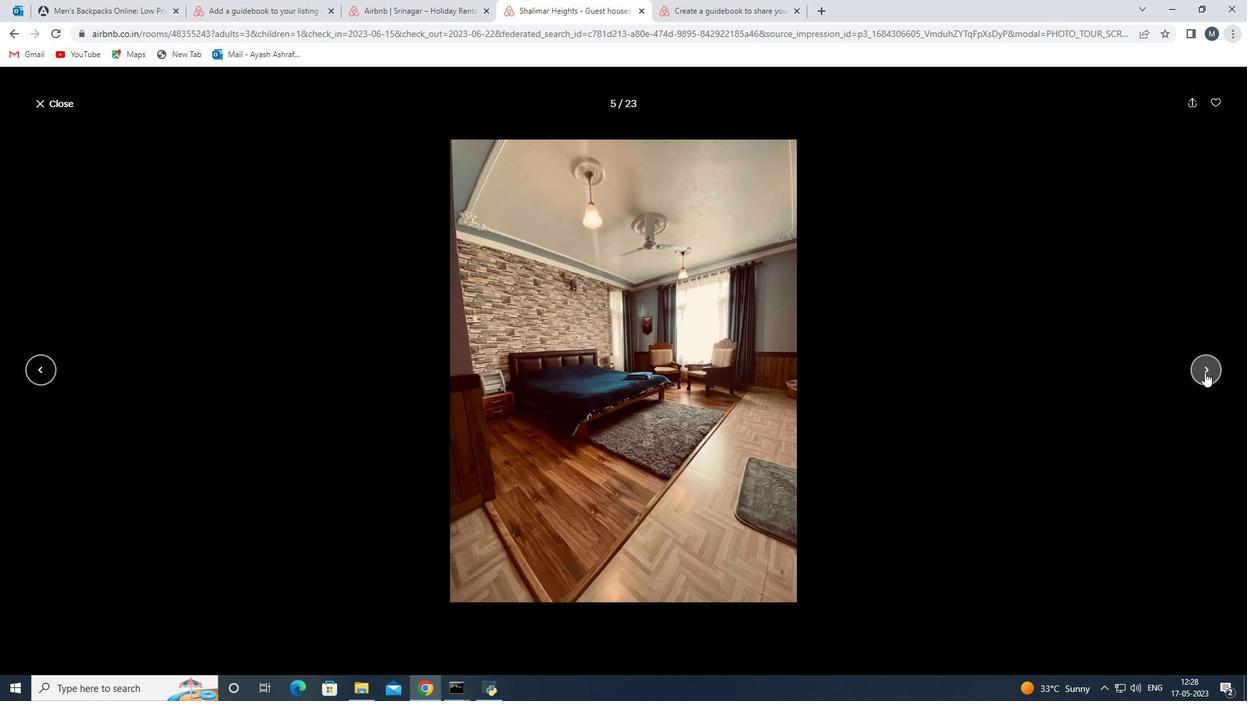 
Action: Mouse moved to (1213, 374)
Screenshot: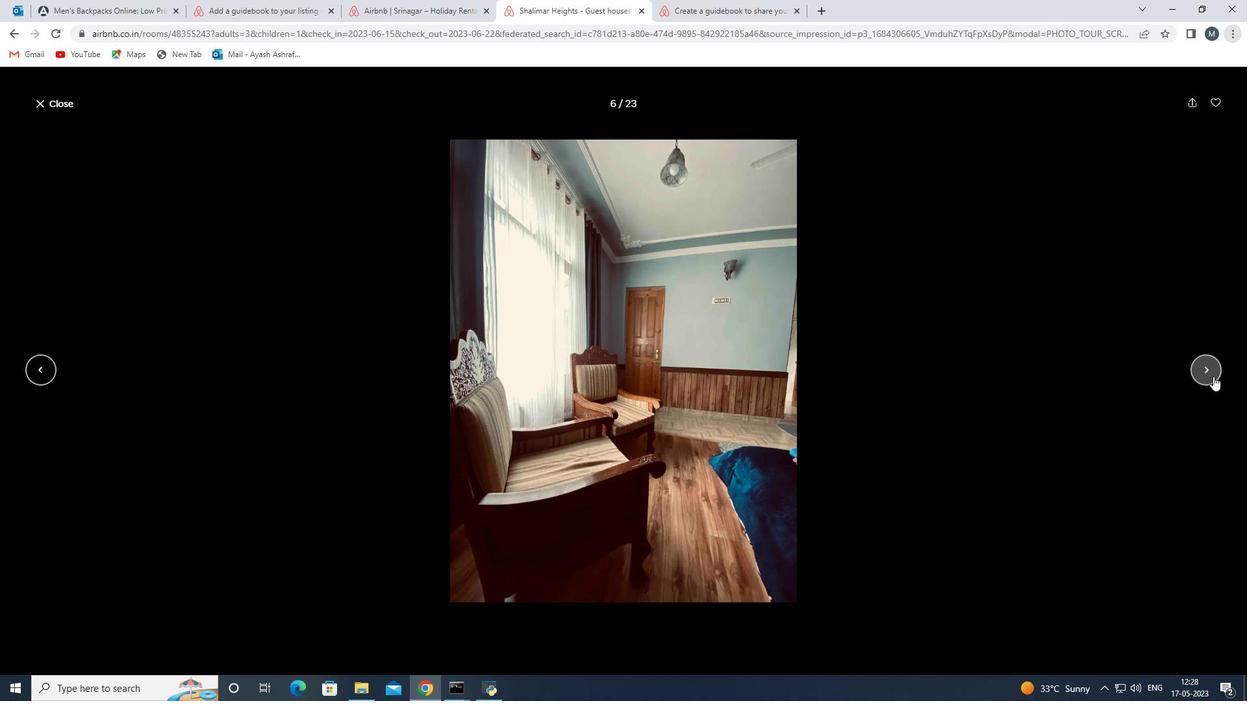 
Action: Mouse pressed left at (1213, 374)
Screenshot: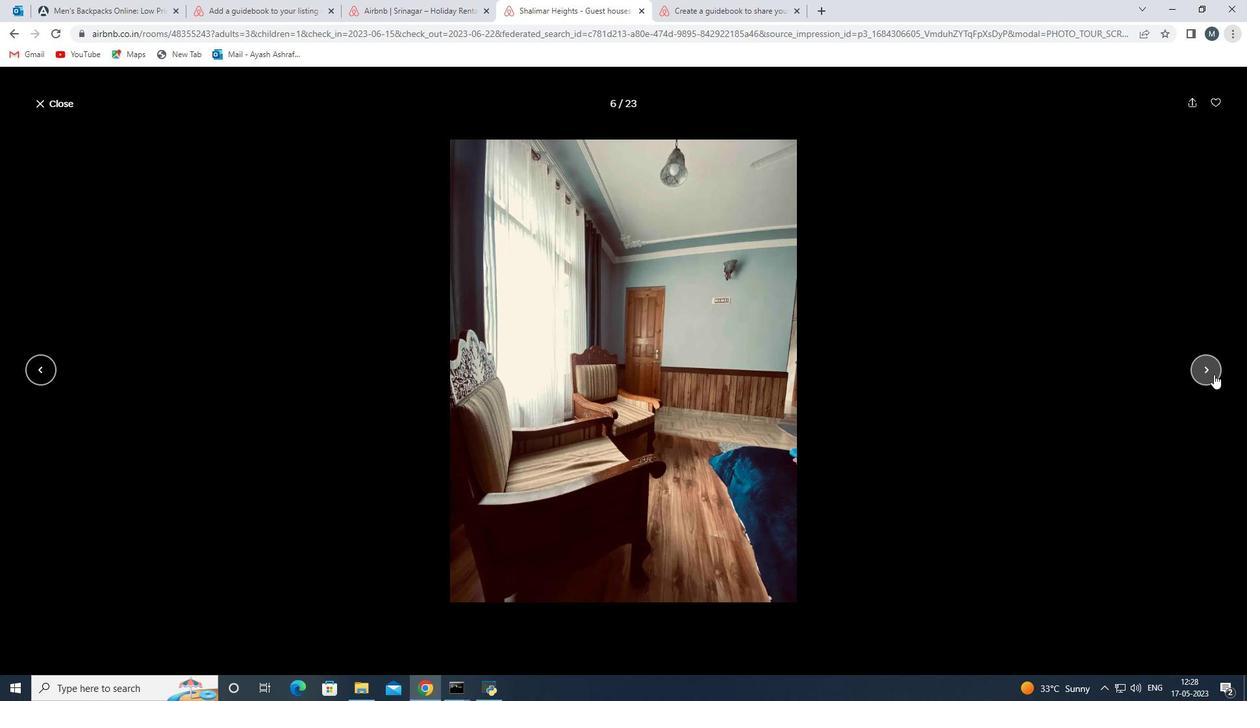 
Action: Mouse pressed left at (1213, 374)
Screenshot: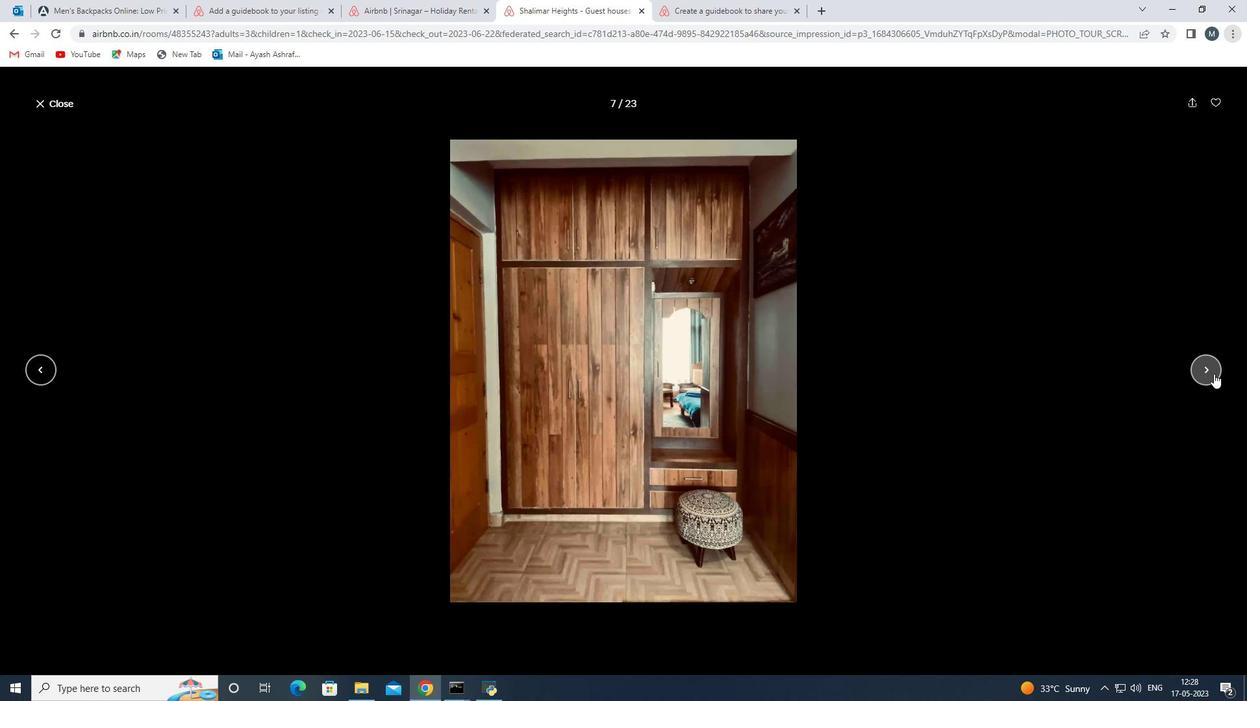 
Action: Mouse pressed left at (1213, 374)
Screenshot: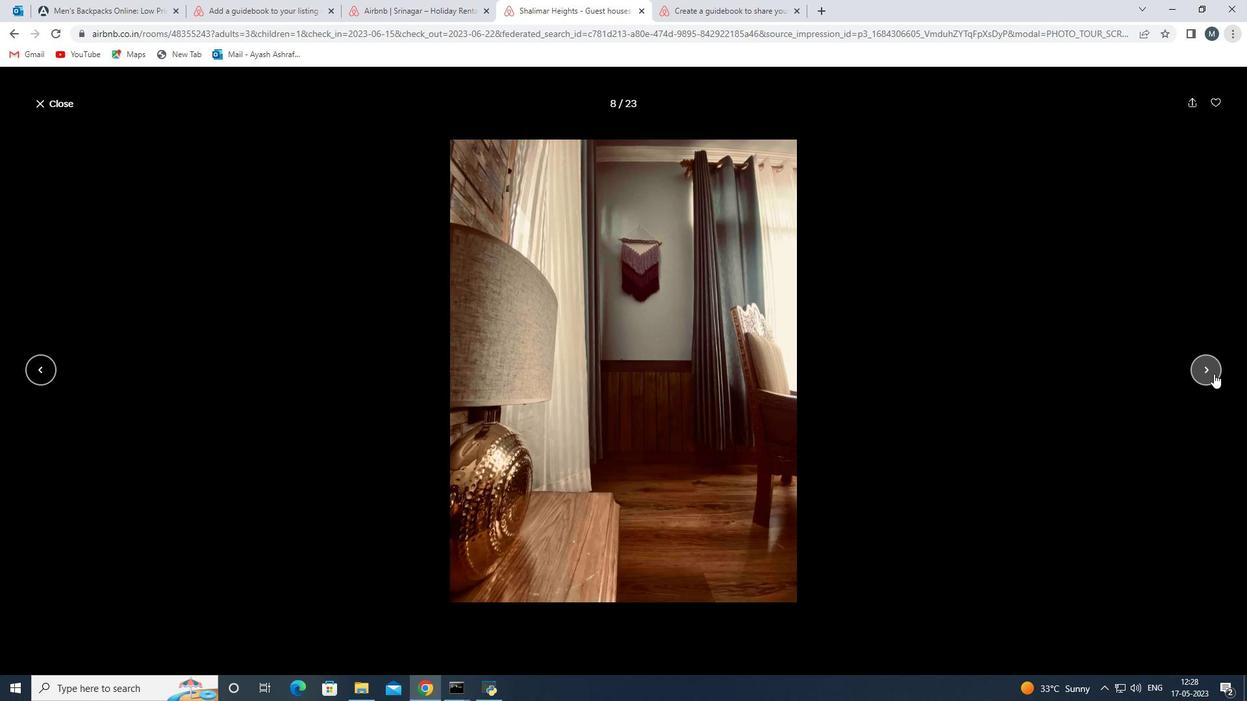 
Action: Mouse pressed left at (1213, 374)
Screenshot: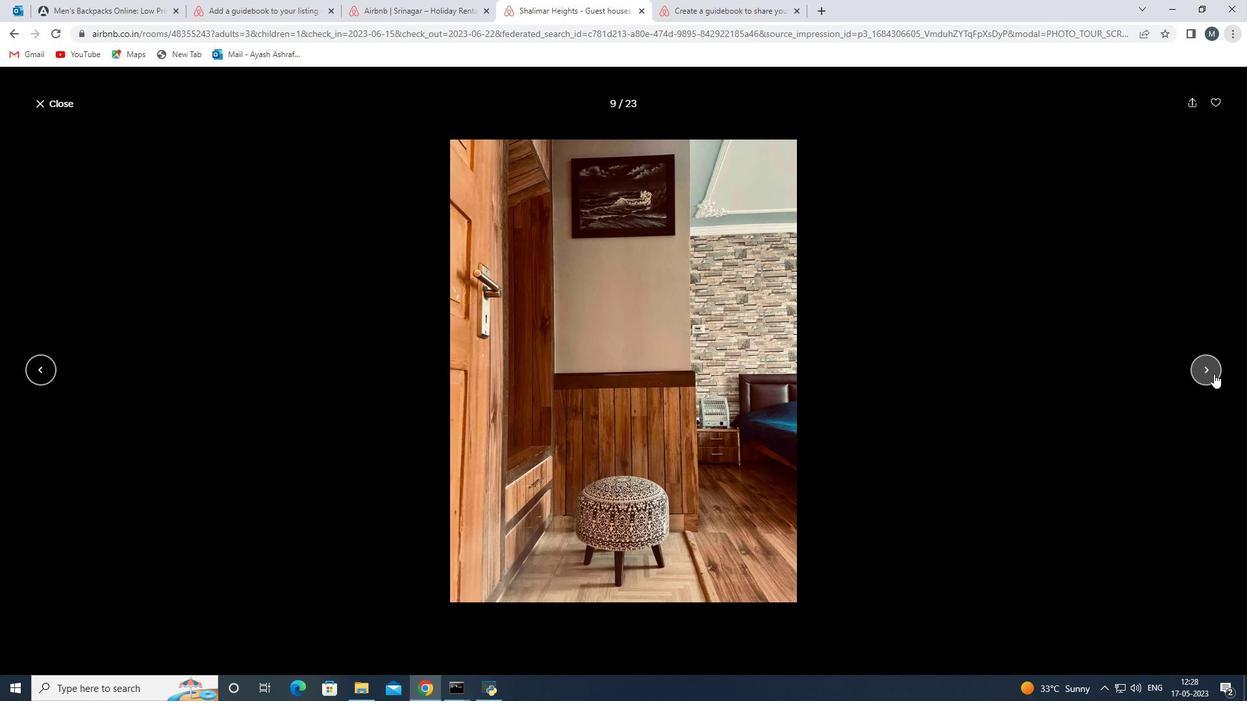 
Action: Mouse pressed left at (1213, 374)
Screenshot: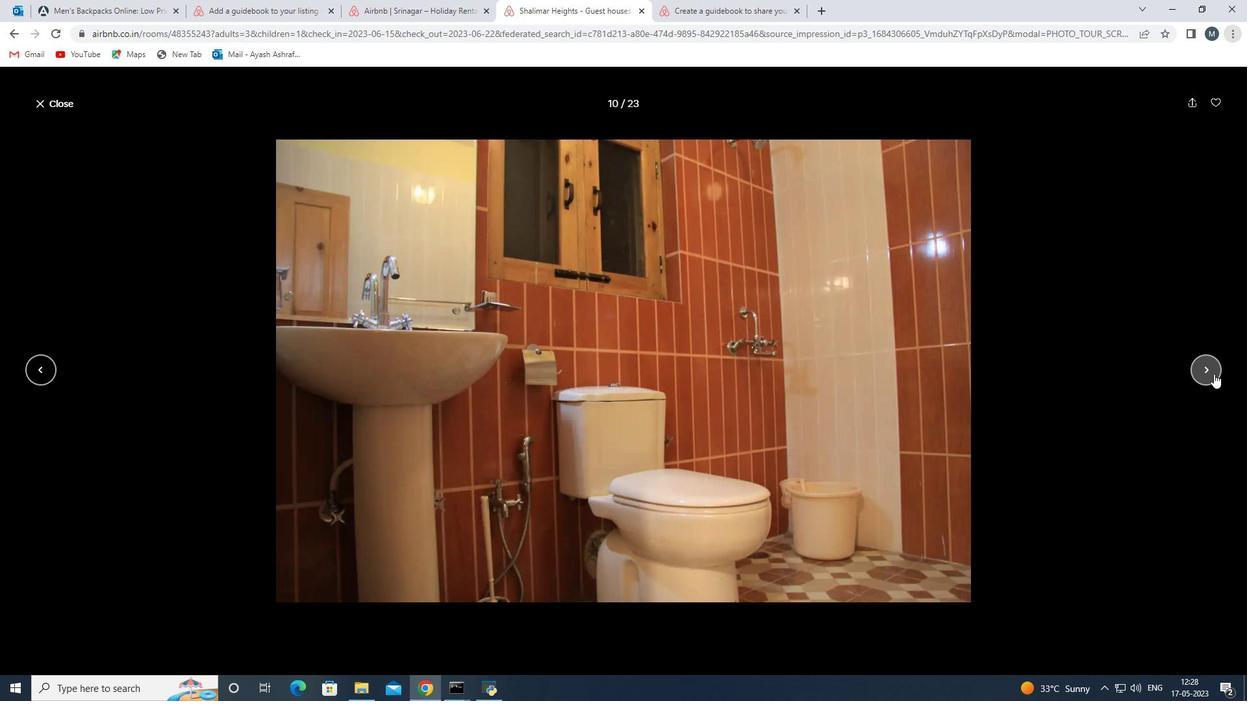 
Action: Mouse pressed left at (1213, 374)
Screenshot: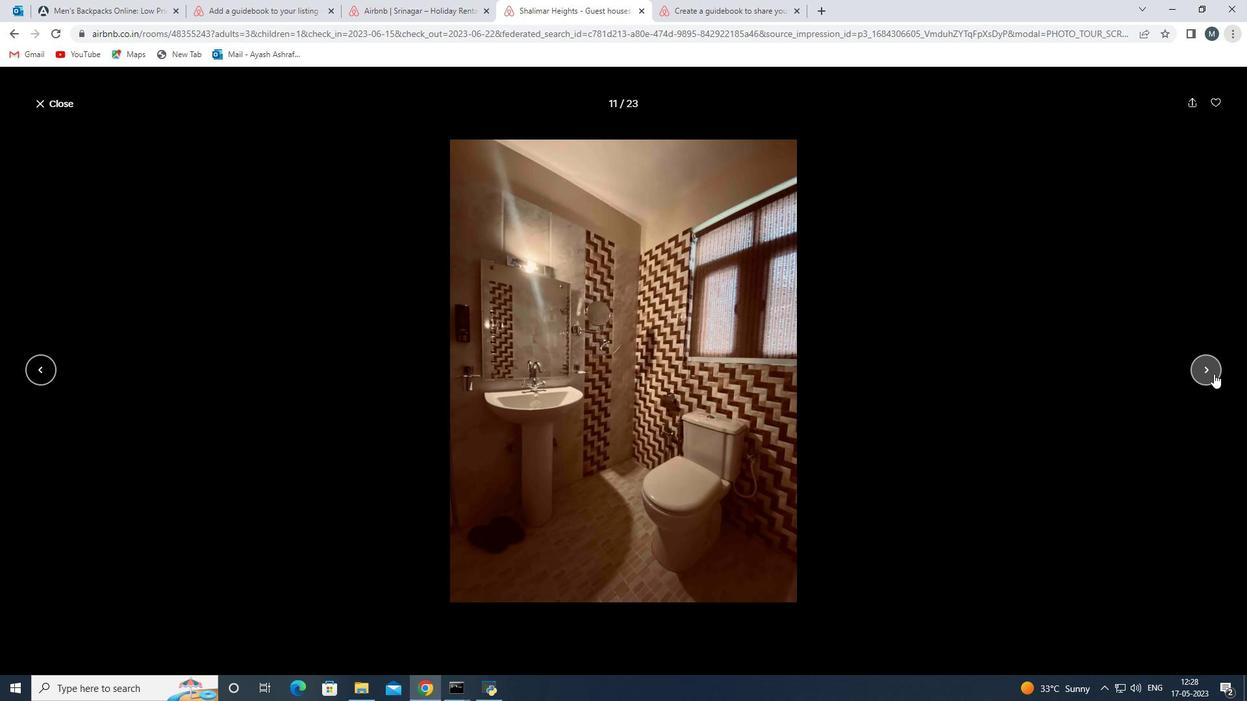 
Action: Mouse pressed left at (1213, 374)
Screenshot: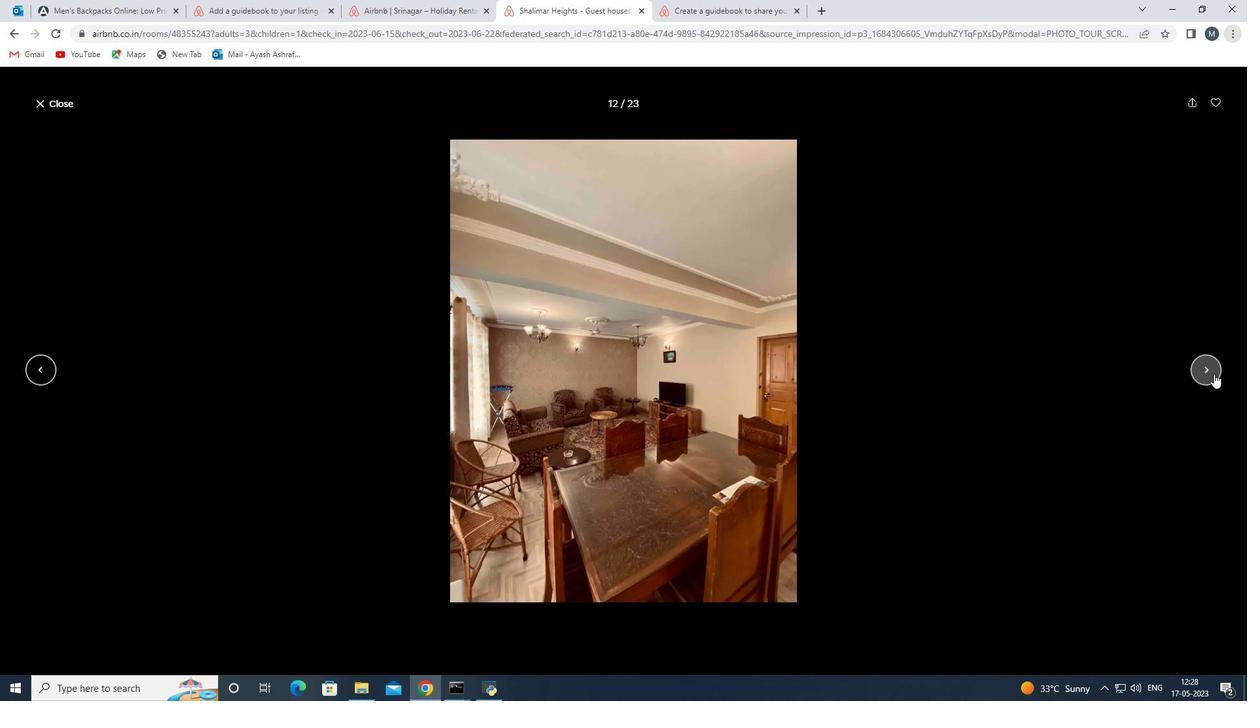 
Action: Mouse pressed left at (1213, 374)
Screenshot: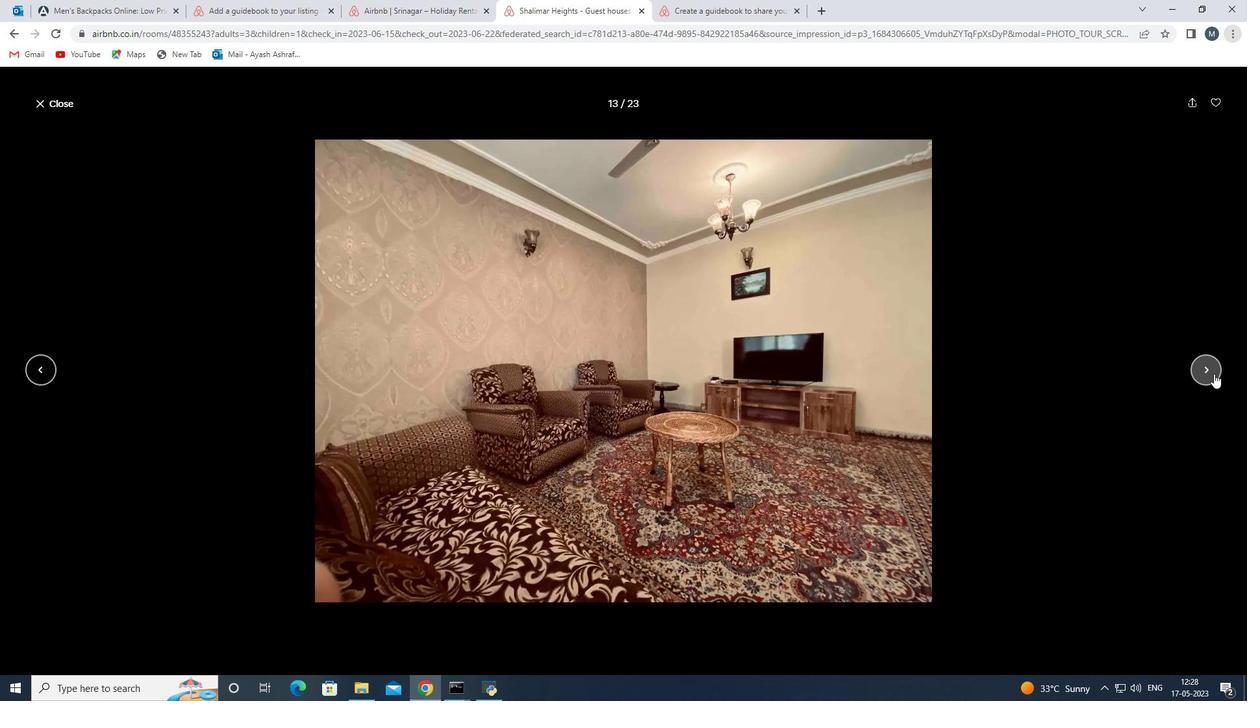 
Action: Mouse pressed left at (1213, 374)
Screenshot: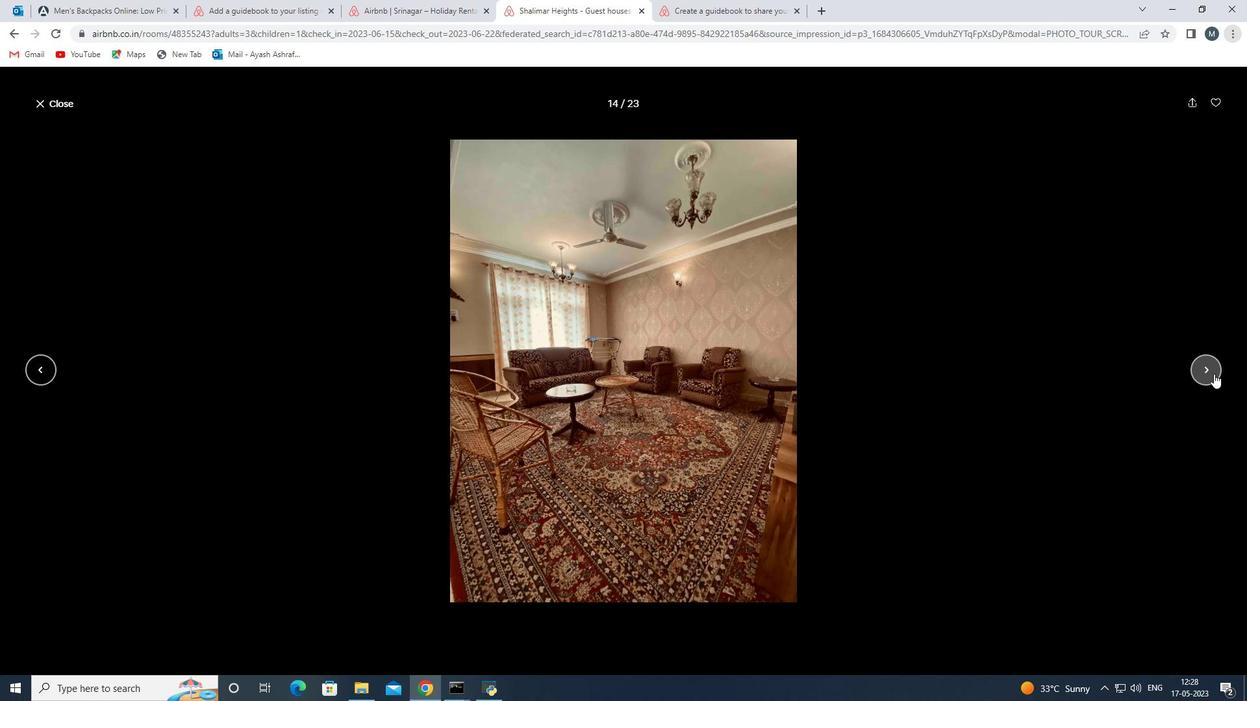 
Action: Mouse pressed left at (1213, 374)
Screenshot: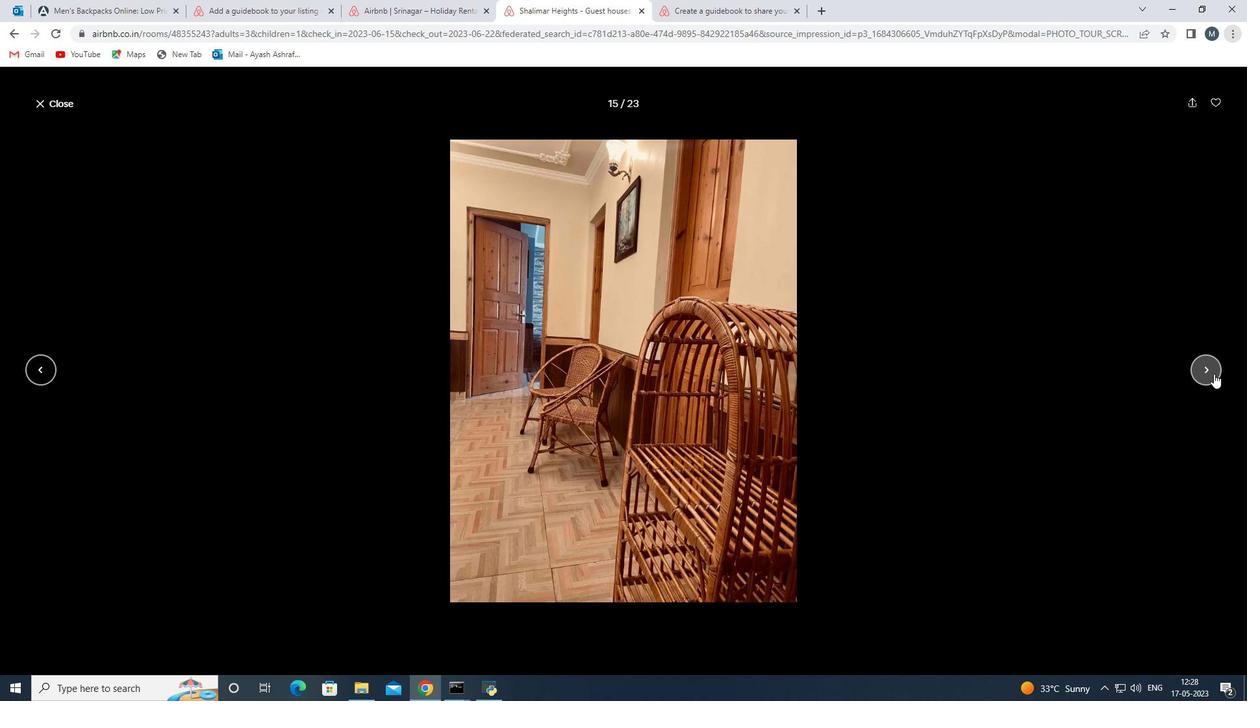
Action: Mouse pressed left at (1213, 374)
Screenshot: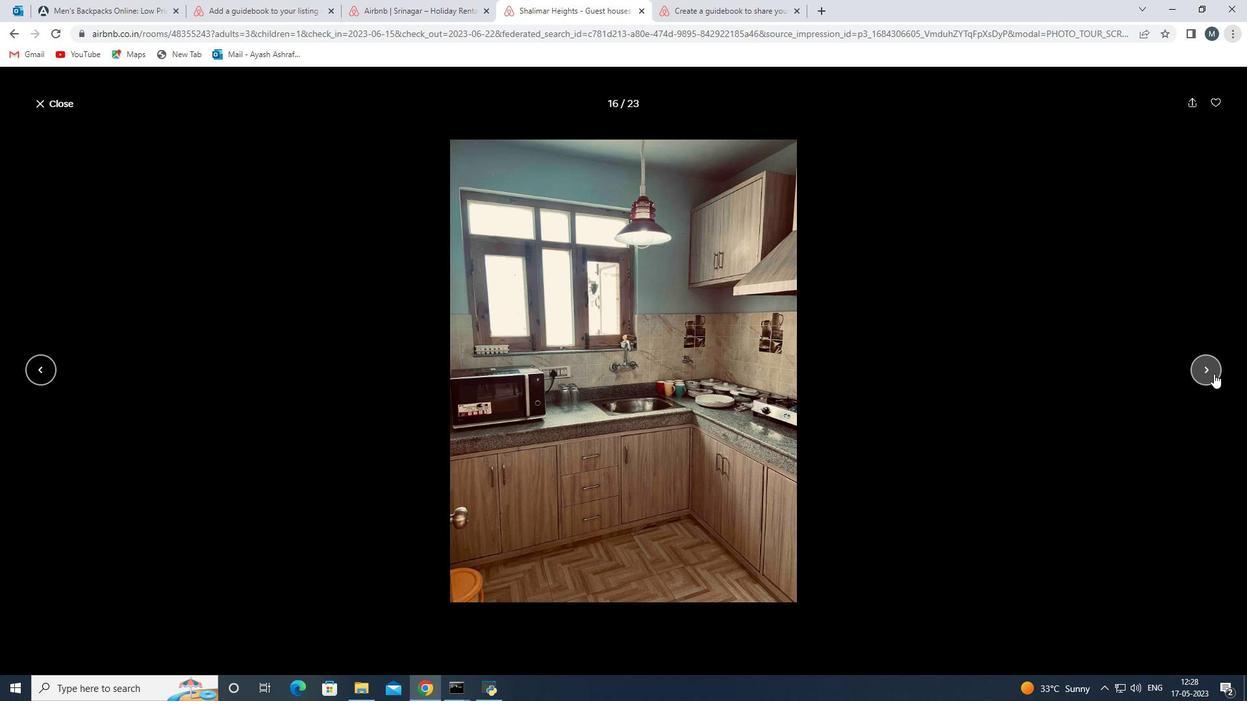 
Action: Mouse pressed left at (1213, 374)
Screenshot: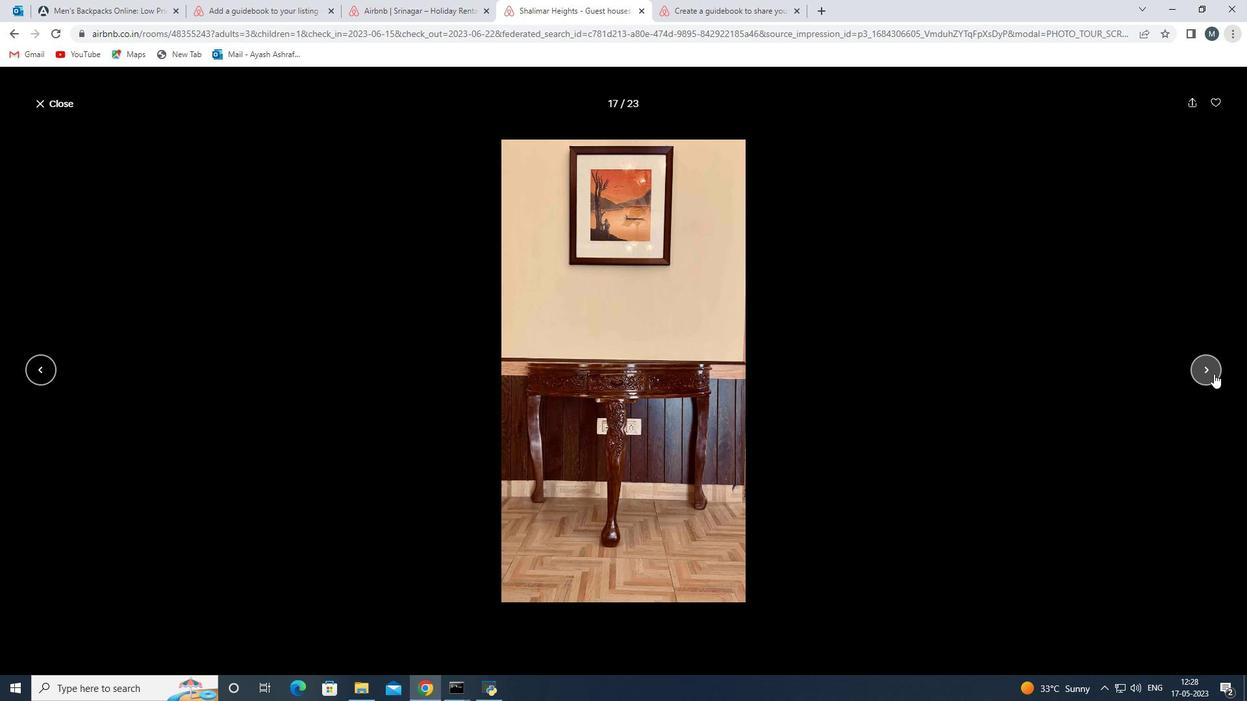 
Action: Mouse pressed left at (1213, 374)
Screenshot: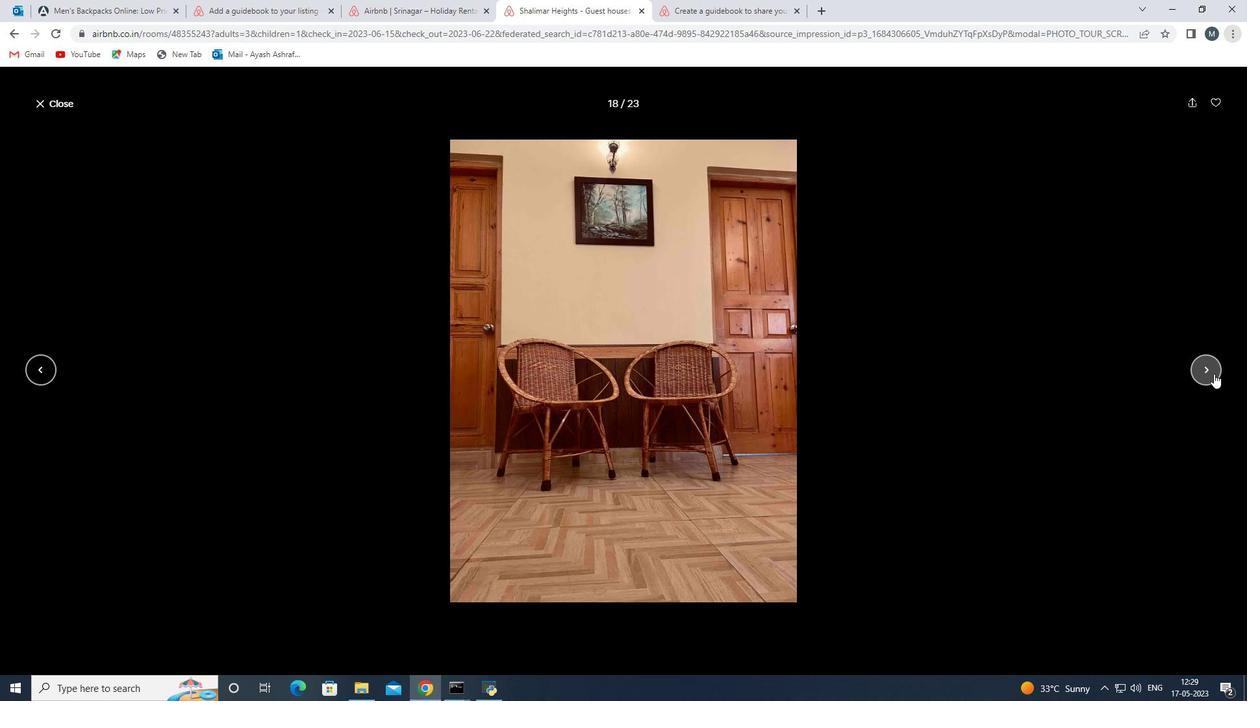 
Action: Mouse pressed left at (1213, 374)
Screenshot: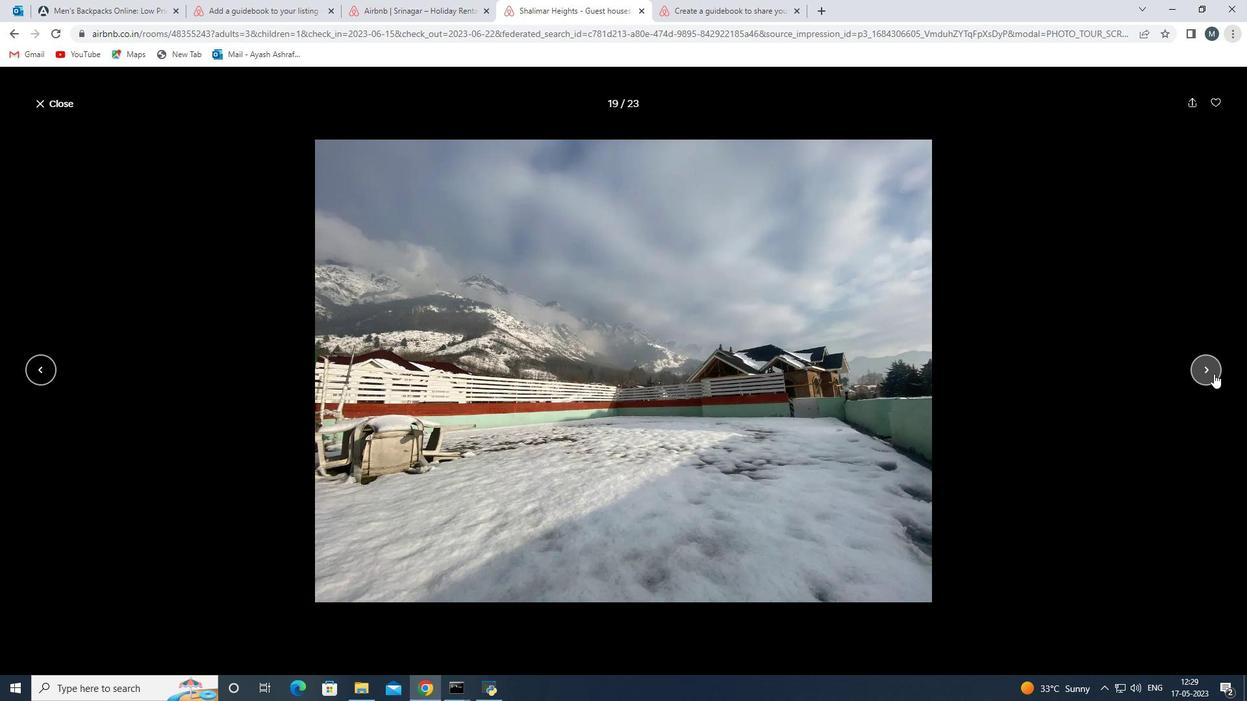 
Action: Mouse pressed left at (1213, 374)
Screenshot: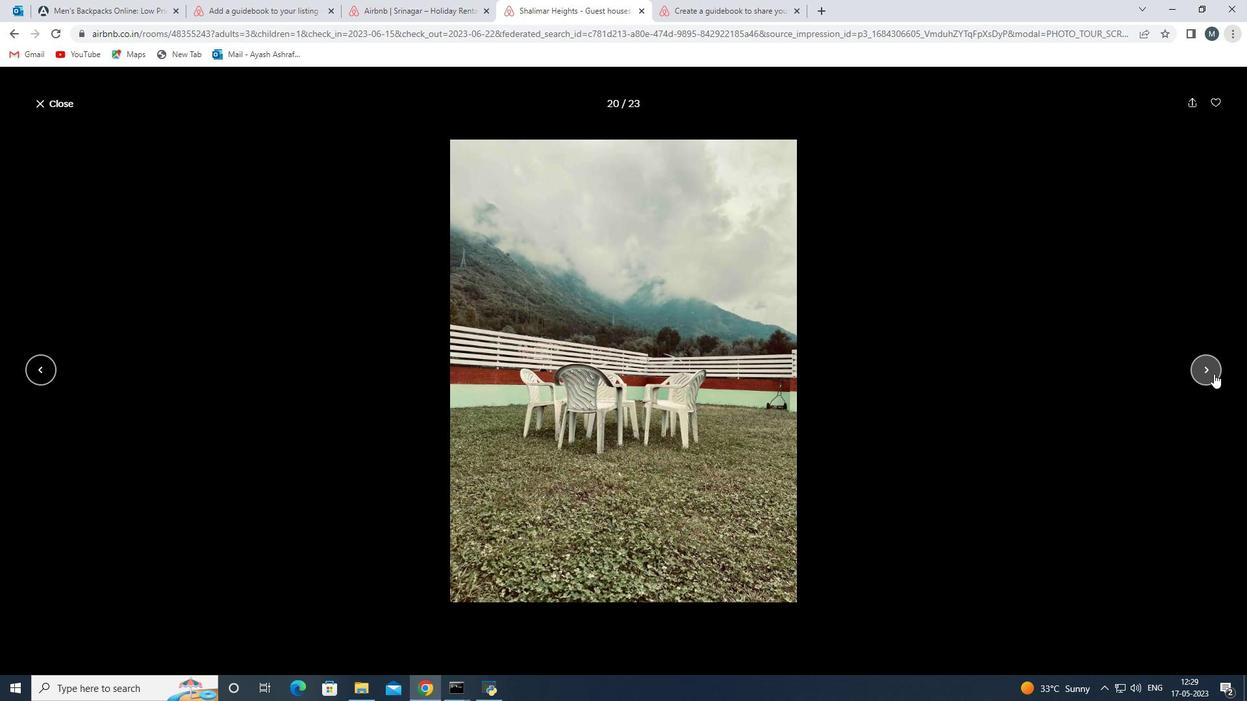 
Action: Mouse pressed left at (1213, 374)
Screenshot: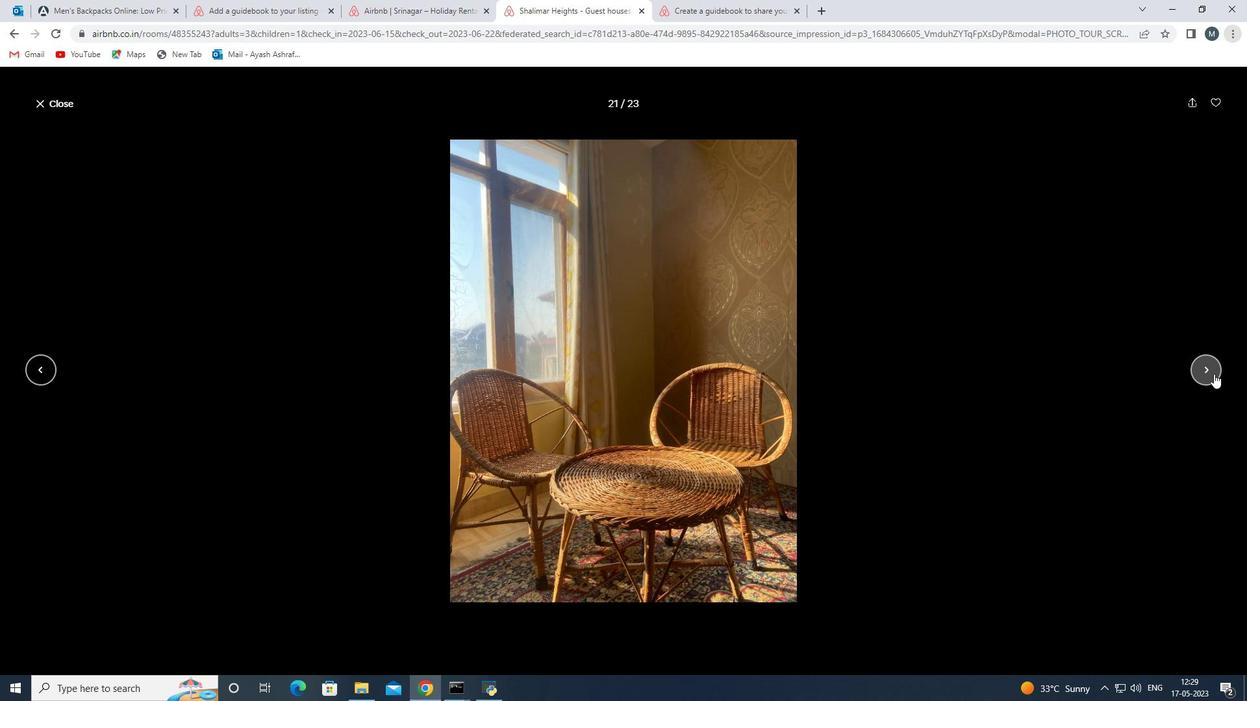 
Action: Mouse pressed left at (1213, 374)
Screenshot: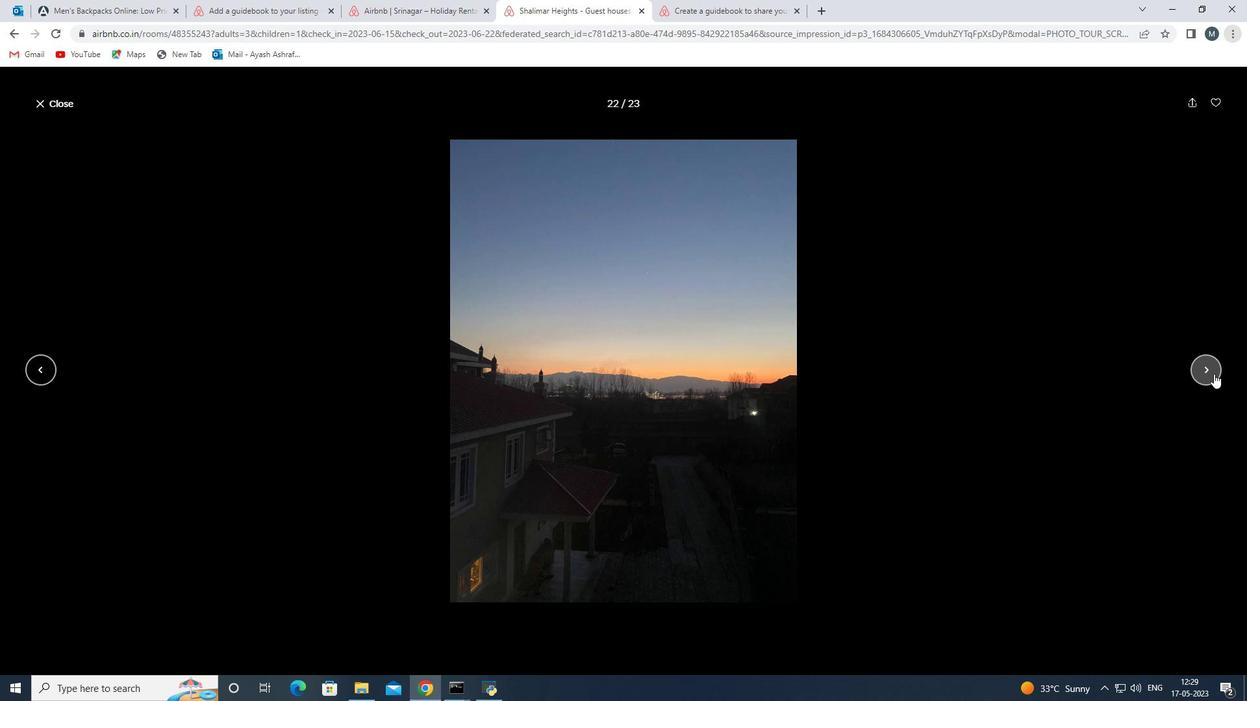 
Action: Mouse moved to (65, 99)
Screenshot: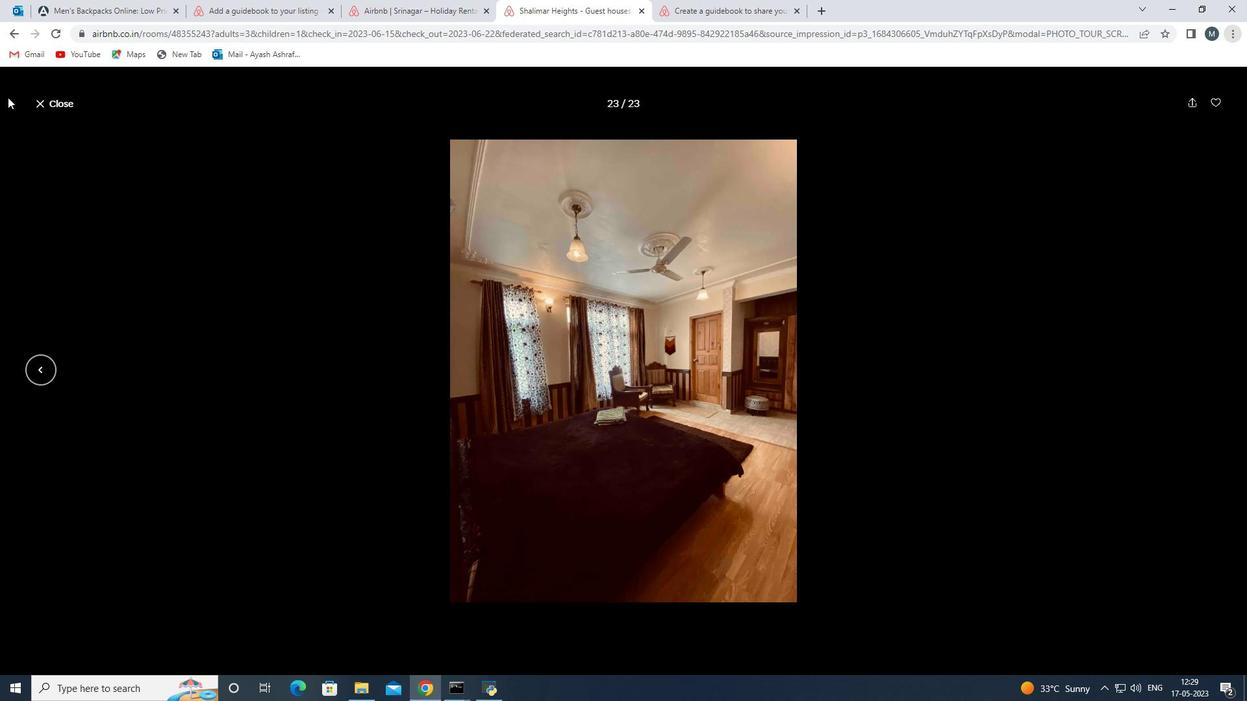 
Action: Mouse pressed left at (65, 99)
Screenshot: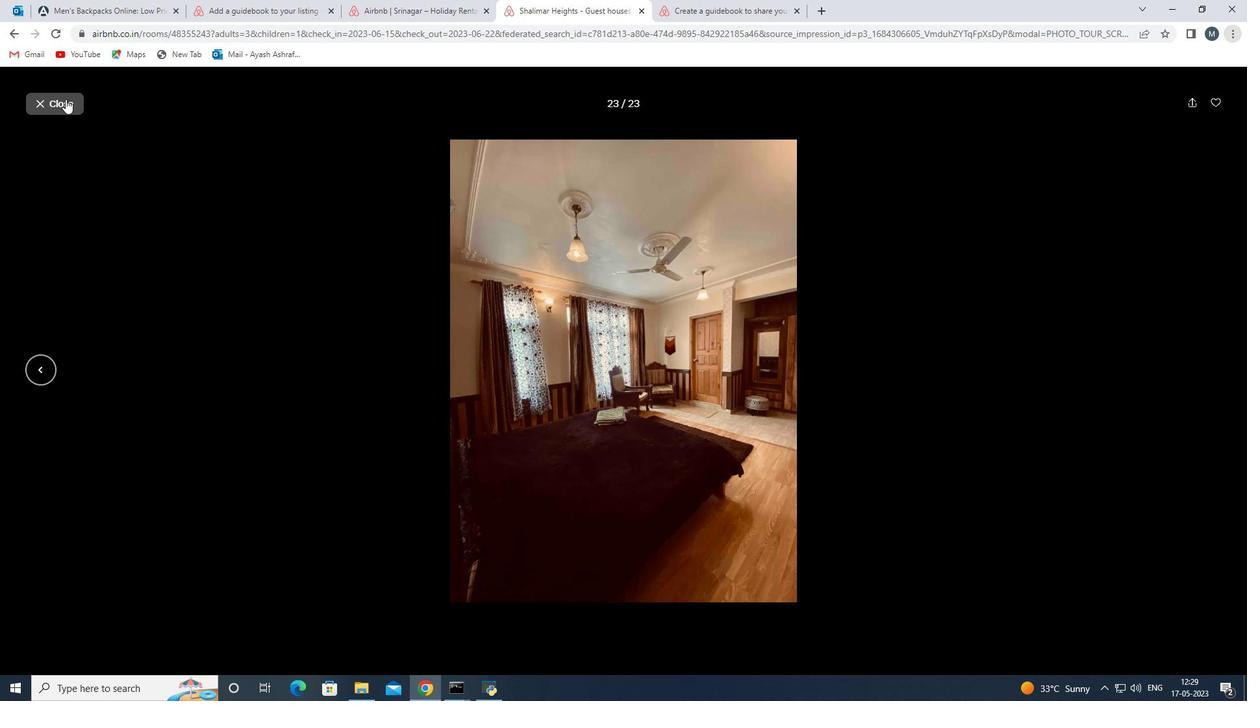 
Action: Mouse moved to (564, 349)
Screenshot: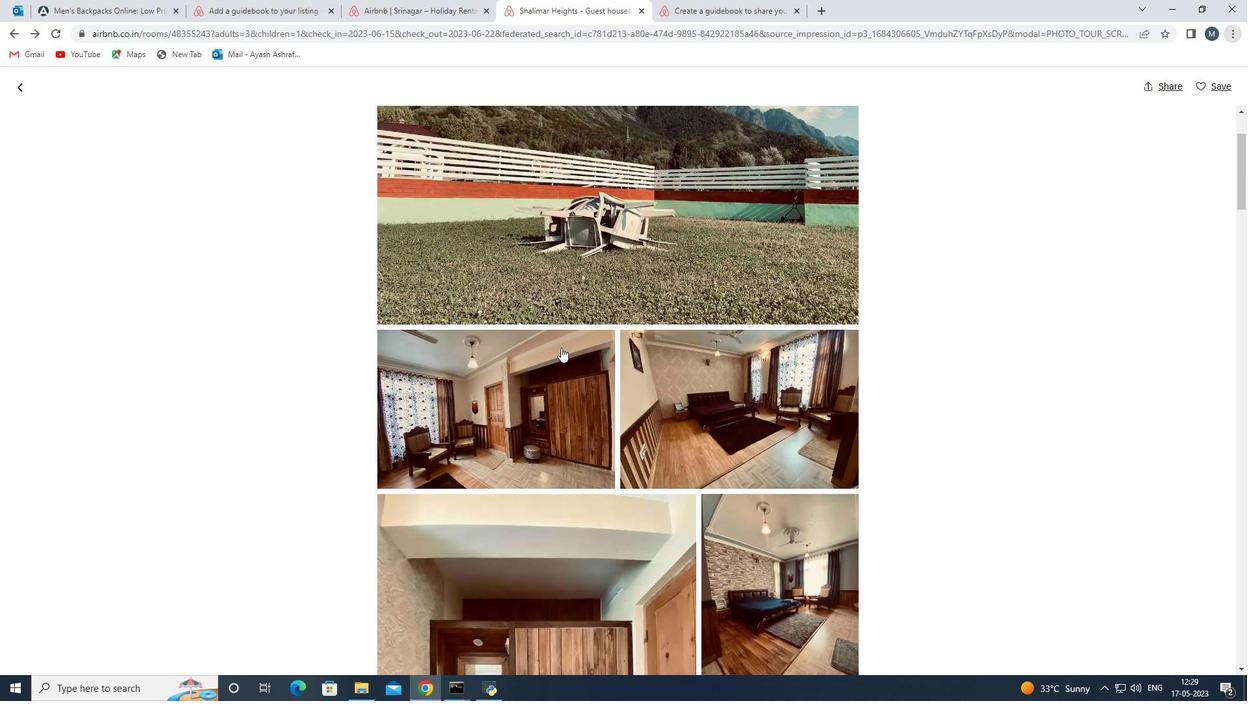 
Action: Mouse scrolled (564, 348) with delta (0, 0)
Screenshot: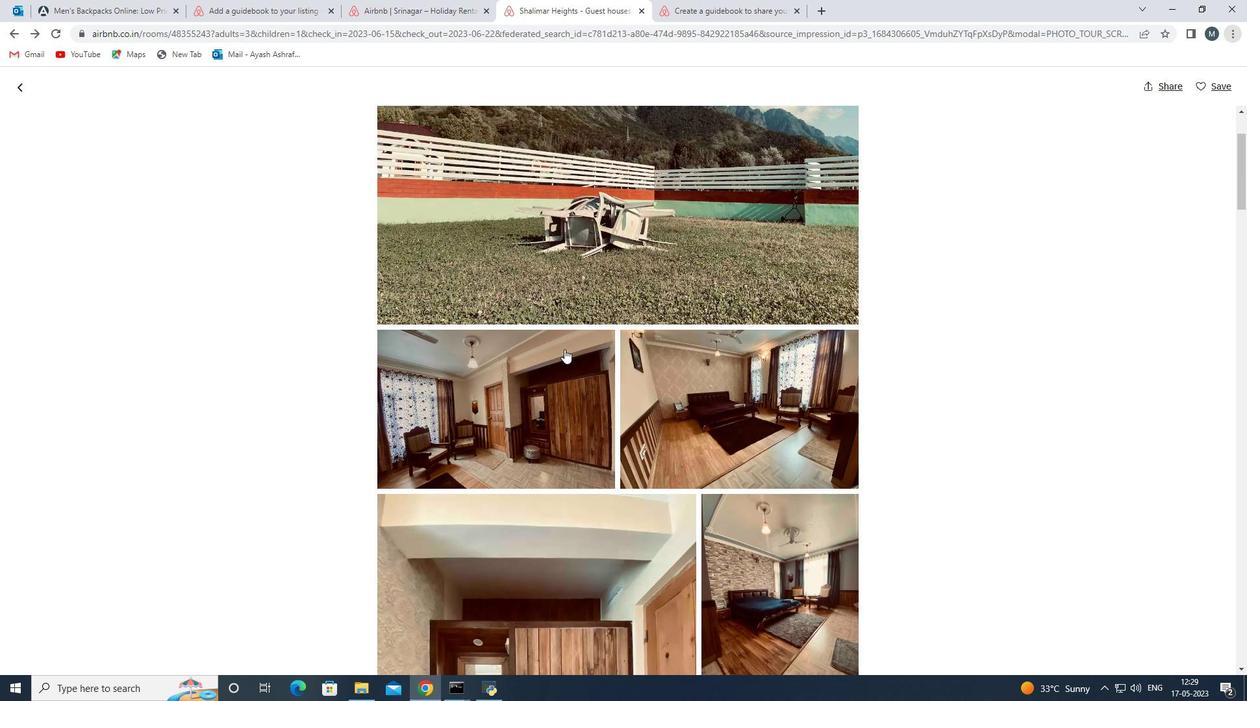 
Action: Mouse scrolled (564, 348) with delta (0, 0)
Screenshot: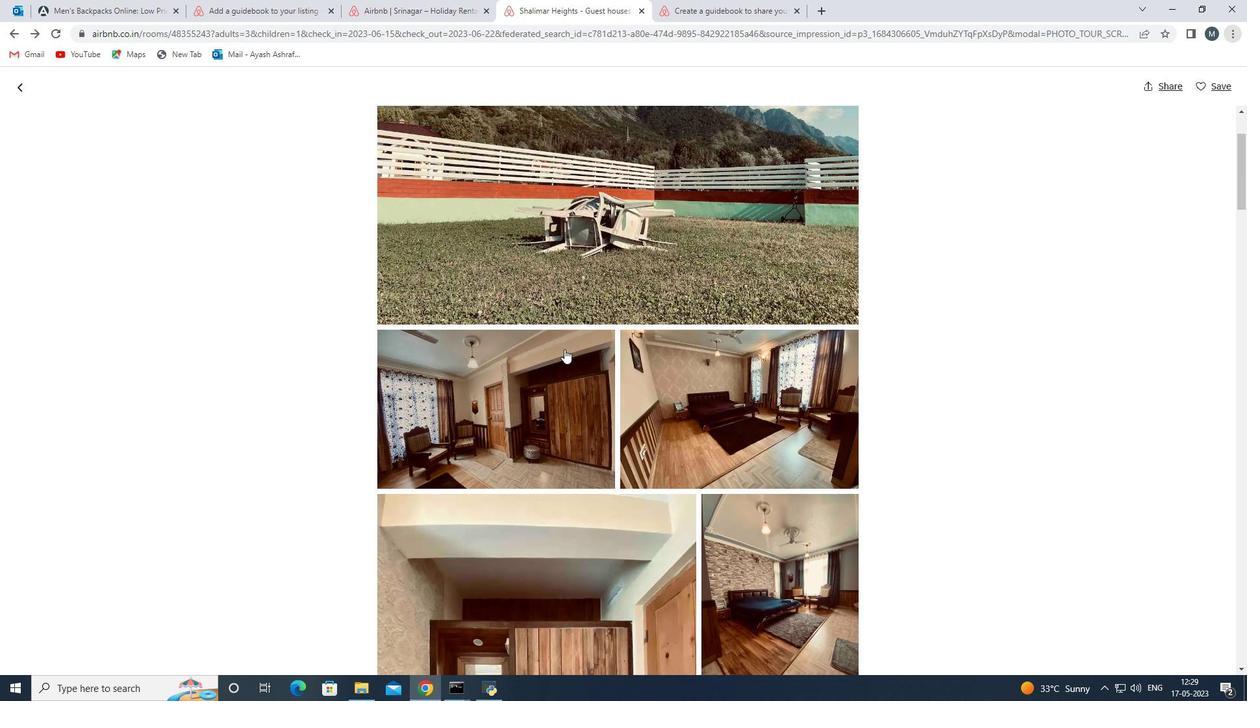 
Action: Mouse scrolled (564, 348) with delta (0, 0)
Screenshot: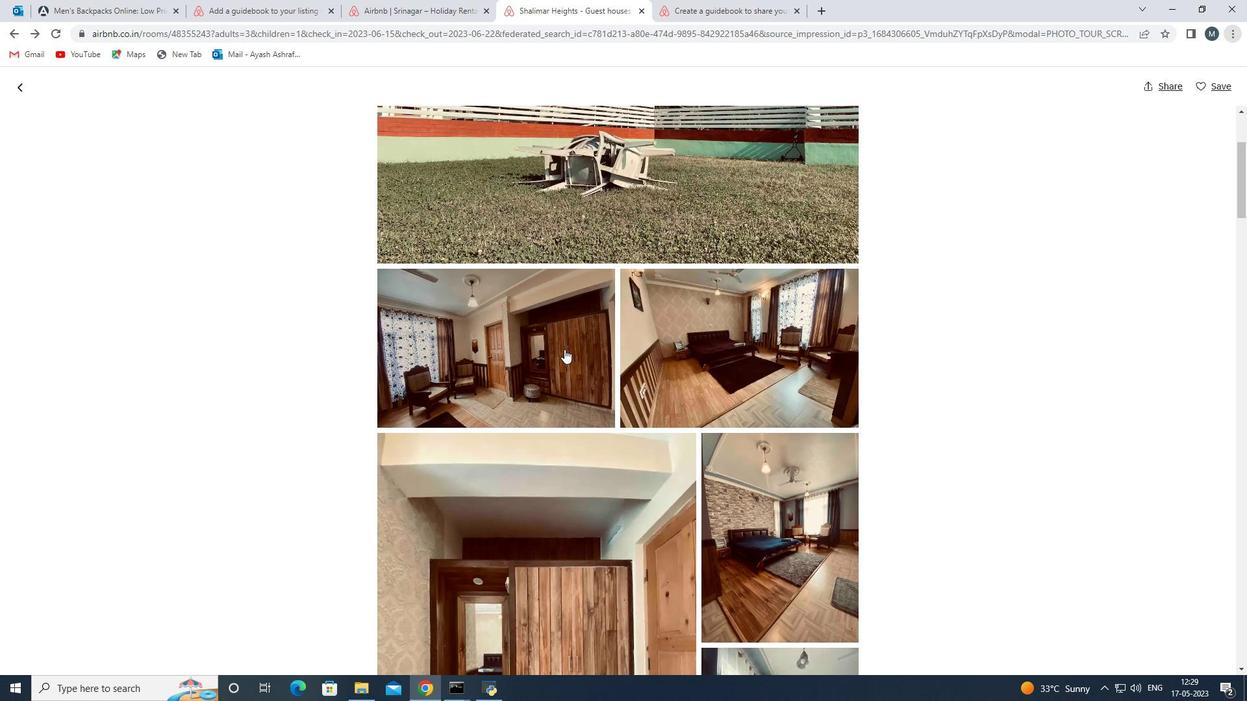 
Action: Mouse scrolled (564, 348) with delta (0, 0)
Screenshot: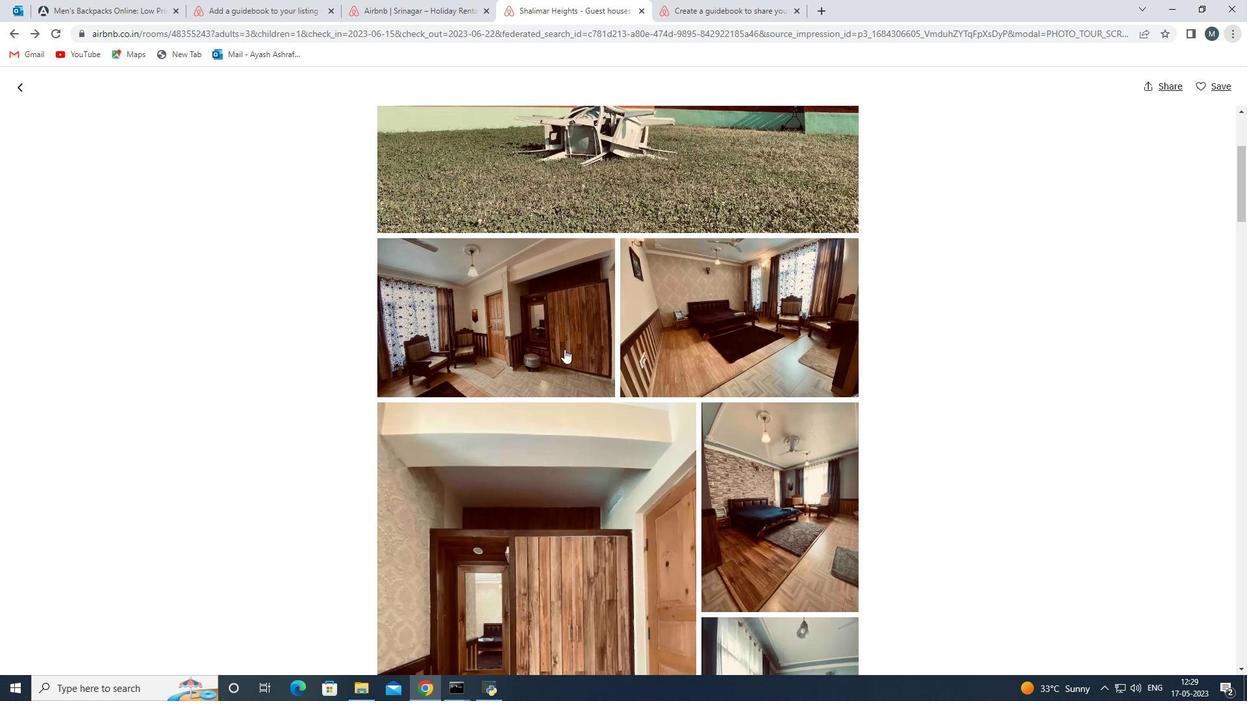 
Action: Mouse scrolled (564, 348) with delta (0, 0)
Screenshot: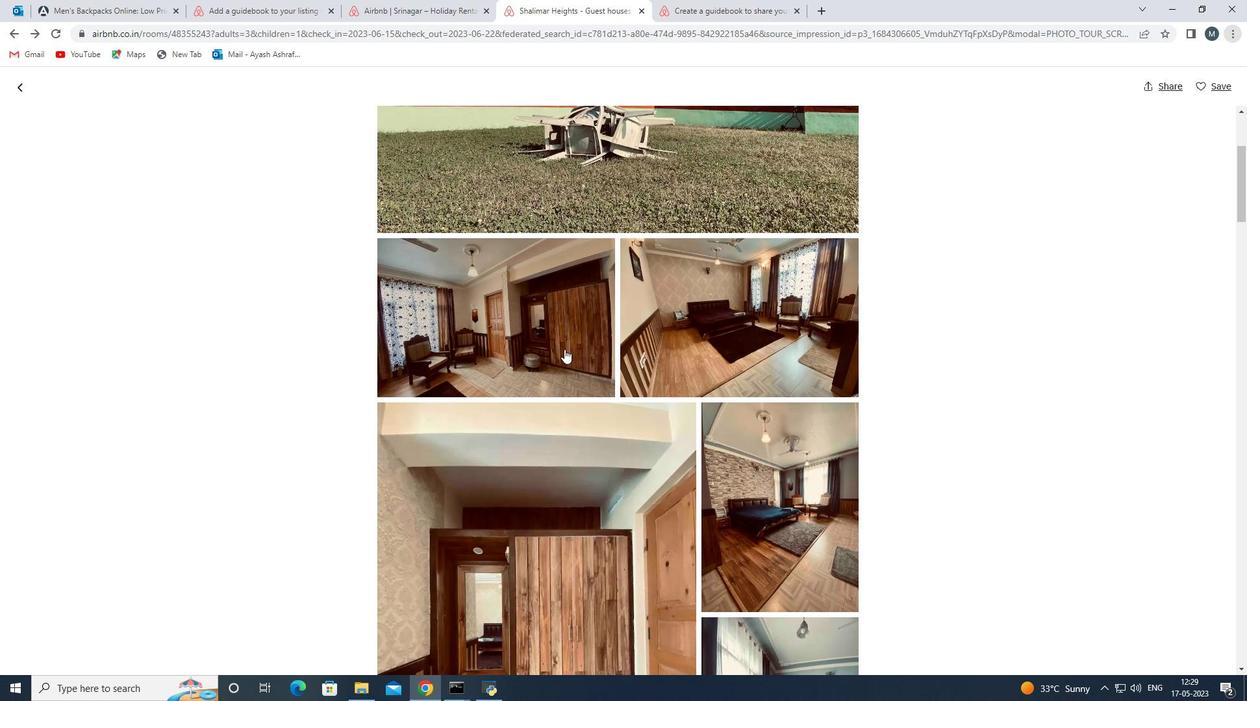 
Action: Mouse moved to (362, 368)
Screenshot: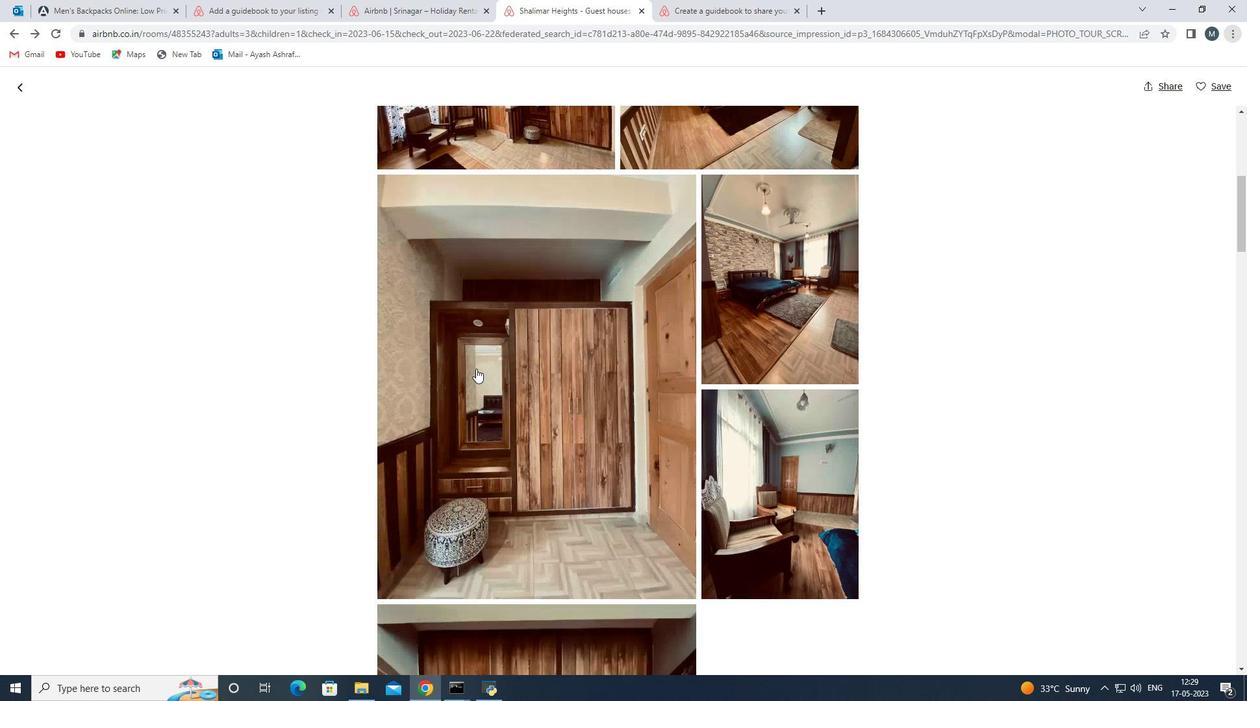 
Action: Mouse scrolled (362, 369) with delta (0, 0)
Screenshot: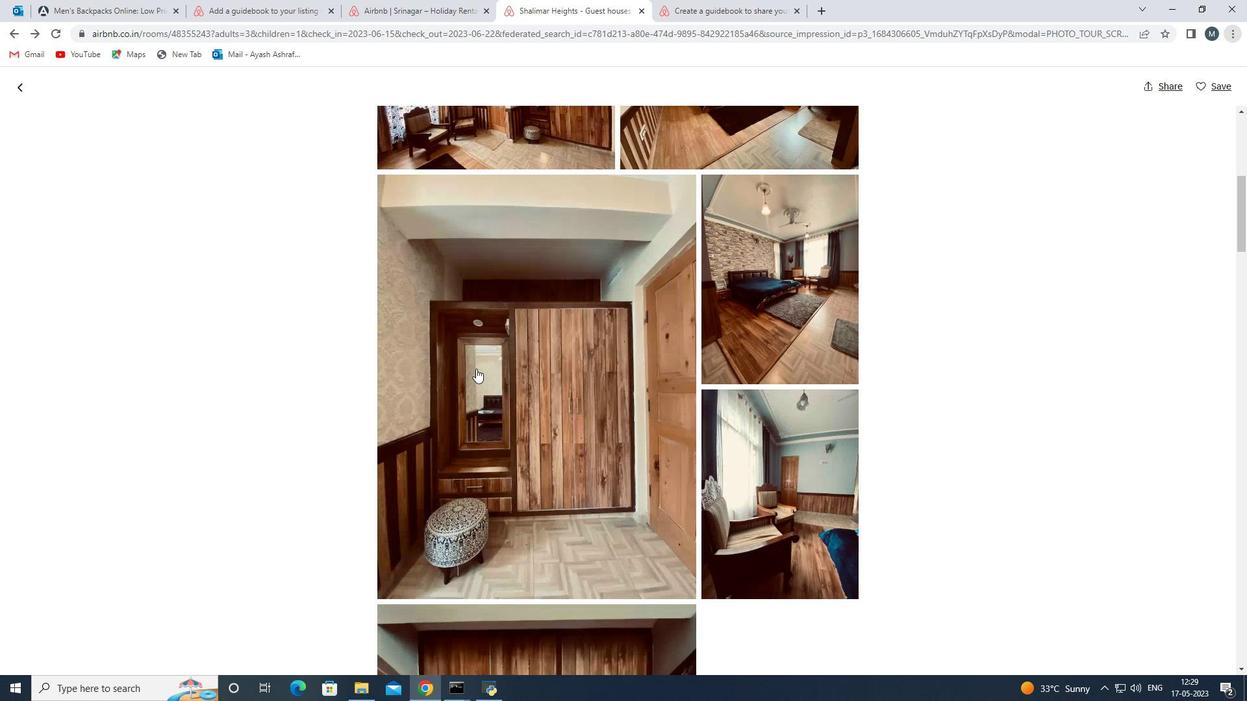 
Action: Mouse scrolled (362, 369) with delta (0, 0)
Screenshot: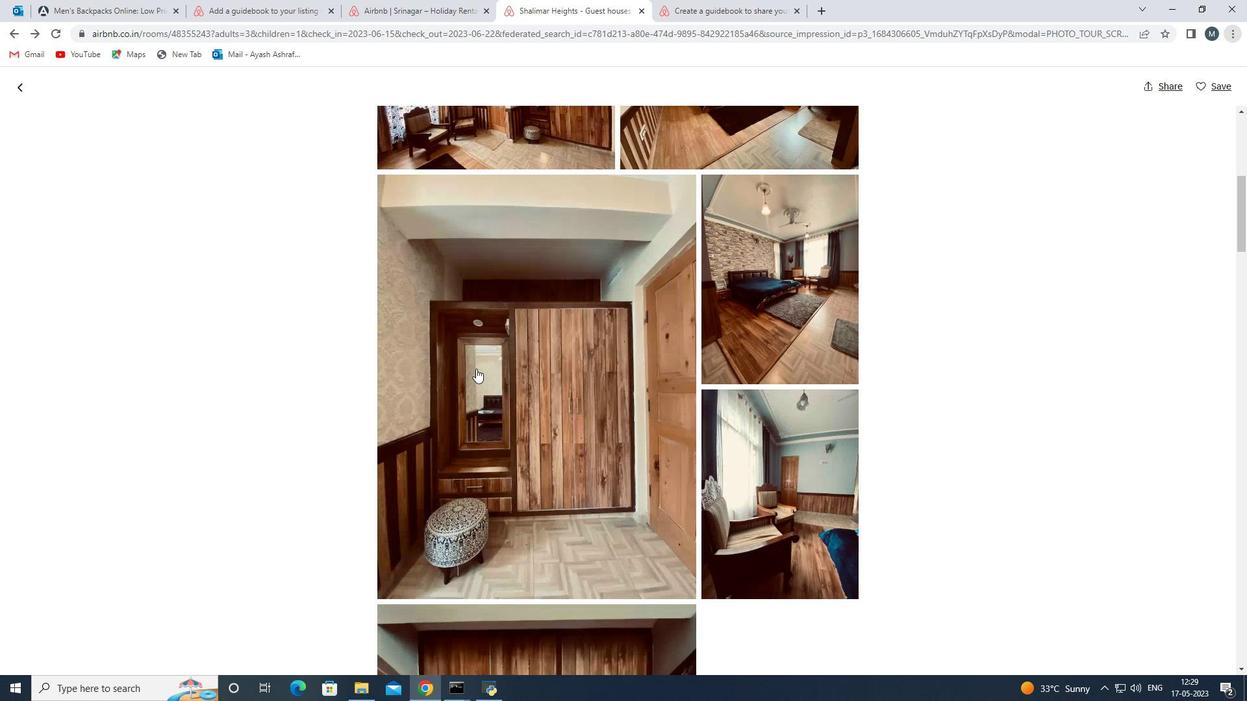 
Action: Mouse scrolled (362, 369) with delta (0, 0)
Screenshot: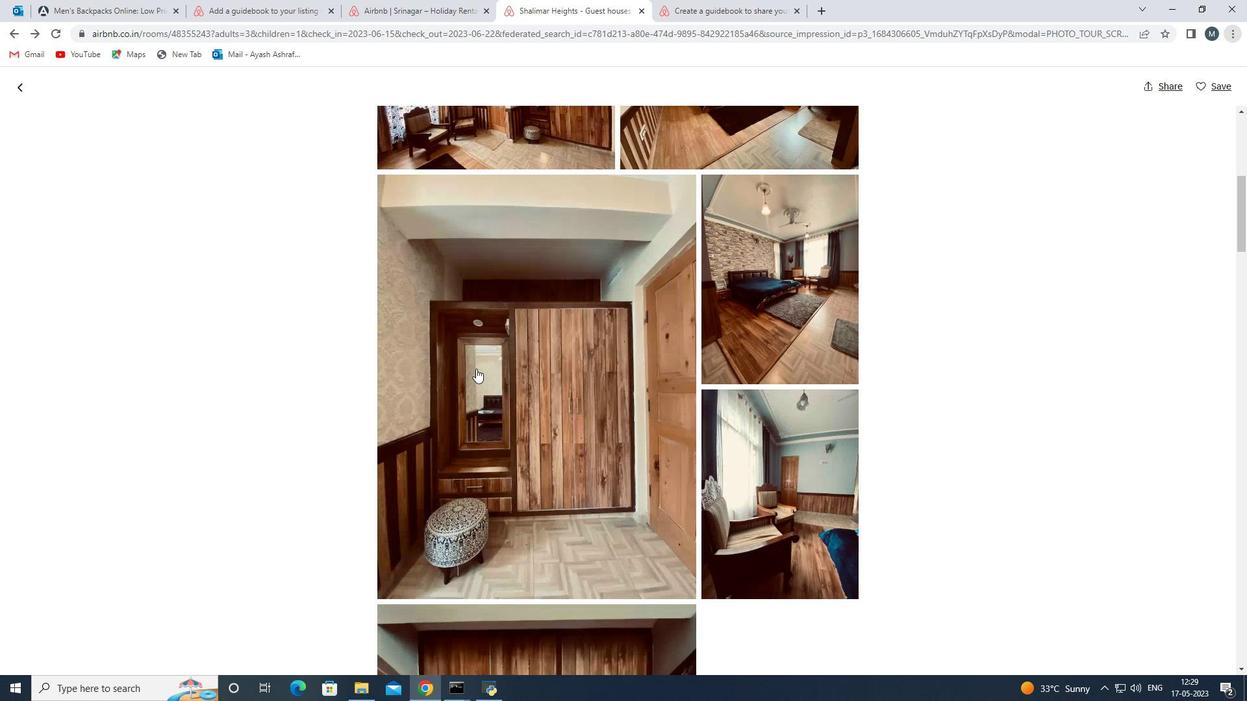 
Action: Mouse scrolled (362, 369) with delta (0, 0)
Screenshot: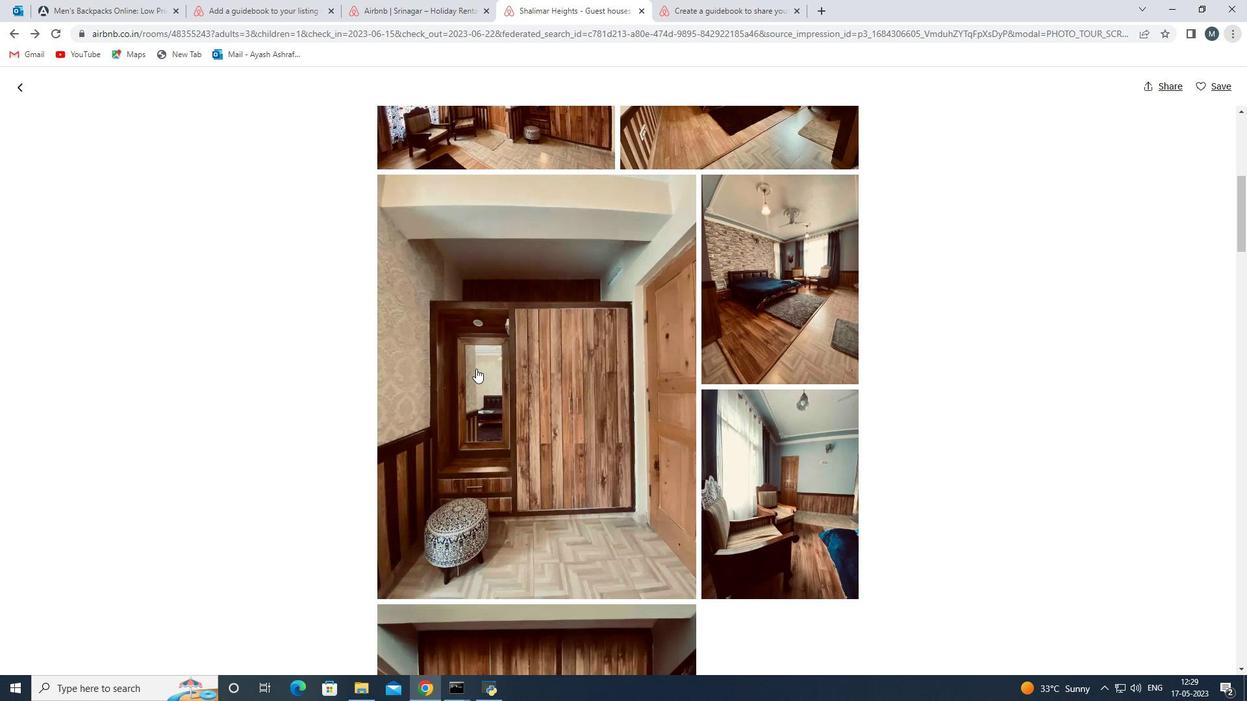 
Action: Mouse scrolled (362, 369) with delta (0, 0)
Screenshot: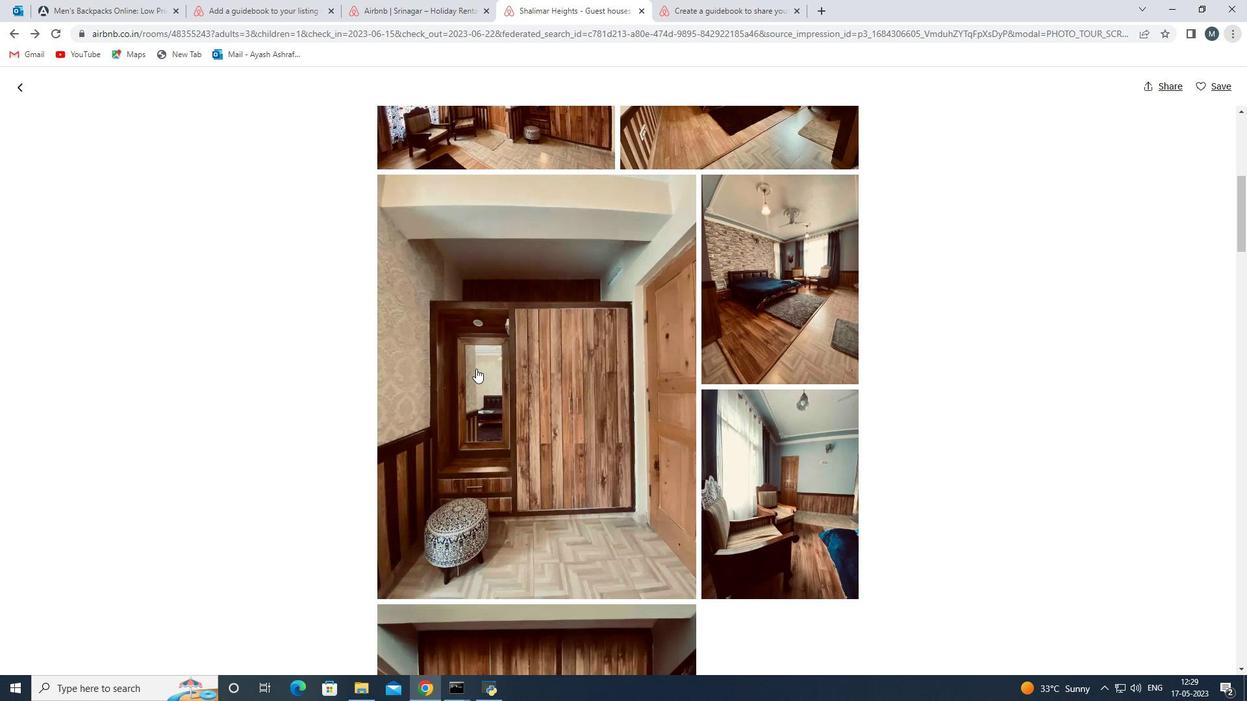 
Action: Mouse scrolled (362, 369) with delta (0, 0)
Screenshot: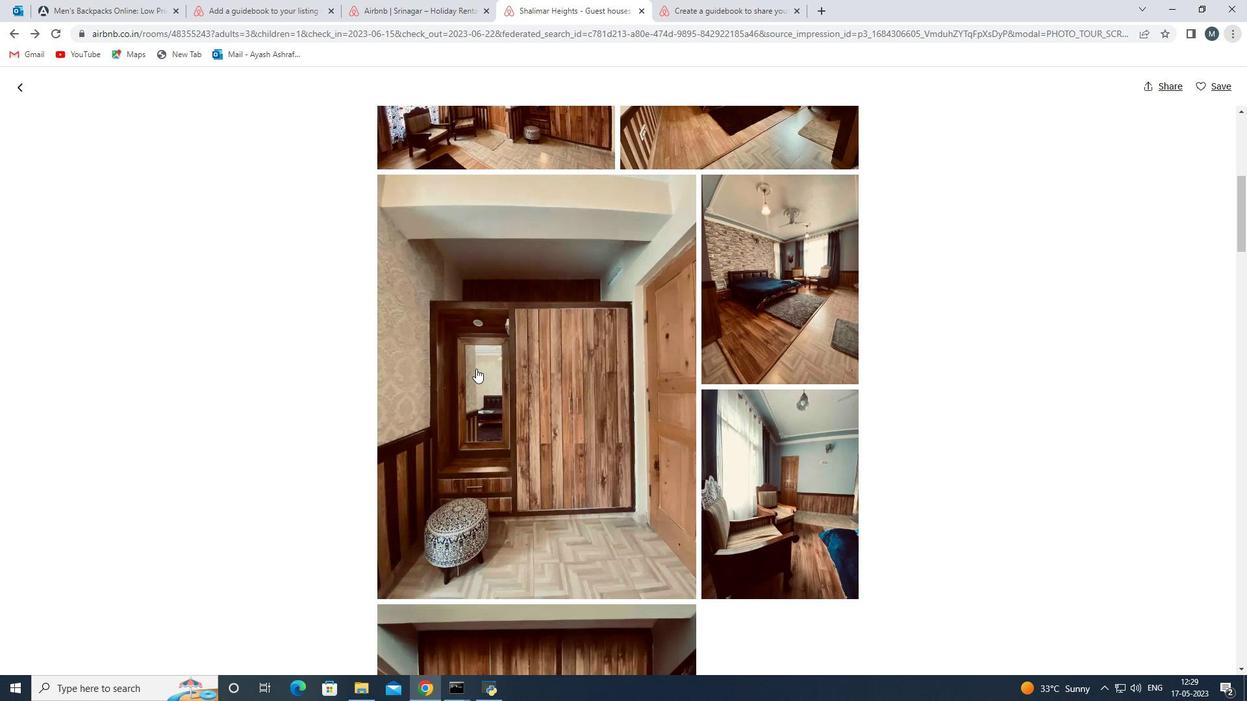 
Action: Mouse moved to (326, 347)
Screenshot: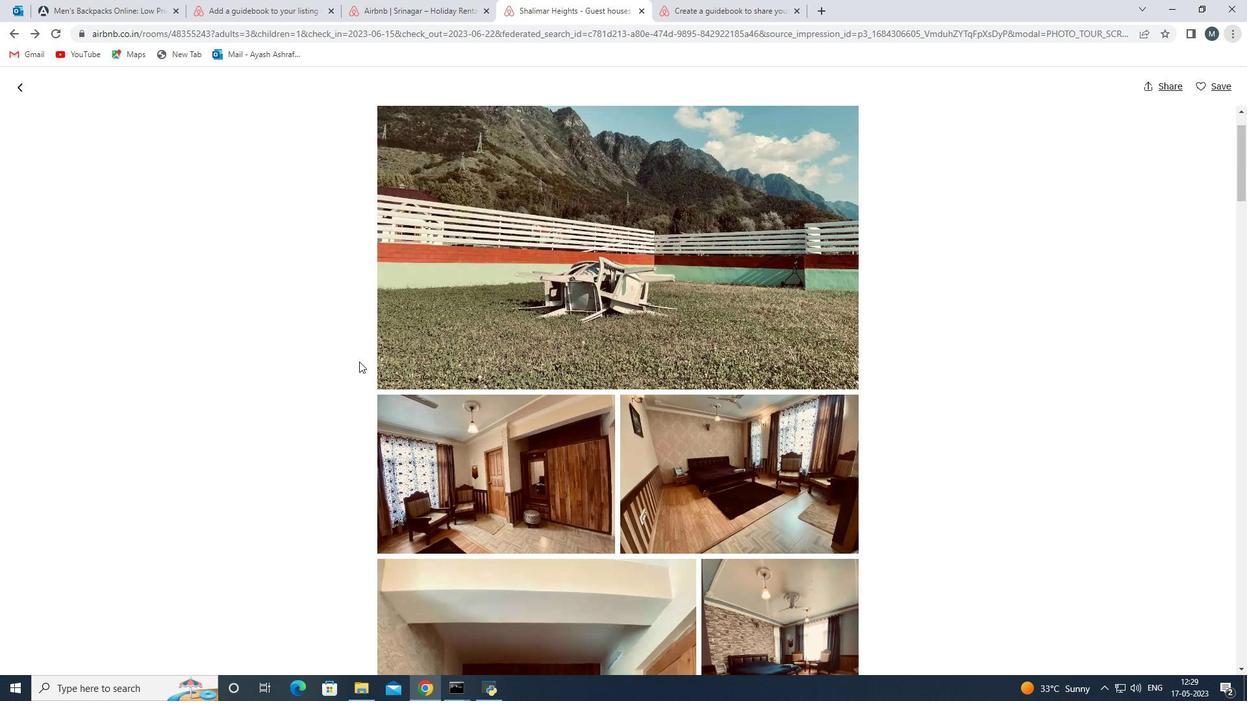 
Action: Mouse scrolled (326, 348) with delta (0, 0)
Screenshot: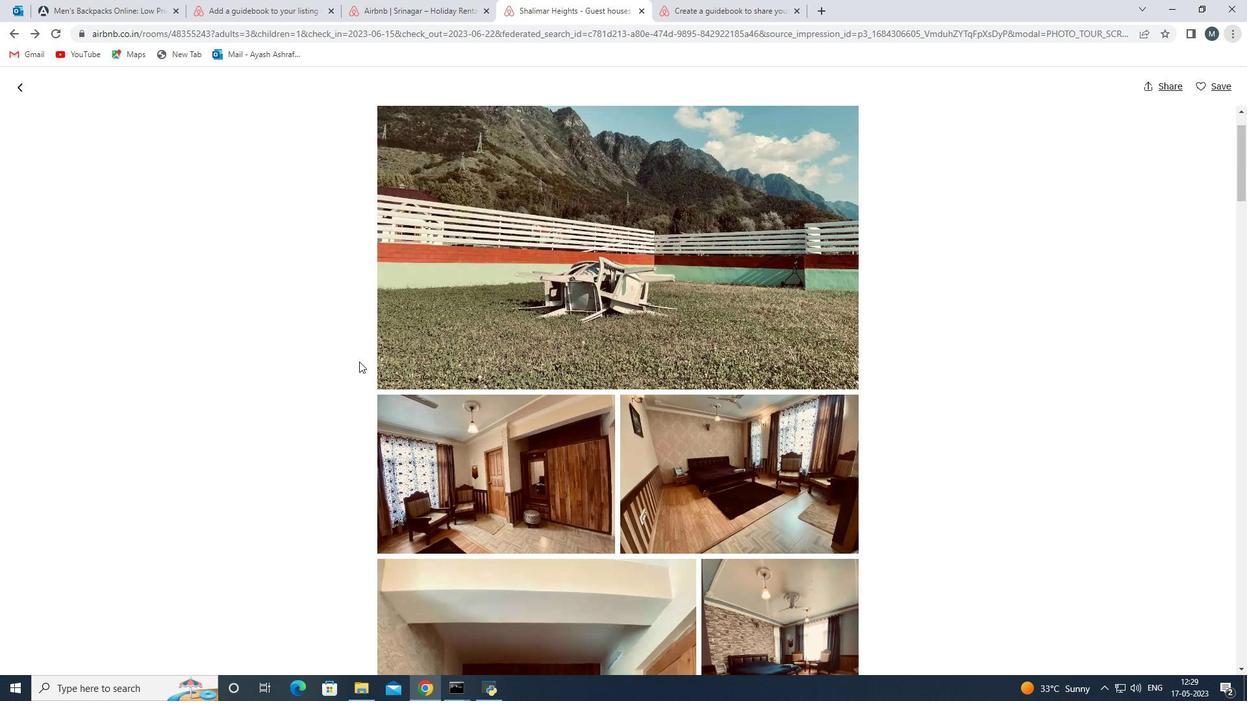 
Action: Mouse moved to (322, 345)
Screenshot: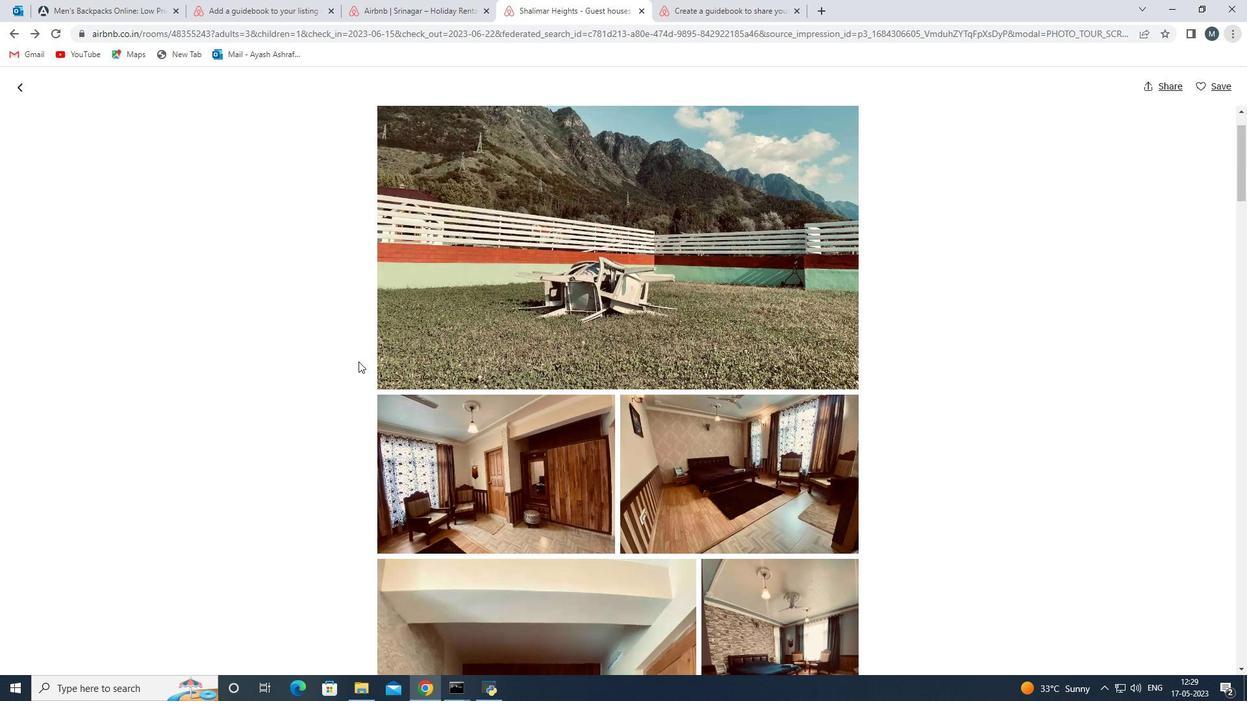 
Action: Mouse scrolled (322, 346) with delta (0, 0)
Screenshot: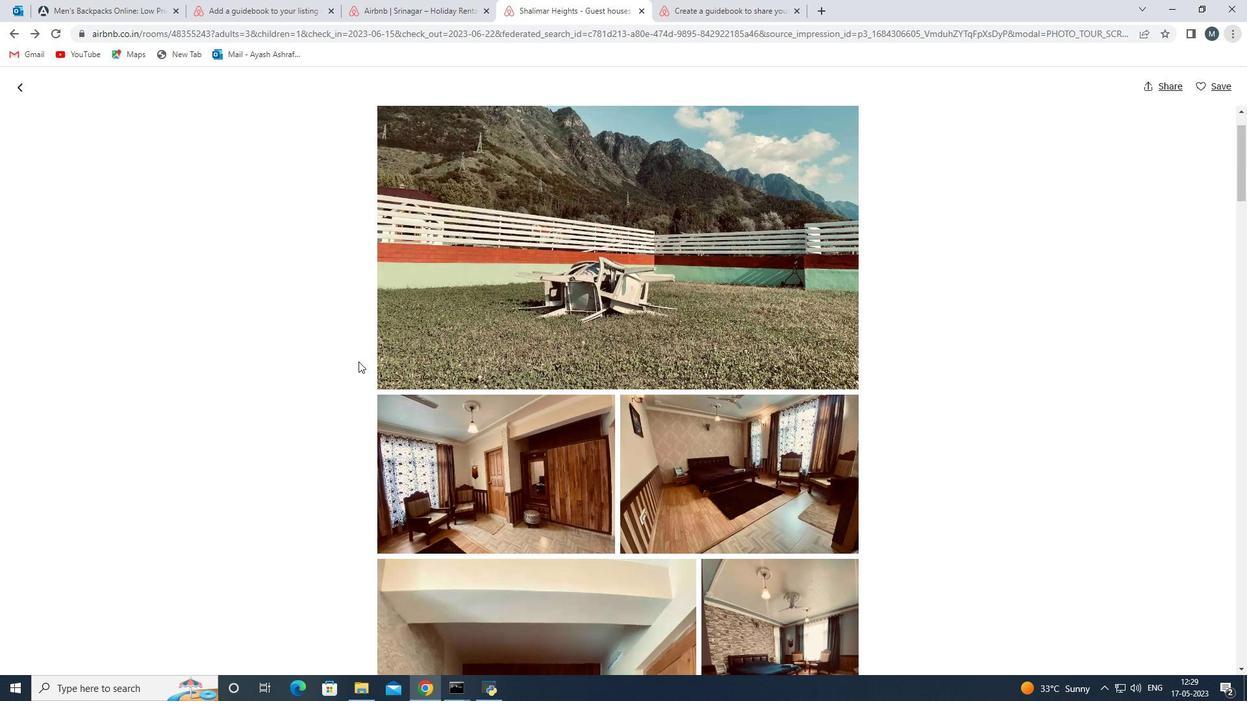 
Action: Mouse moved to (322, 345)
Screenshot: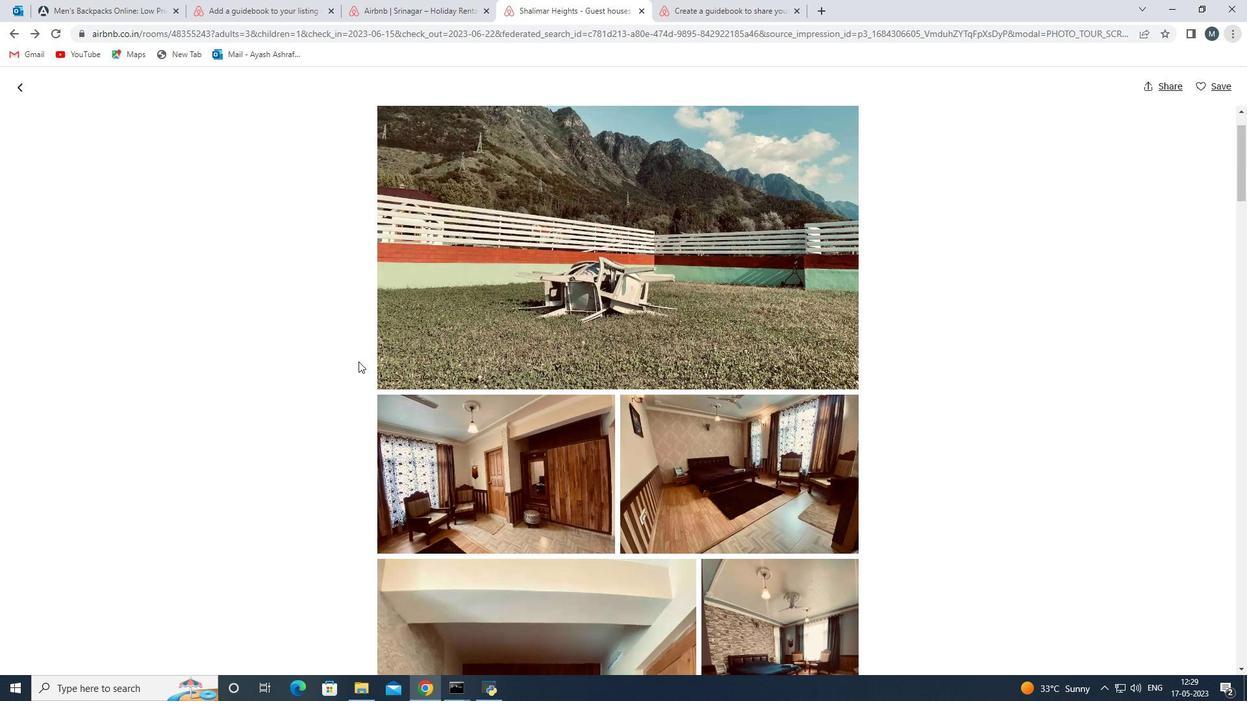 
Action: Mouse scrolled (322, 346) with delta (0, 0)
Screenshot: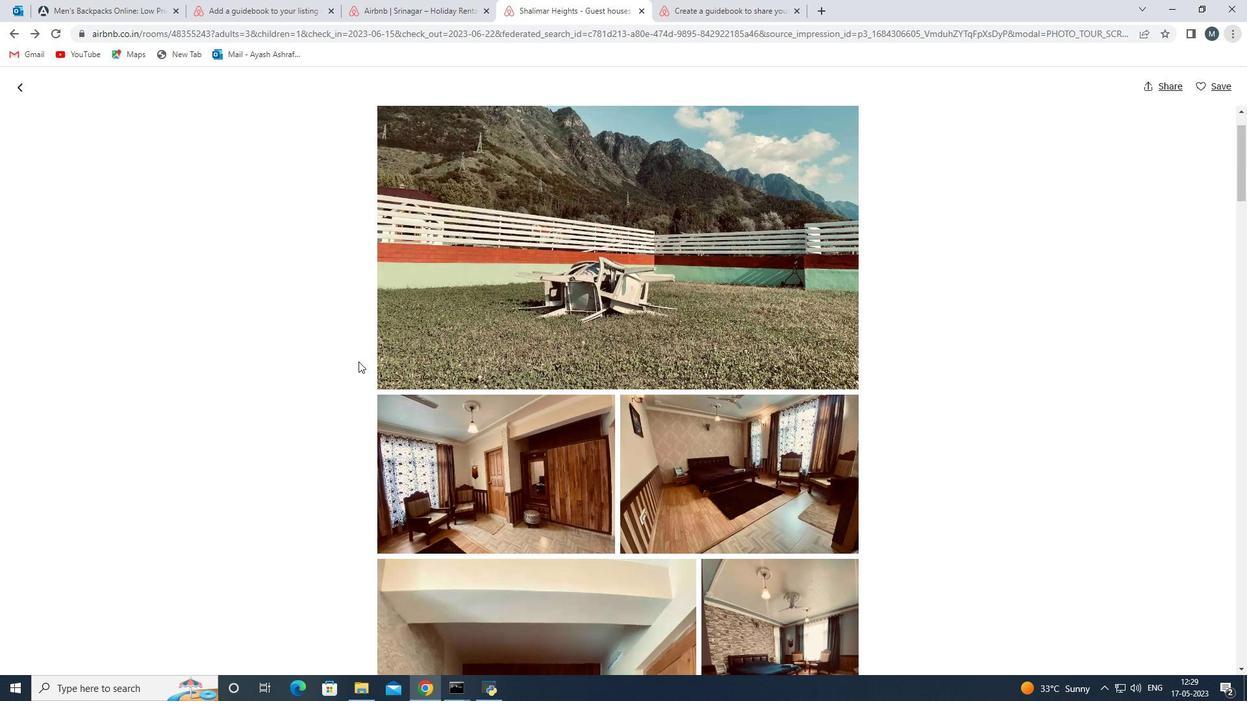 
Action: Mouse moved to (307, 342)
Screenshot: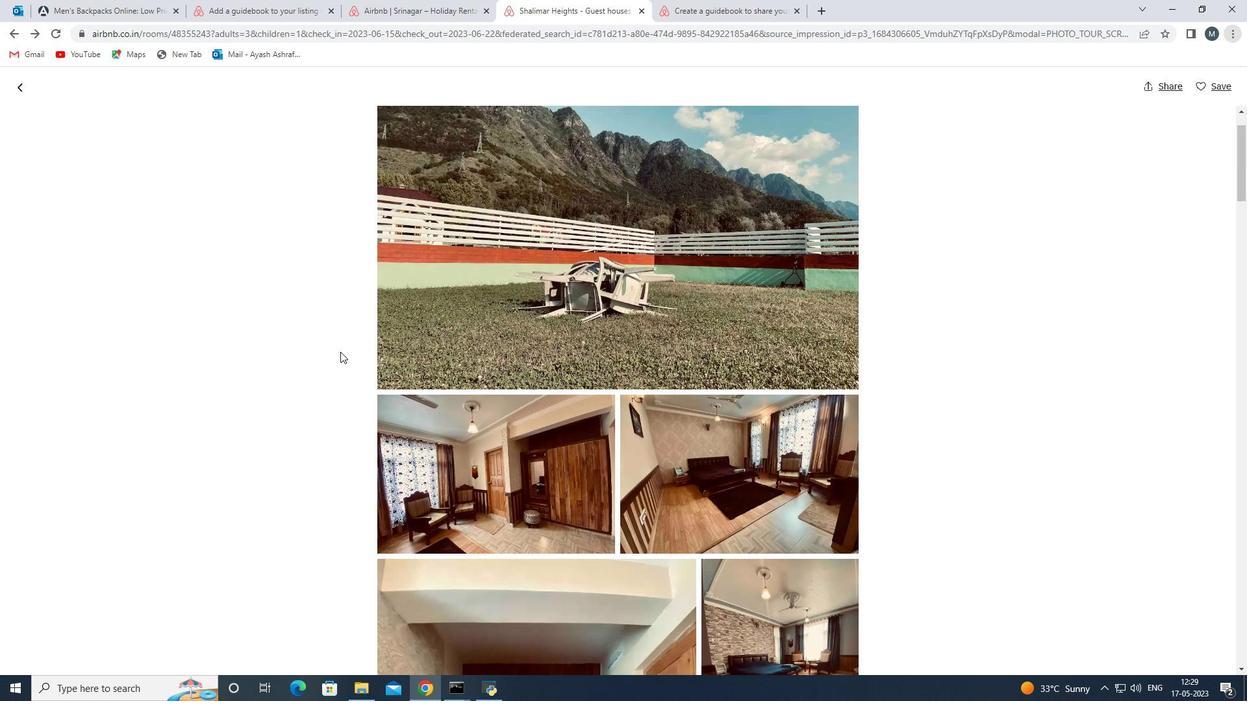 
Action: Mouse scrolled (307, 342) with delta (0, 0)
Screenshot: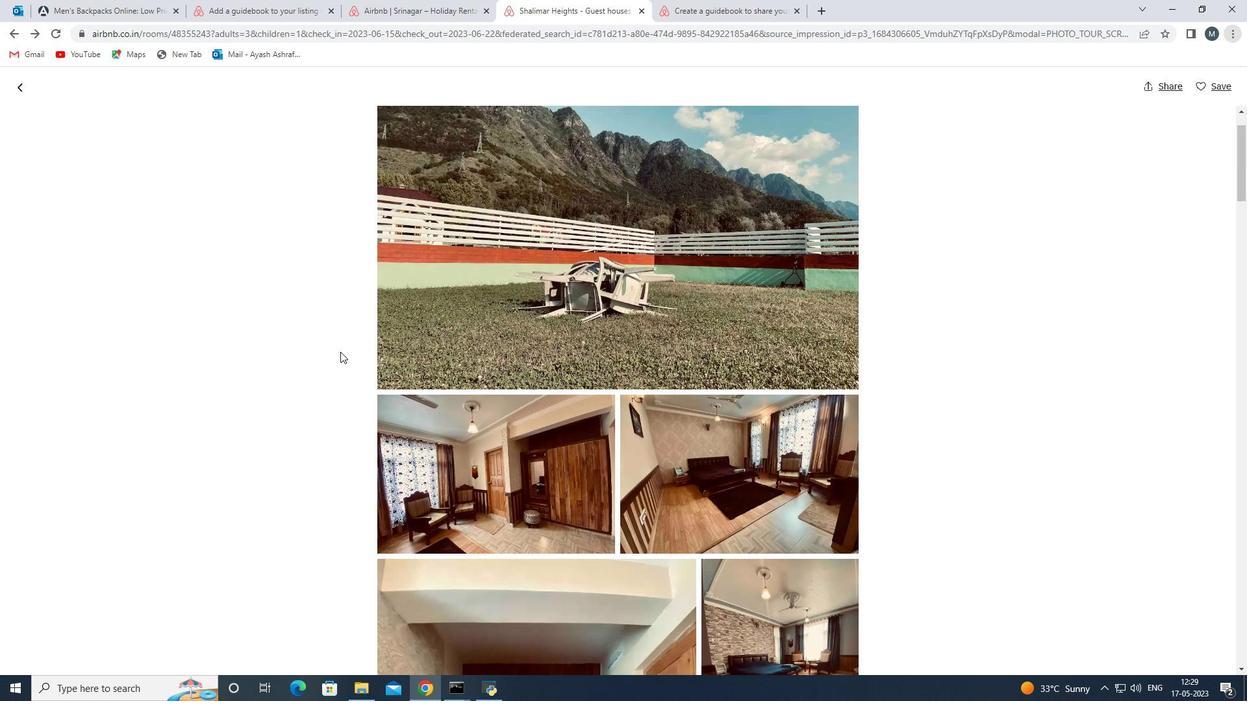 
Action: Mouse moved to (17, 89)
Screenshot: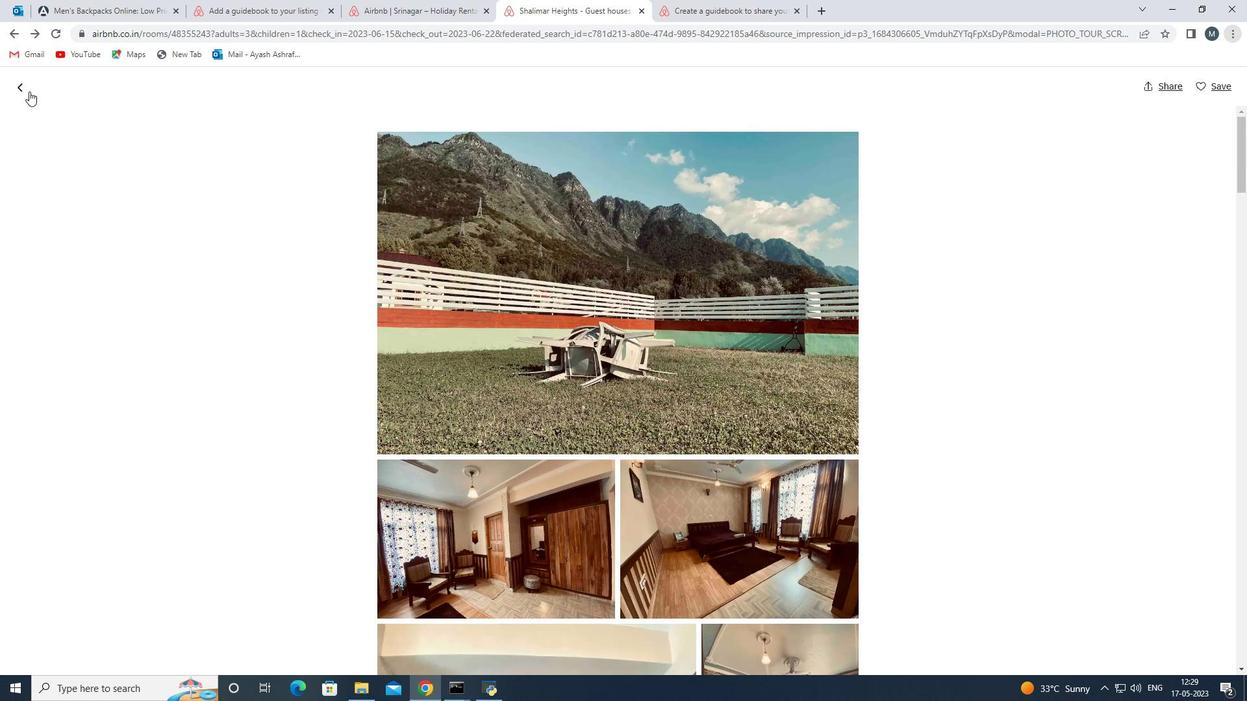 
Action: Mouse pressed left at (17, 89)
Screenshot: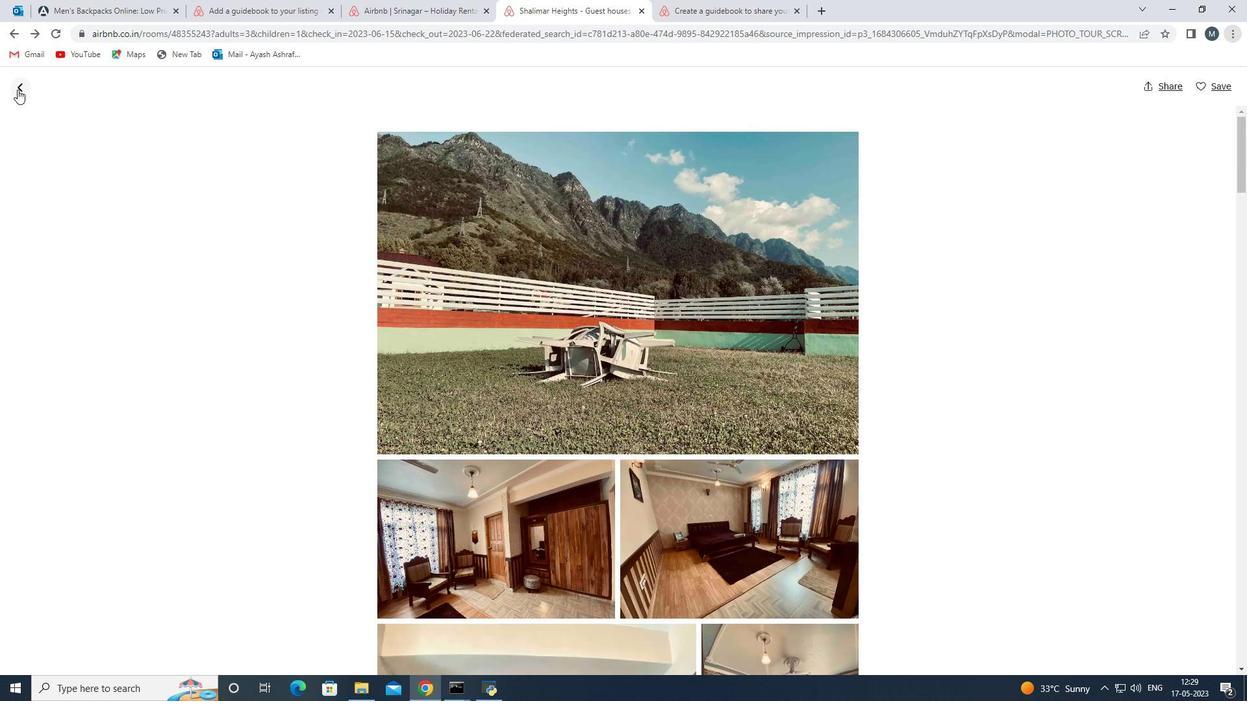 
Action: Mouse moved to (448, 446)
Screenshot: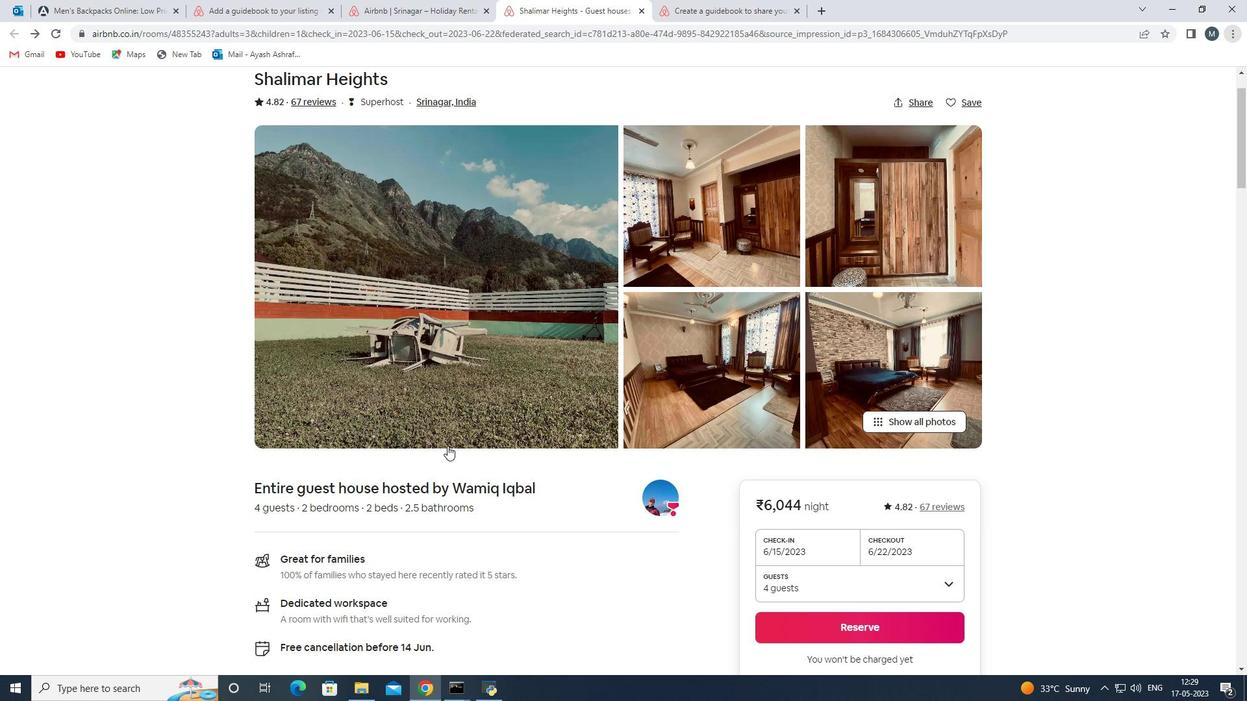 
Action: Mouse scrolled (448, 445) with delta (0, 0)
Screenshot: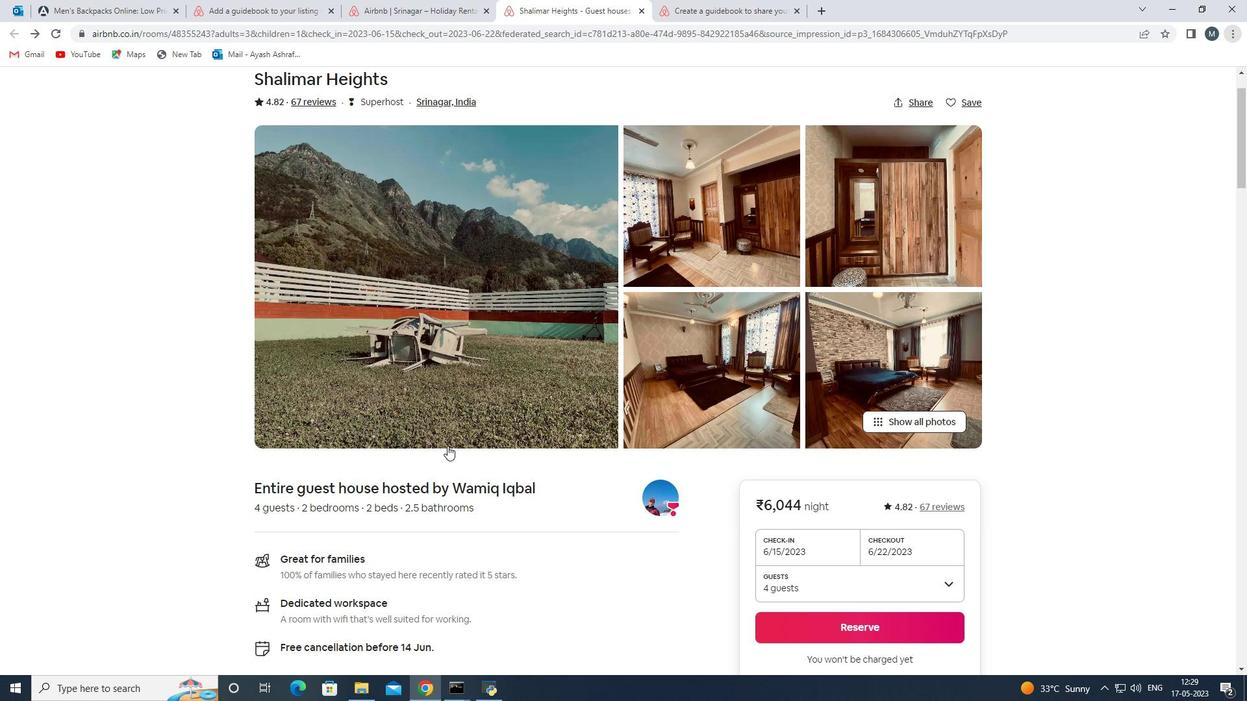 
Action: Mouse moved to (448, 449)
Screenshot: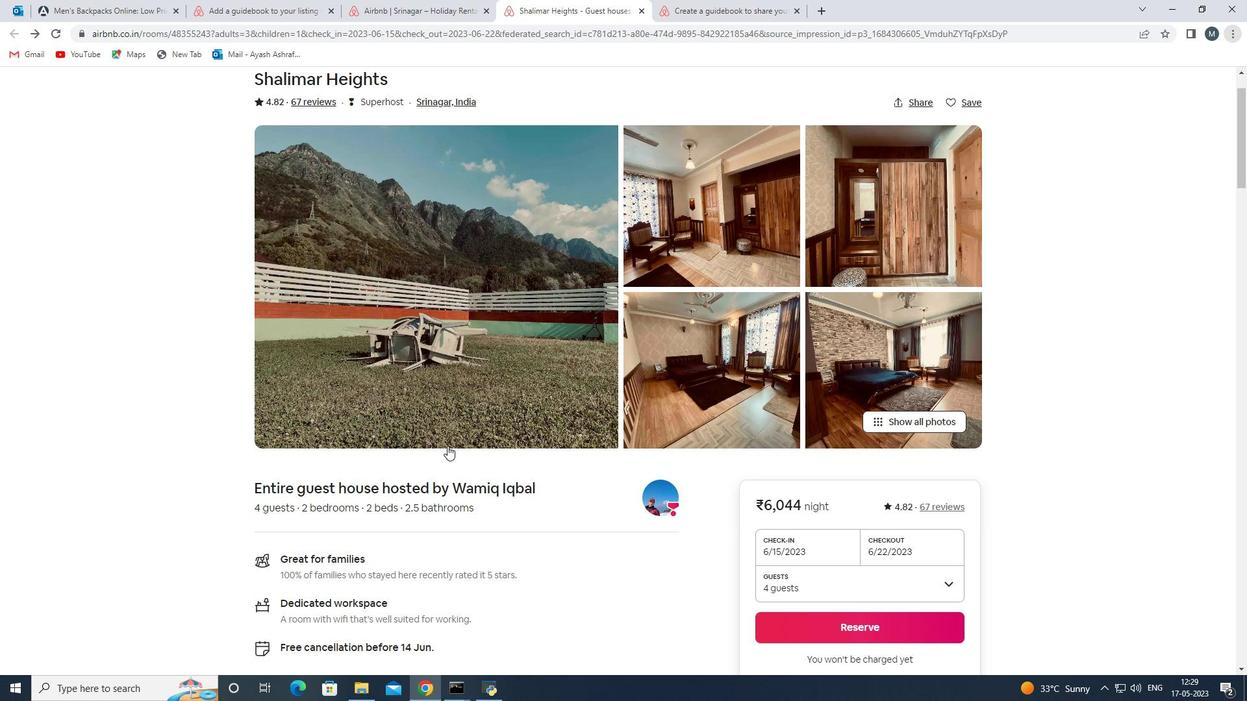 
Action: Mouse scrolled (448, 448) with delta (0, 0)
Screenshot: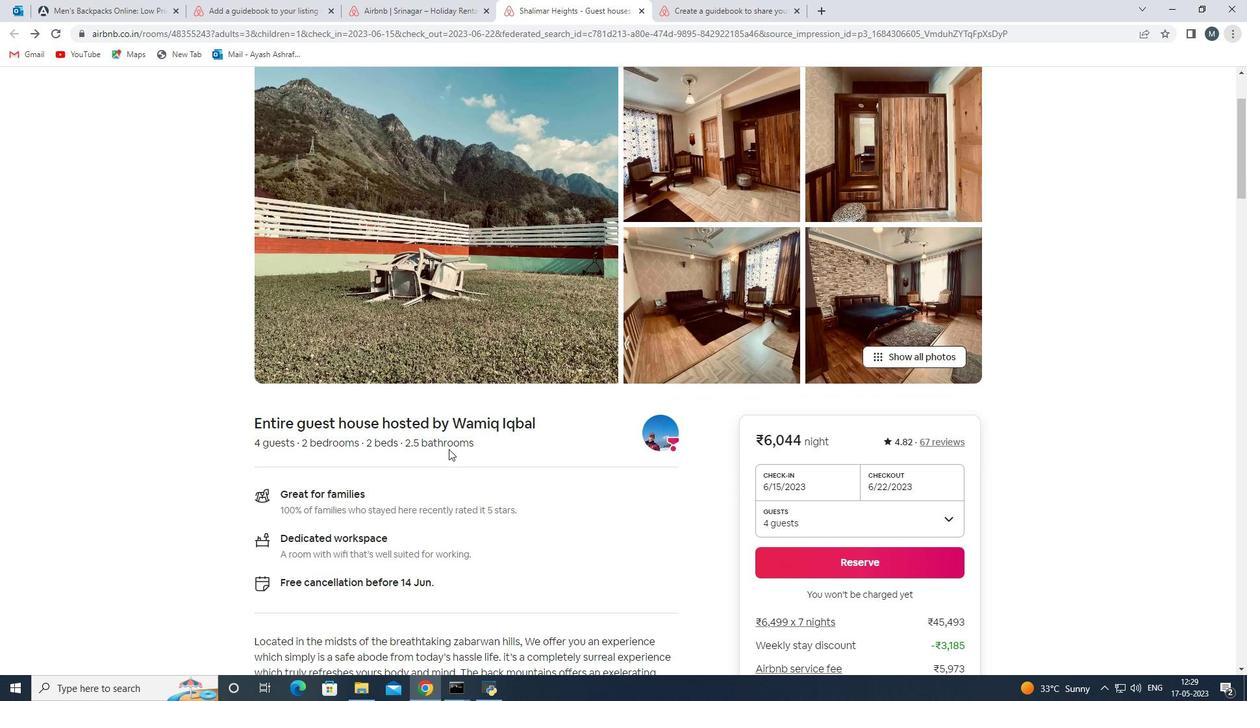 
Action: Mouse moved to (372, 440)
Screenshot: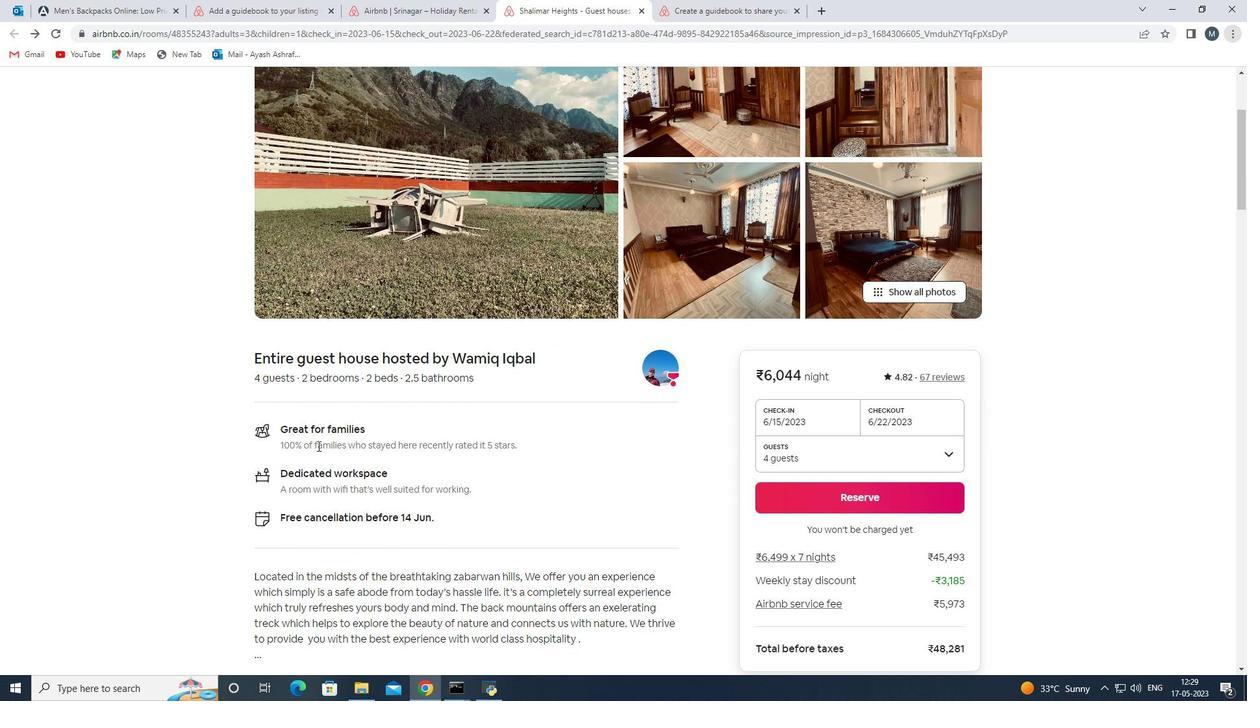 
Action: Mouse scrolled (372, 439) with delta (0, 0)
Screenshot: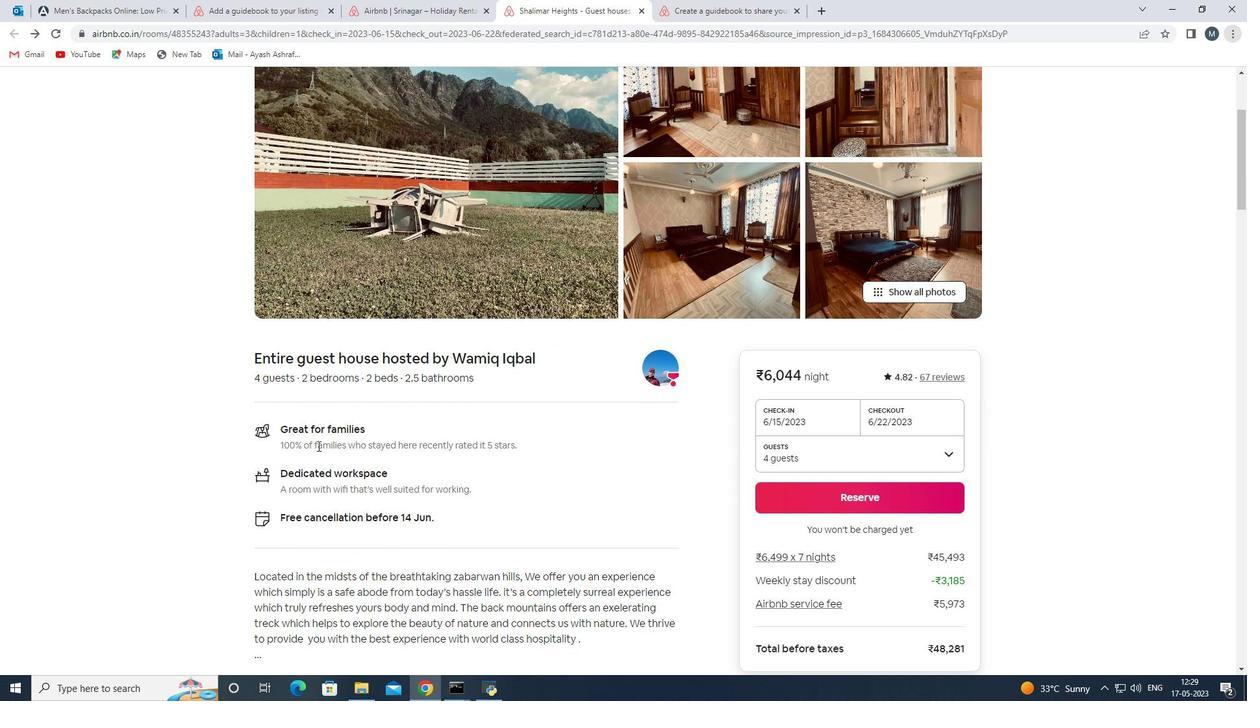 
Action: Mouse moved to (365, 451)
Screenshot: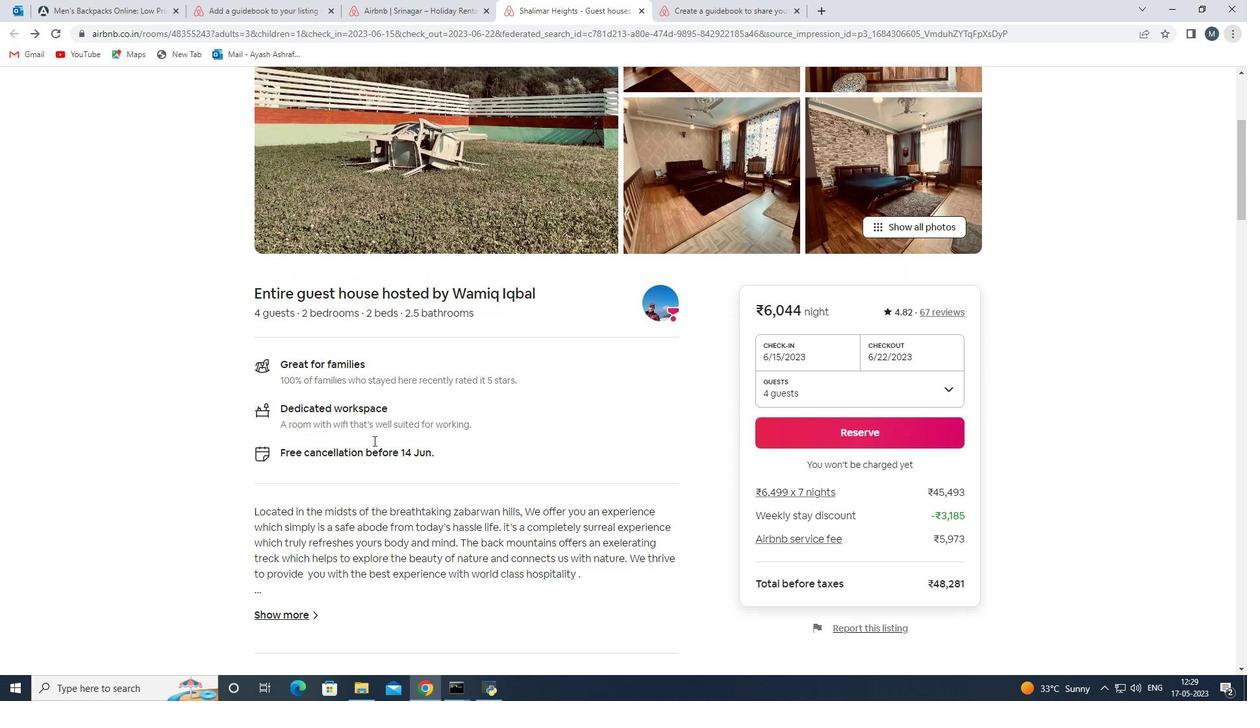 
Action: Mouse scrolled (365, 450) with delta (0, 0)
Screenshot: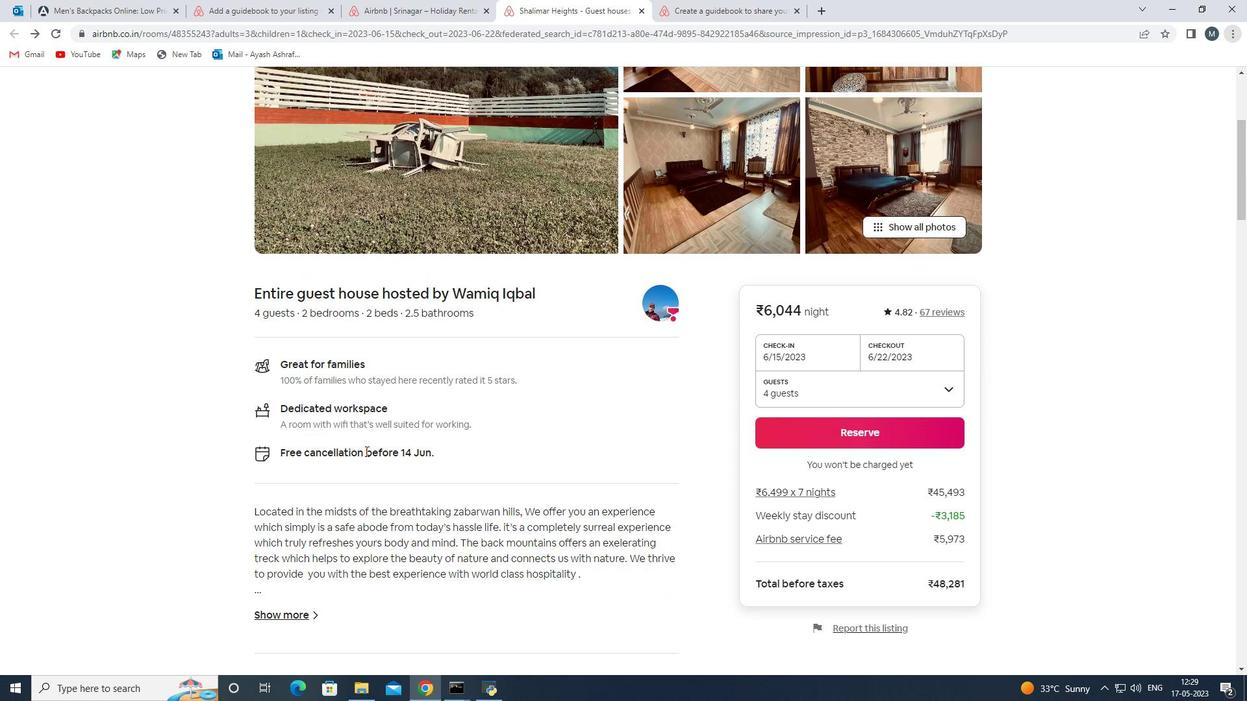 
Action: Mouse moved to (756, 448)
Screenshot: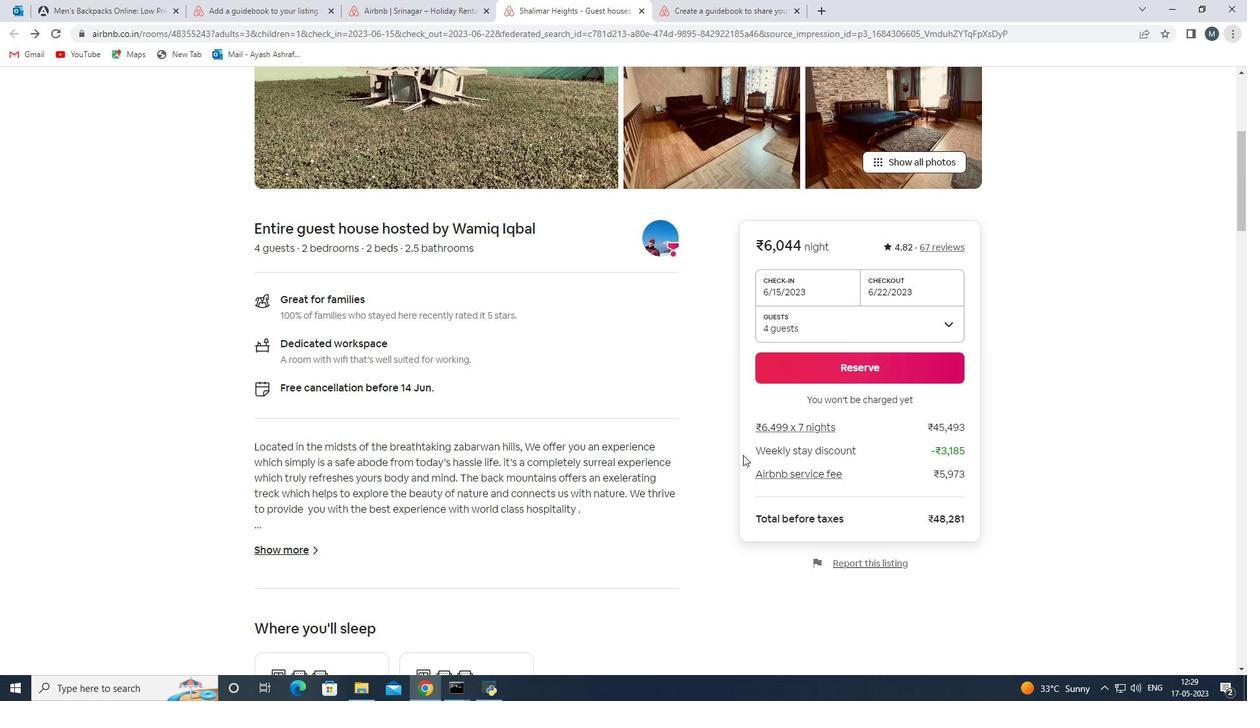 
Action: Mouse scrolled (756, 449) with delta (0, 0)
Screenshot: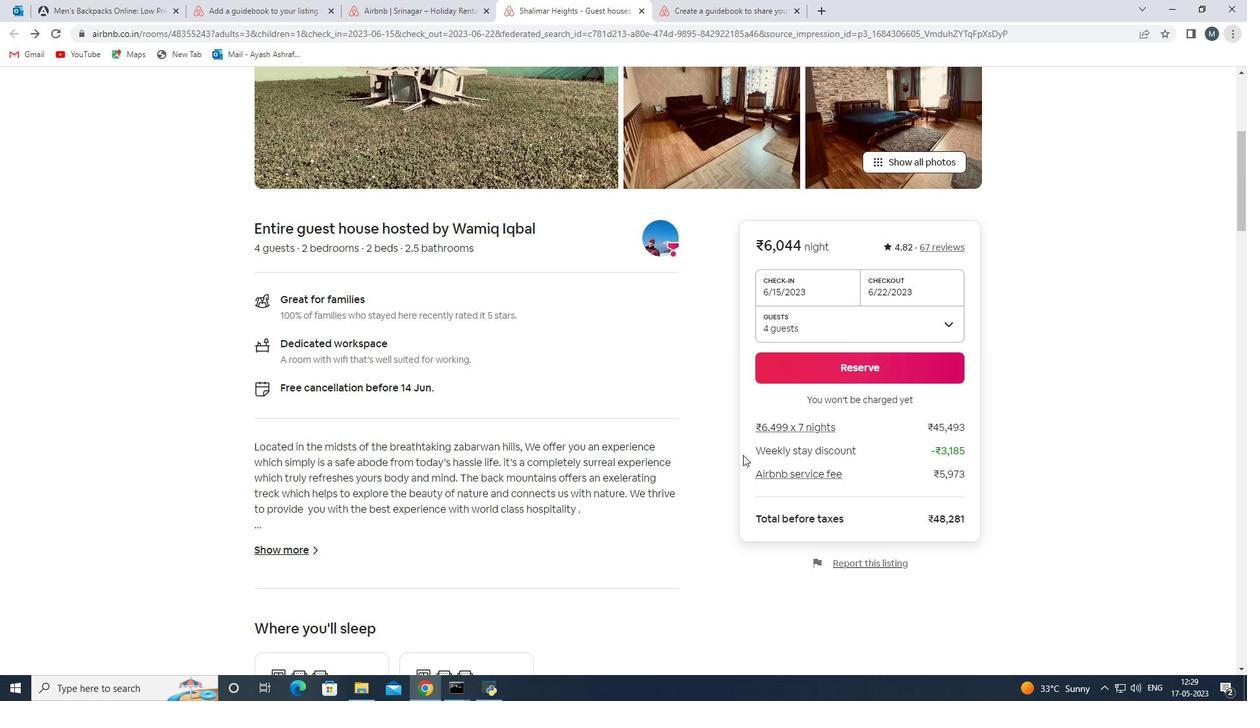 
Action: Mouse scrolled (756, 449) with delta (0, 0)
Screenshot: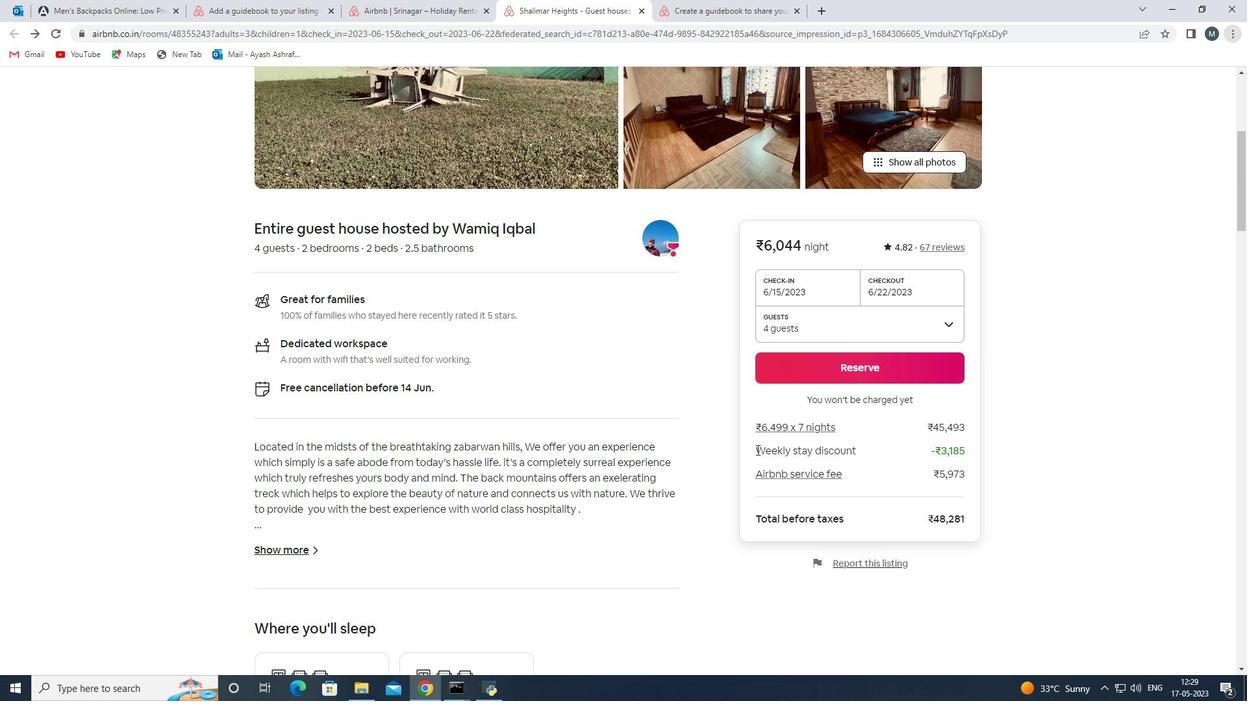 
Action: Mouse scrolled (756, 449) with delta (0, 0)
Screenshot: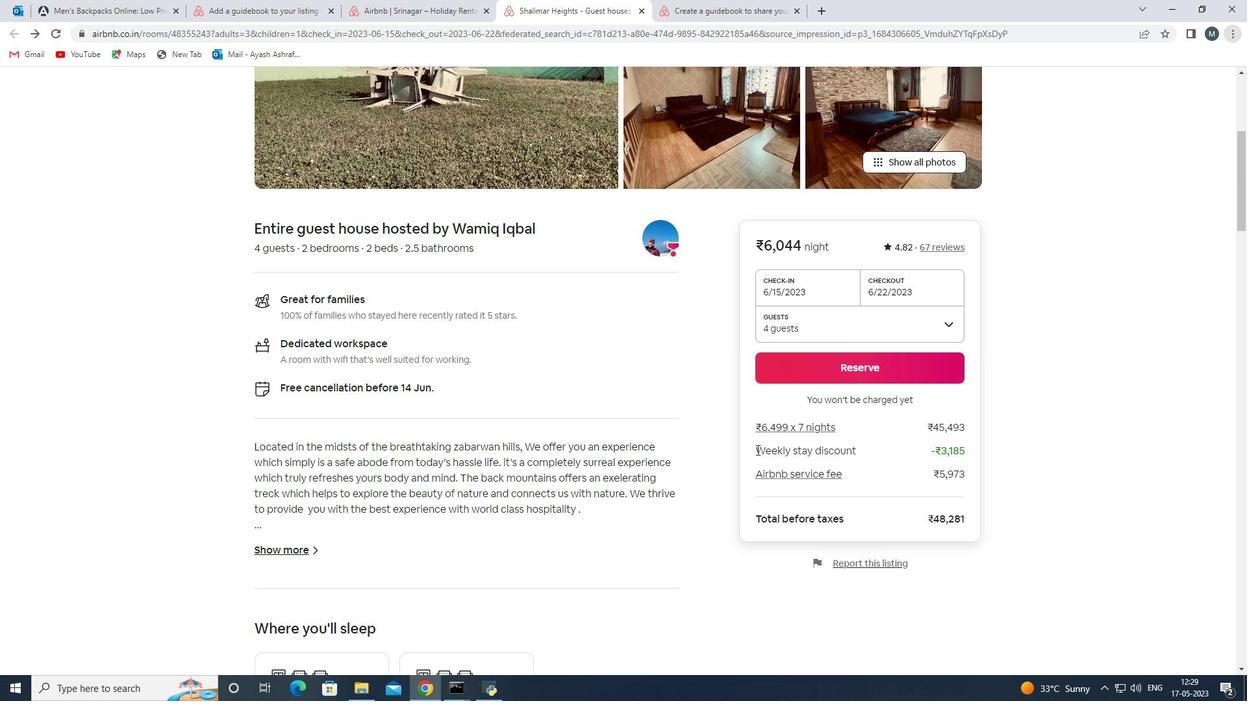 
Action: Mouse moved to (863, 491)
Screenshot: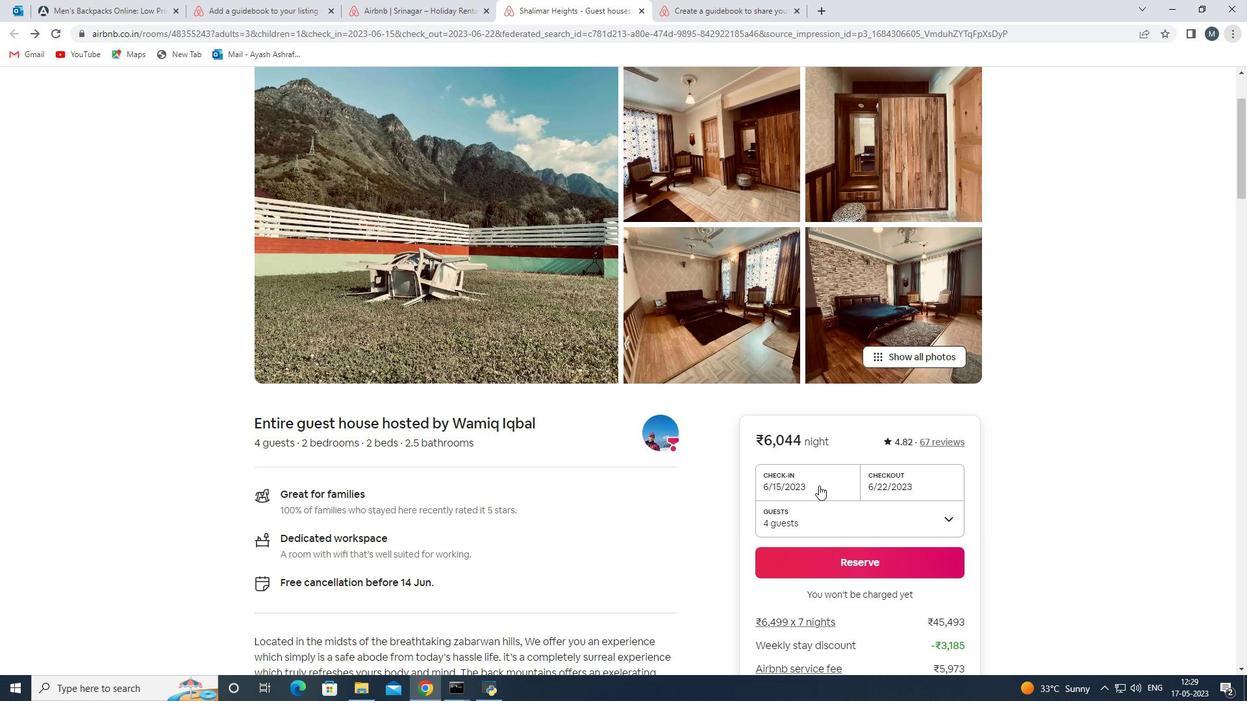 
Action: Mouse scrolled (863, 490) with delta (0, 0)
Screenshot: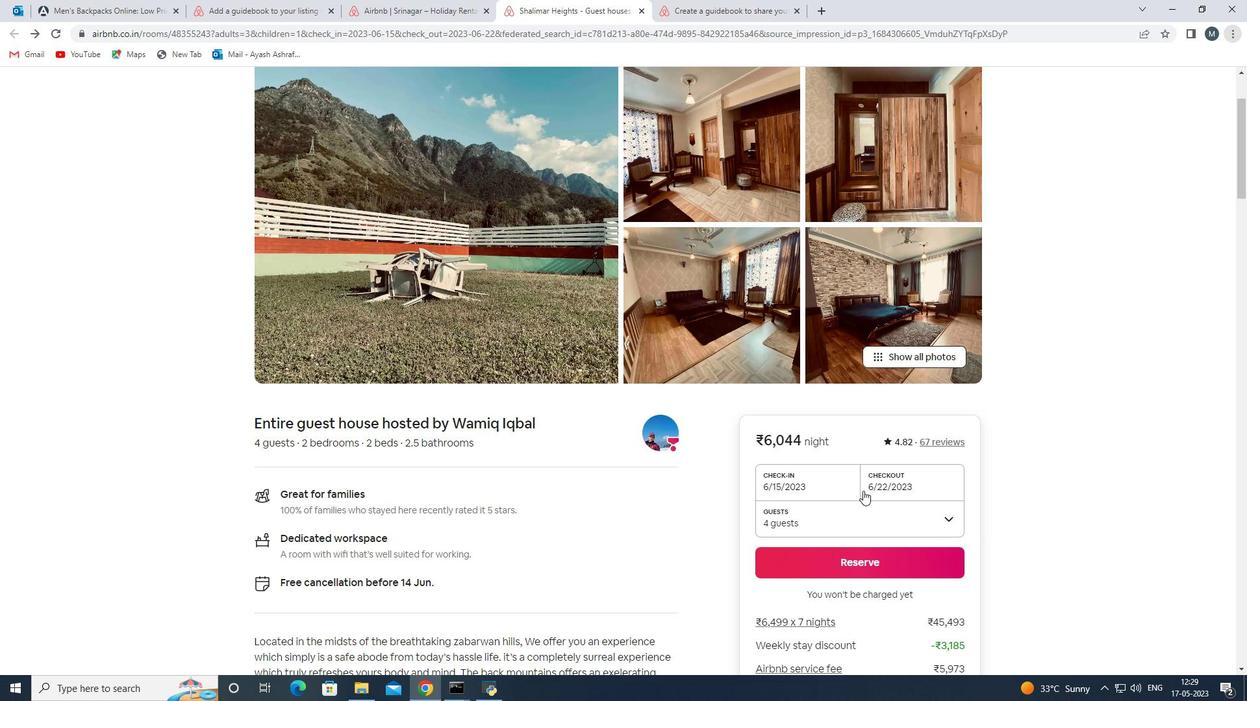 
Action: Mouse scrolled (863, 490) with delta (0, 0)
Screenshot: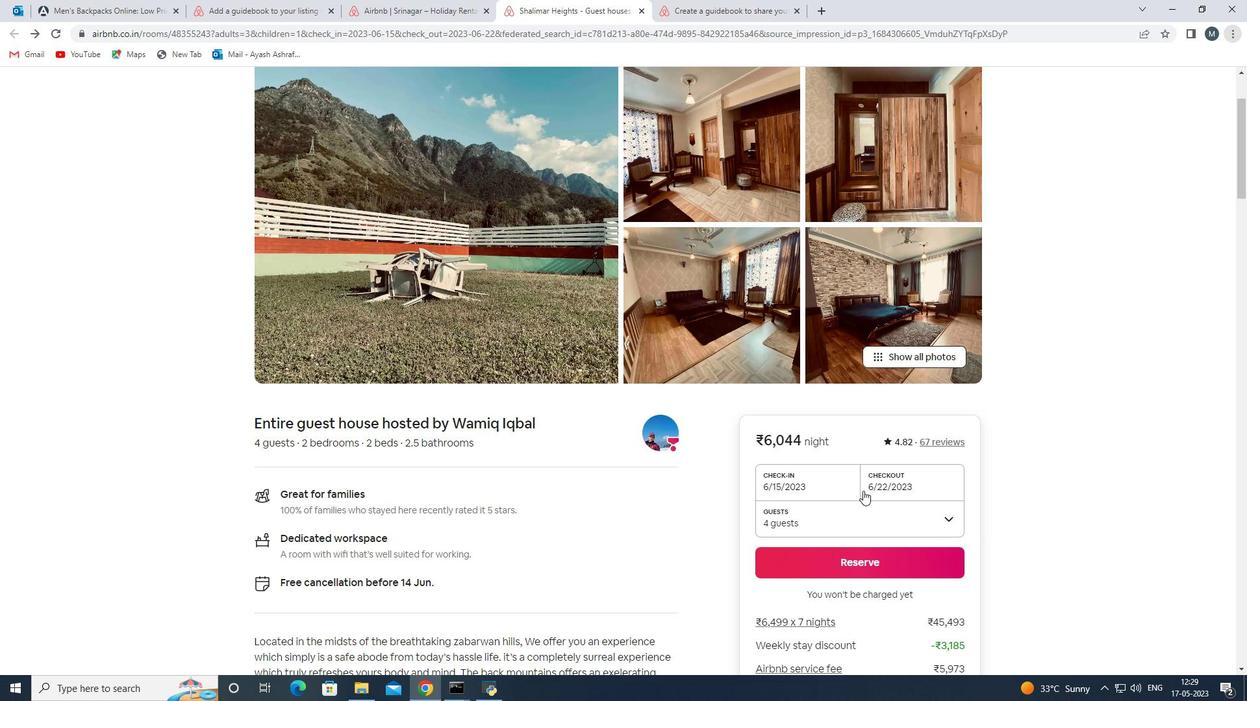 
Action: Mouse scrolled (863, 491) with delta (0, 0)
Screenshot: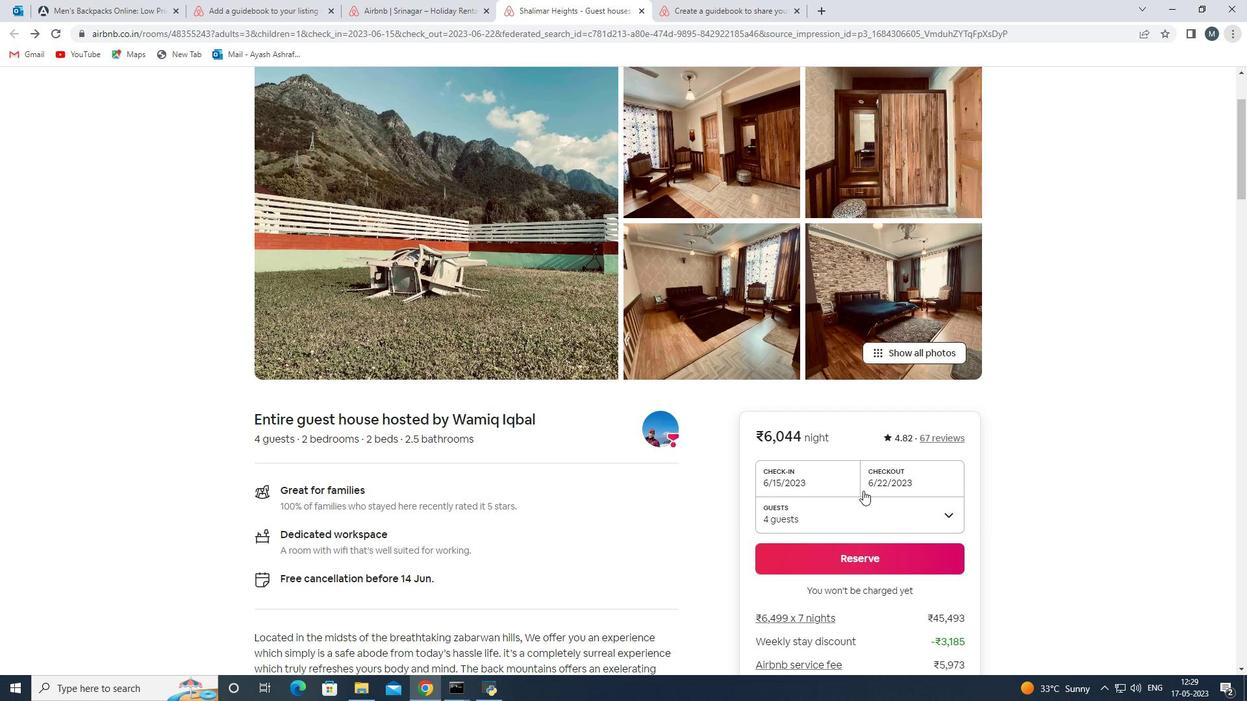 
Action: Mouse moved to (840, 546)
Screenshot: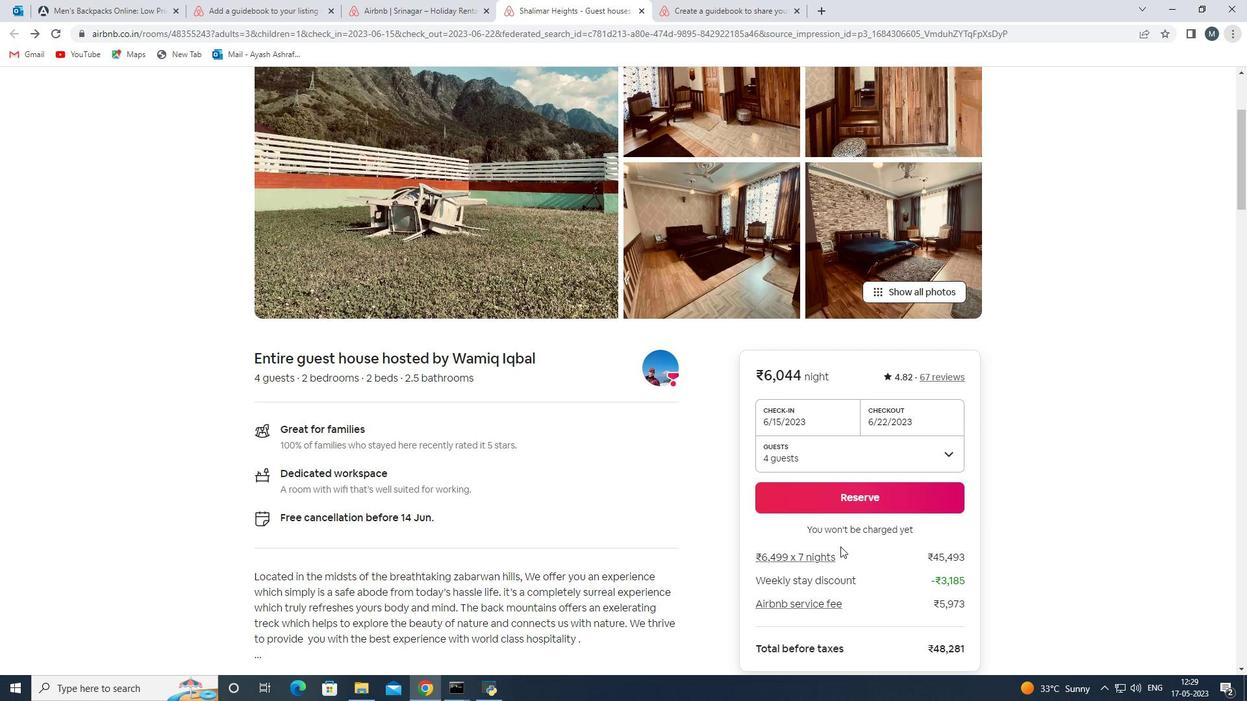 
Action: Mouse scrolled (840, 546) with delta (0, 0)
Screenshot: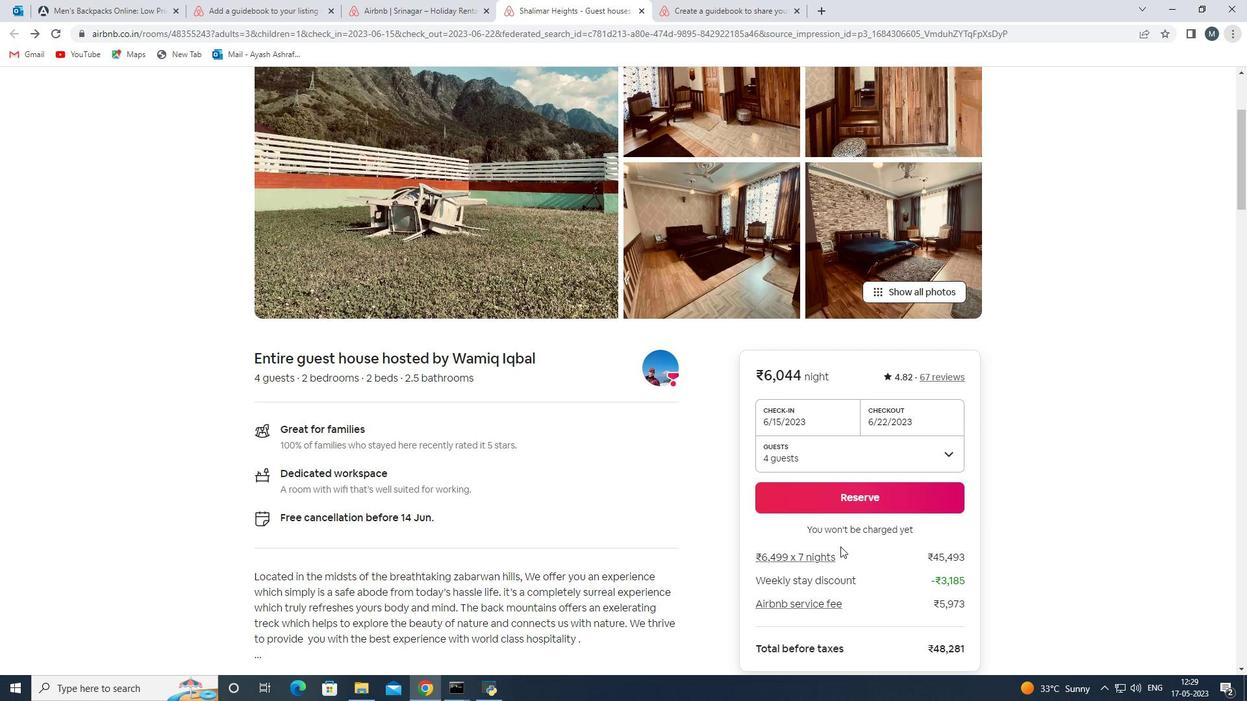 
Action: Mouse moved to (838, 545)
Screenshot: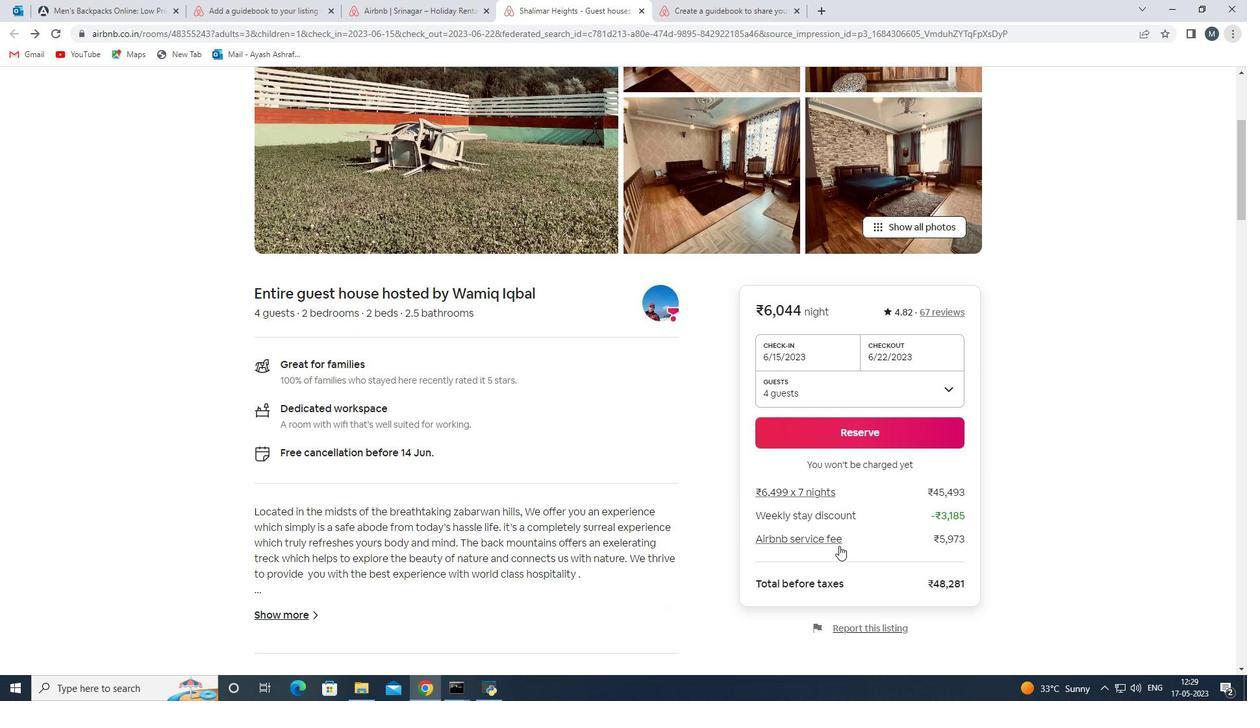 
Action: Mouse scrolled (838, 546) with delta (0, 0)
Screenshot: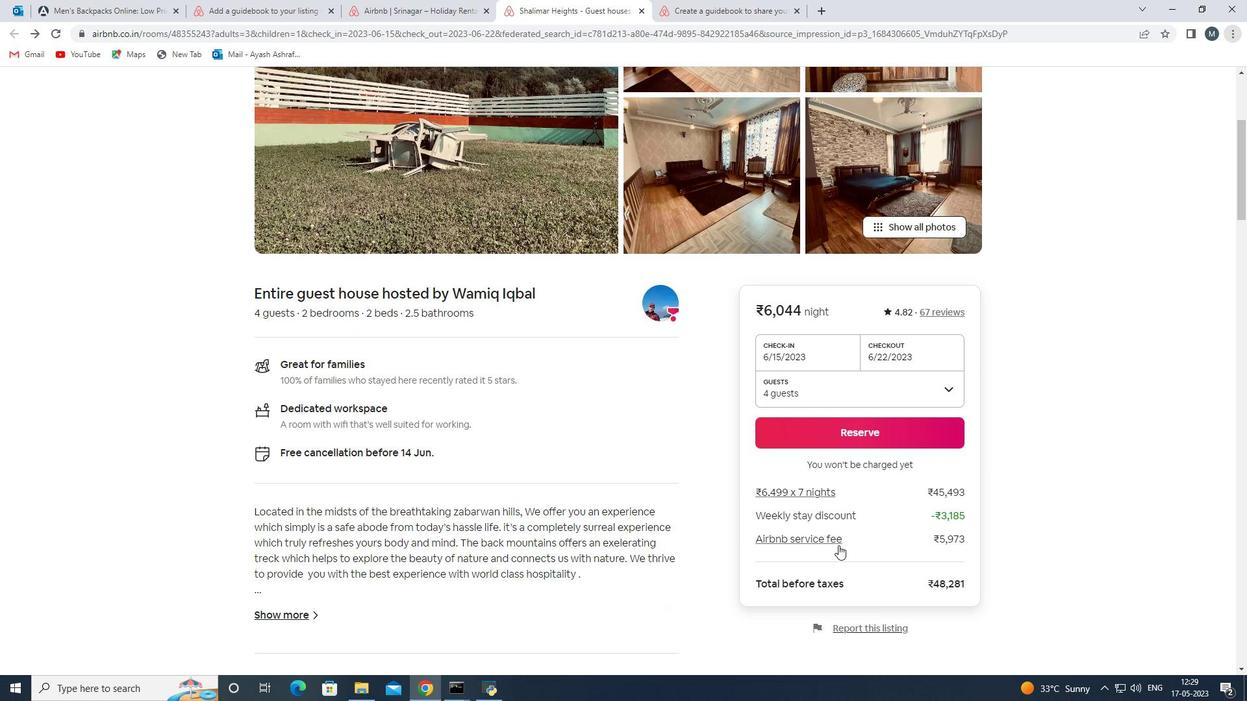 
Action: Mouse scrolled (838, 546) with delta (0, 0)
Screenshot: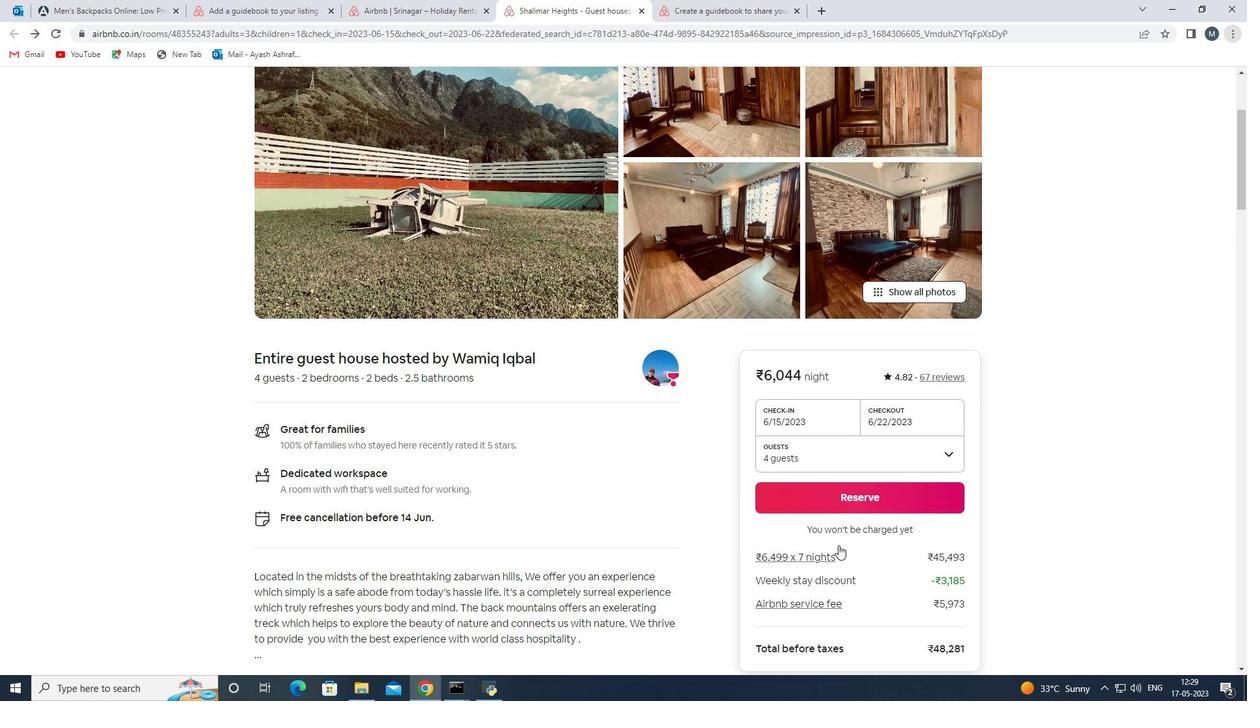 
Action: Mouse moved to (838, 545)
Screenshot: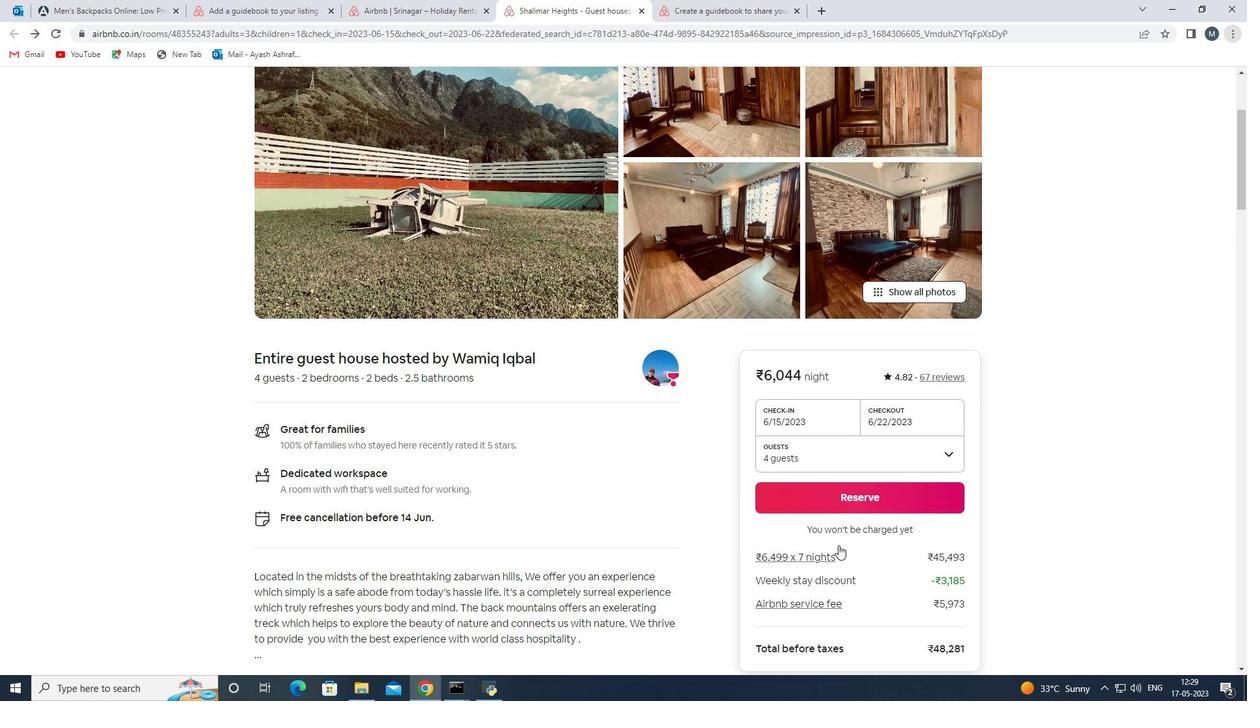 
Action: Mouse scrolled (838, 546) with delta (0, 0)
Screenshot: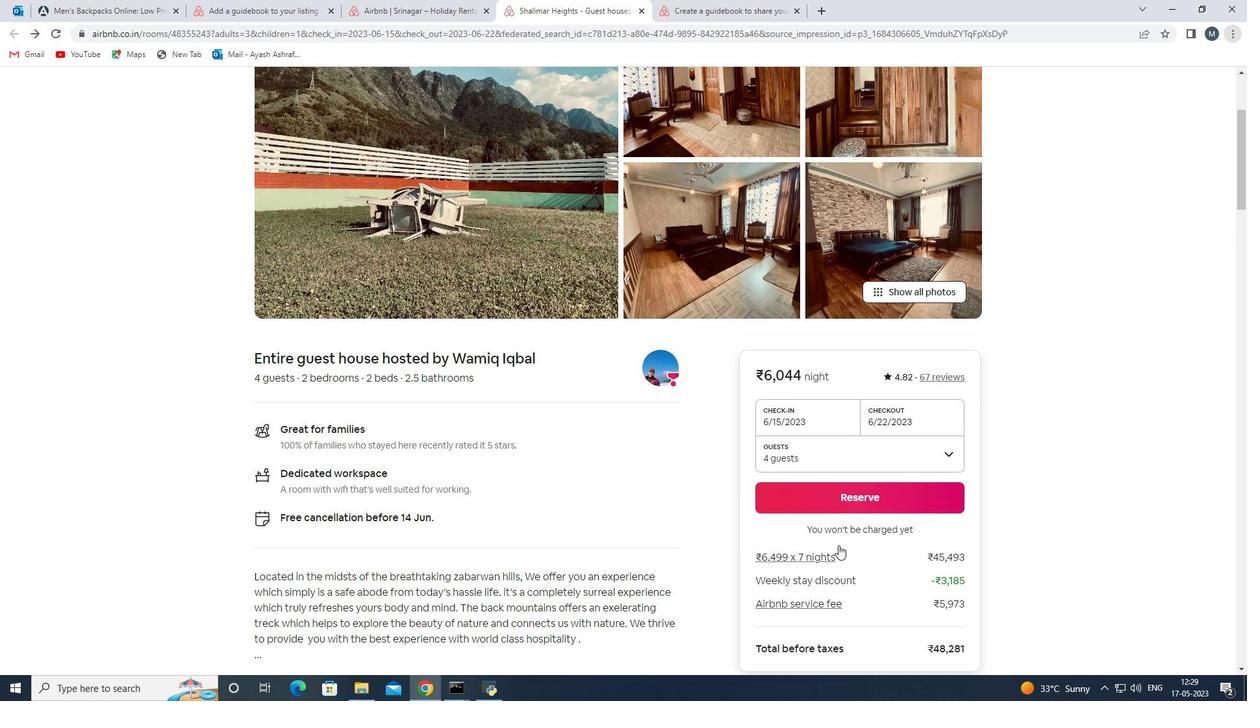 
Action: Mouse scrolled (838, 546) with delta (0, 0)
Screenshot: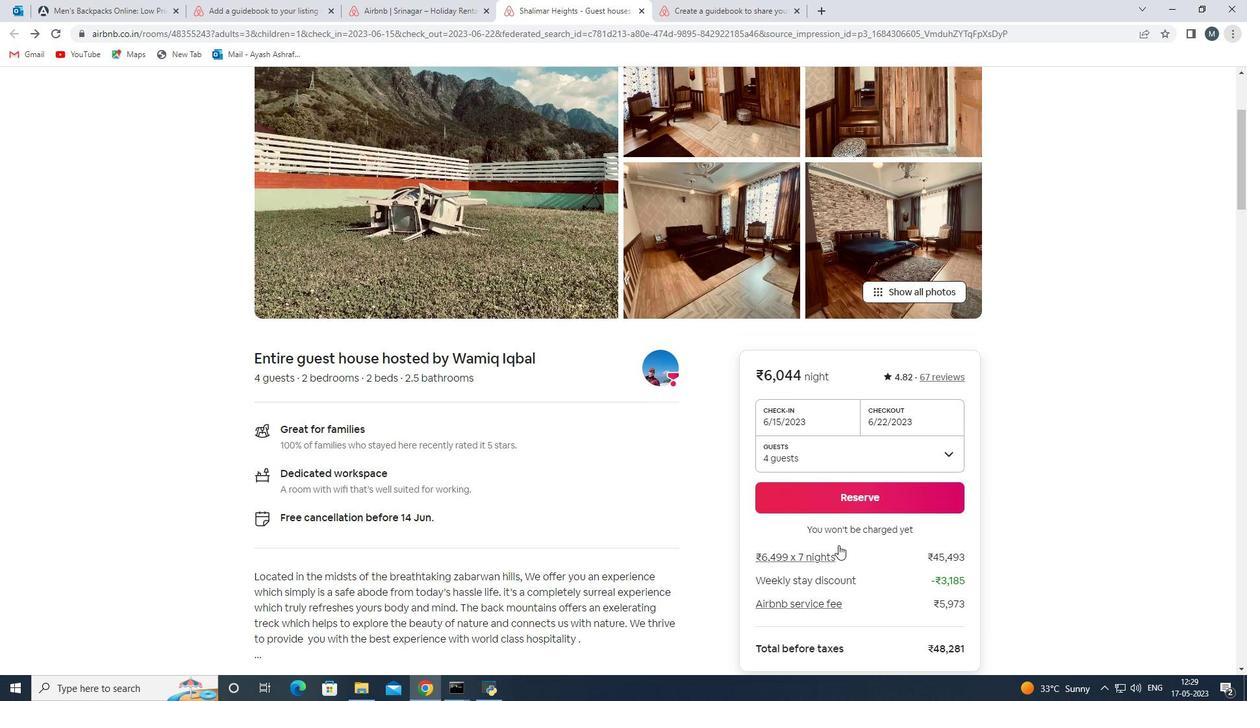 
Action: Mouse moved to (838, 545)
Screenshot: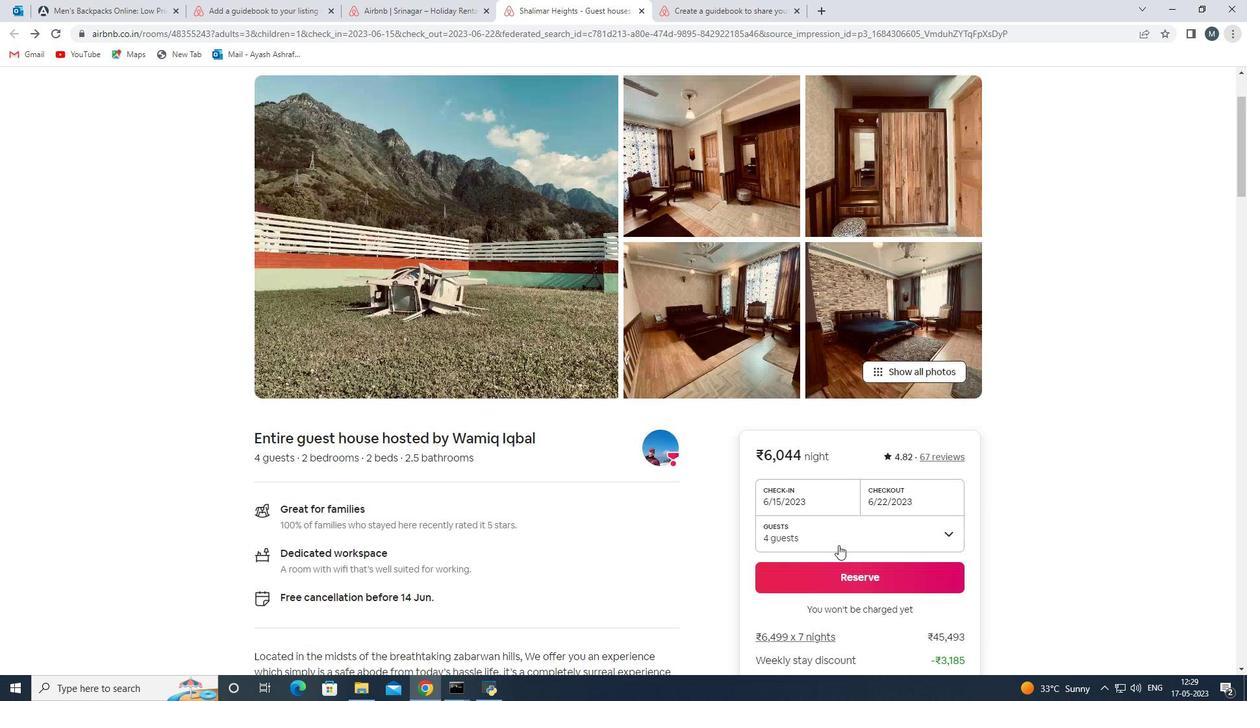 
Action: Mouse scrolled (838, 546) with delta (0, 0)
Screenshot: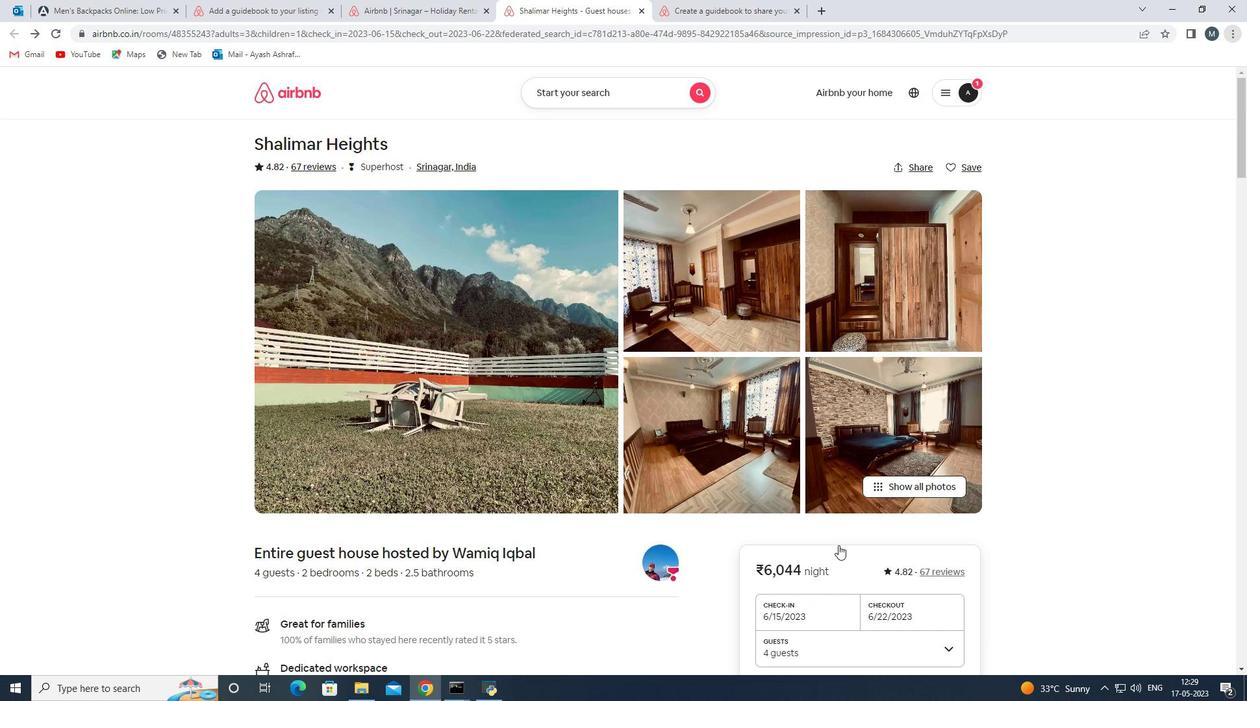 
Action: Mouse moved to (839, 550)
Screenshot: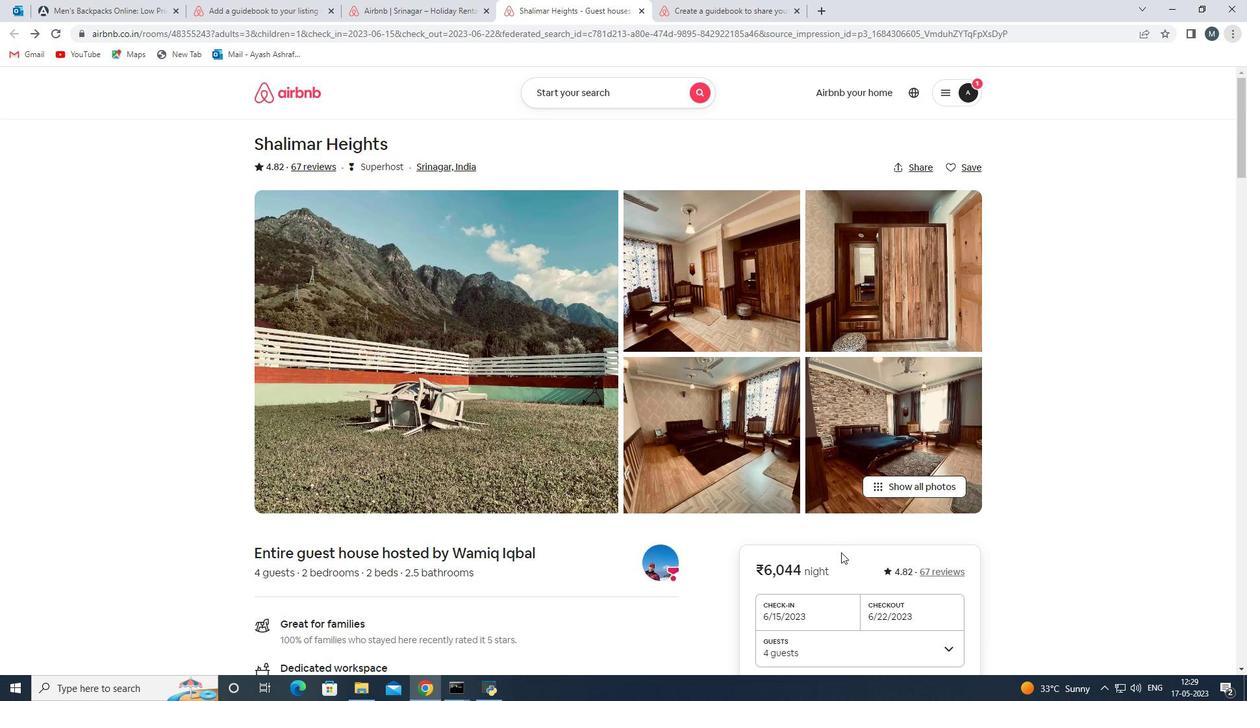 
Action: Mouse scrolled (839, 551) with delta (0, 0)
Screenshot: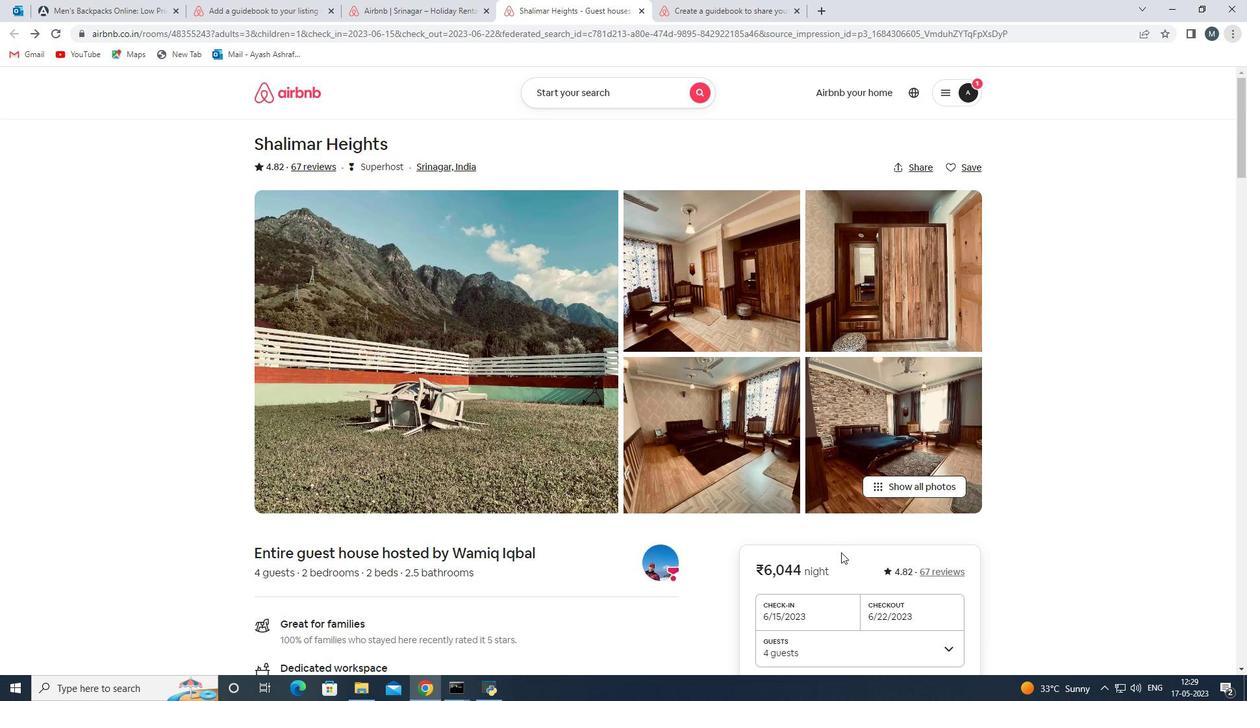 
Action: Mouse scrolled (839, 551) with delta (0, 0)
Screenshot: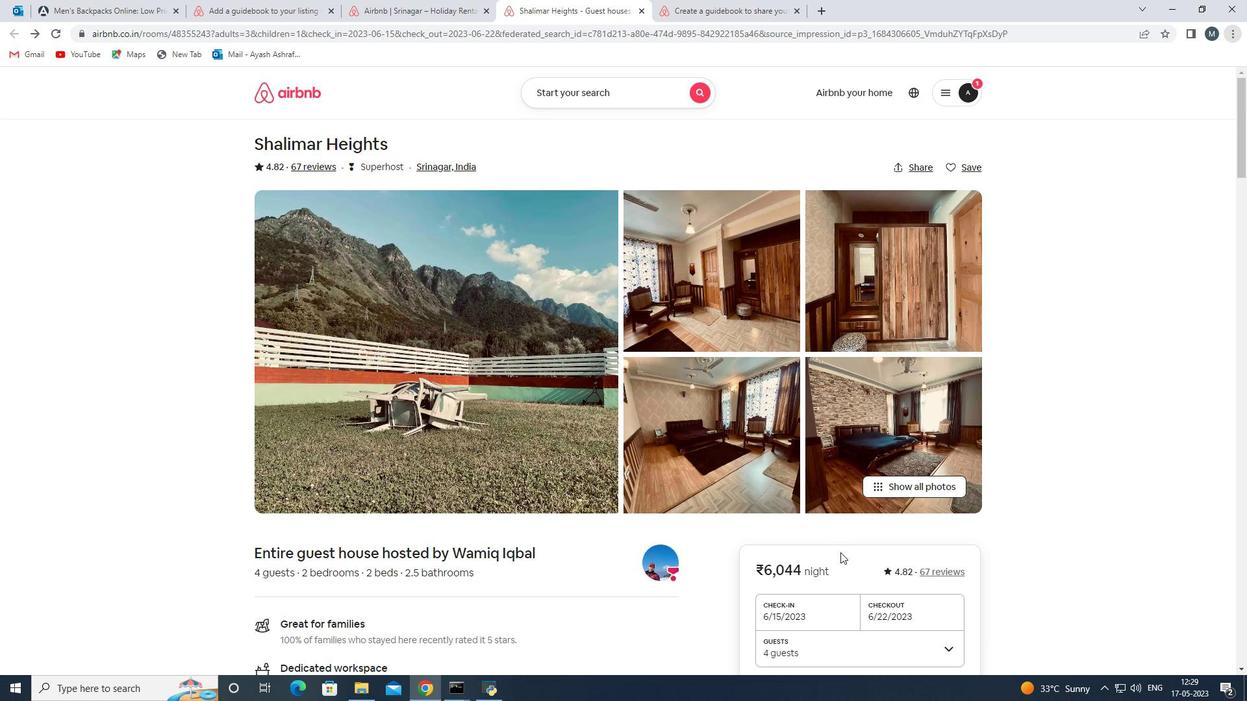 
Action: Mouse scrolled (839, 551) with delta (0, 0)
Screenshot: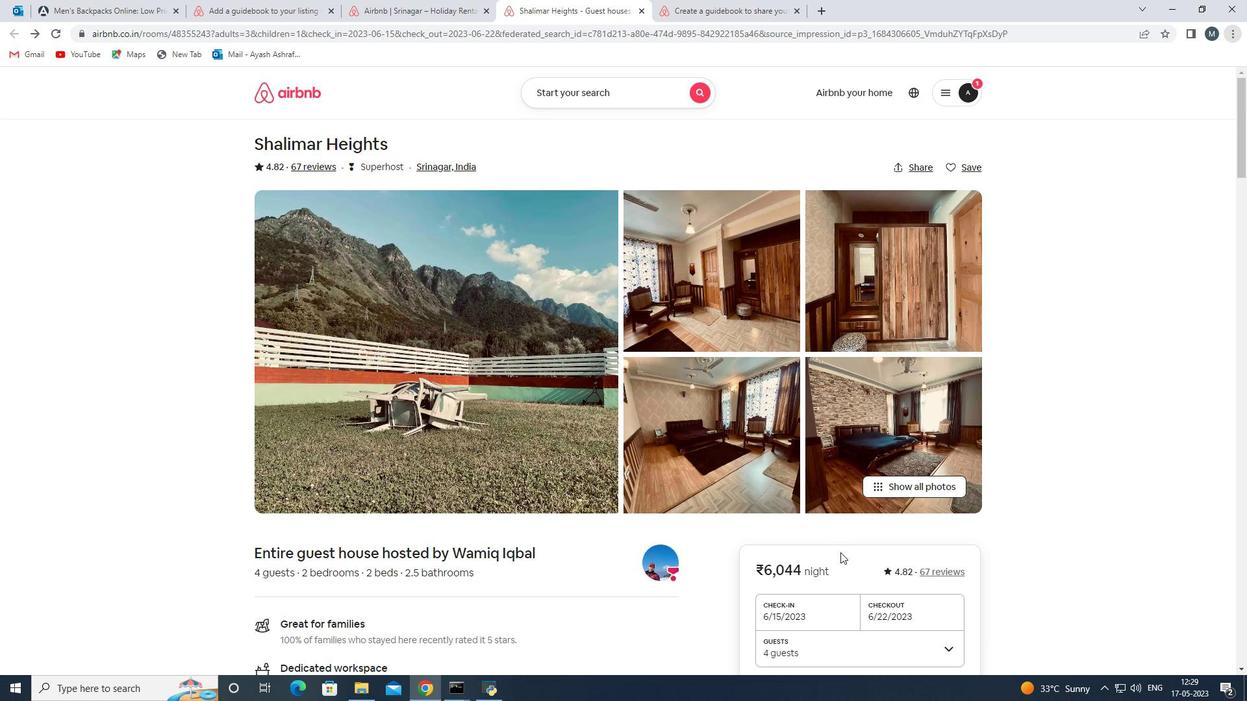 
Action: Mouse moved to (955, 168)
Screenshot: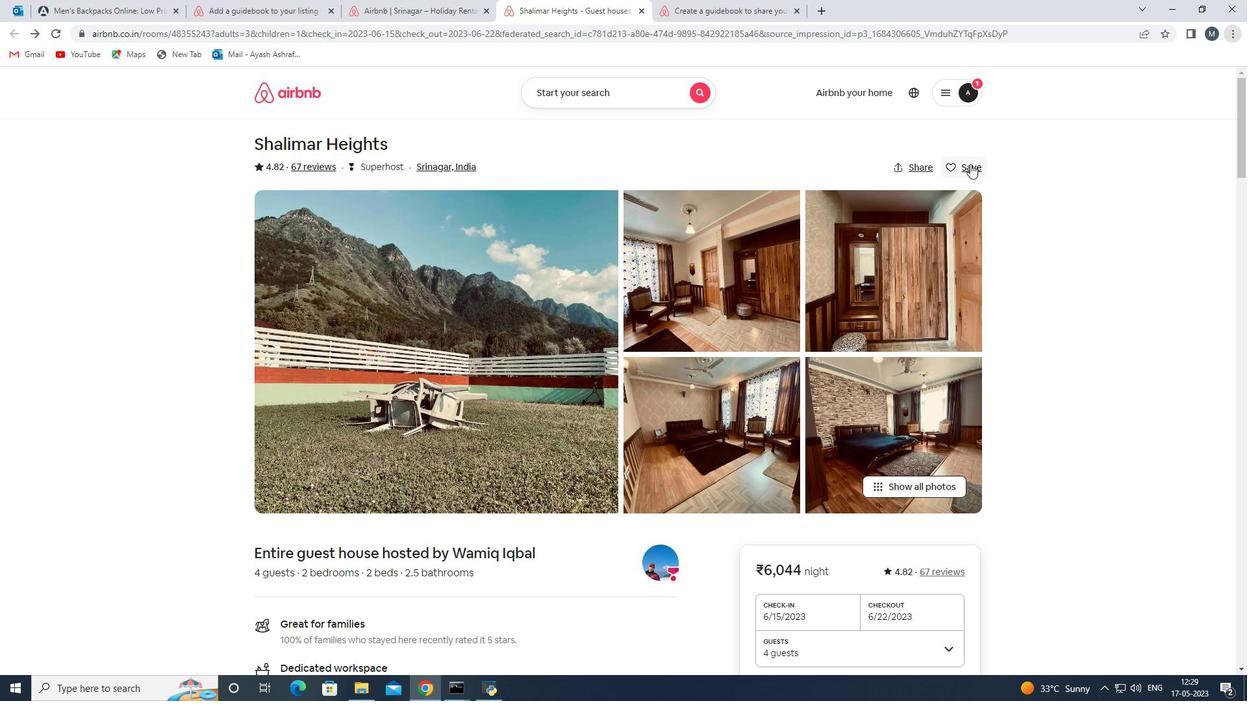 
Action: Mouse pressed left at (955, 168)
Screenshot: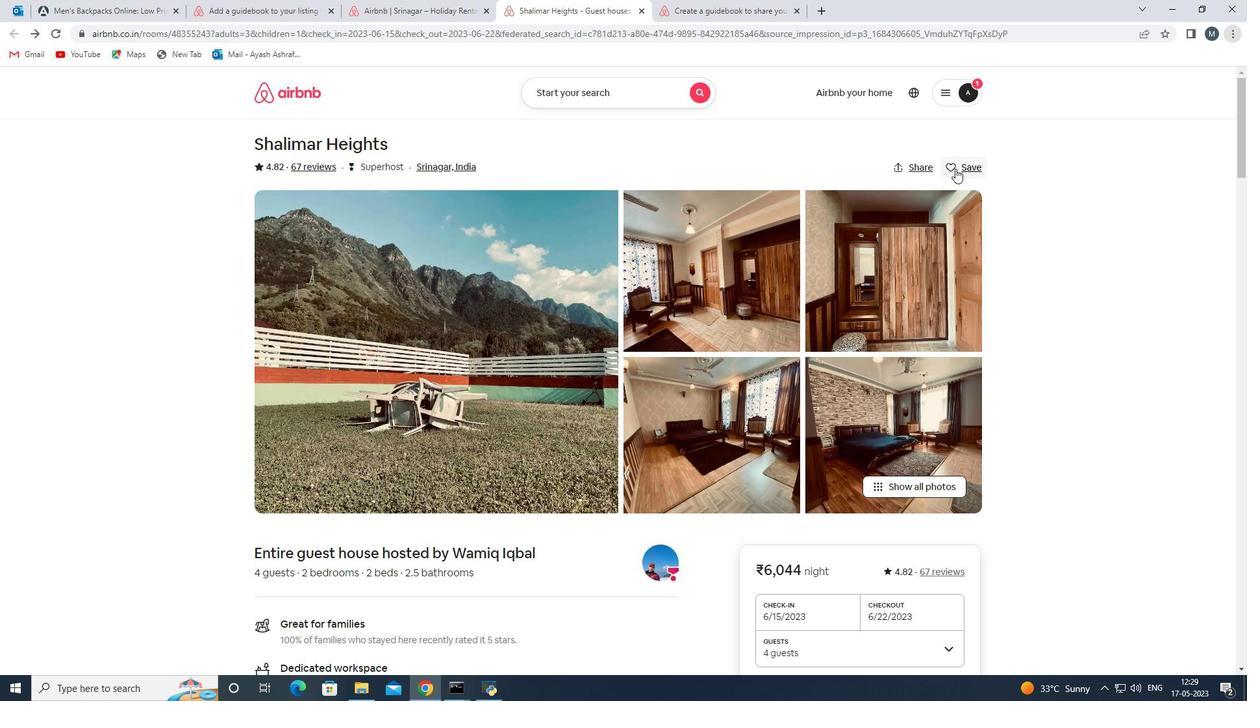 
Action: Mouse moved to (457, 355)
Screenshot: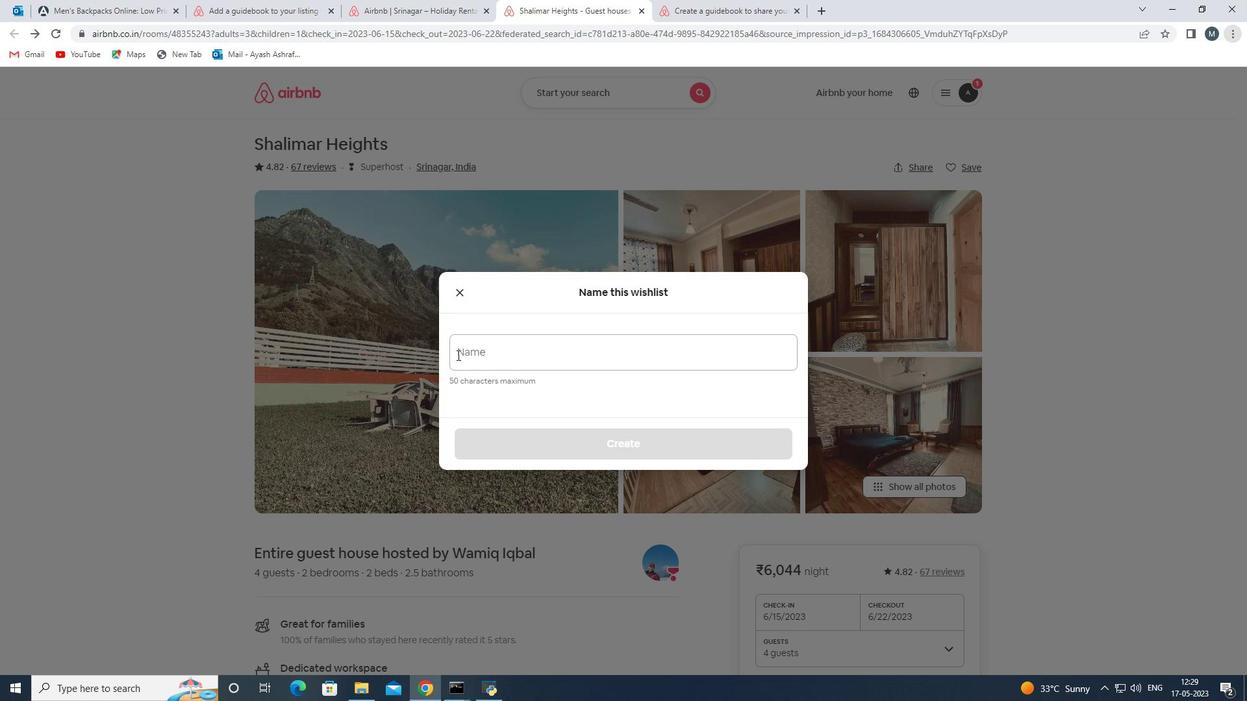 
Action: Mouse pressed left at (457, 355)
Screenshot: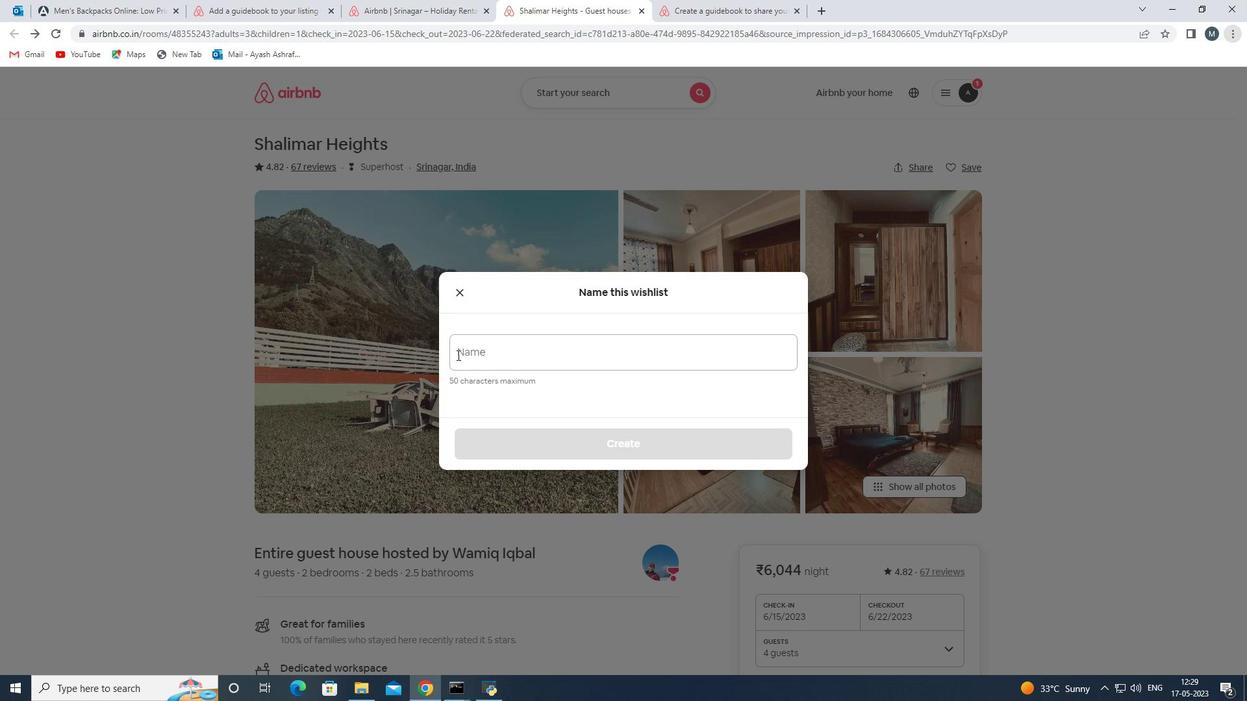 
Action: Mouse moved to (468, 346)
Screenshot: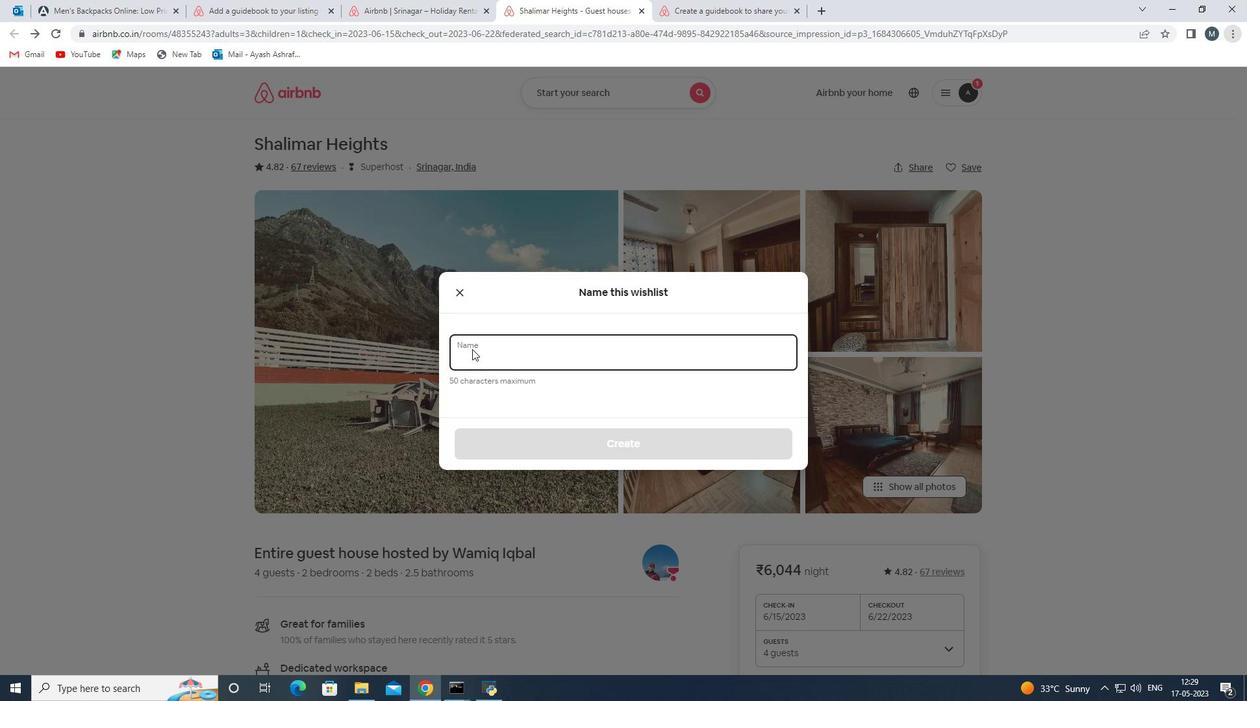 
Action: Mouse pressed left at (468, 346)
Screenshot: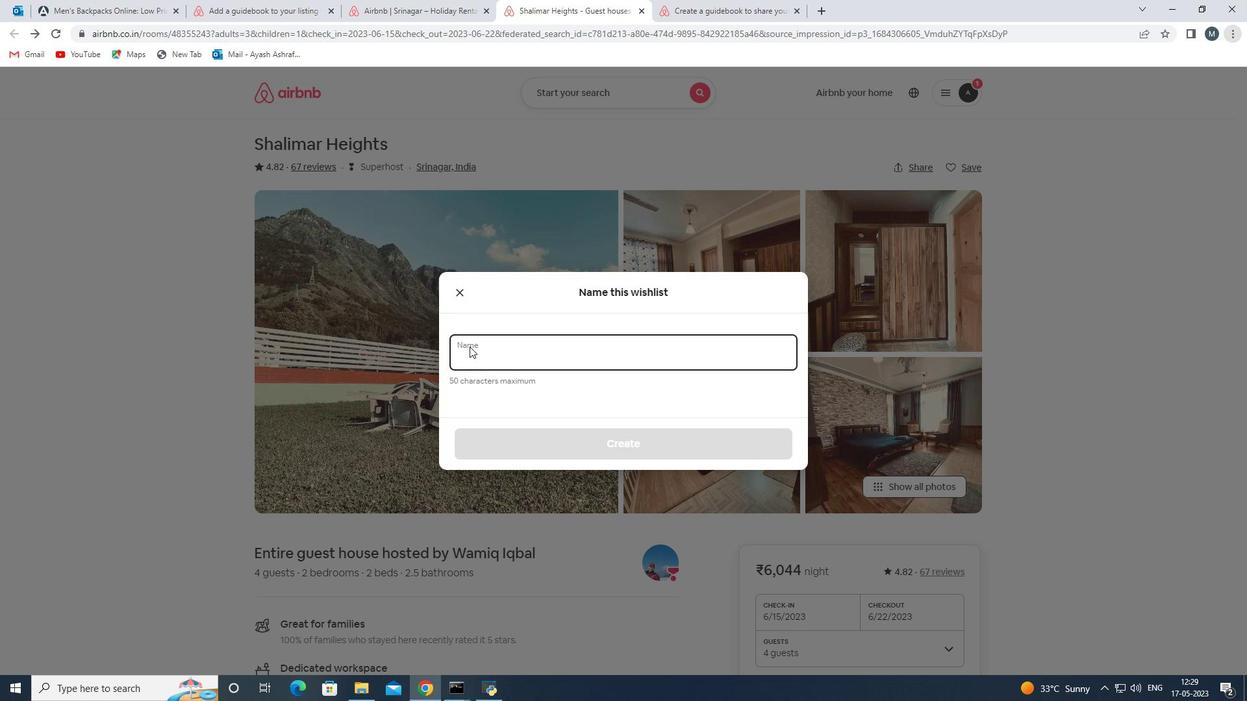 
Action: Mouse moved to (466, 350)
Screenshot: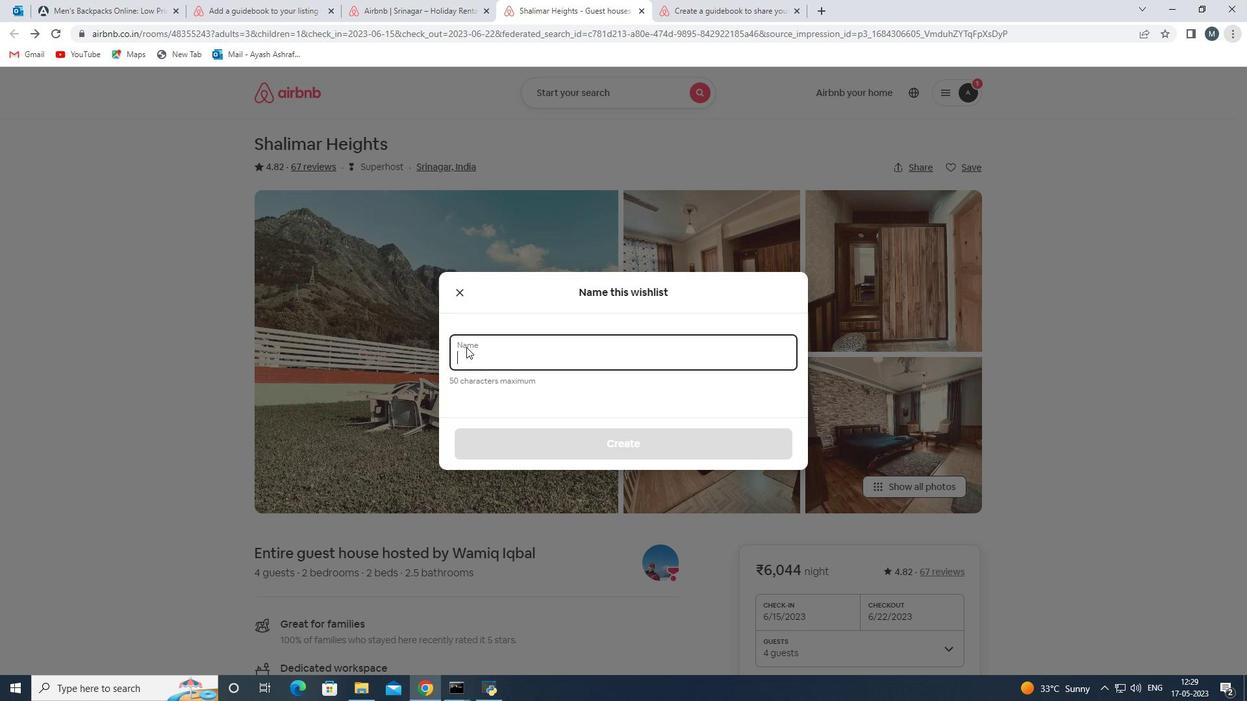 
Action: Key pressed <Key.shift>Ayush<Key.backspace><Key.backspace><Key.backspace>ash
Screenshot: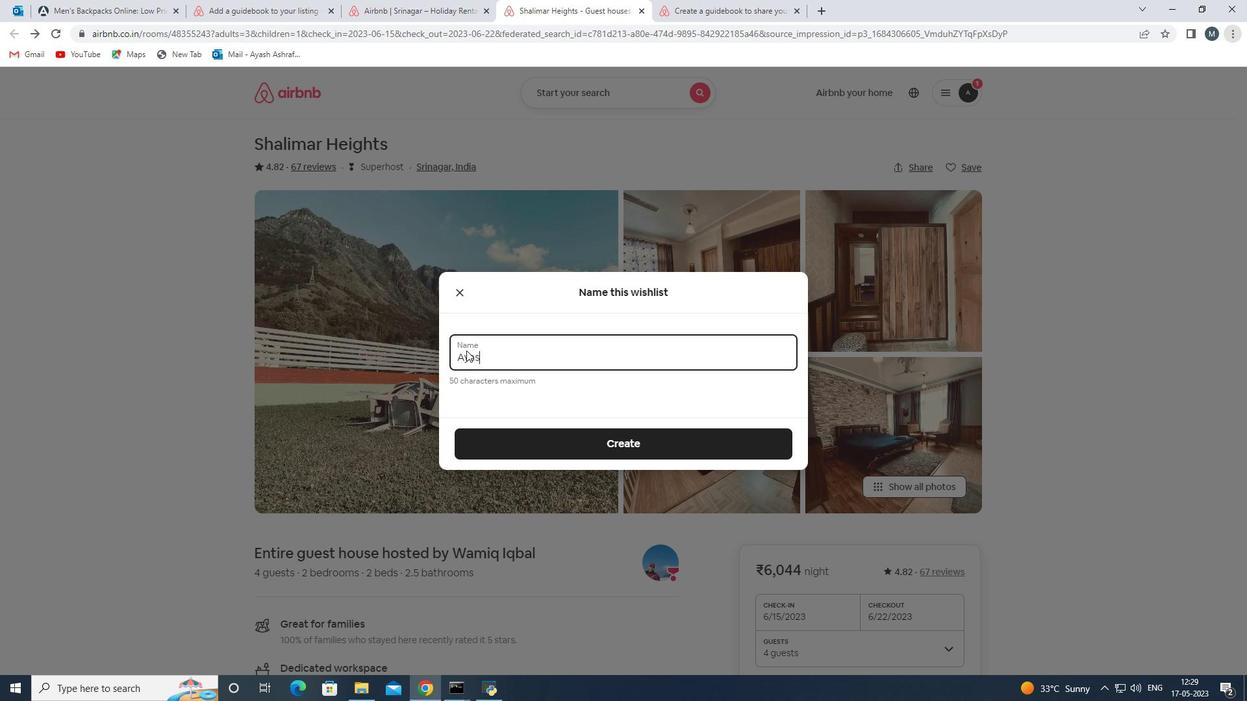 
Action: Mouse moved to (557, 437)
Screenshot: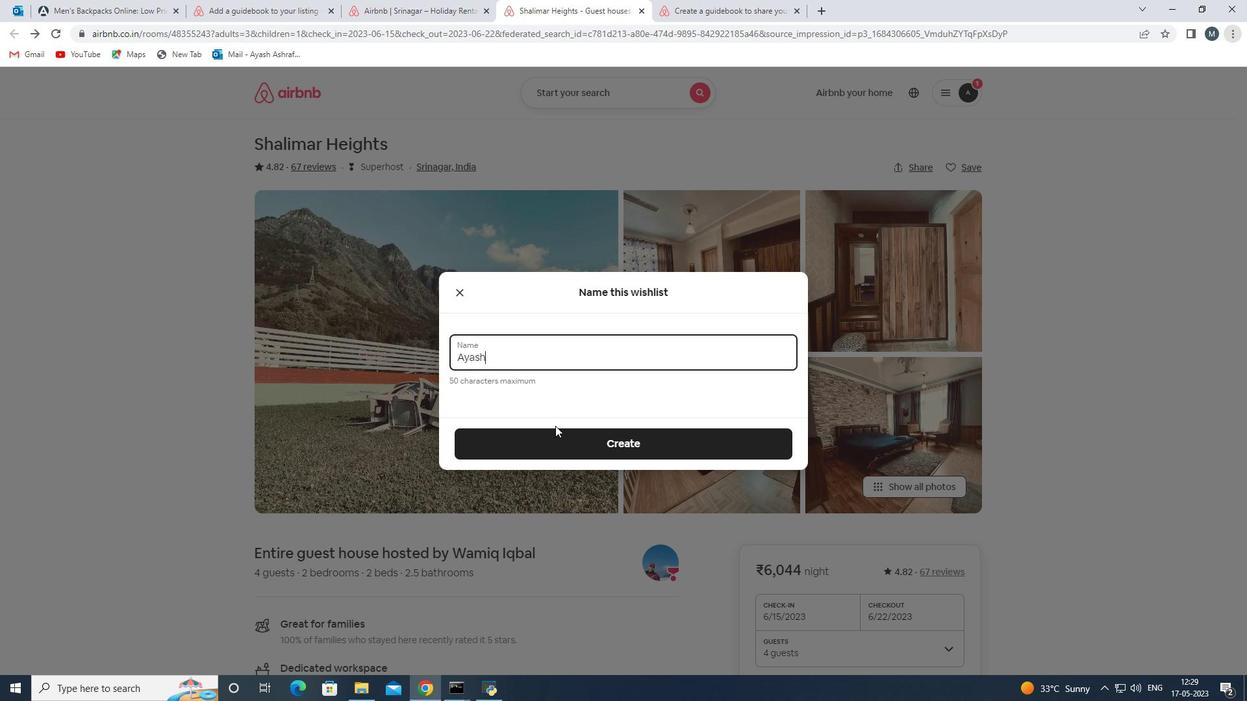 
Action: Mouse pressed left at (557, 437)
Screenshot: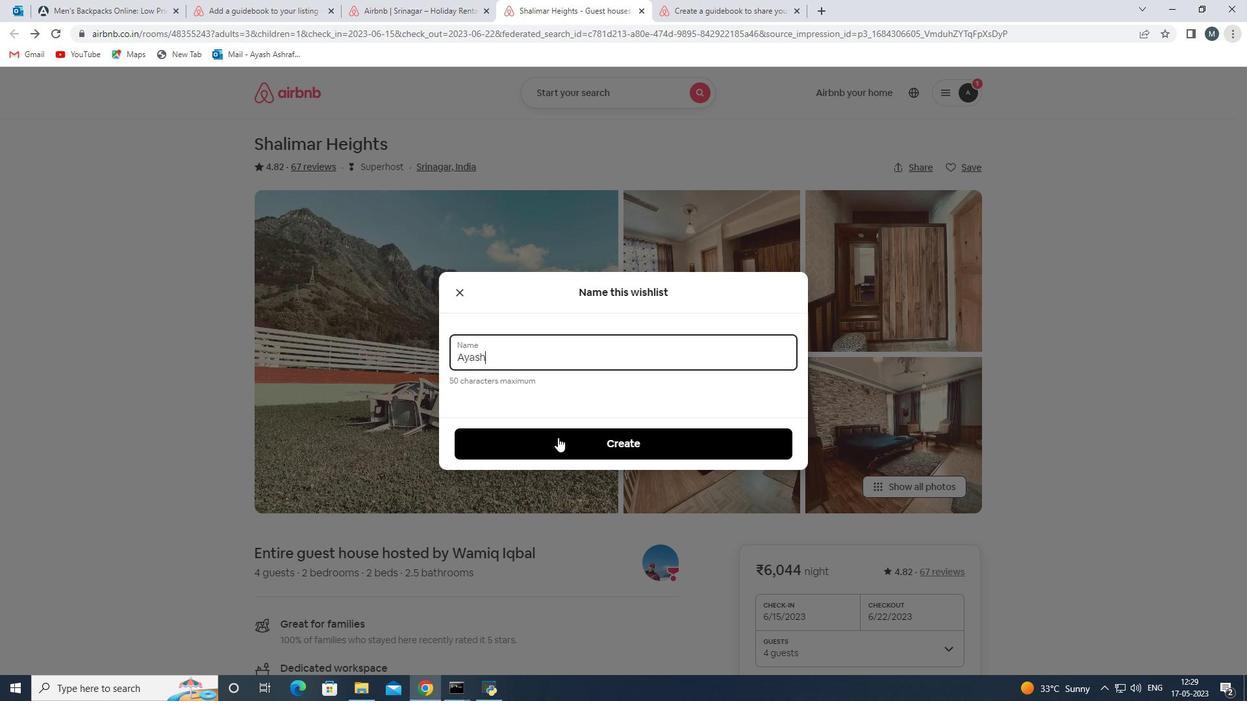 
Action: Mouse moved to (519, 418)
Screenshot: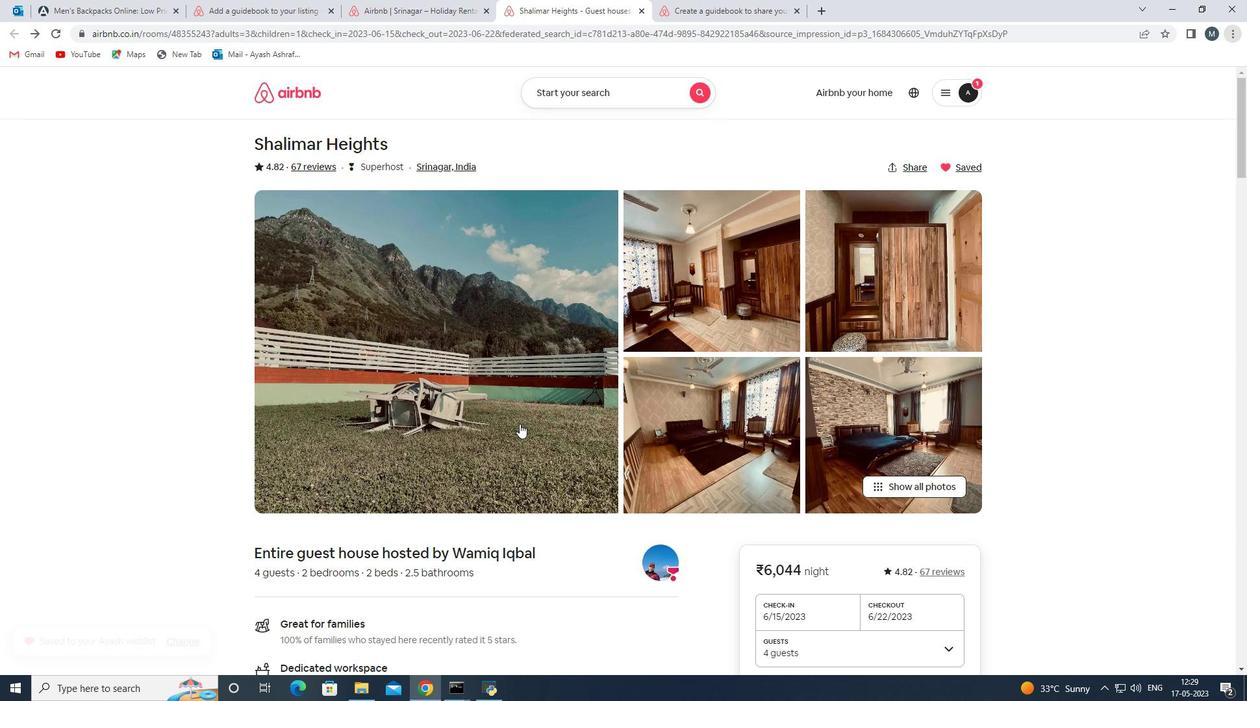 
Action: Mouse scrolled (519, 419) with delta (0, 0)
Screenshot: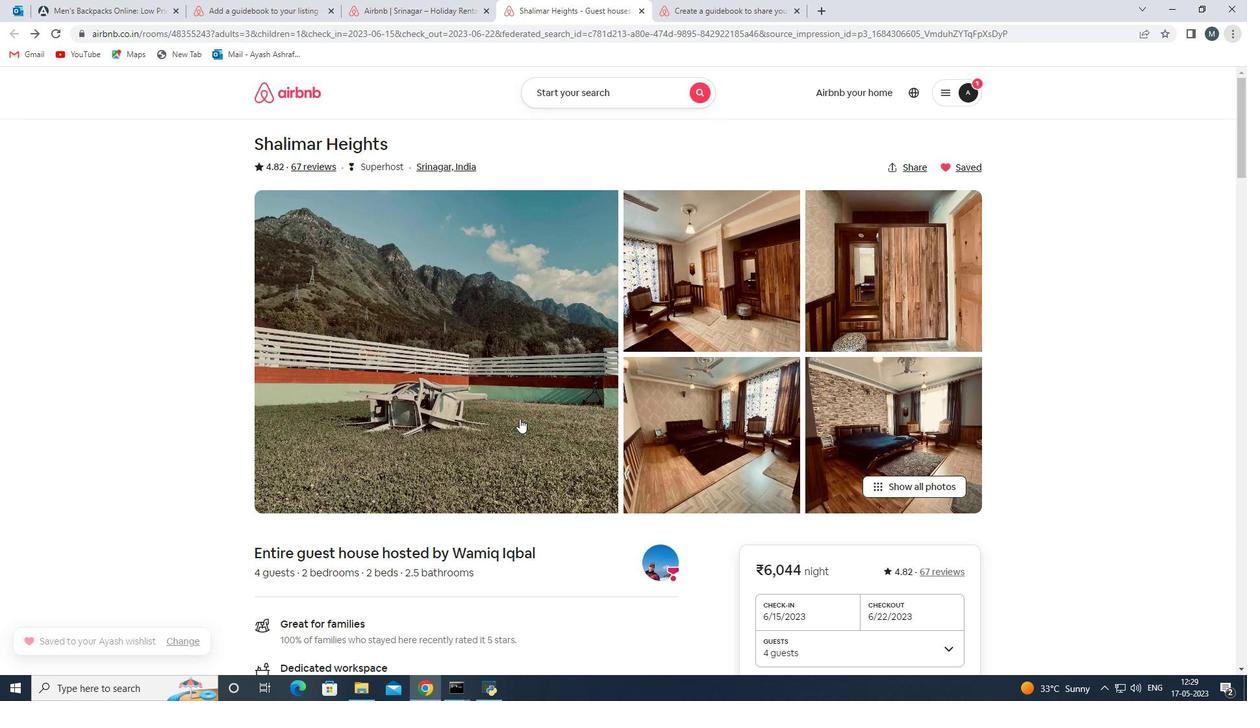 
Action: Mouse scrolled (519, 419) with delta (0, 0)
Screenshot: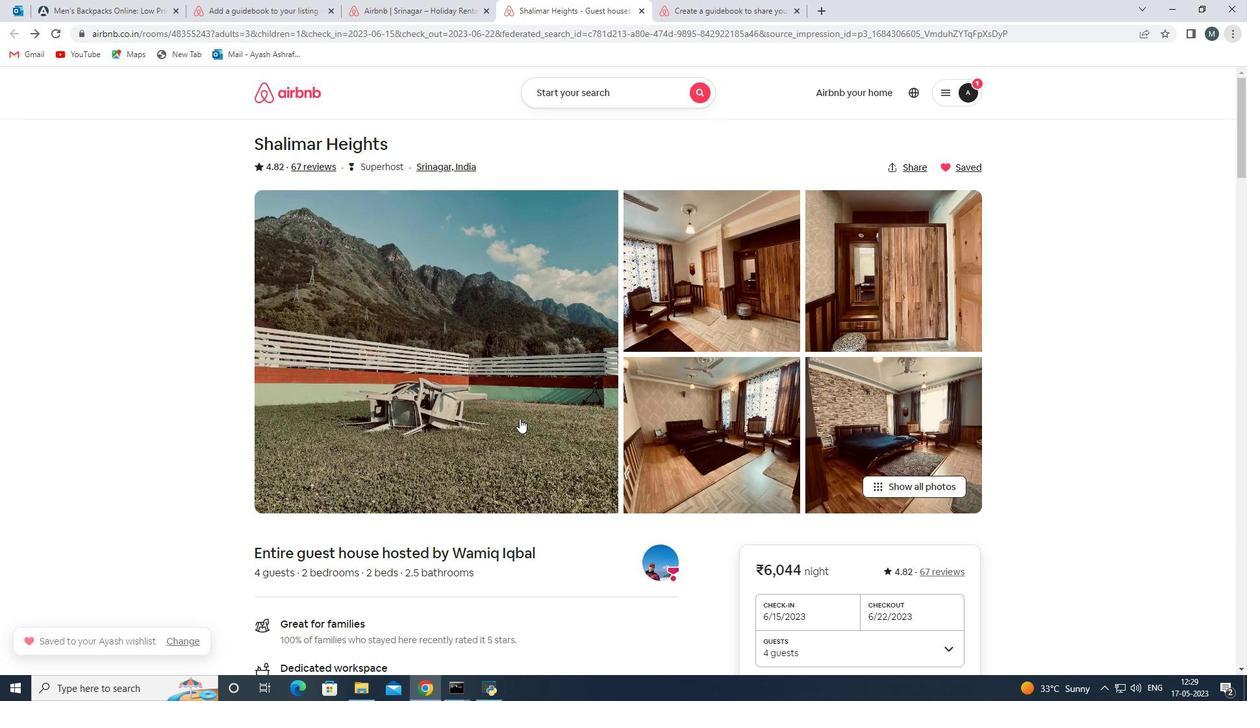 
Action: Mouse scrolled (519, 419) with delta (0, 0)
Screenshot: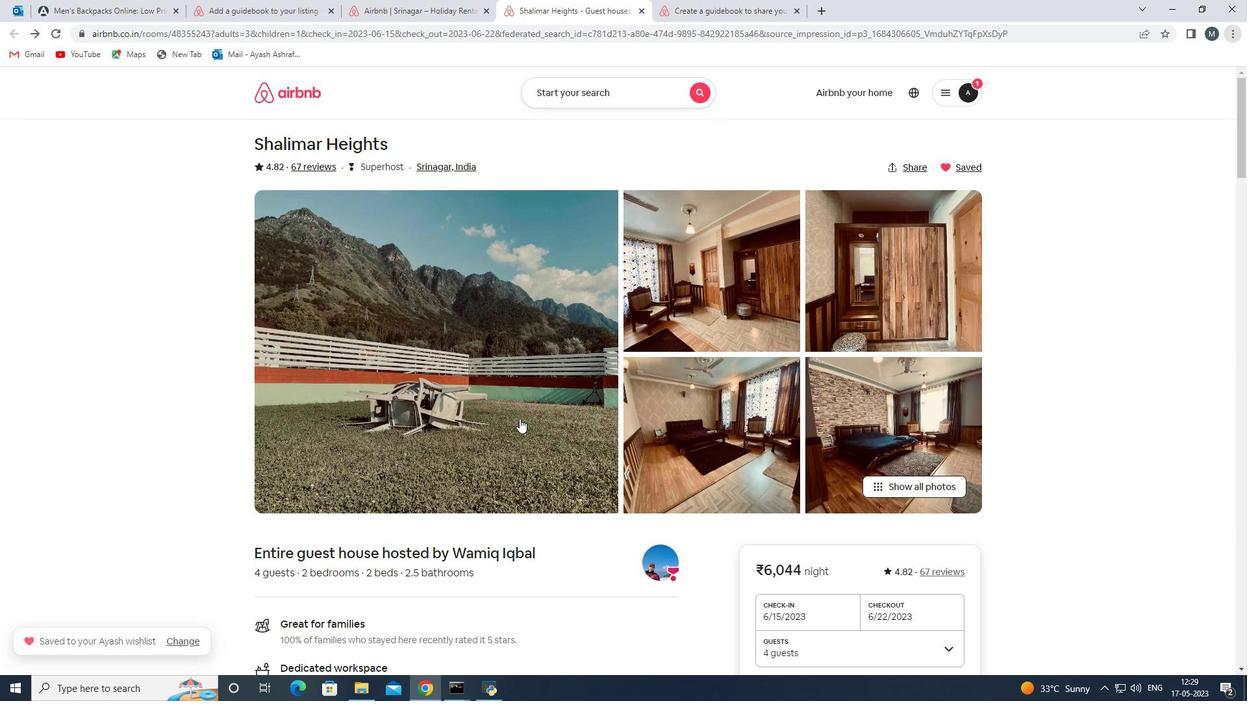 
Action: Mouse moved to (680, 324)
Screenshot: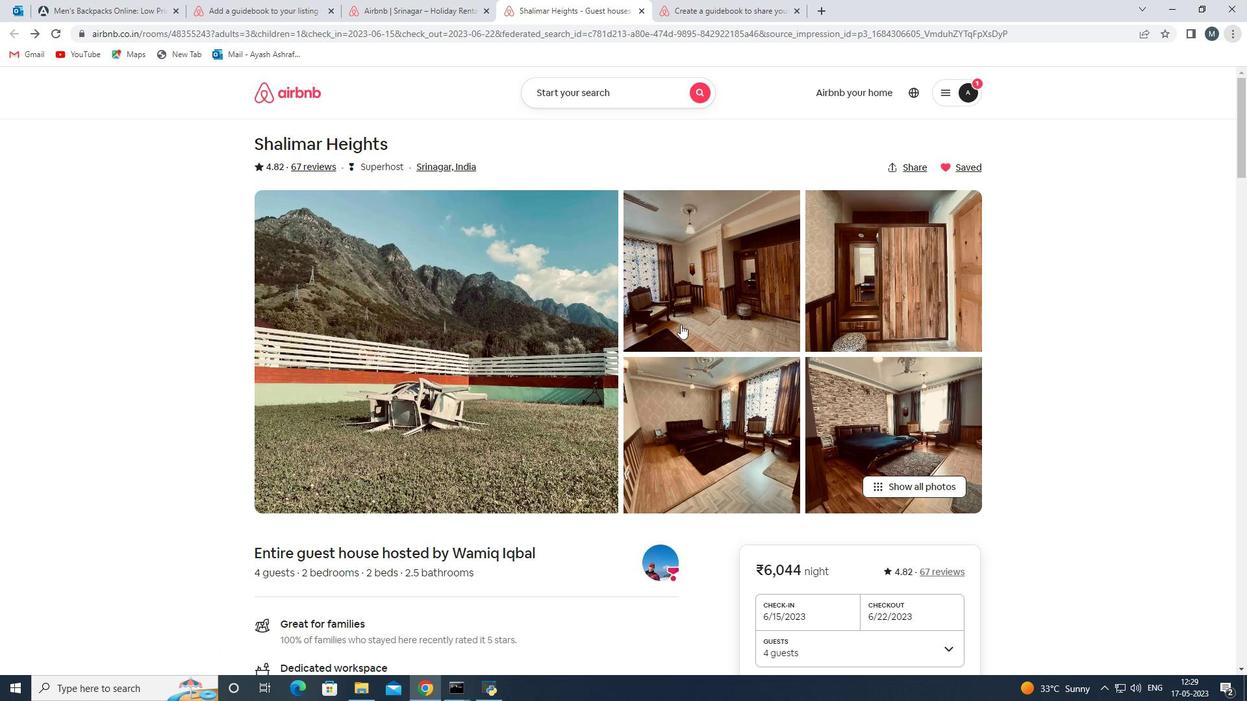 
Action: Mouse scrolled (680, 324) with delta (0, 0)
Screenshot: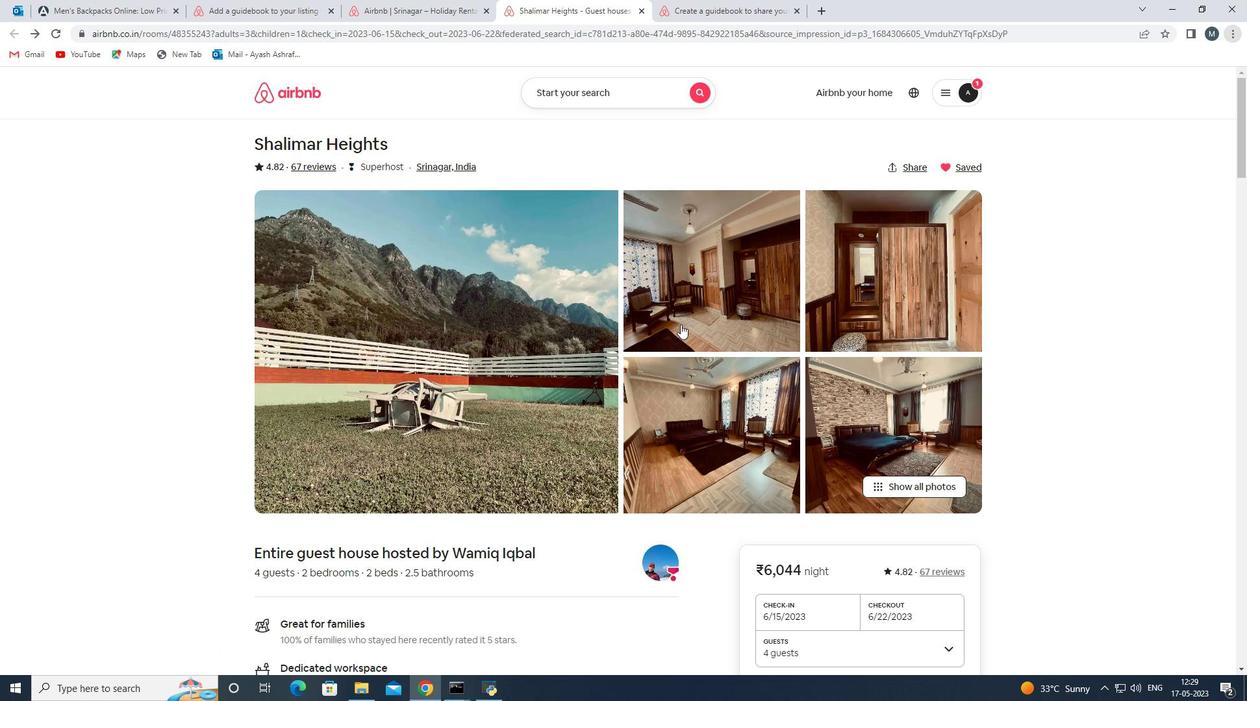 
Action: Mouse moved to (679, 325)
Screenshot: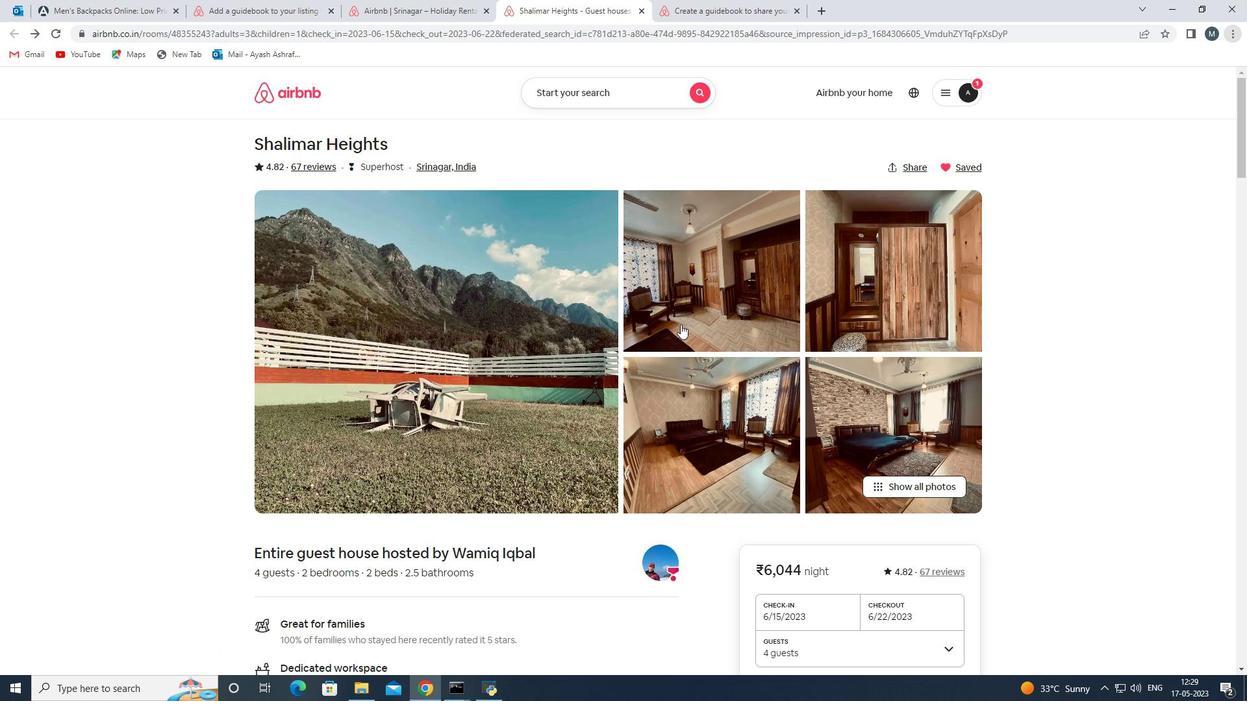 
Action: Mouse scrolled (679, 324) with delta (0, 0)
Screenshot: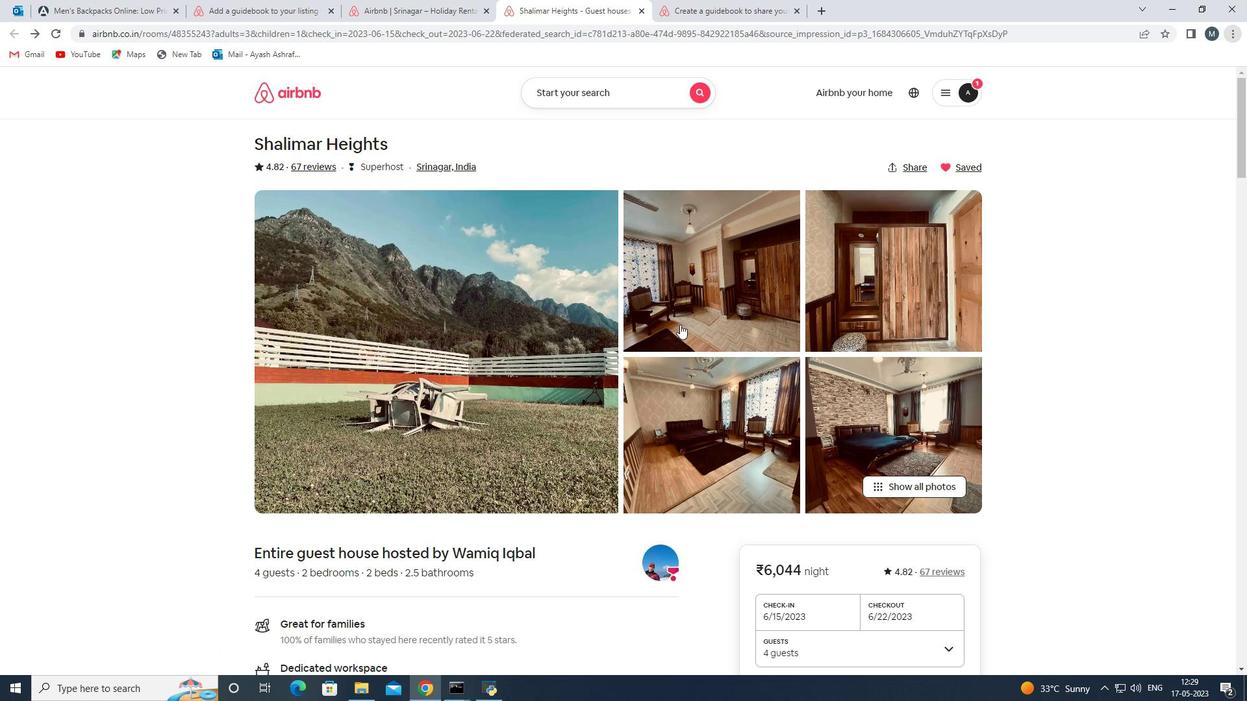 
Action: Mouse moved to (404, 414)
Screenshot: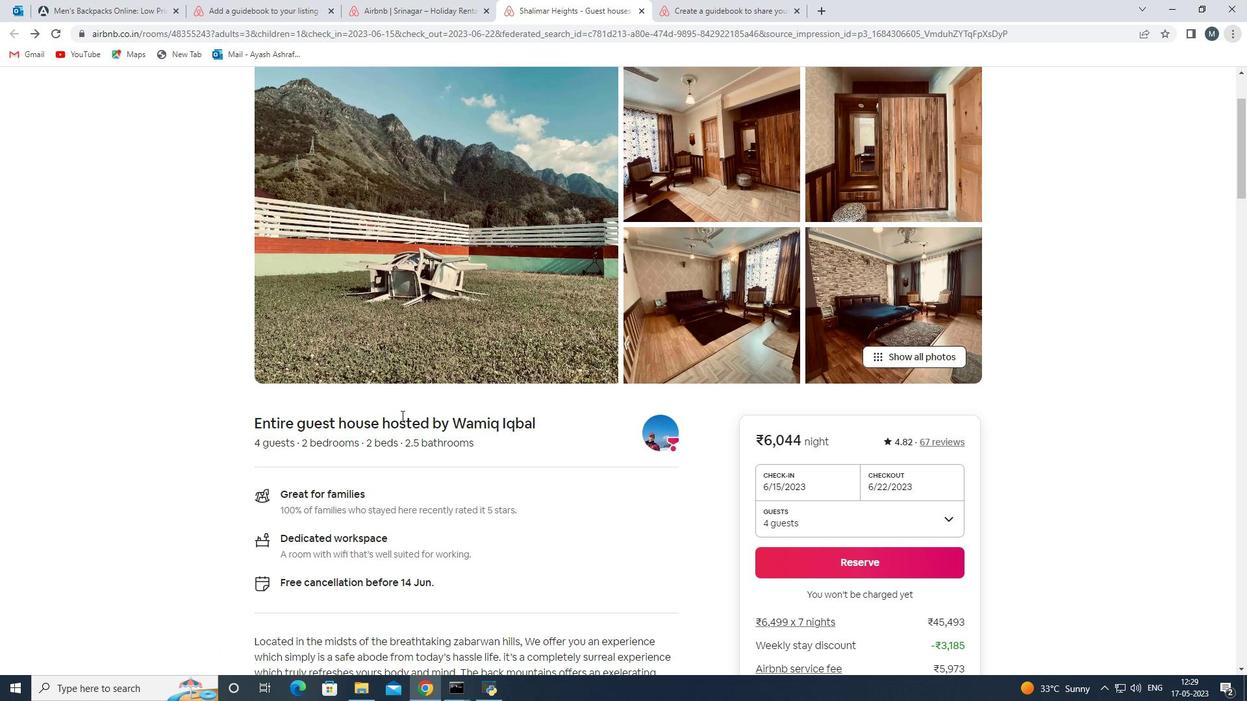 
Action: Mouse scrolled (404, 413) with delta (0, 0)
Screenshot: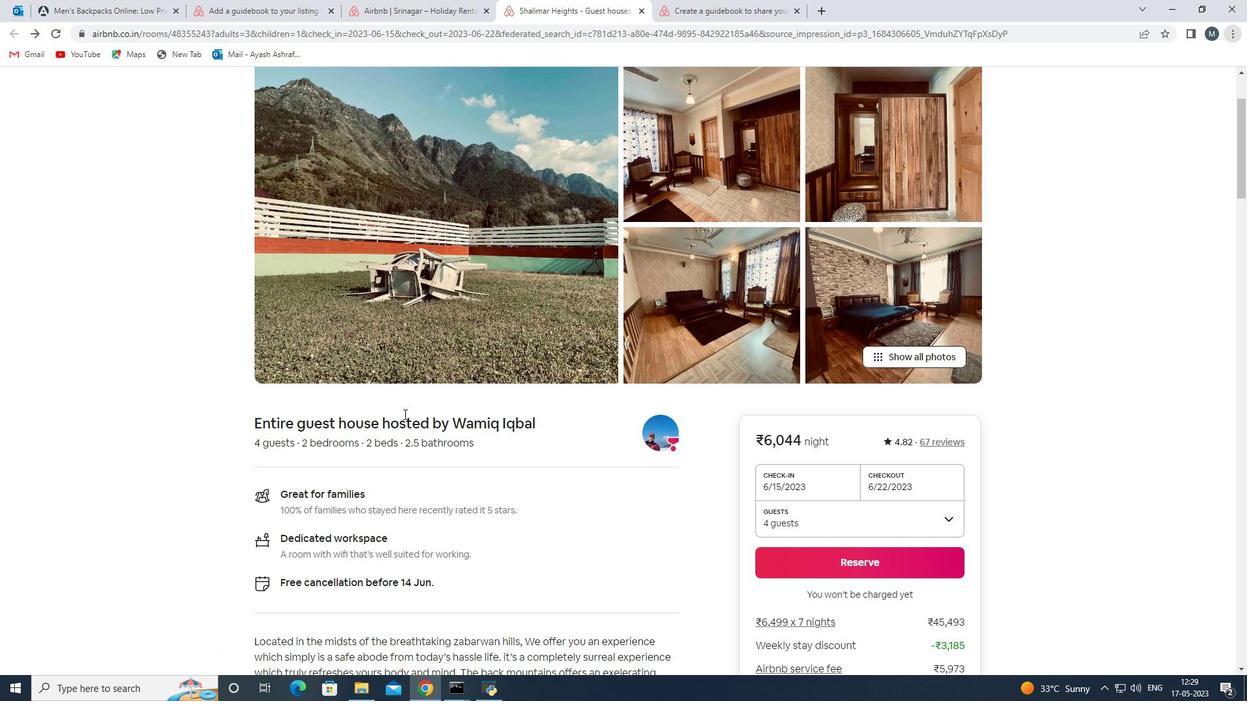 
Action: Mouse moved to (404, 414)
Screenshot: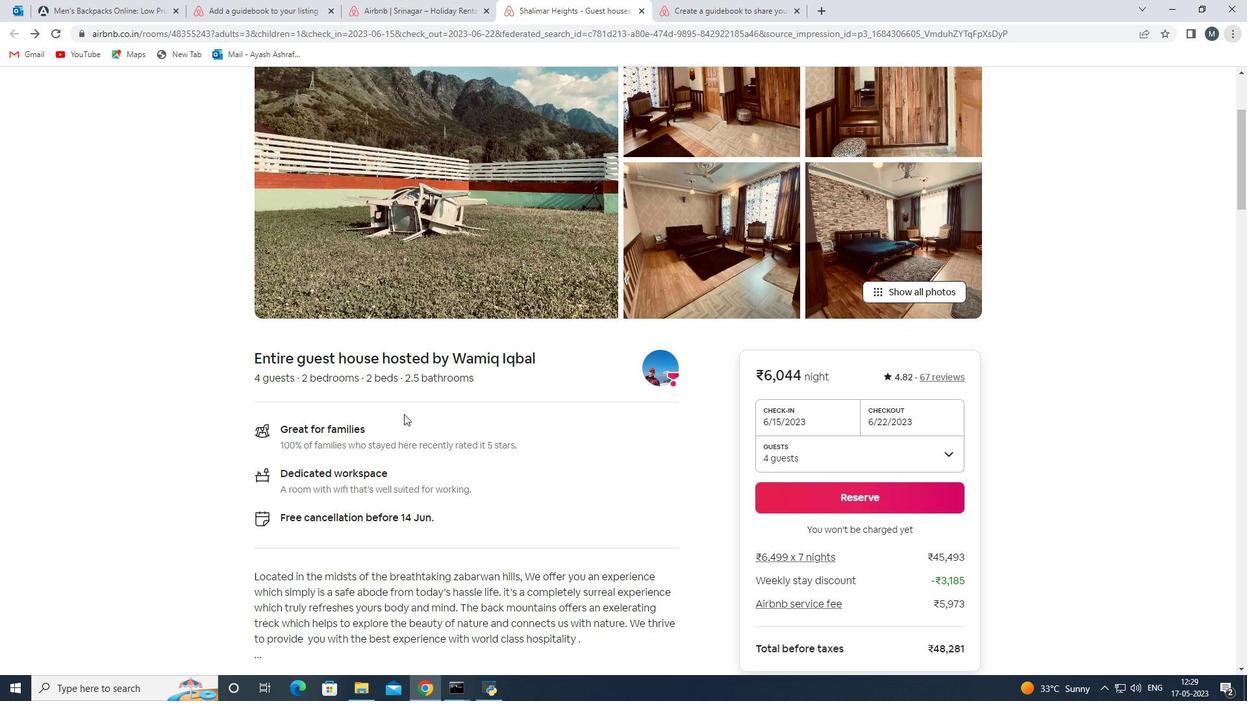 
Action: Mouse scrolled (404, 413) with delta (0, 0)
Screenshot: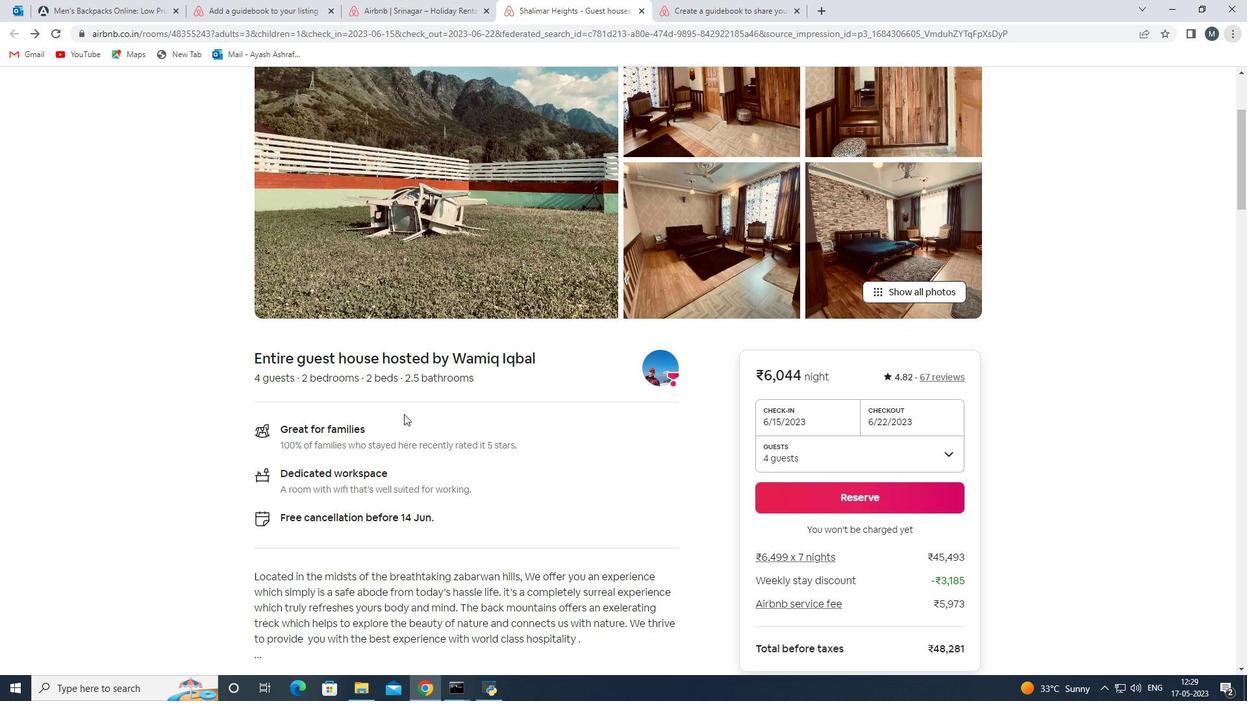 
Action: Mouse moved to (404, 415)
Screenshot: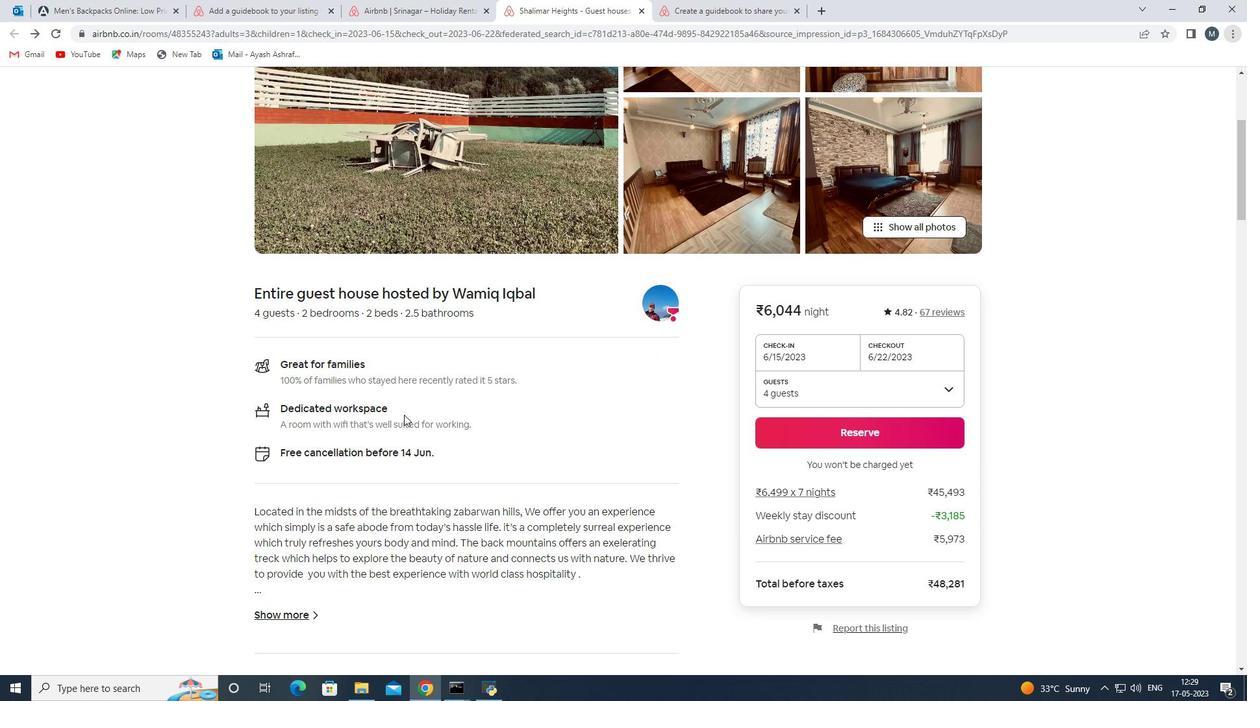 
